 Task: nan
Action: Mouse moved to (505, 649)
Screenshot: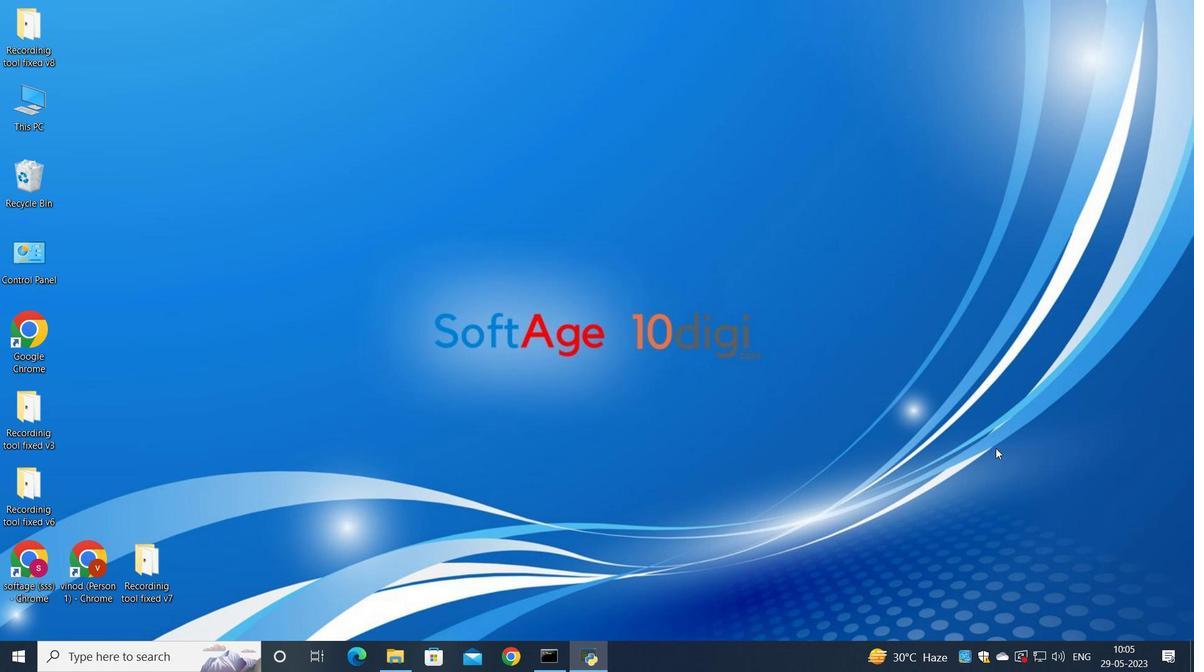 
Action: Mouse pressed left at (505, 649)
Screenshot: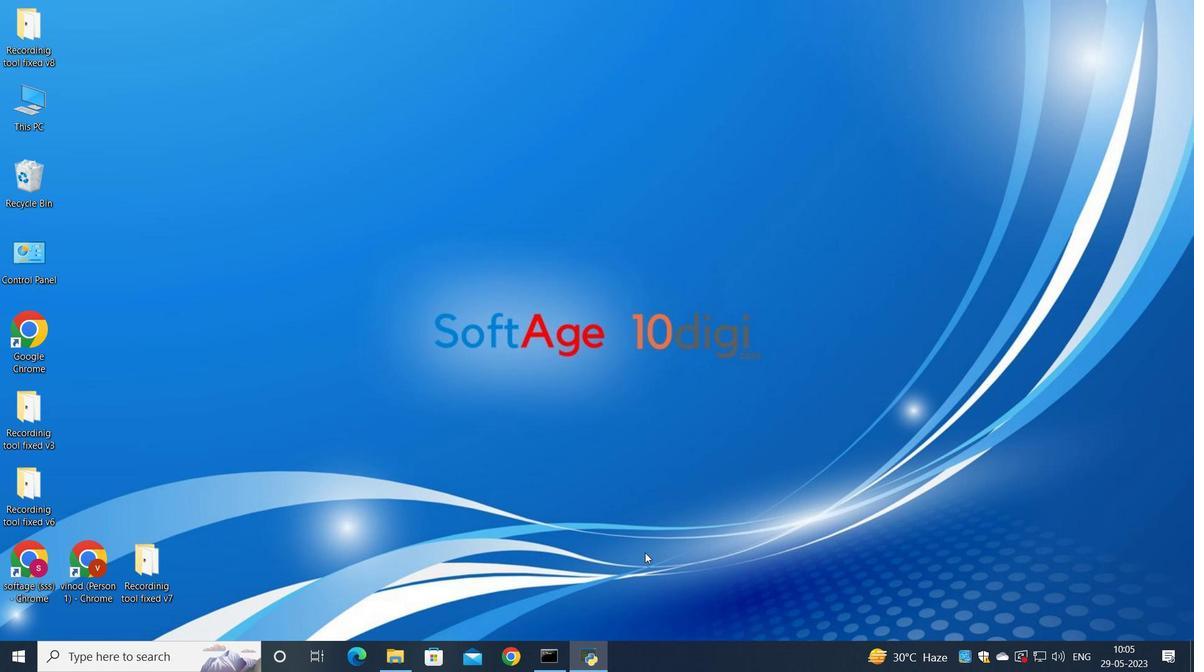 
Action: Mouse moved to (529, 403)
Screenshot: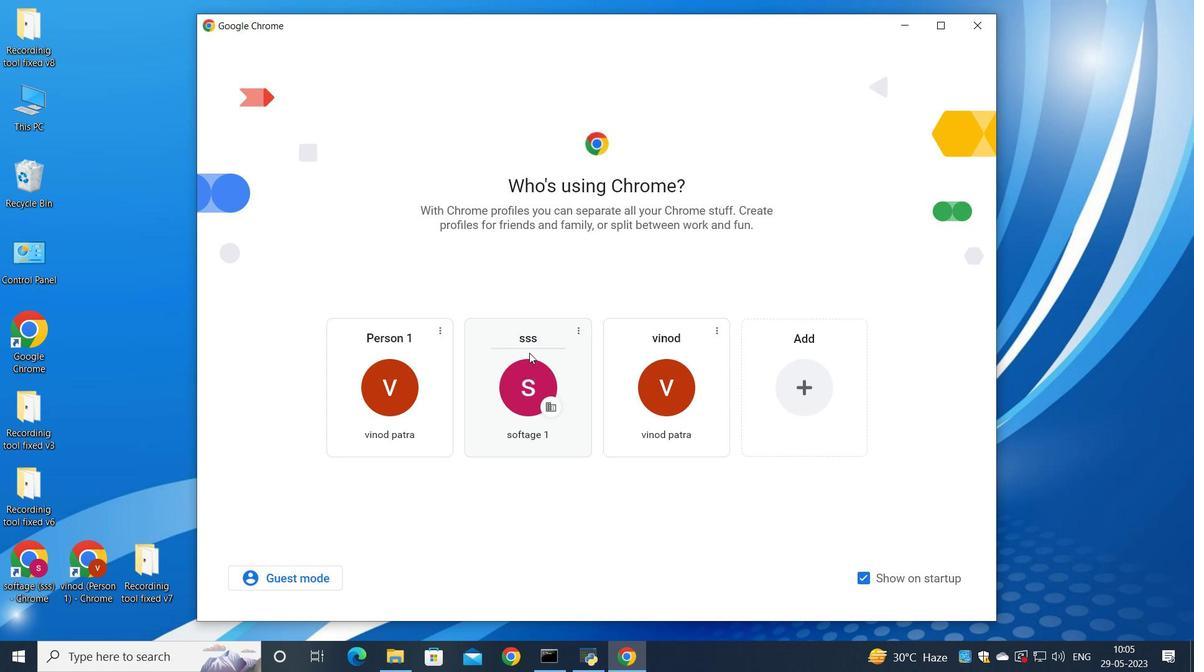 
Action: Mouse pressed left at (529, 403)
Screenshot: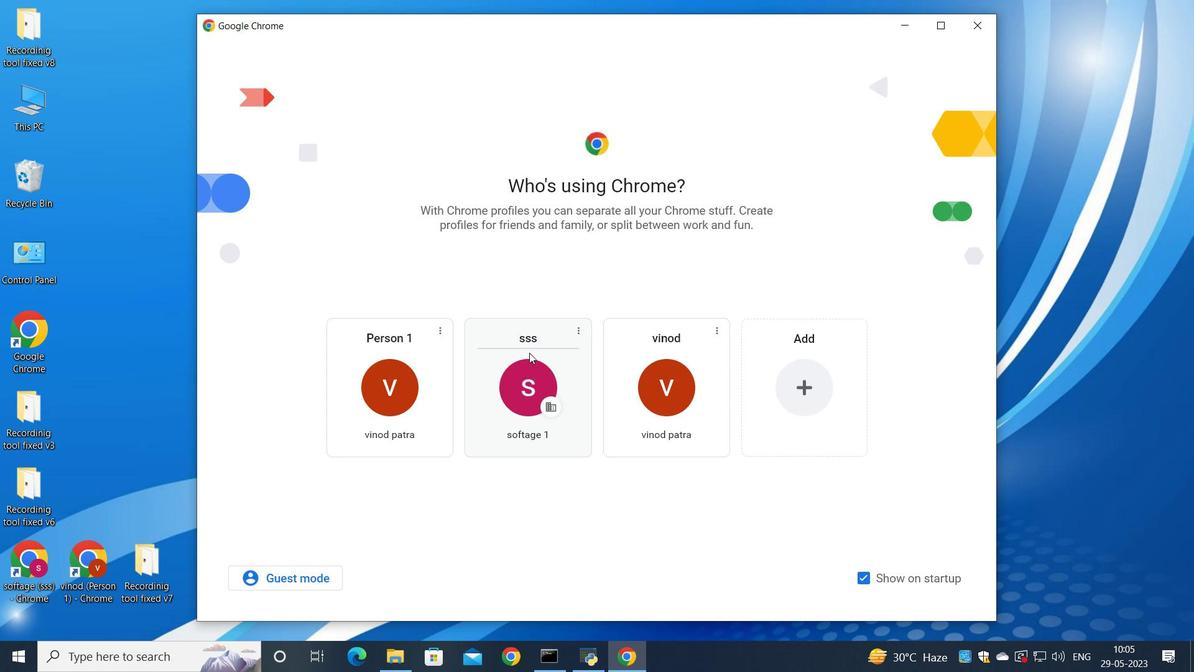 
Action: Mouse moved to (1042, 79)
Screenshot: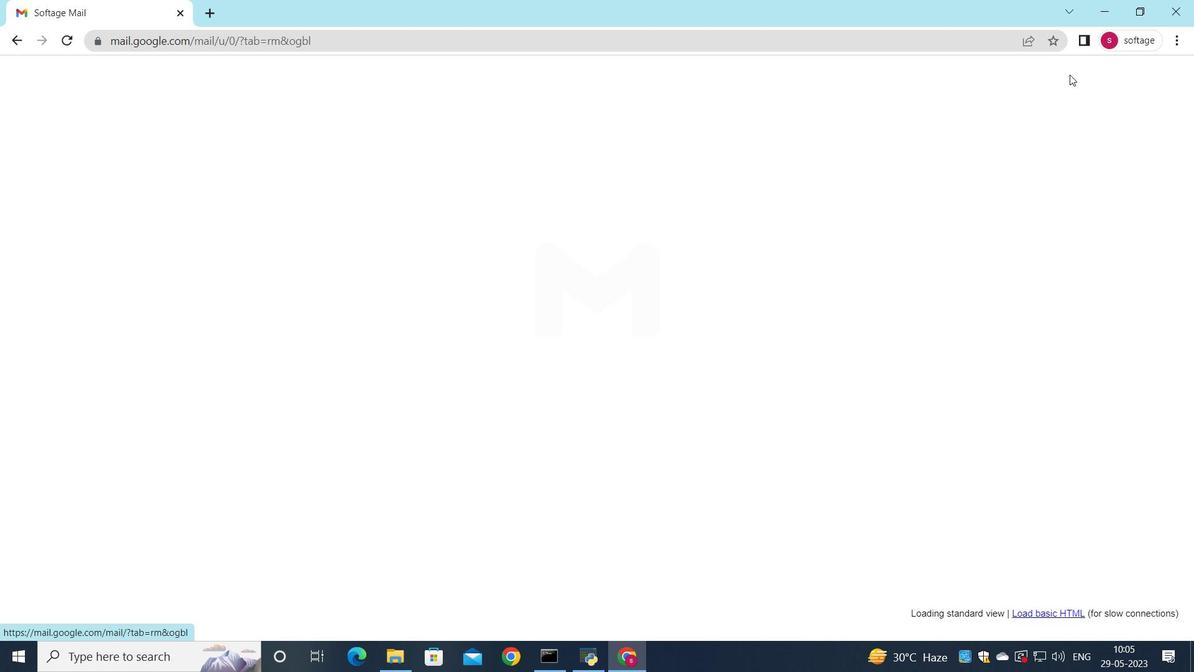 
Action: Mouse pressed left at (1042, 79)
Screenshot: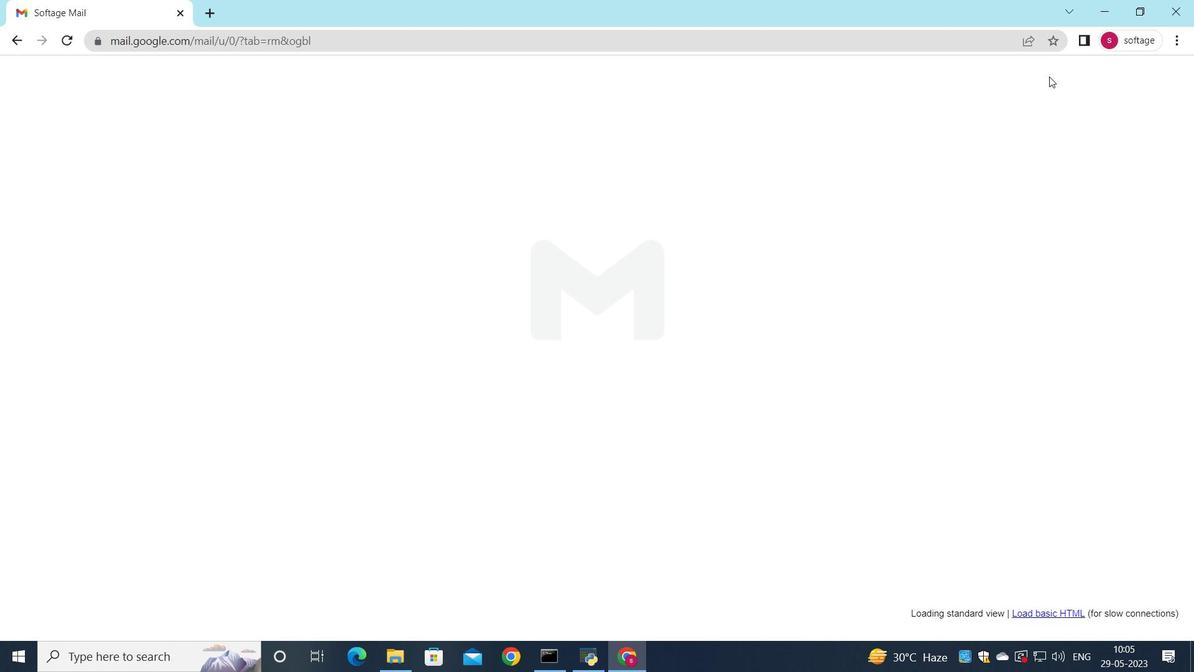 
Action: Mouse moved to (1015, 102)
Screenshot: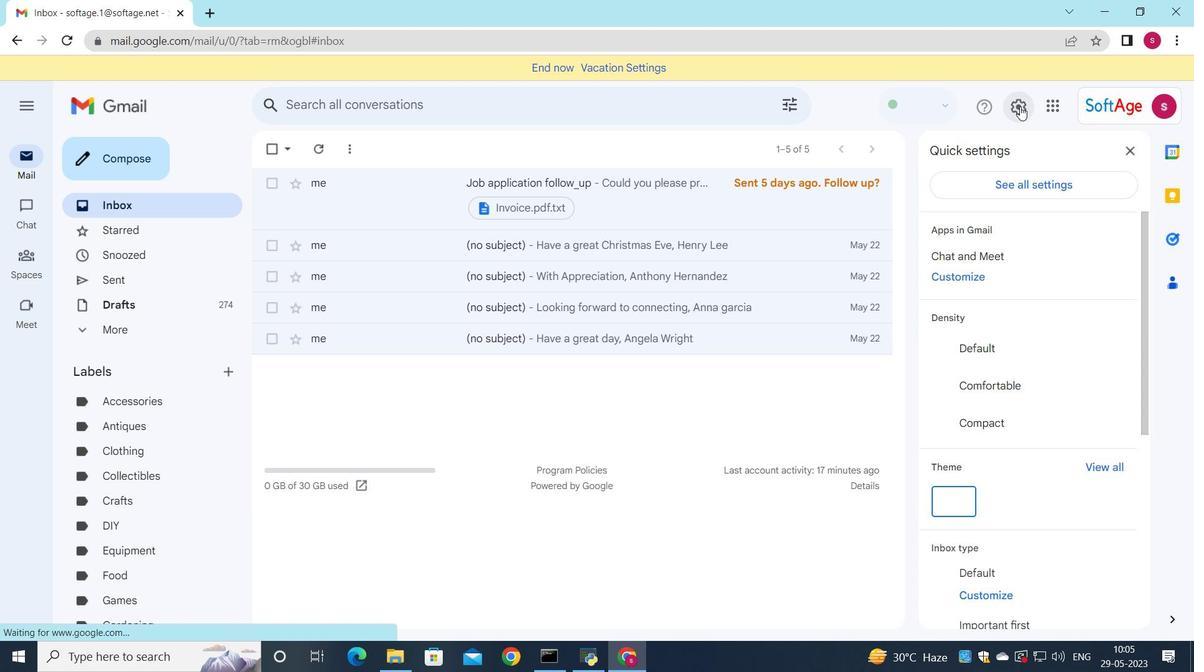 
Action: Mouse pressed left at (1015, 102)
Screenshot: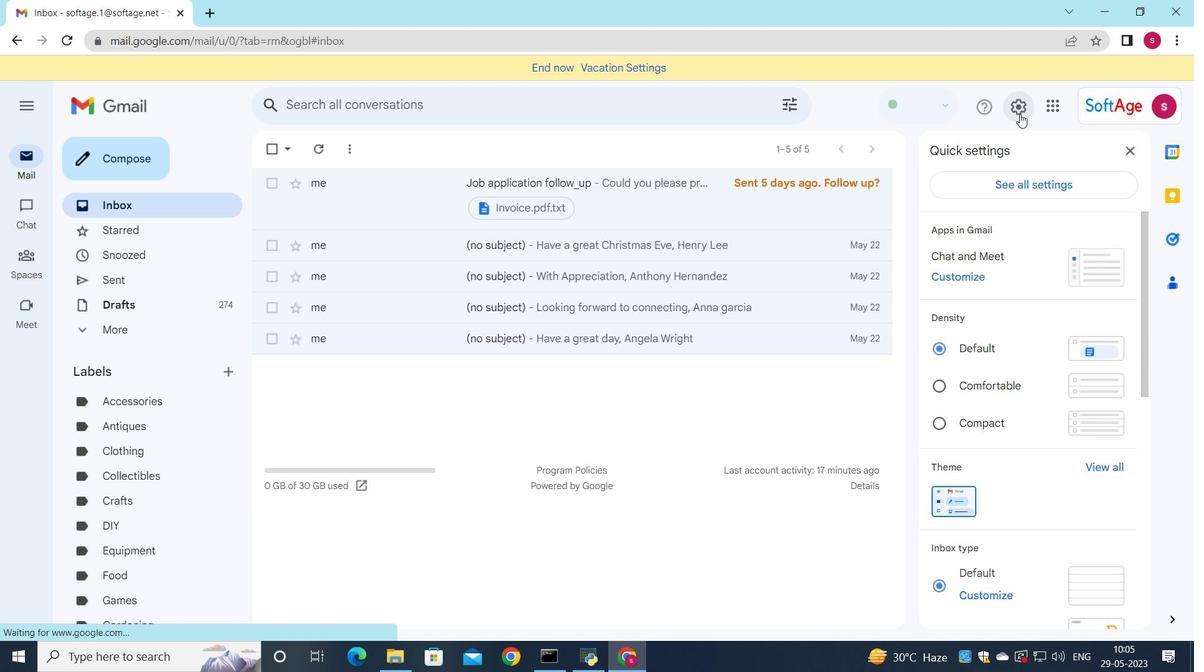 
Action: Mouse moved to (1022, 185)
Screenshot: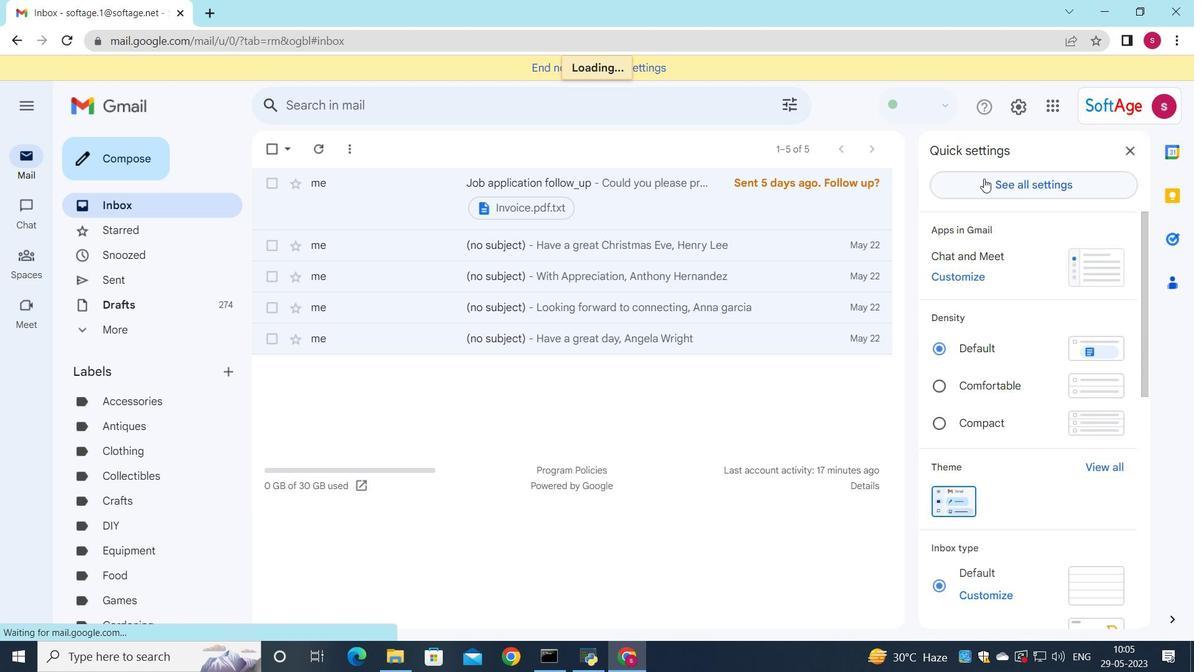 
Action: Mouse pressed left at (1022, 185)
Screenshot: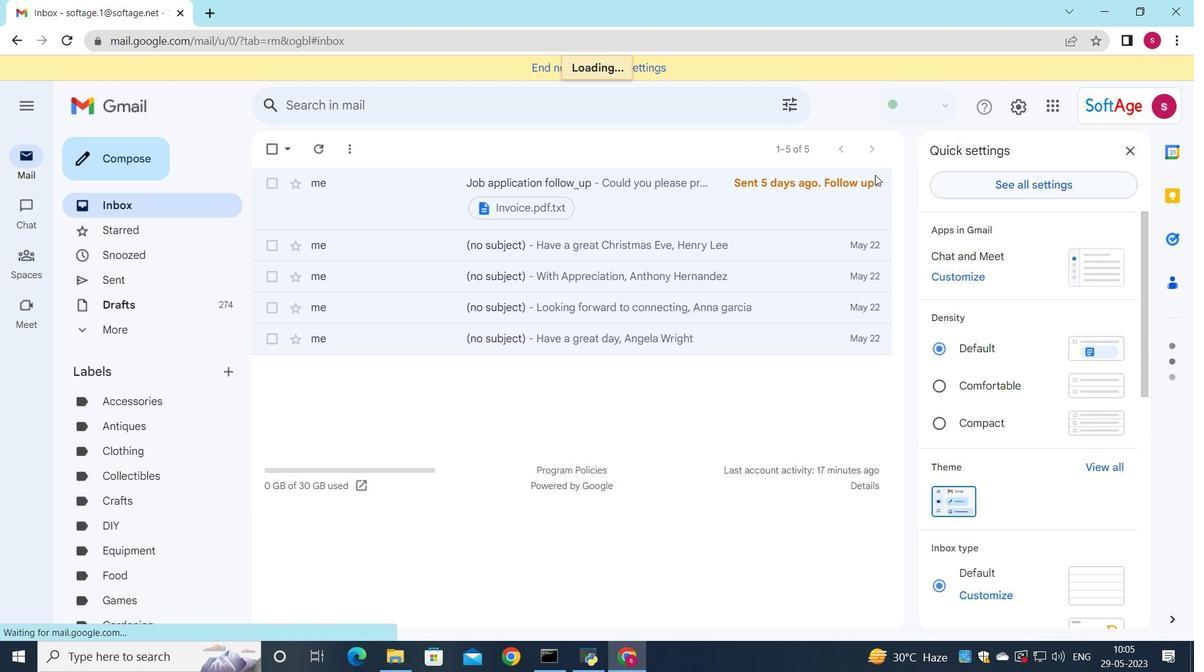 
Action: Mouse moved to (1011, 182)
Screenshot: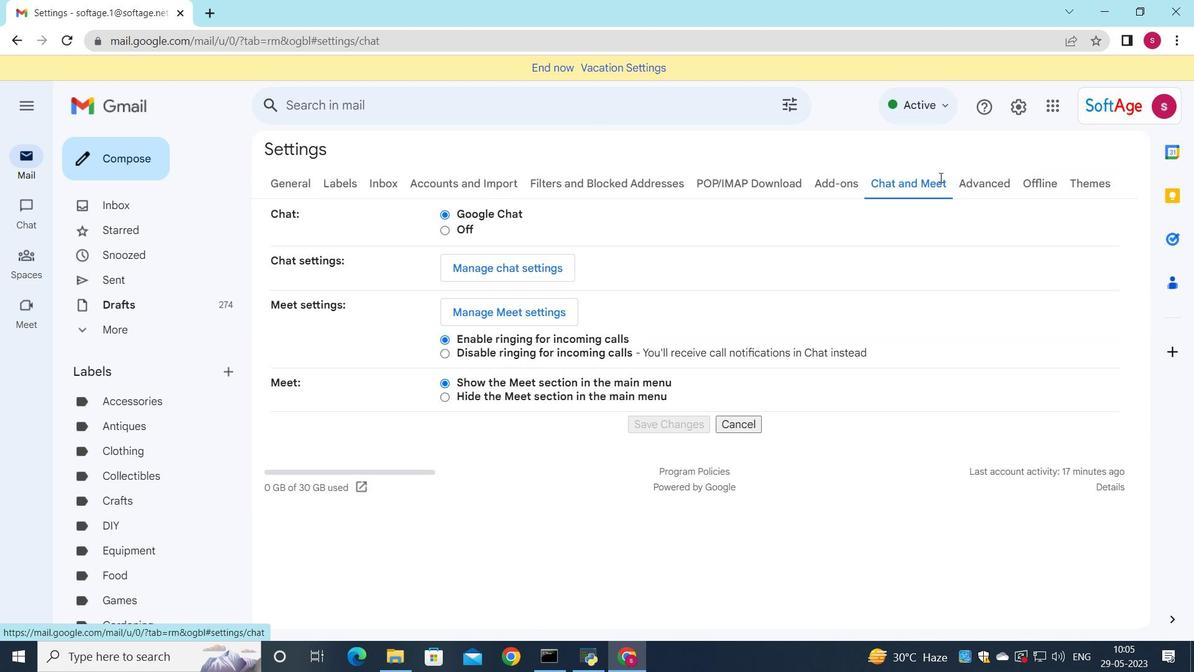 
Action: Mouse pressed left at (1011, 182)
Screenshot: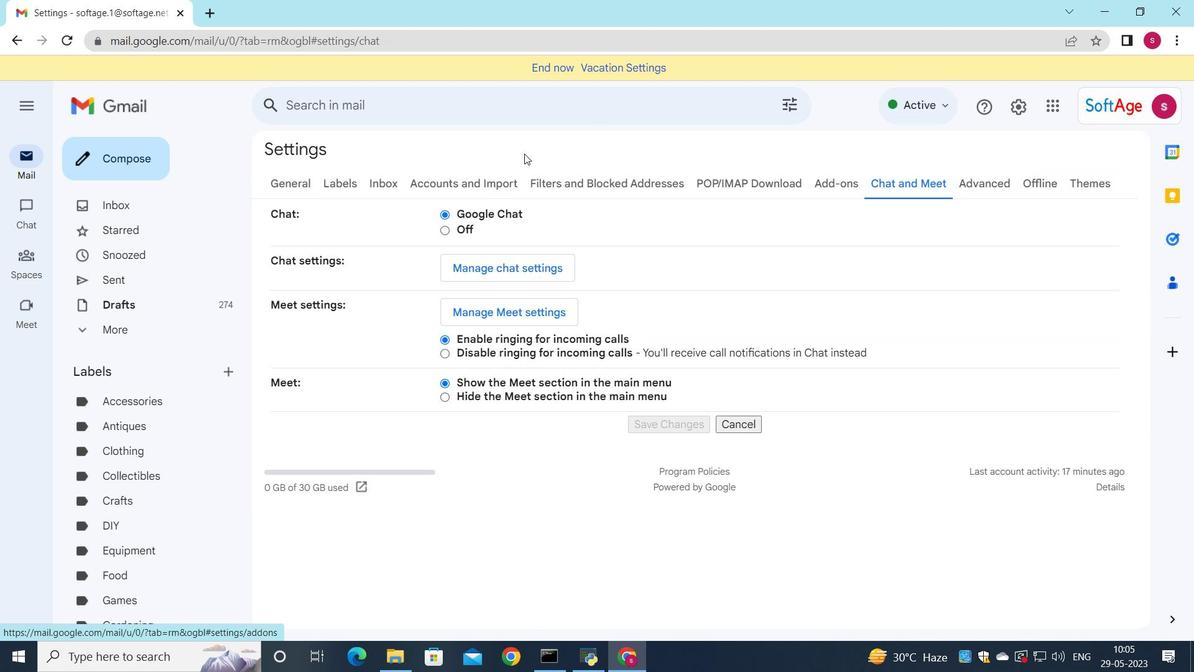 
Action: Mouse moved to (16, 44)
Screenshot: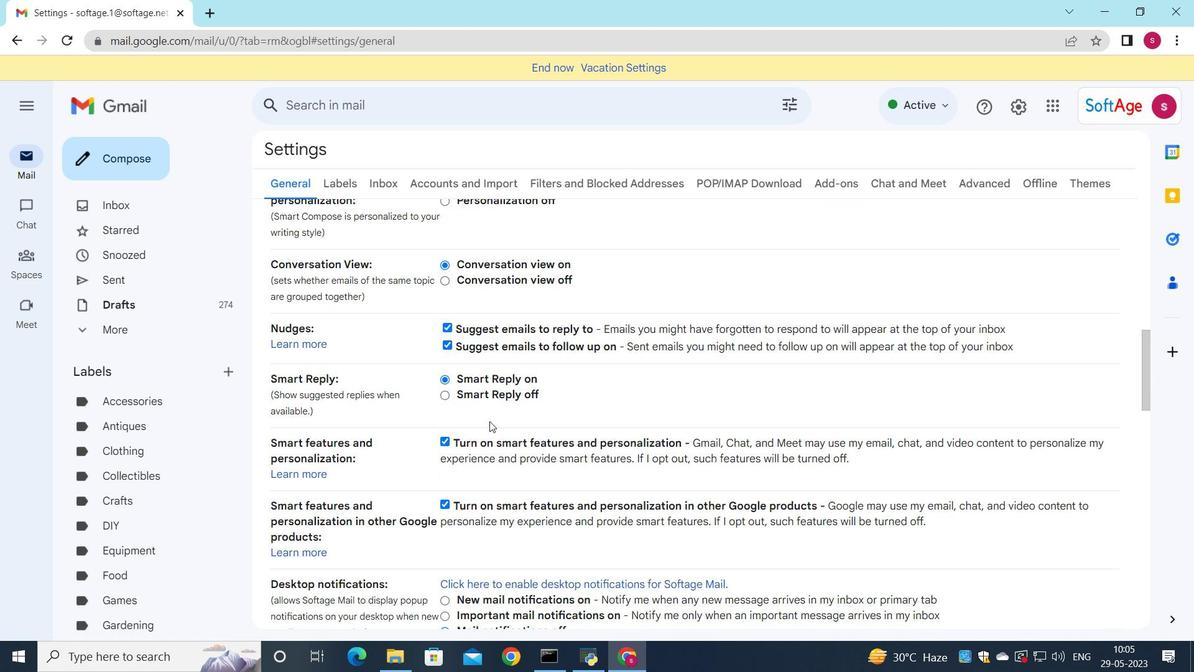 
Action: Mouse pressed left at (16, 44)
Screenshot: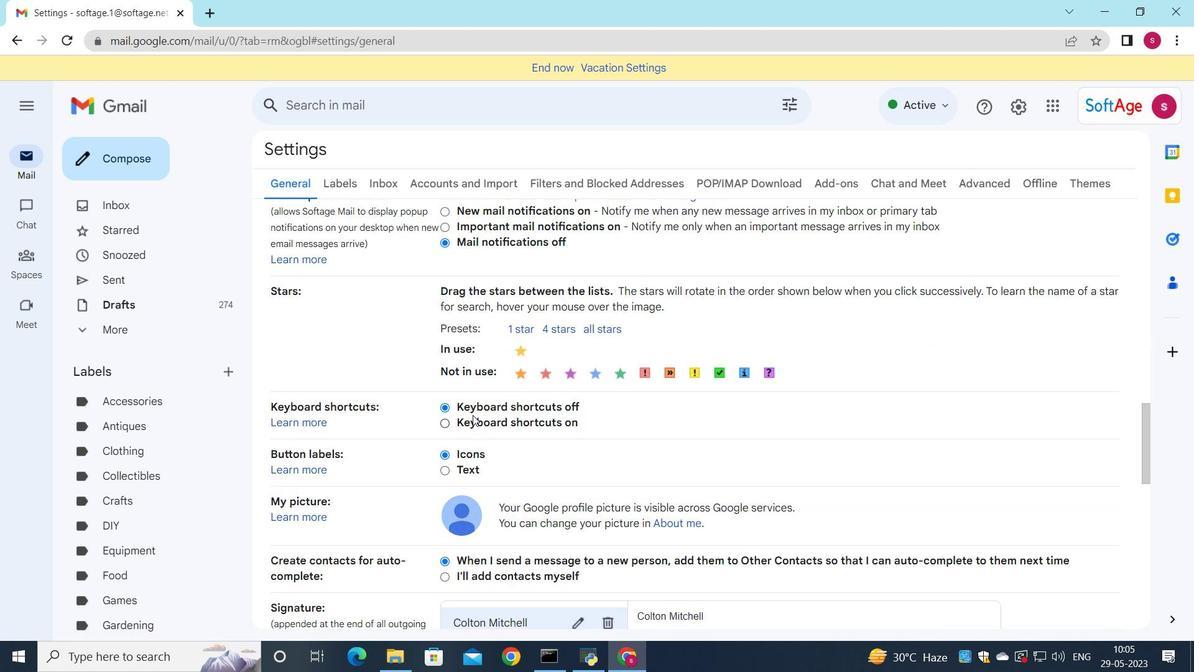 
Action: Mouse moved to (579, 493)
Screenshot: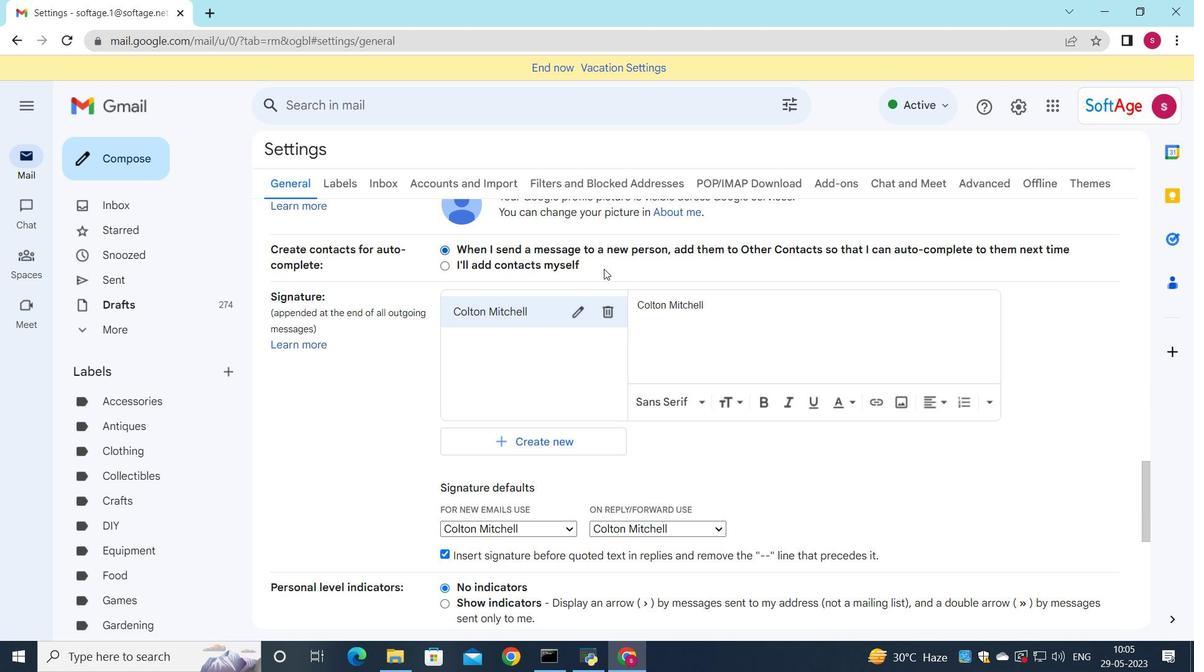 
Action: Mouse scrolled (579, 492) with delta (0, 0)
Screenshot: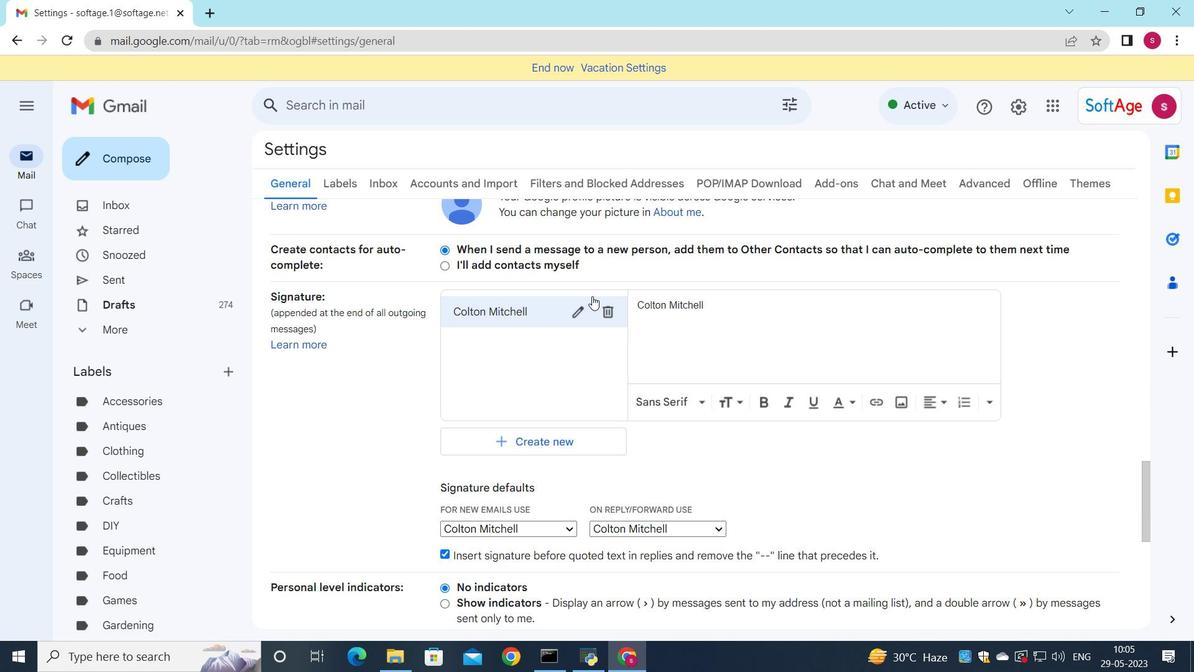 
Action: Mouse scrolled (579, 492) with delta (0, 0)
Screenshot: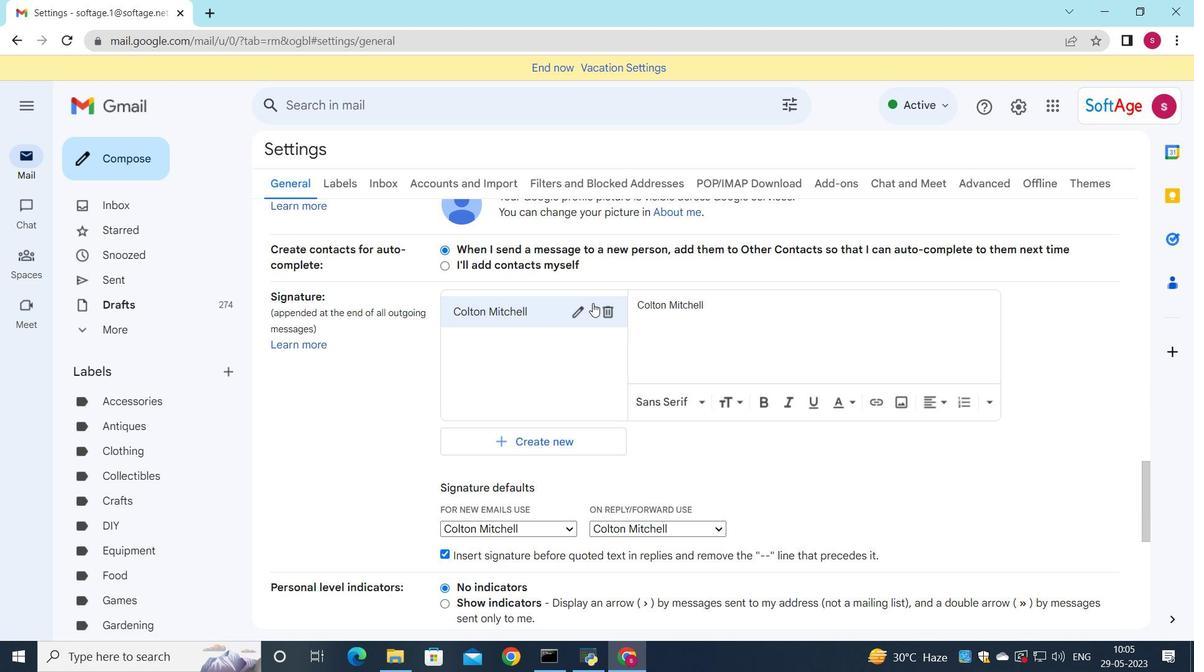 
Action: Mouse moved to (582, 489)
Screenshot: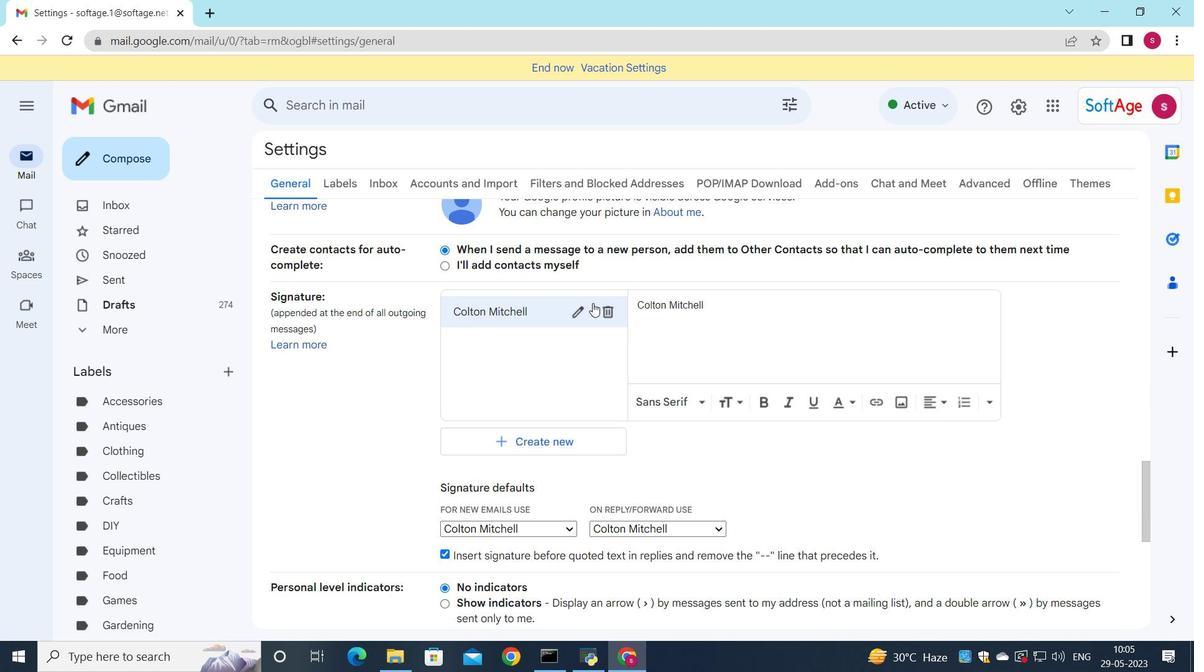 
Action: Mouse scrolled (582, 489) with delta (0, 0)
Screenshot: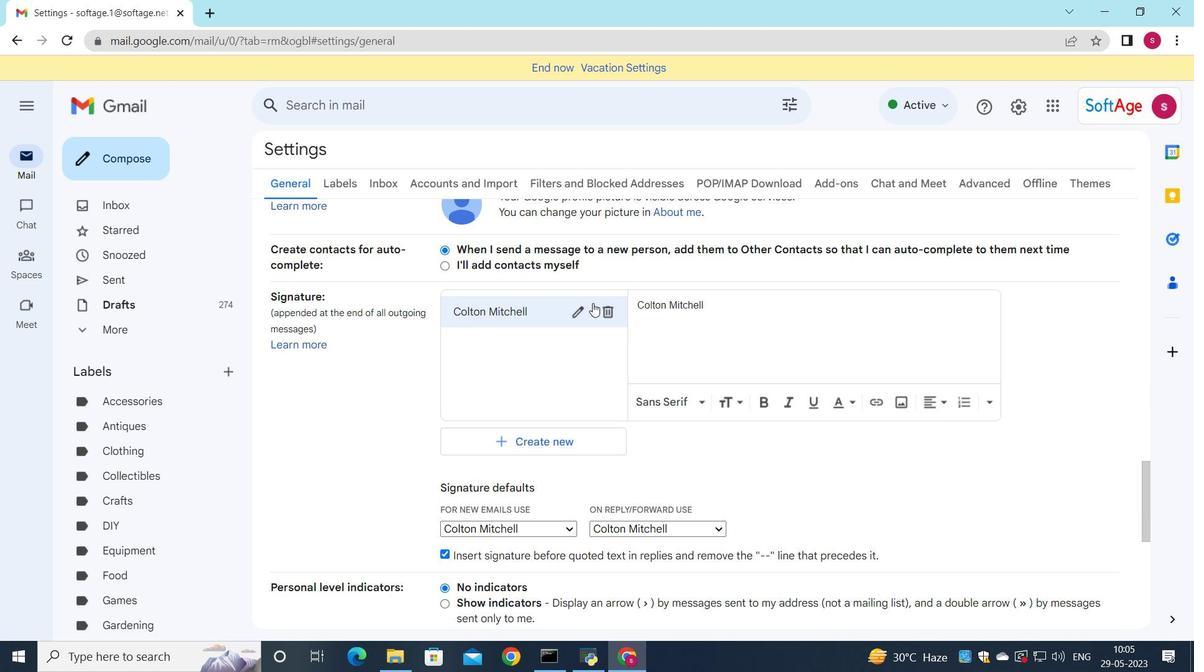 
Action: Mouse moved to (563, 440)
Screenshot: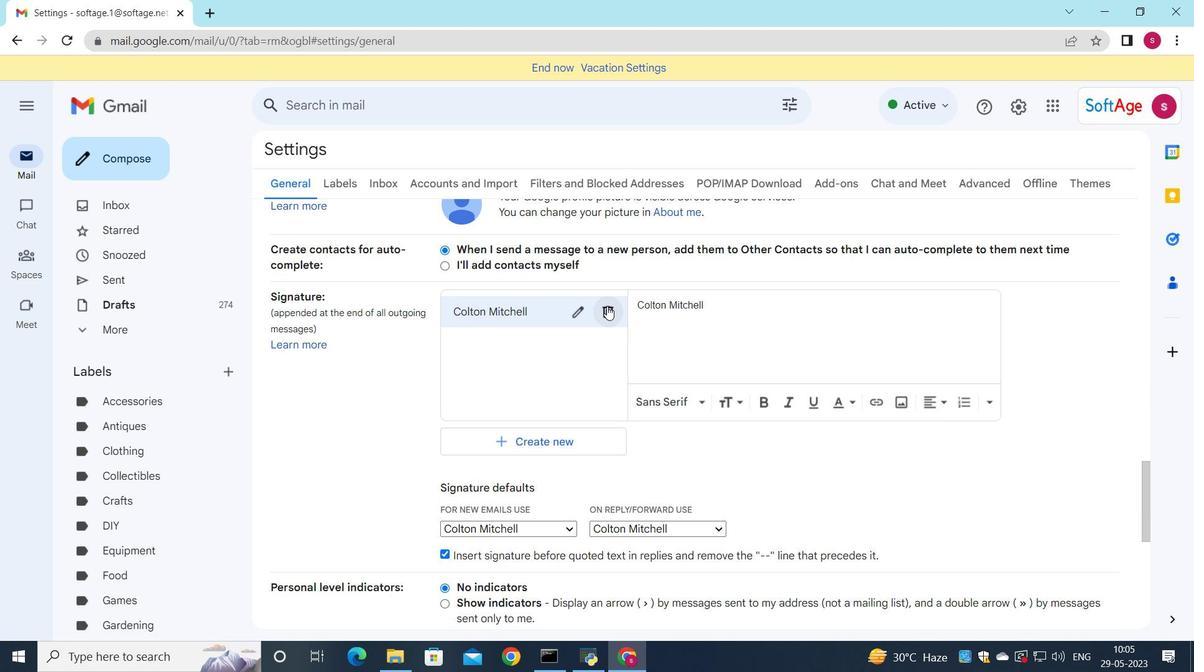 
Action: Mouse scrolled (563, 439) with delta (0, 0)
Screenshot: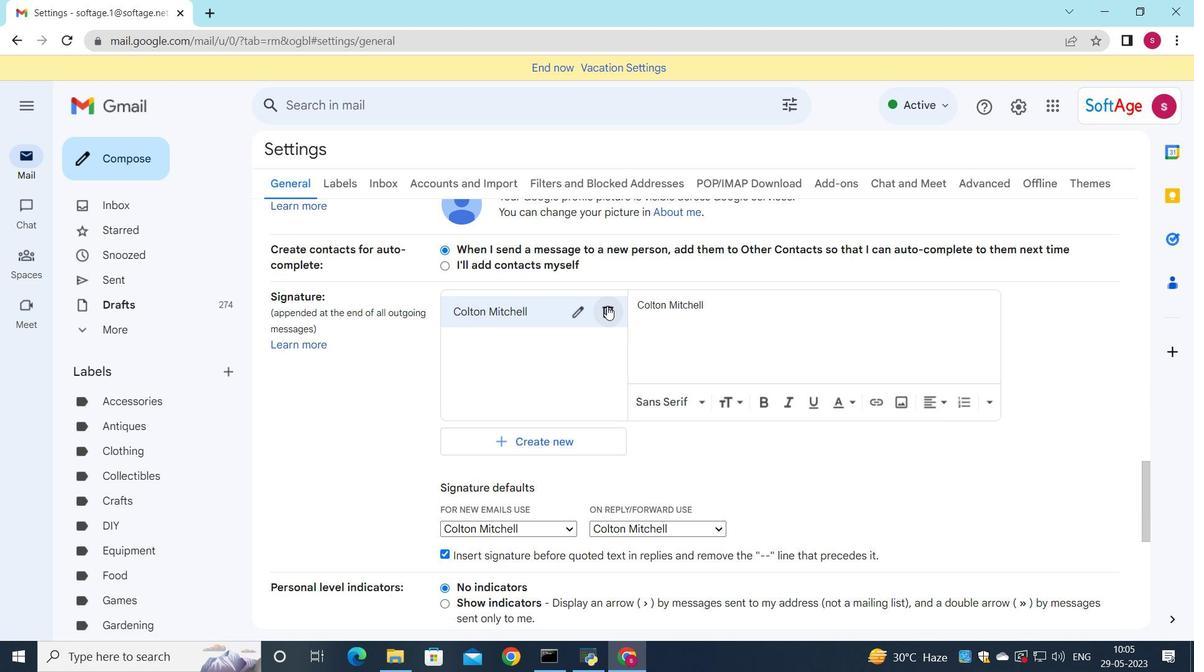 
Action: Mouse scrolled (563, 439) with delta (0, 0)
Screenshot: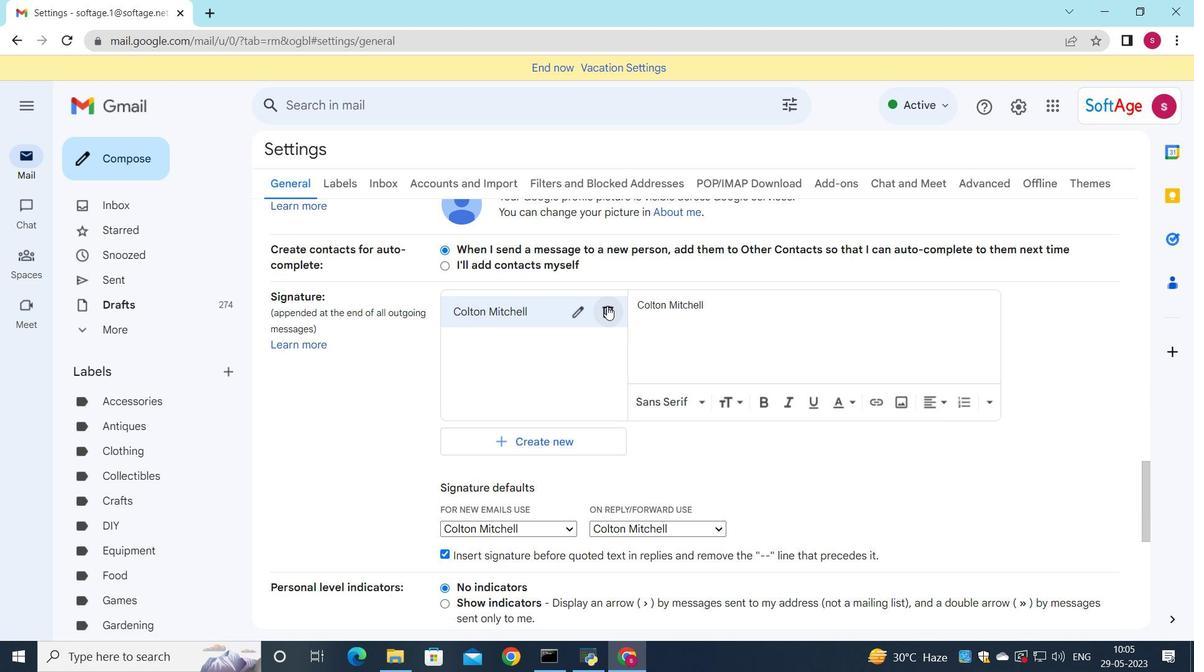 
Action: Mouse moved to (561, 440)
Screenshot: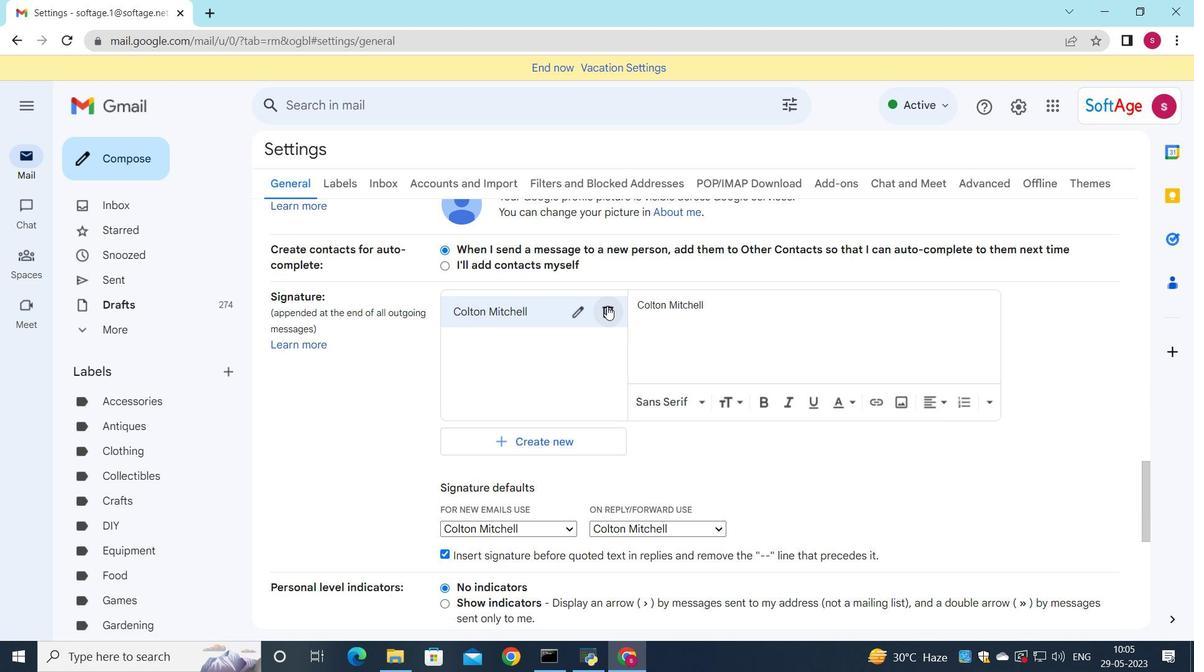 
Action: Mouse scrolled (561, 439) with delta (0, 0)
Screenshot: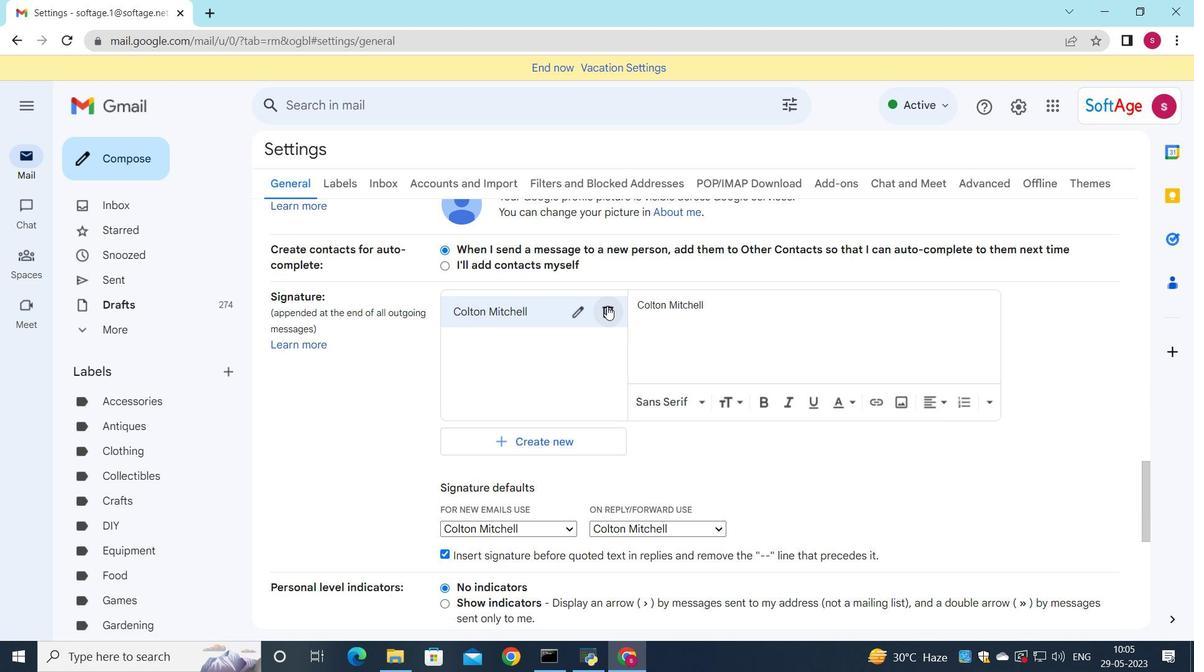 
Action: Mouse moved to (510, 483)
Screenshot: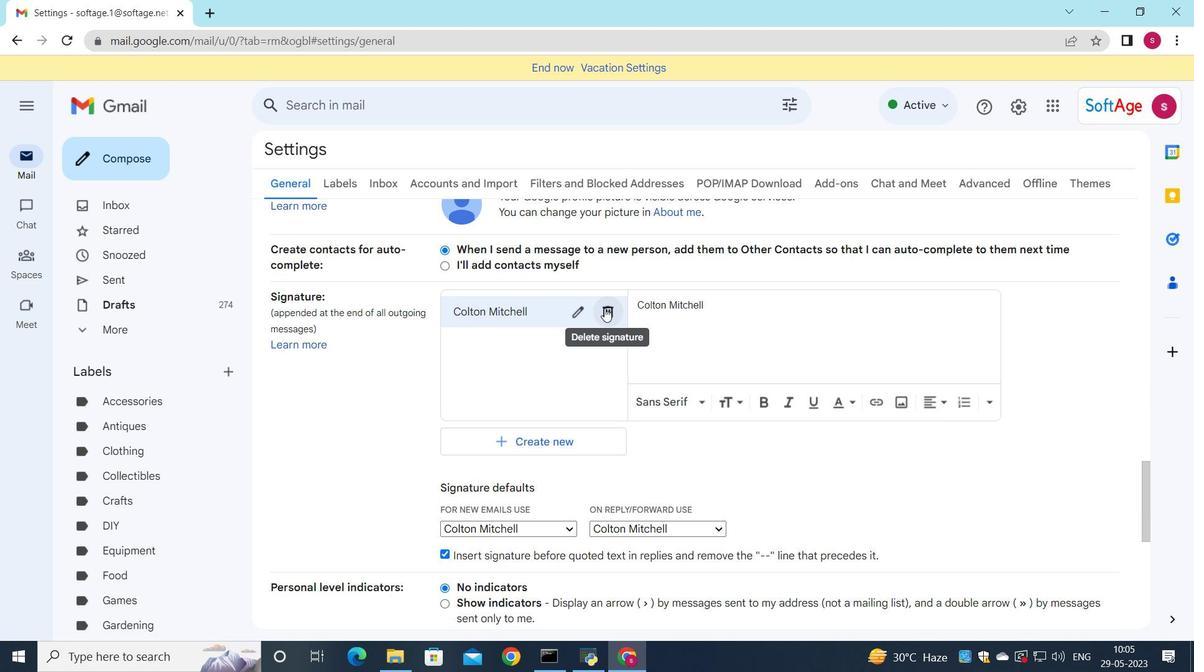 
Action: Mouse scrolled (510, 482) with delta (0, 0)
Screenshot: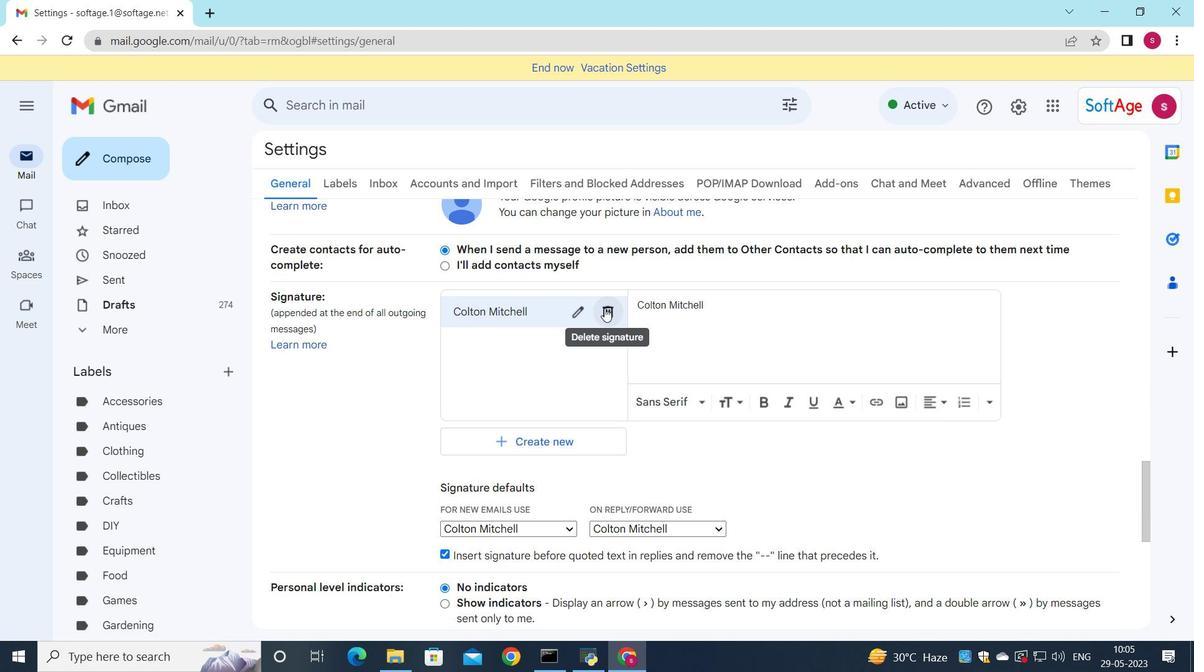 
Action: Mouse moved to (505, 485)
Screenshot: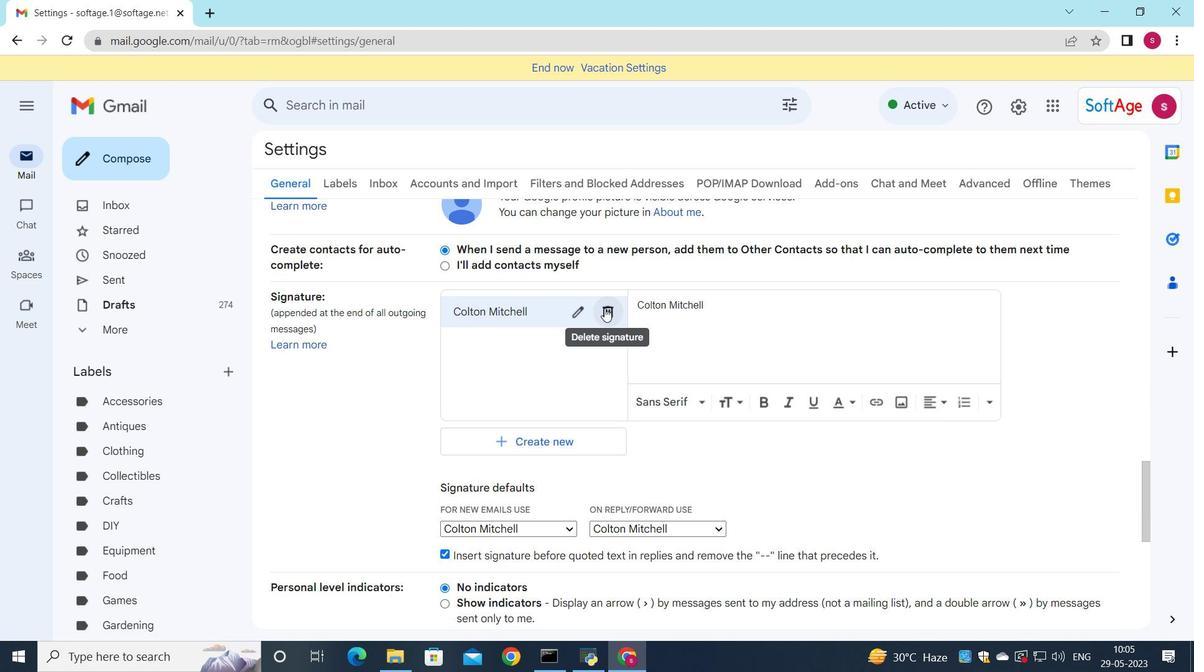 
Action: Mouse scrolled (505, 485) with delta (0, 0)
Screenshot: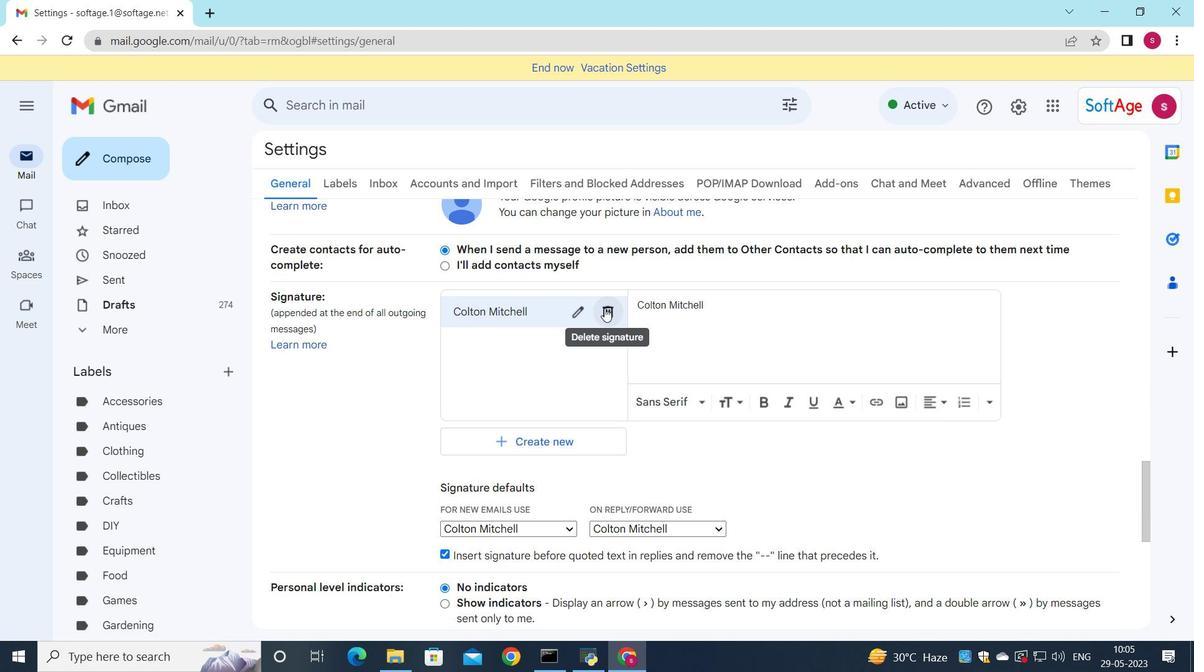 
Action: Mouse moved to (500, 489)
Screenshot: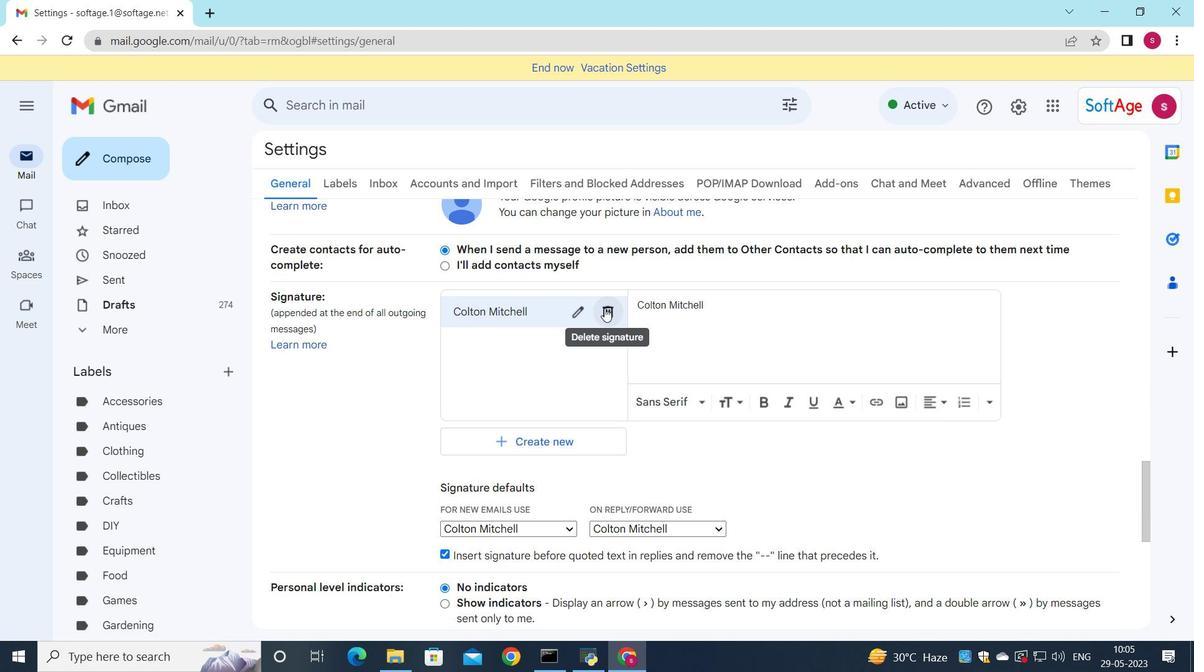 
Action: Mouse scrolled (500, 488) with delta (0, 0)
Screenshot: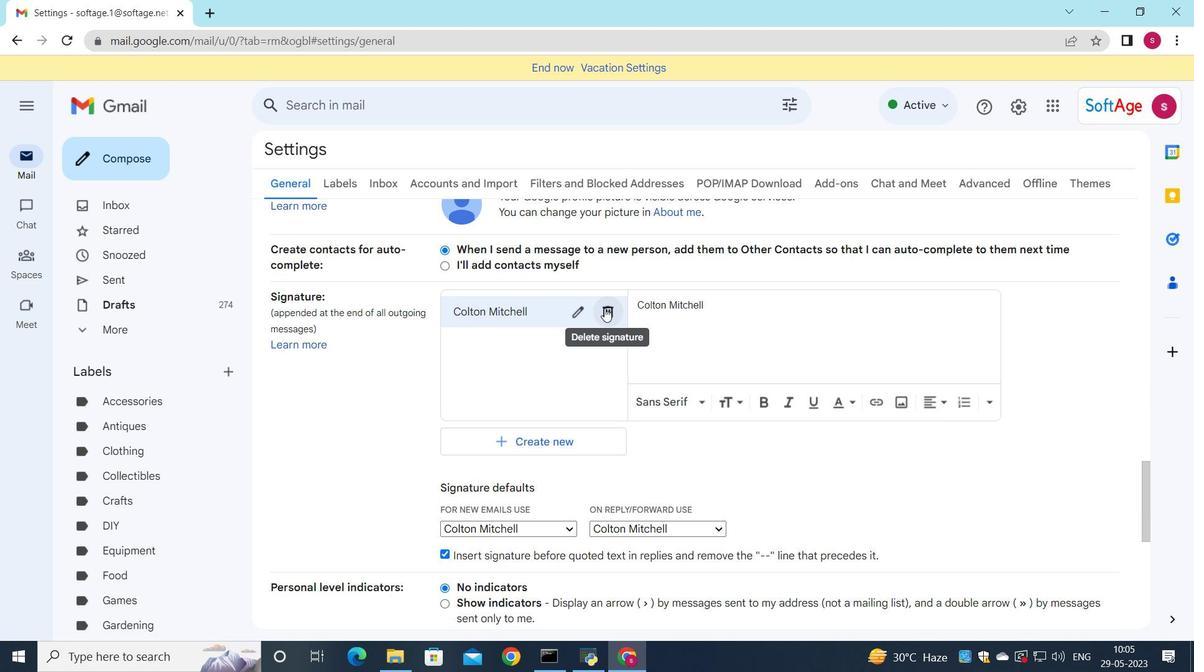 
Action: Mouse moved to (500, 489)
Screenshot: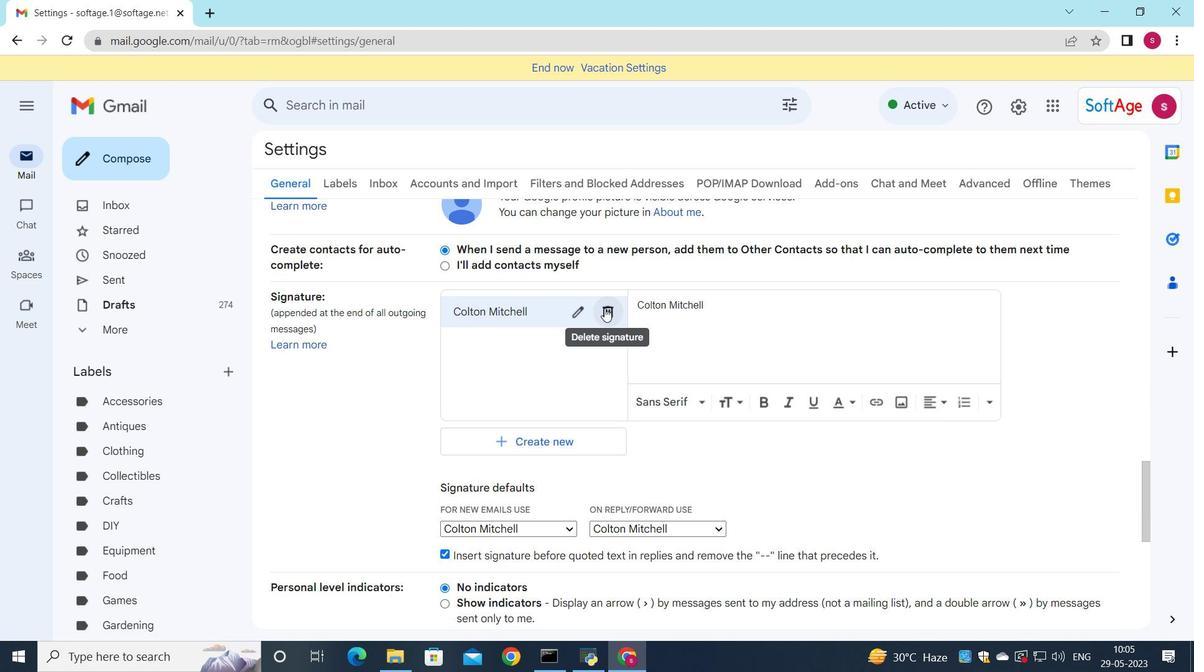 
Action: Mouse scrolled (500, 489) with delta (0, 0)
Screenshot: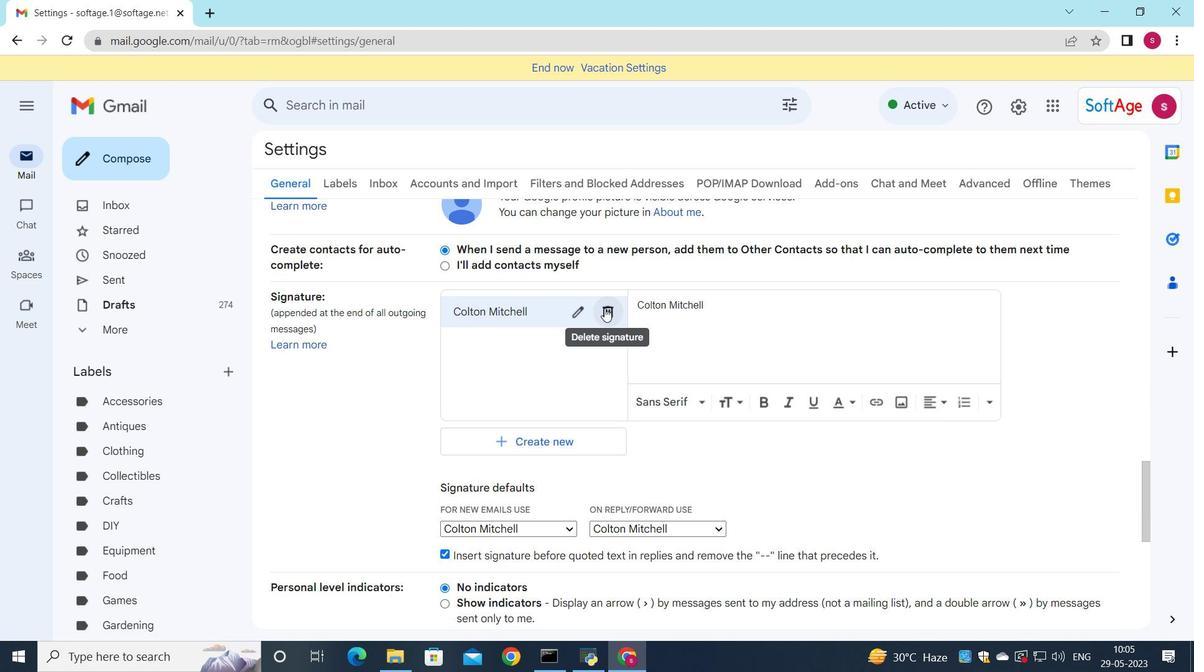 
Action: Mouse moved to (500, 489)
Screenshot: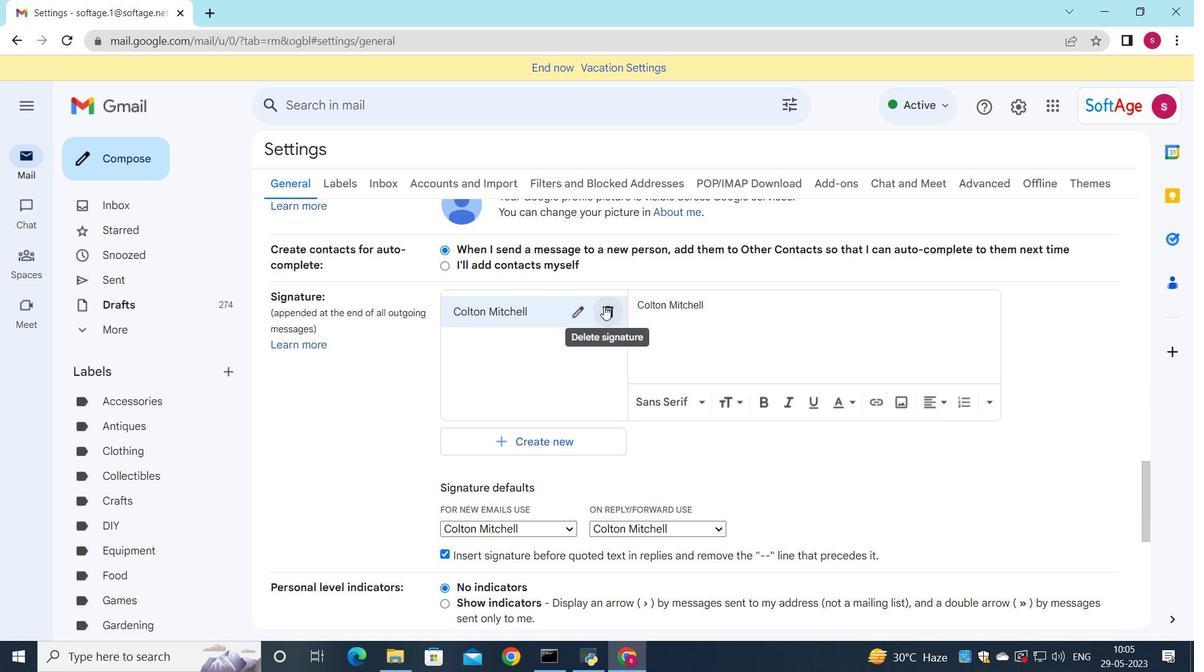 
Action: Mouse scrolled (500, 488) with delta (0, 0)
Screenshot: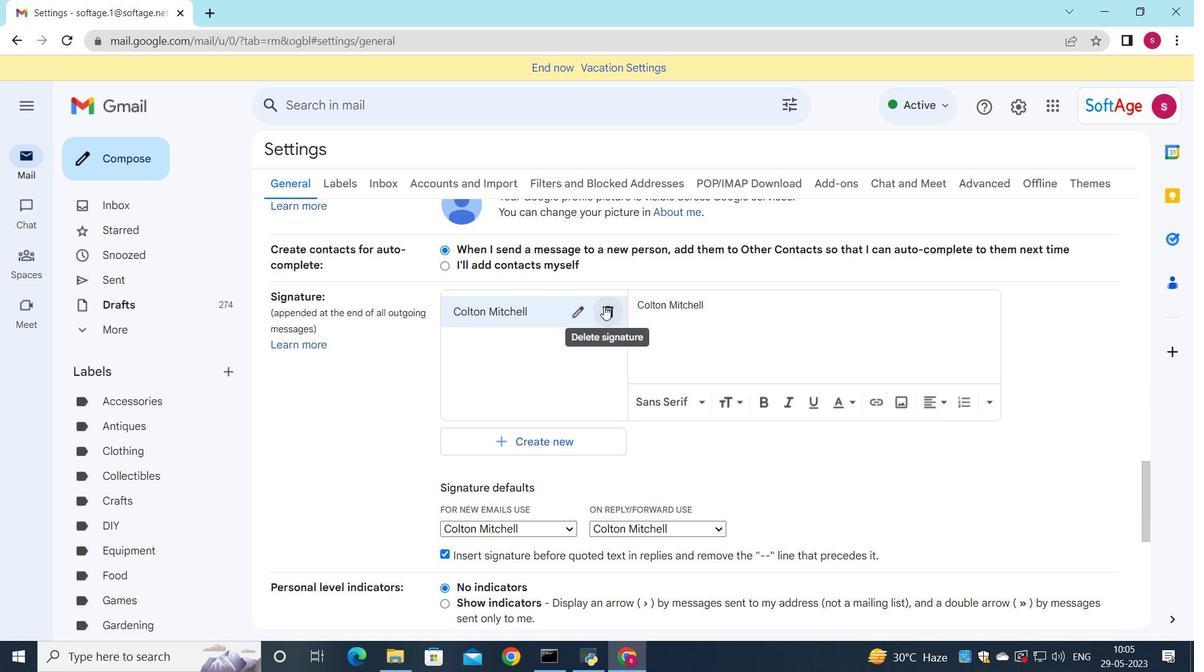 
Action: Mouse scrolled (500, 488) with delta (0, 0)
Screenshot: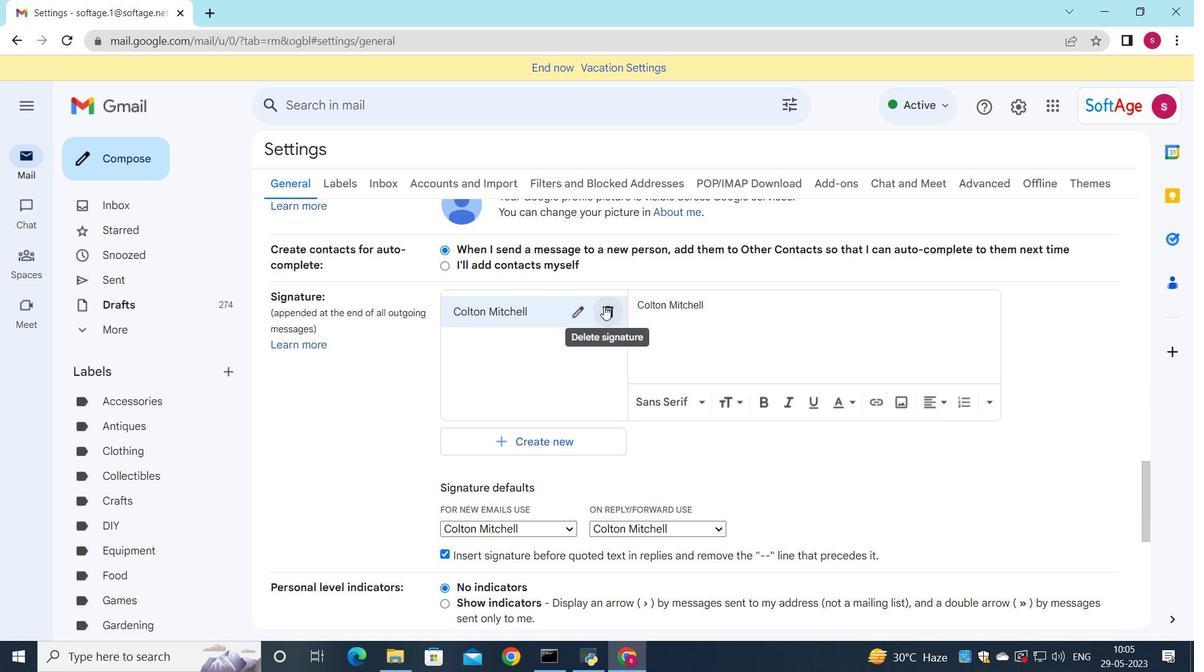 
Action: Mouse scrolled (500, 488) with delta (0, 0)
Screenshot: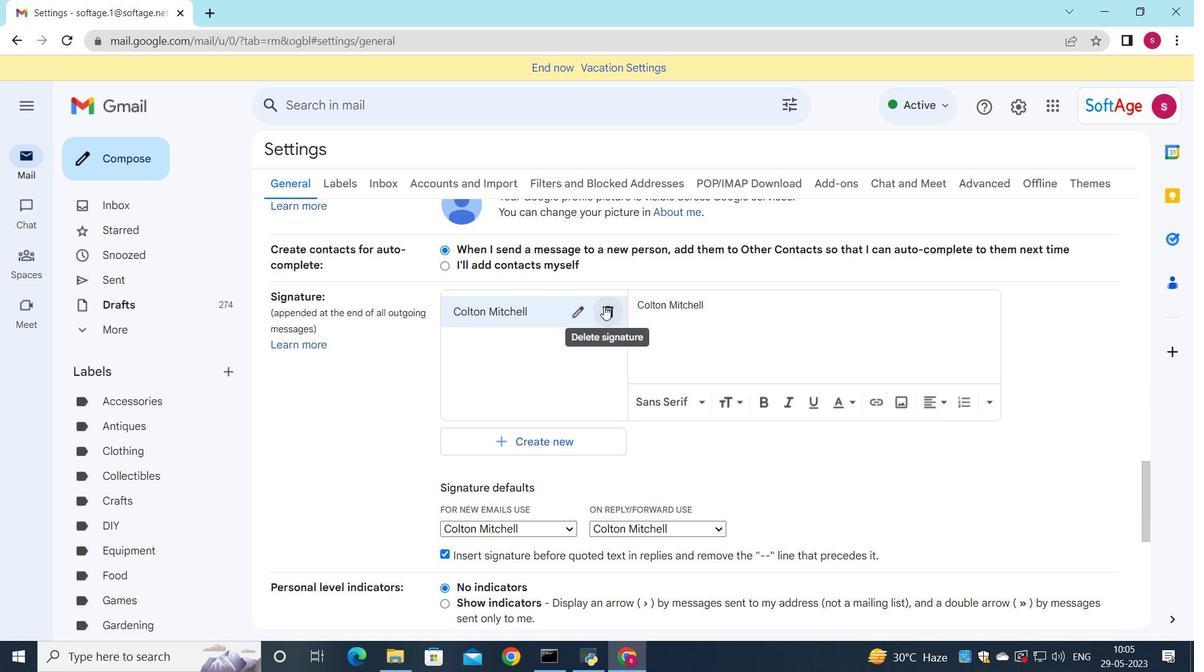 
Action: Mouse scrolled (500, 488) with delta (0, 0)
Screenshot: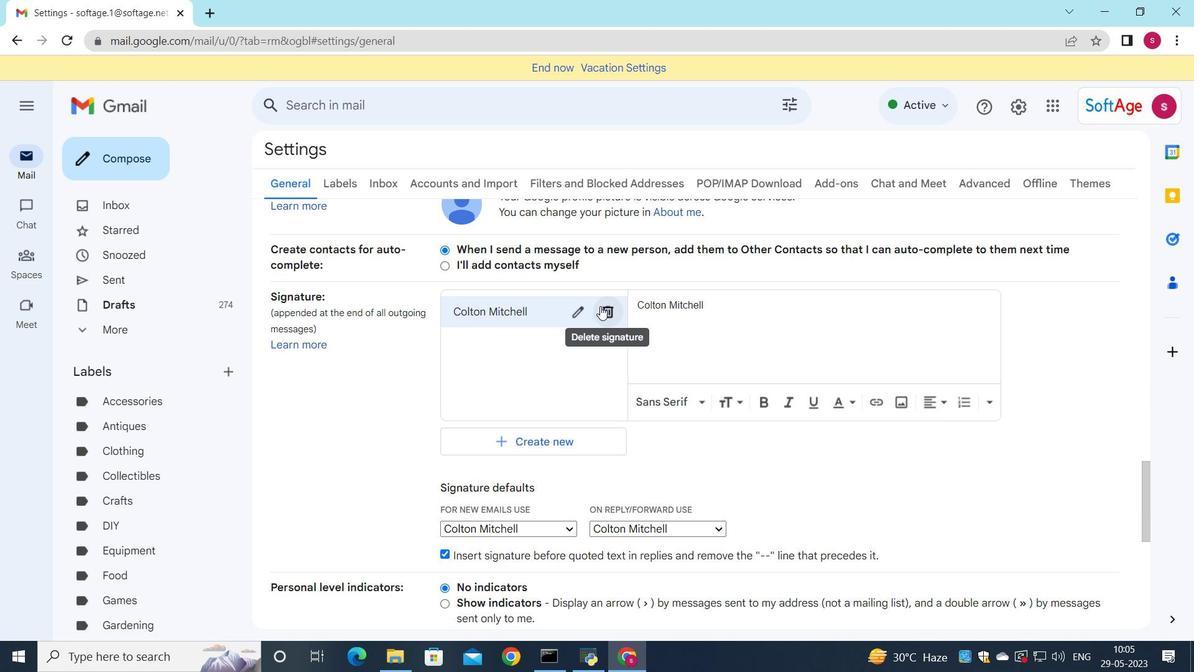
Action: Mouse moved to (500, 489)
Screenshot: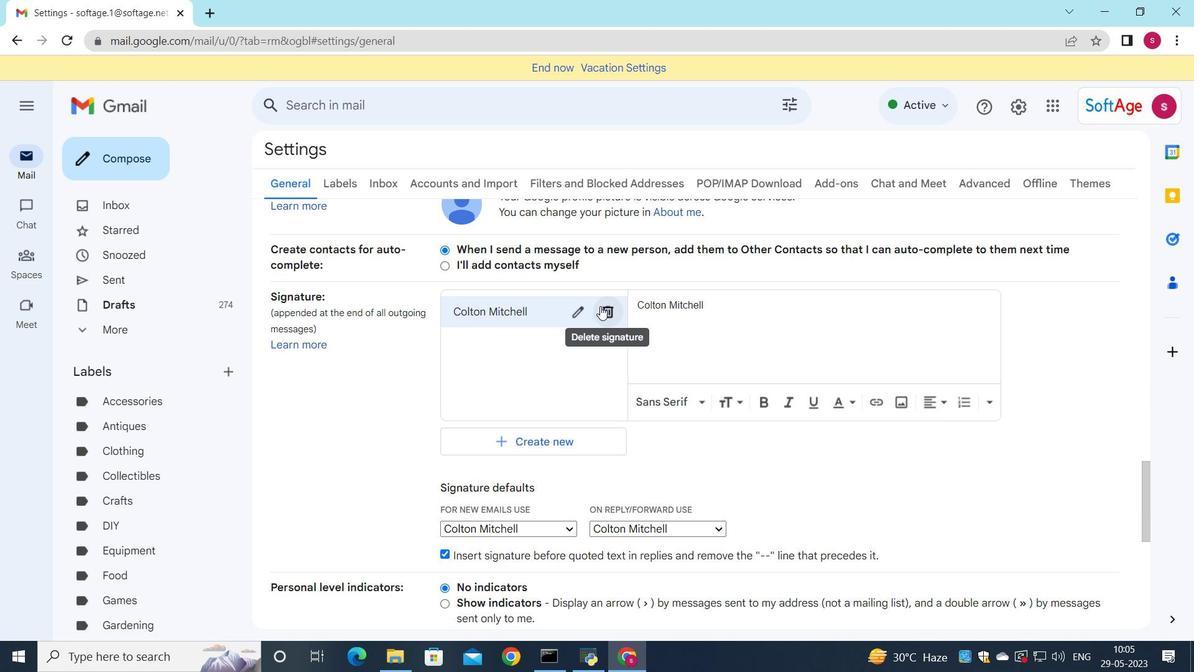 
Action: Mouse scrolled (500, 489) with delta (0, 0)
Screenshot: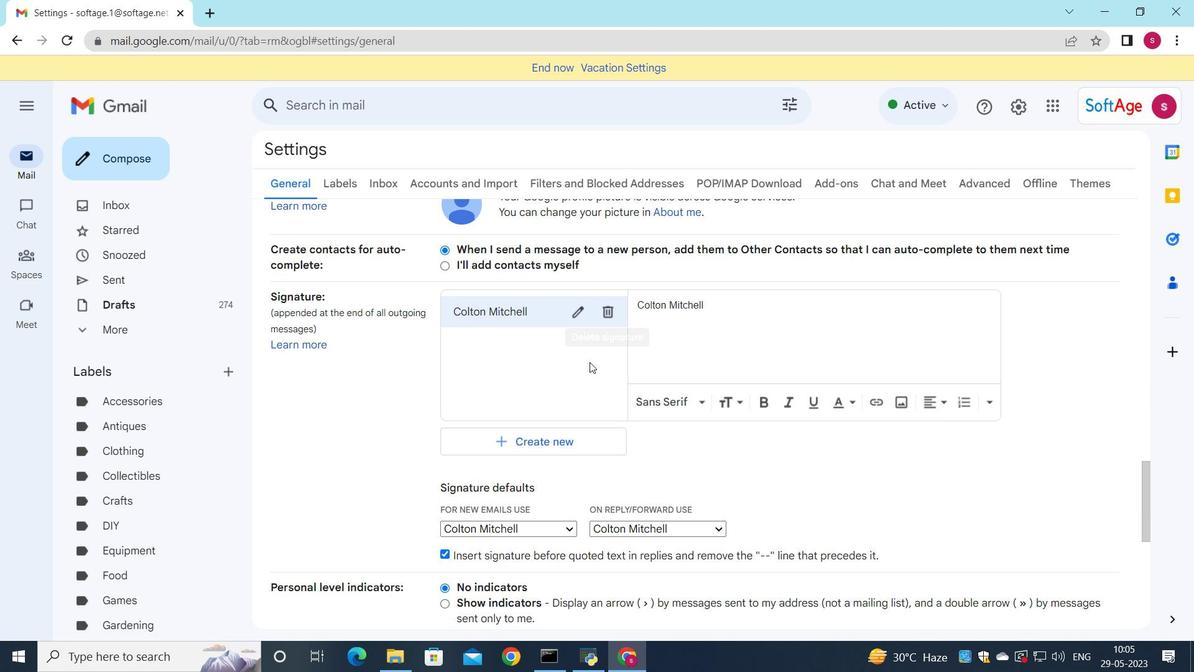 
Action: Mouse scrolled (500, 489) with delta (0, 0)
Screenshot: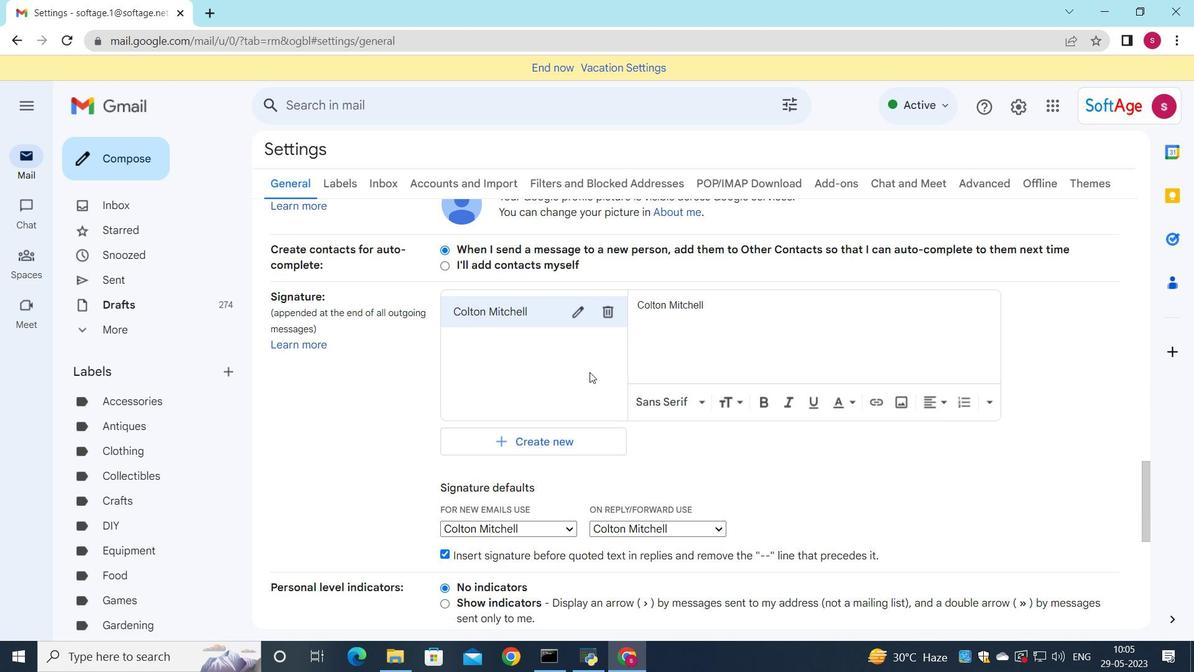 
Action: Mouse scrolled (500, 489) with delta (0, 0)
Screenshot: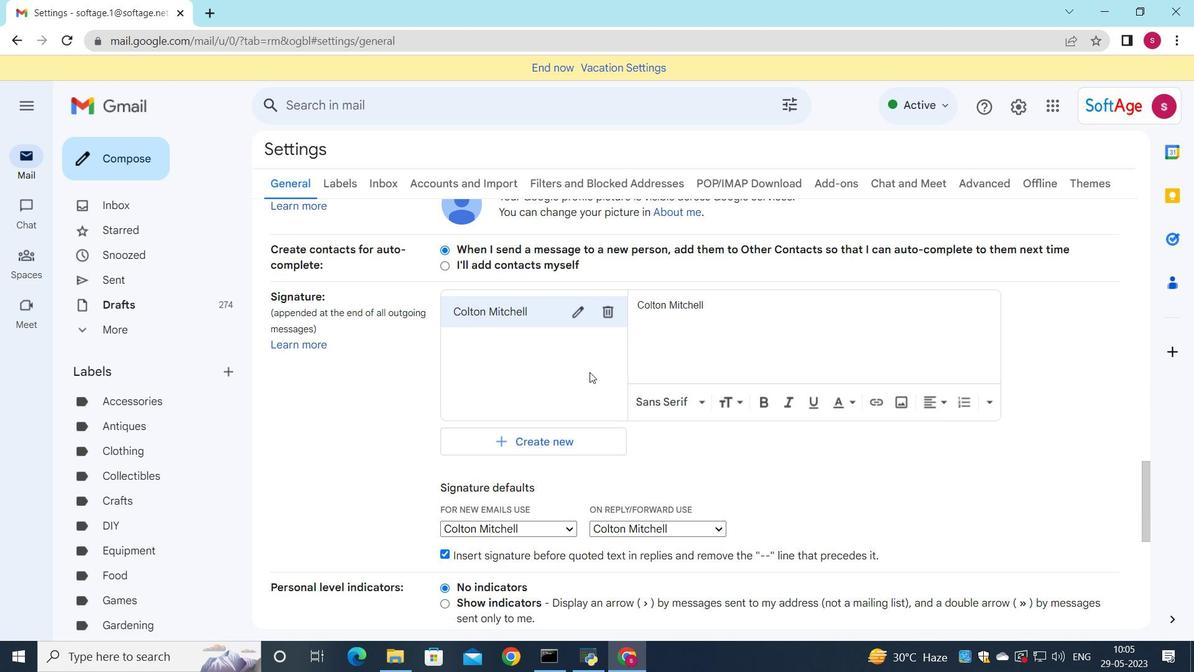 
Action: Mouse scrolled (500, 489) with delta (0, 0)
Screenshot: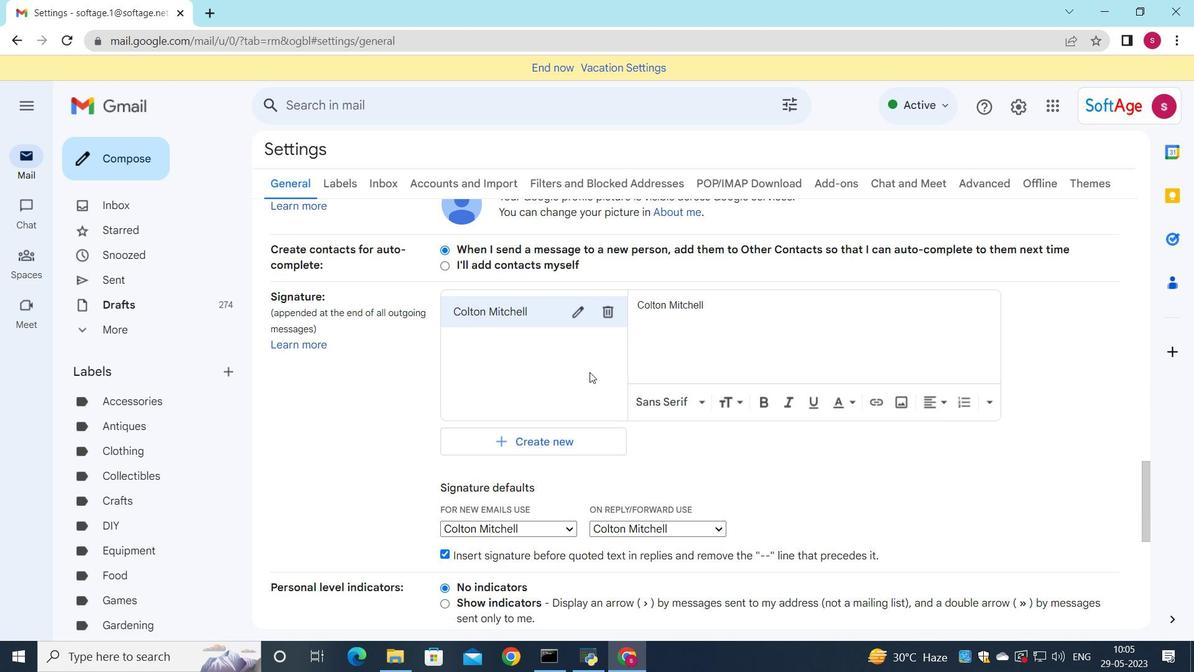
Action: Mouse moved to (617, 304)
Screenshot: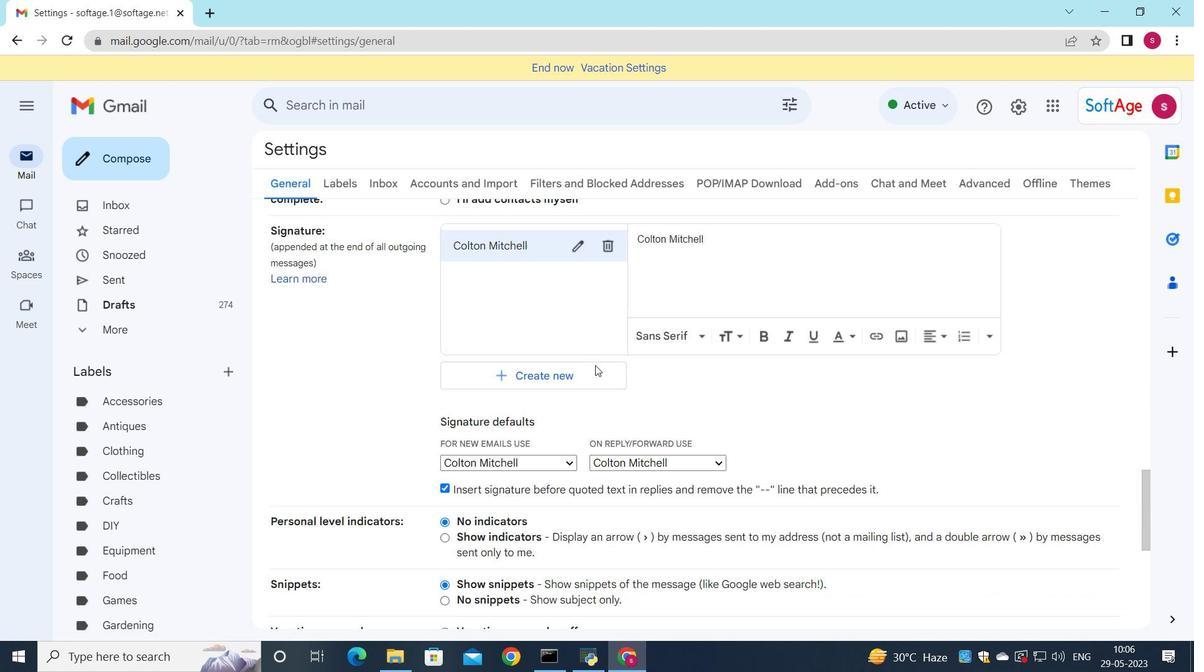 
Action: Mouse pressed left at (617, 304)
Screenshot: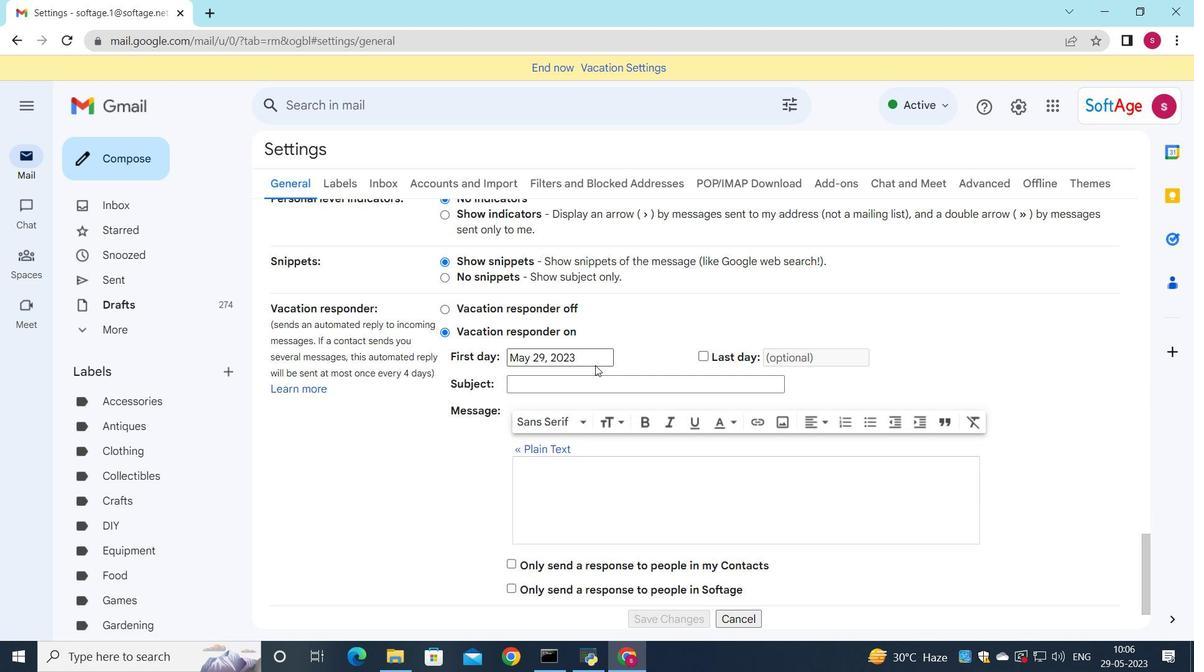 
Action: Mouse moved to (729, 380)
Screenshot: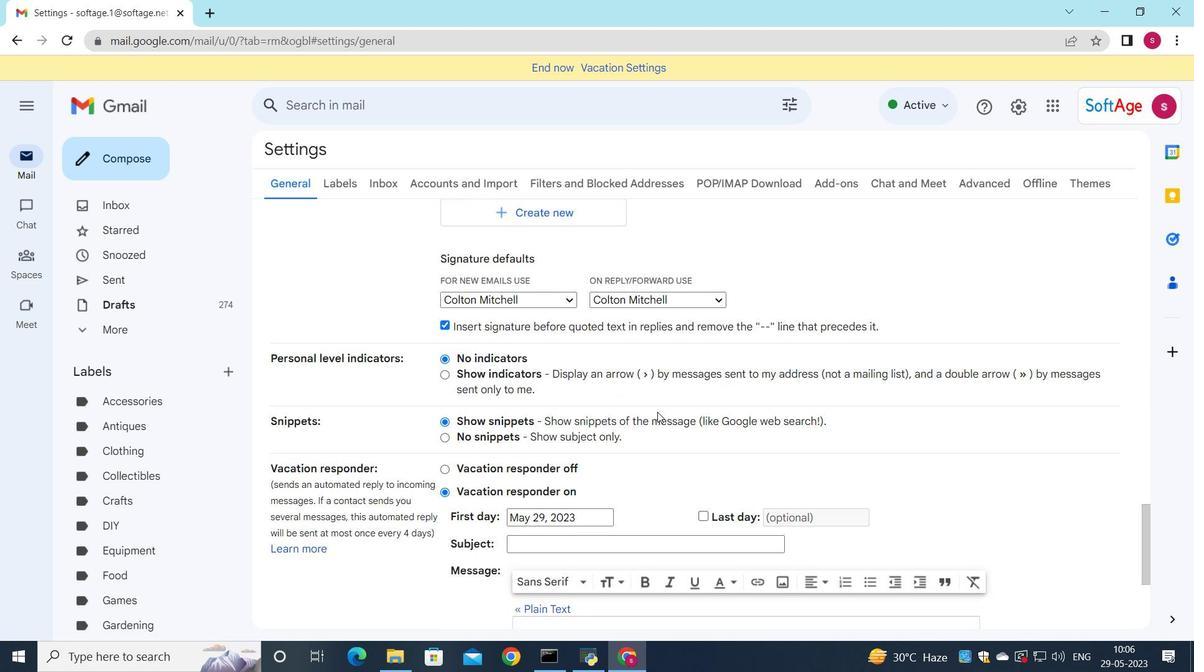 
Action: Mouse pressed left at (729, 380)
Screenshot: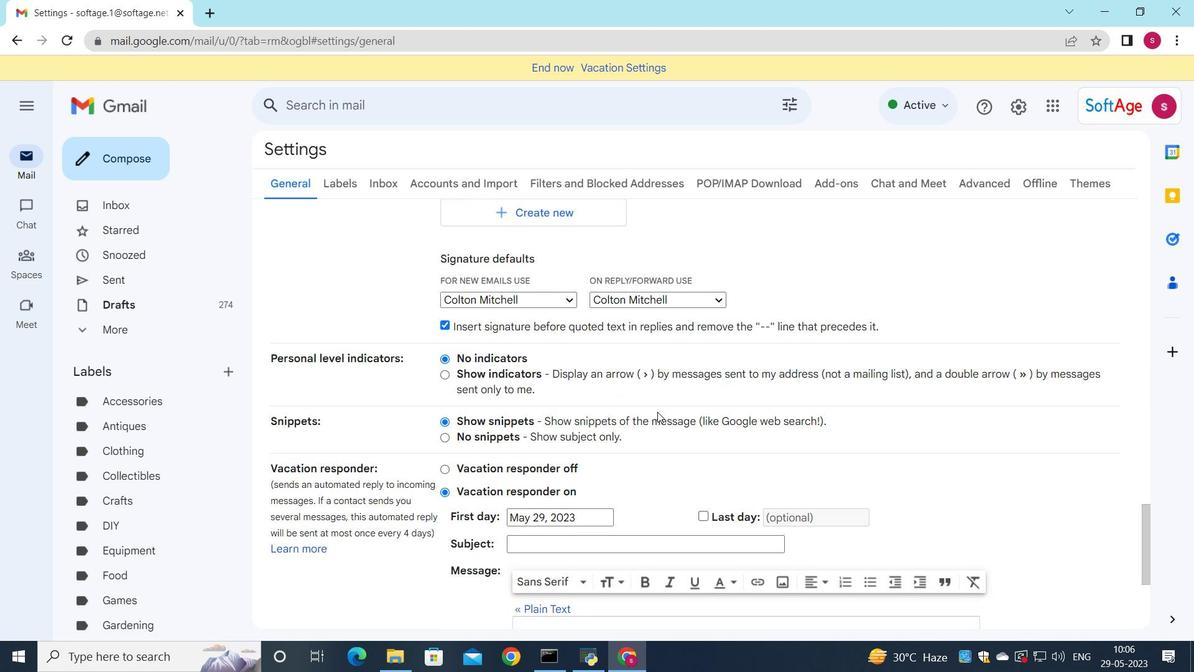 
Action: Mouse moved to (504, 330)
Screenshot: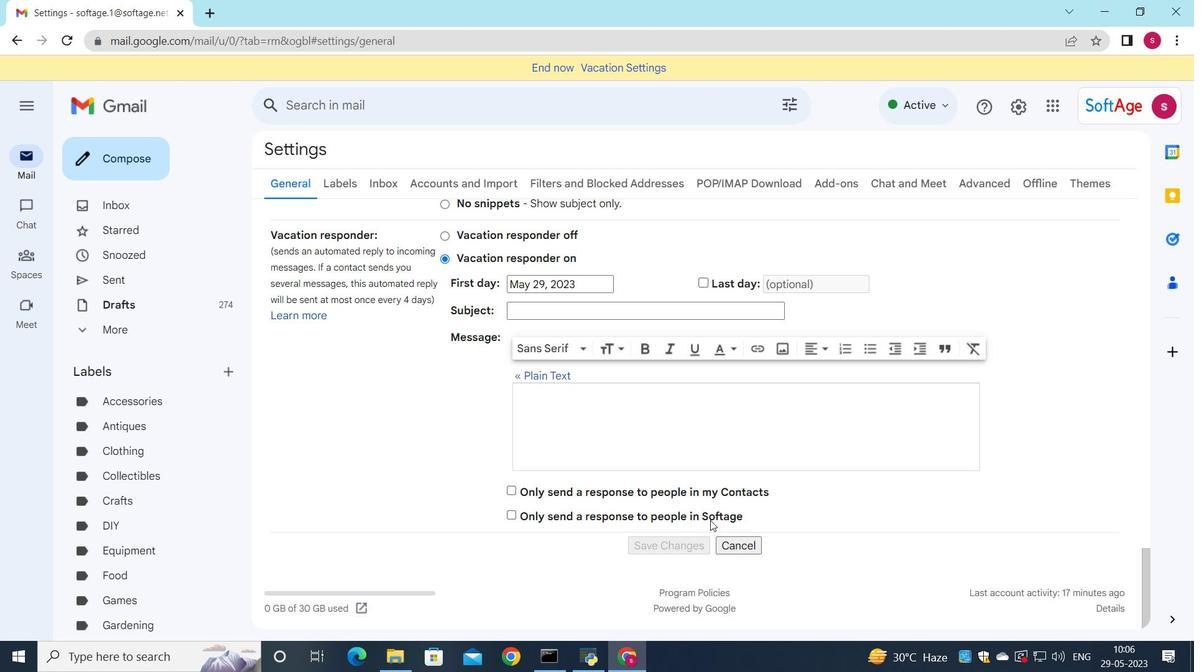 
Action: Mouse pressed left at (504, 330)
Screenshot: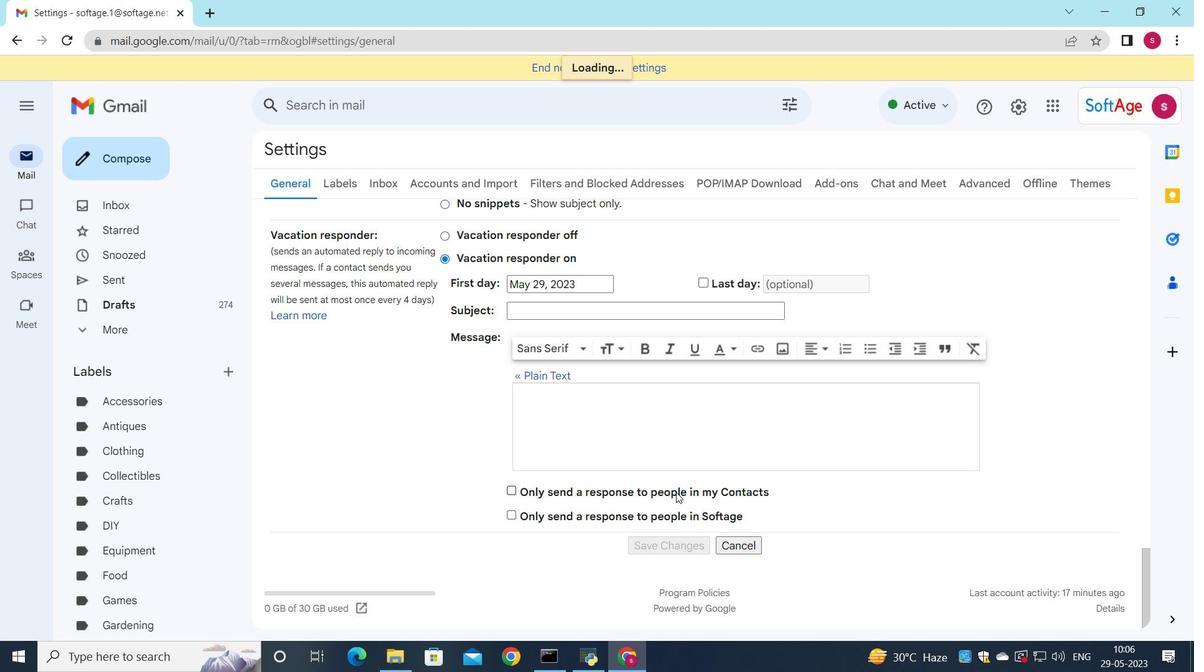 
Action: Mouse moved to (920, 365)
Screenshot: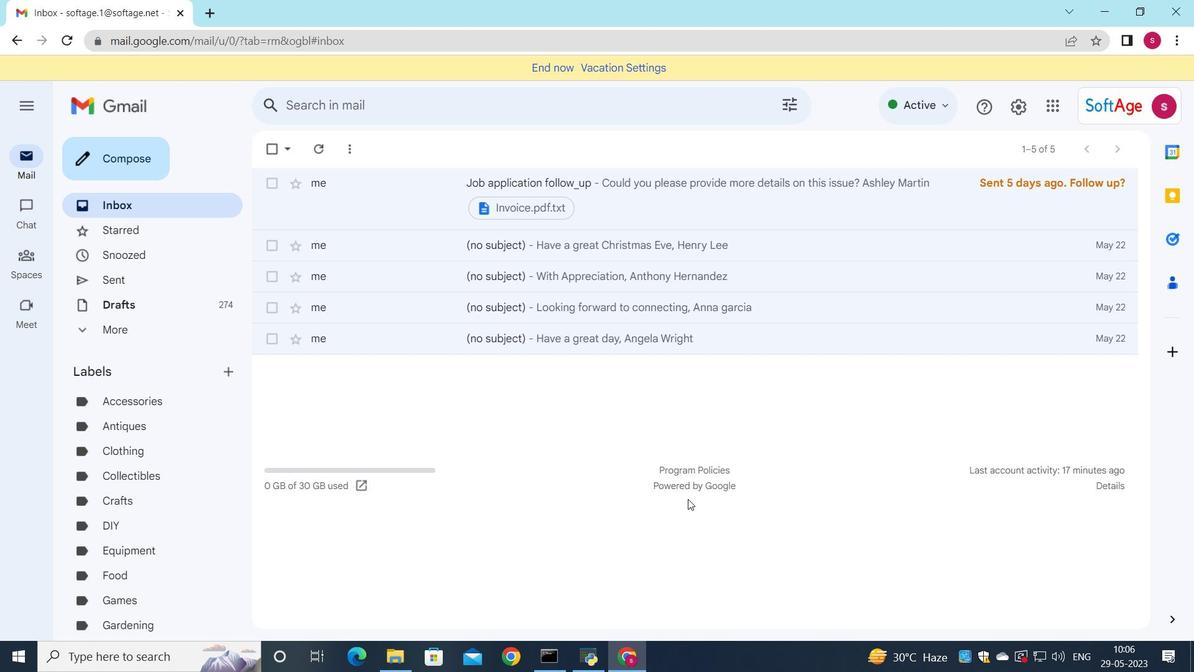 
Action: Key pressed <Key.shift>Colton<Key.space><Key.shift>Mitchell
Screenshot: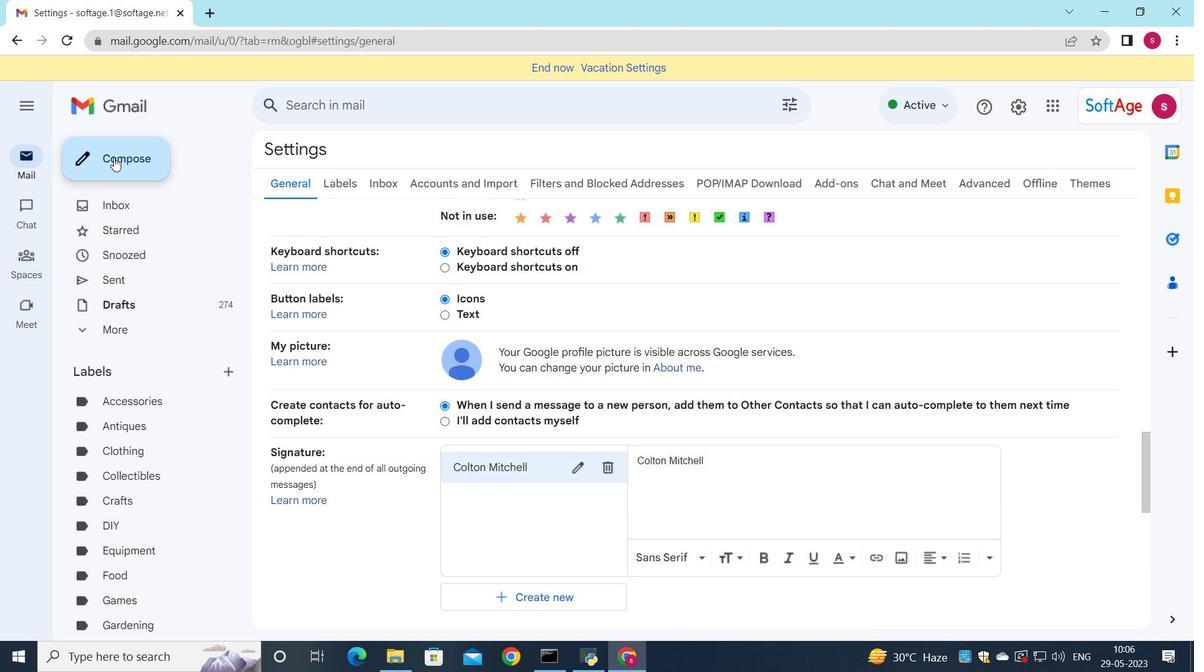 
Action: Mouse moved to (735, 390)
Screenshot: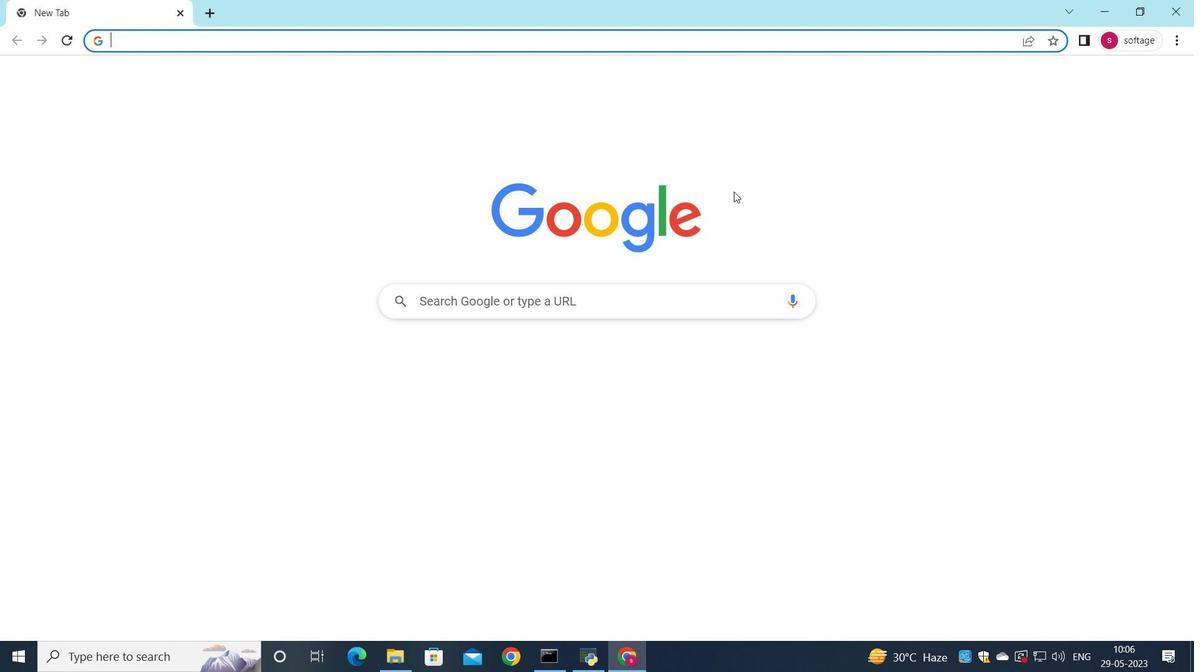 
Action: Mouse pressed left at (735, 390)
Screenshot: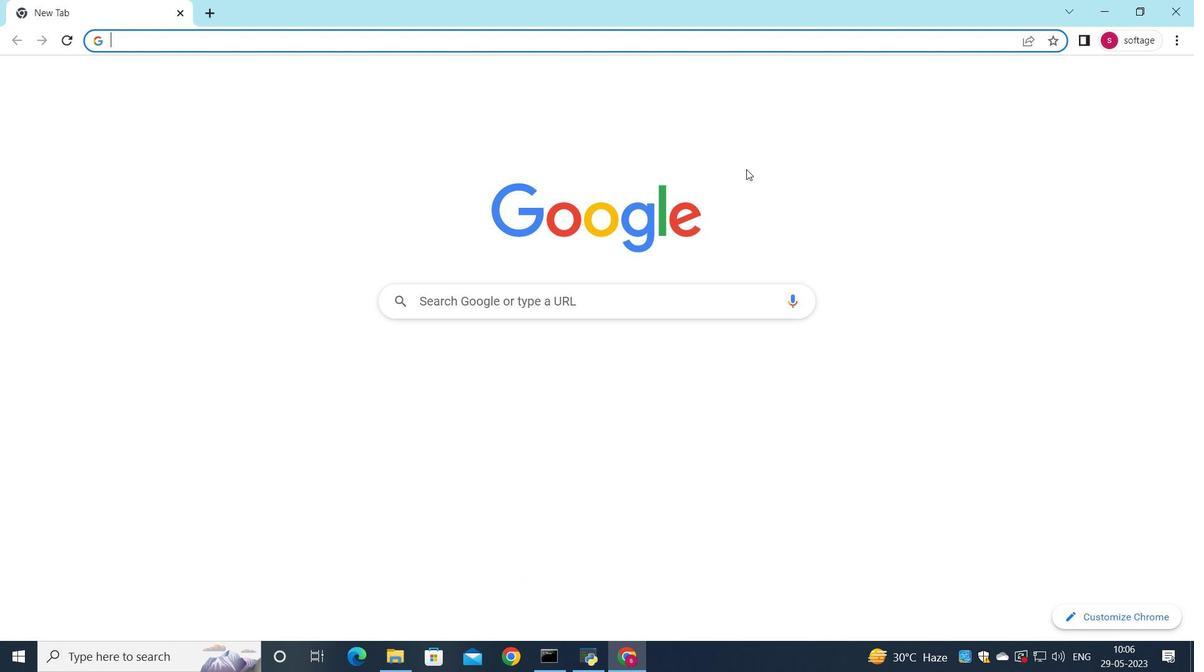 
Action: Mouse moved to (512, 647)
Screenshot: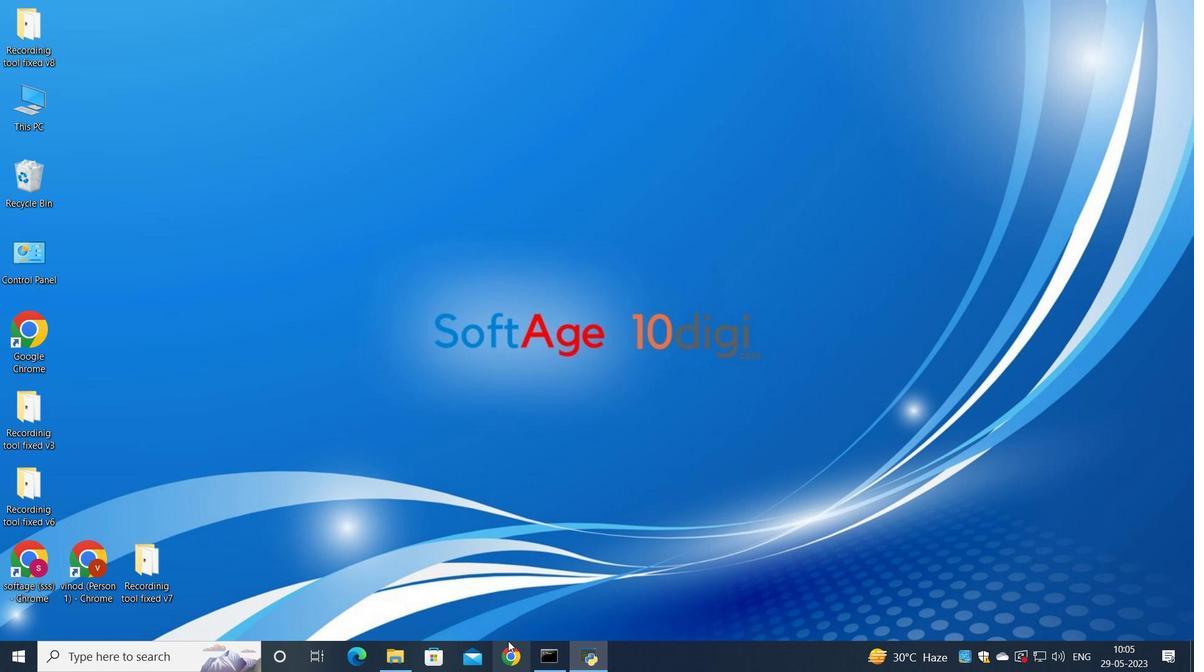 
Action: Mouse pressed left at (512, 647)
Screenshot: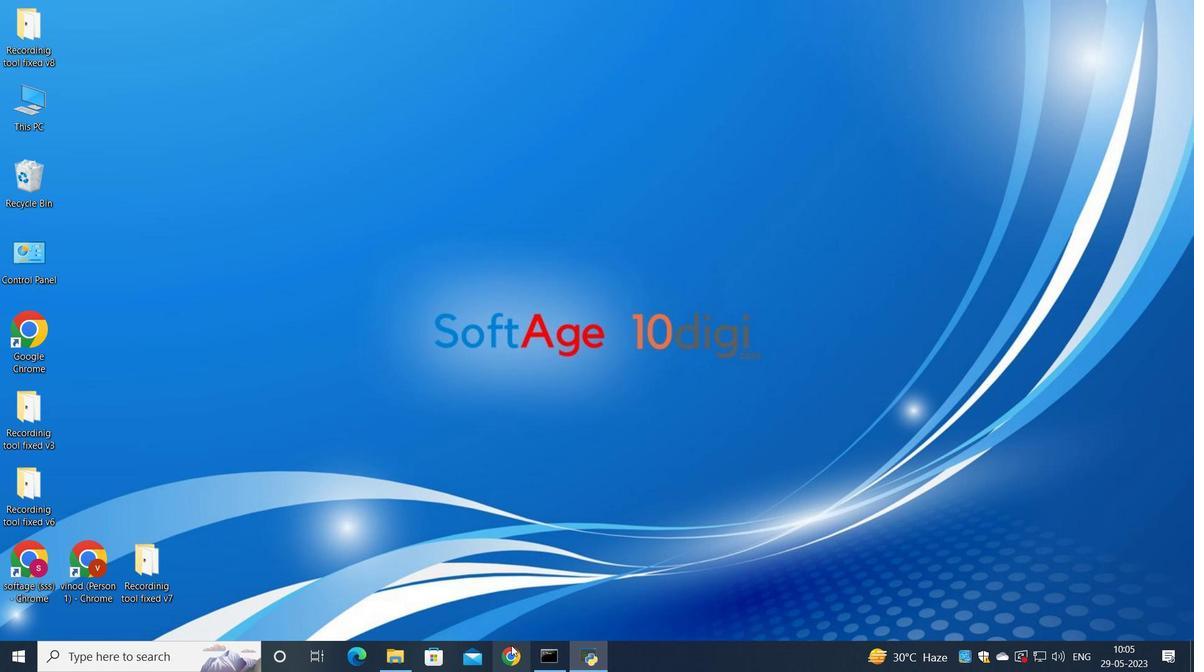 
Action: Mouse moved to (529, 353)
Screenshot: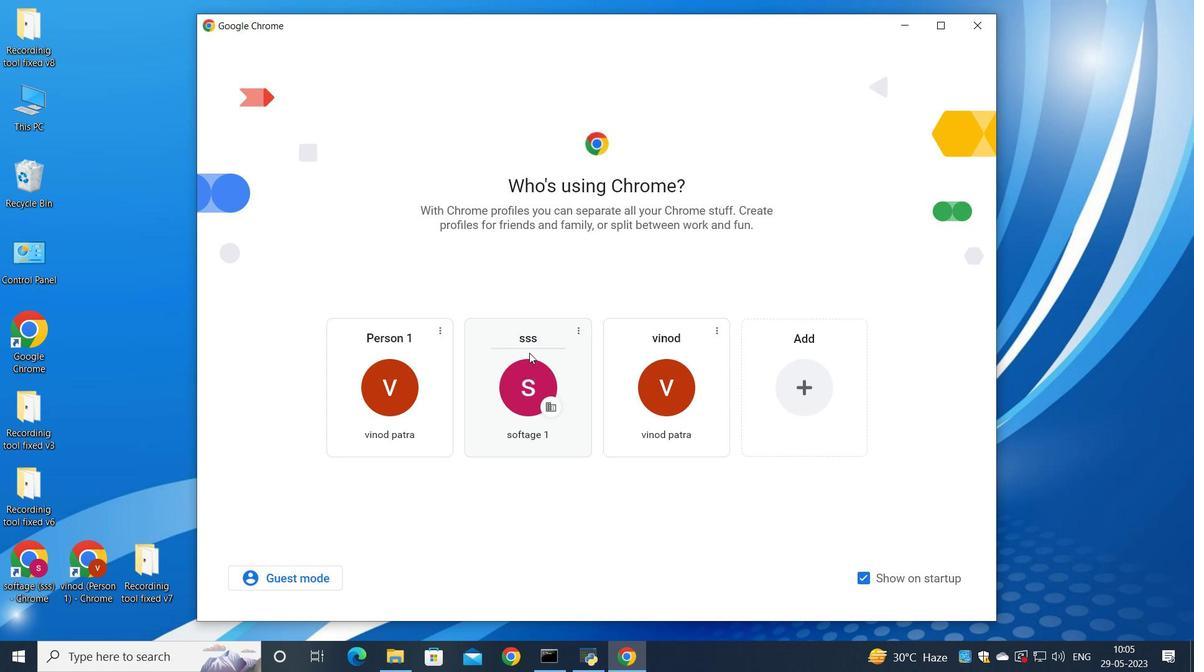 
Action: Mouse pressed left at (529, 353)
Screenshot: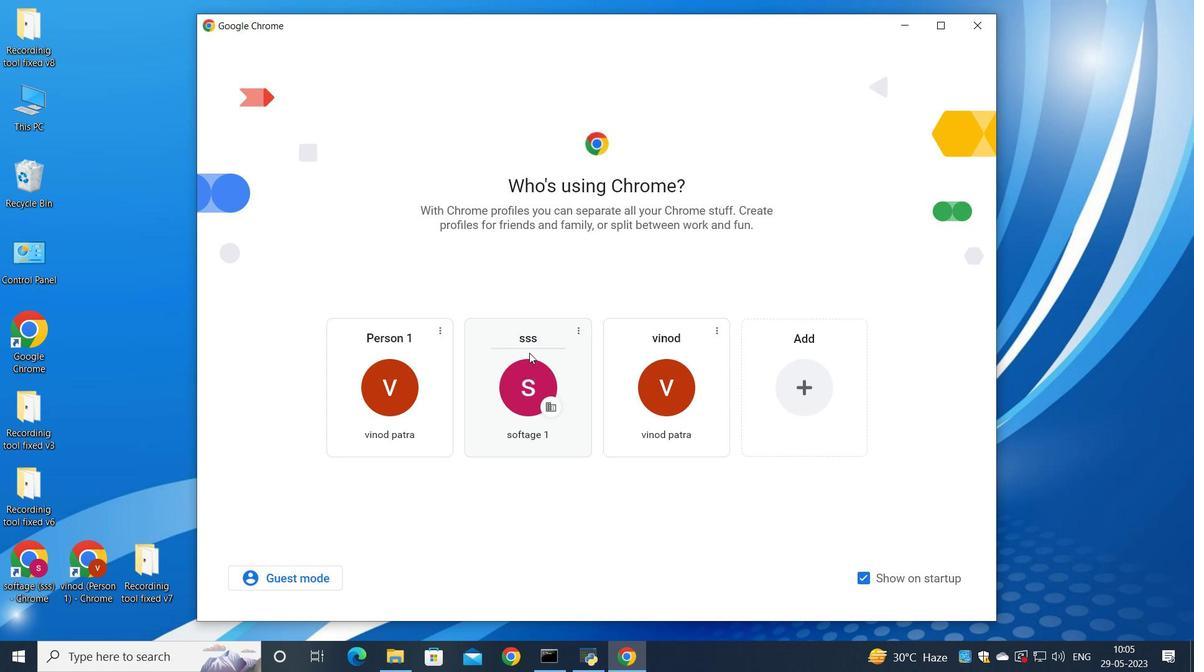 
Action: Mouse moved to (548, 381)
Screenshot: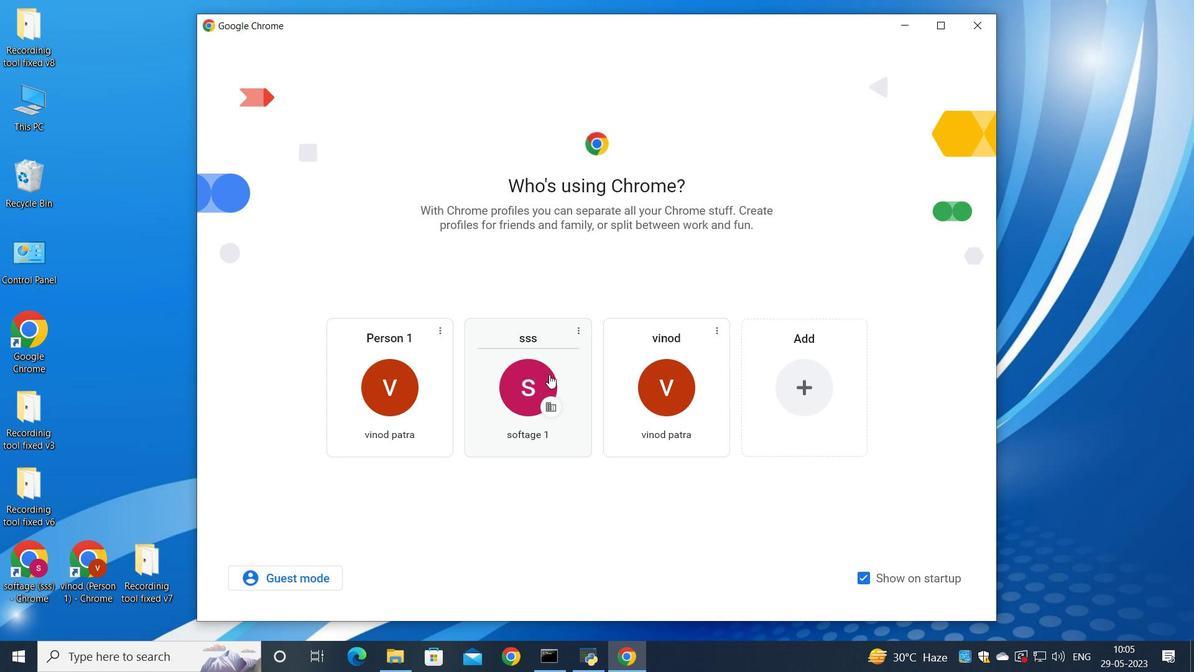 
Action: Mouse pressed left at (548, 381)
Screenshot: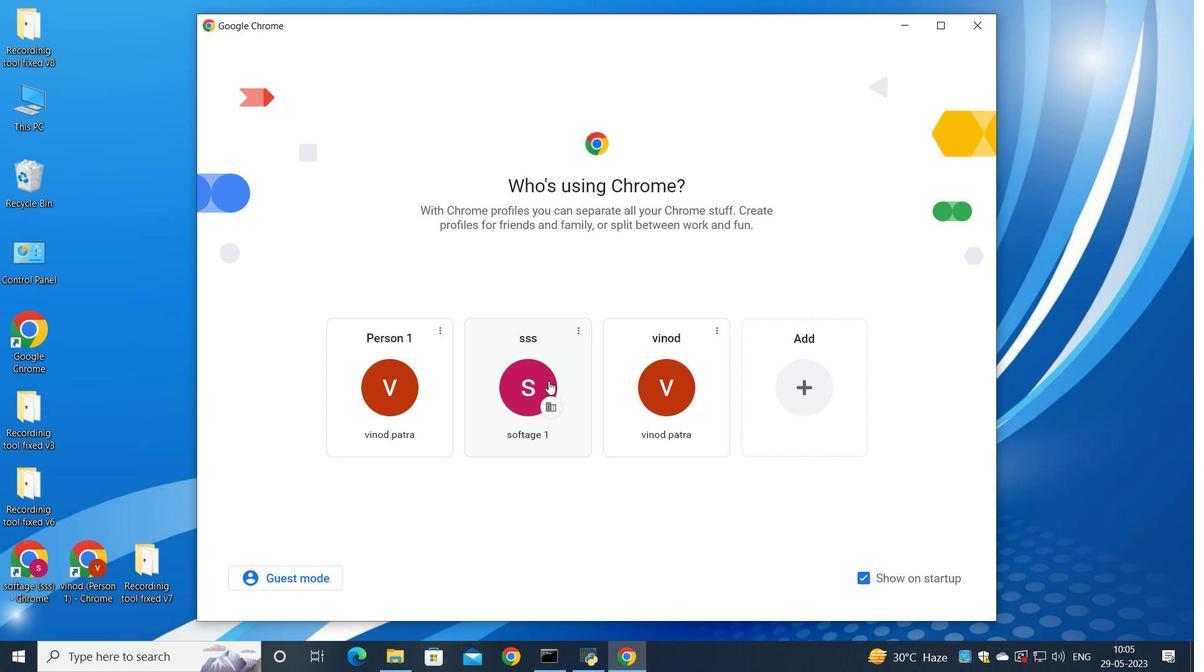
Action: Mouse moved to (1047, 78)
Screenshot: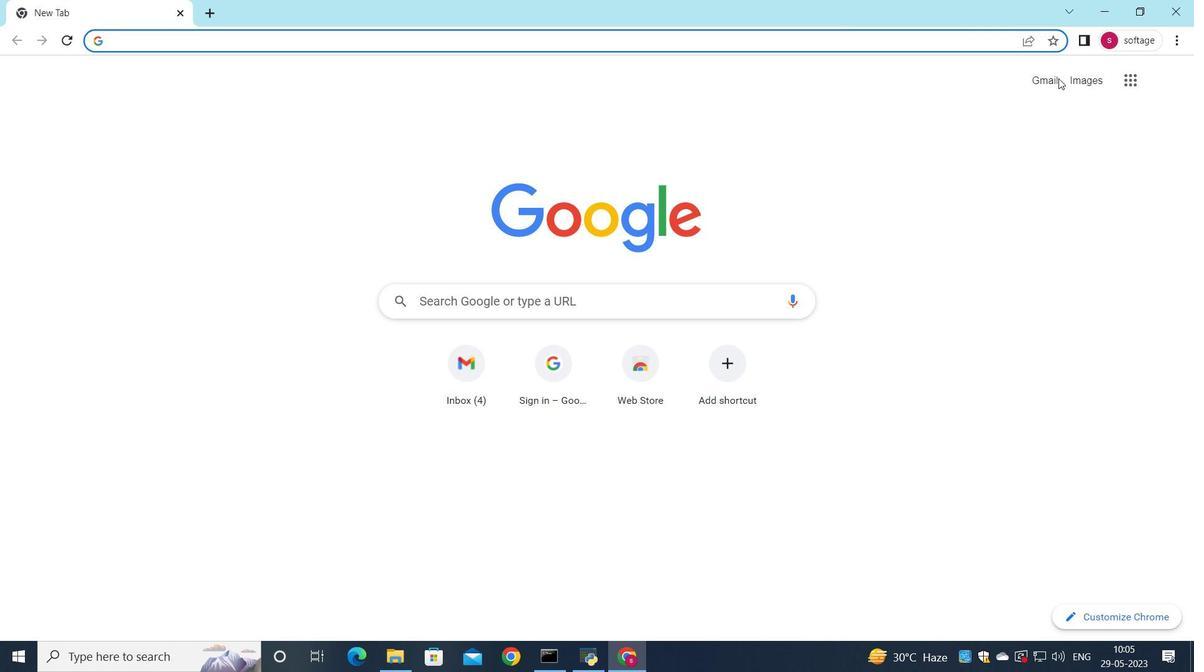 
Action: Mouse pressed left at (1047, 78)
Screenshot: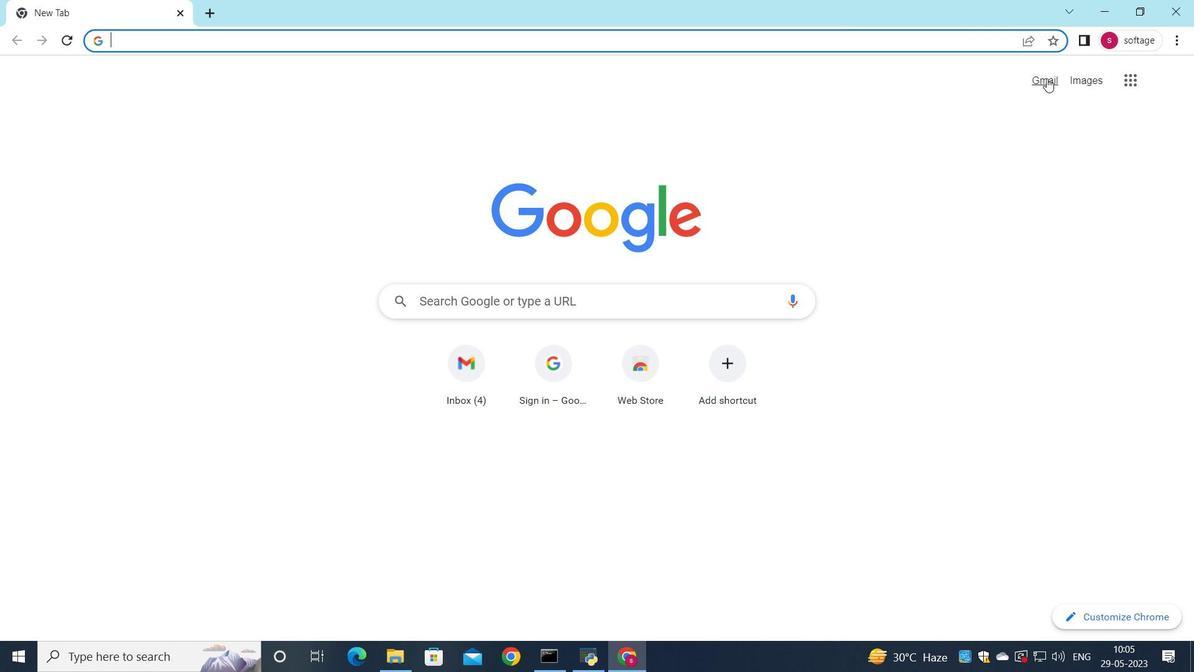 
Action: Mouse moved to (1024, 95)
Screenshot: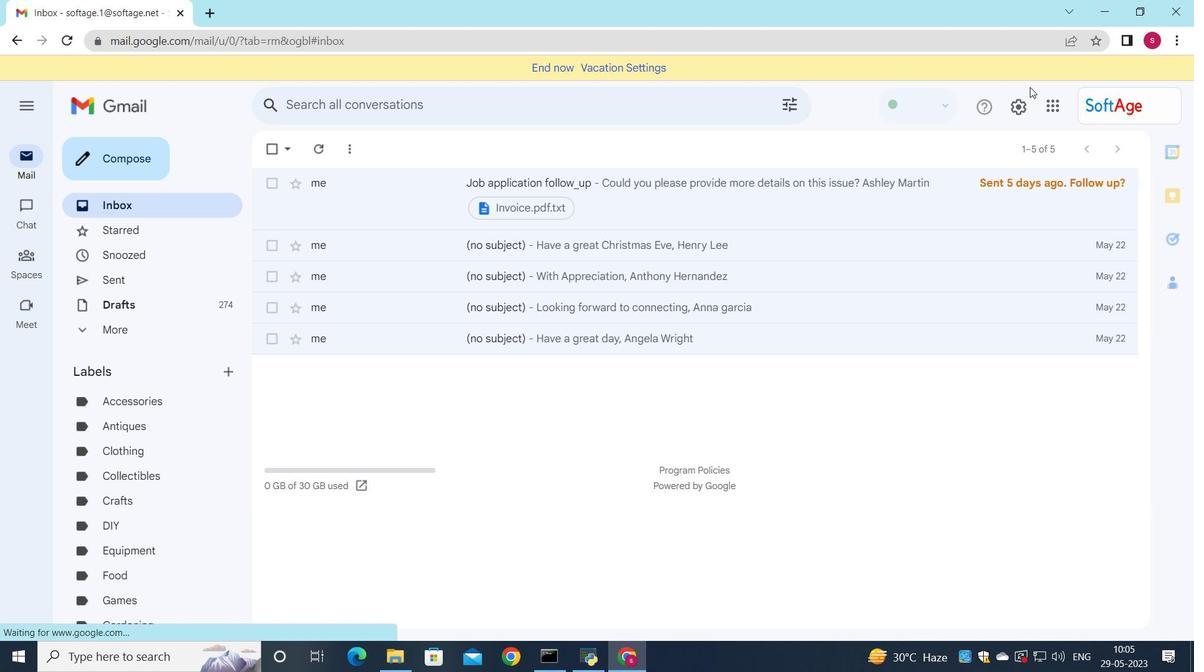 
Action: Mouse pressed left at (1024, 95)
Screenshot: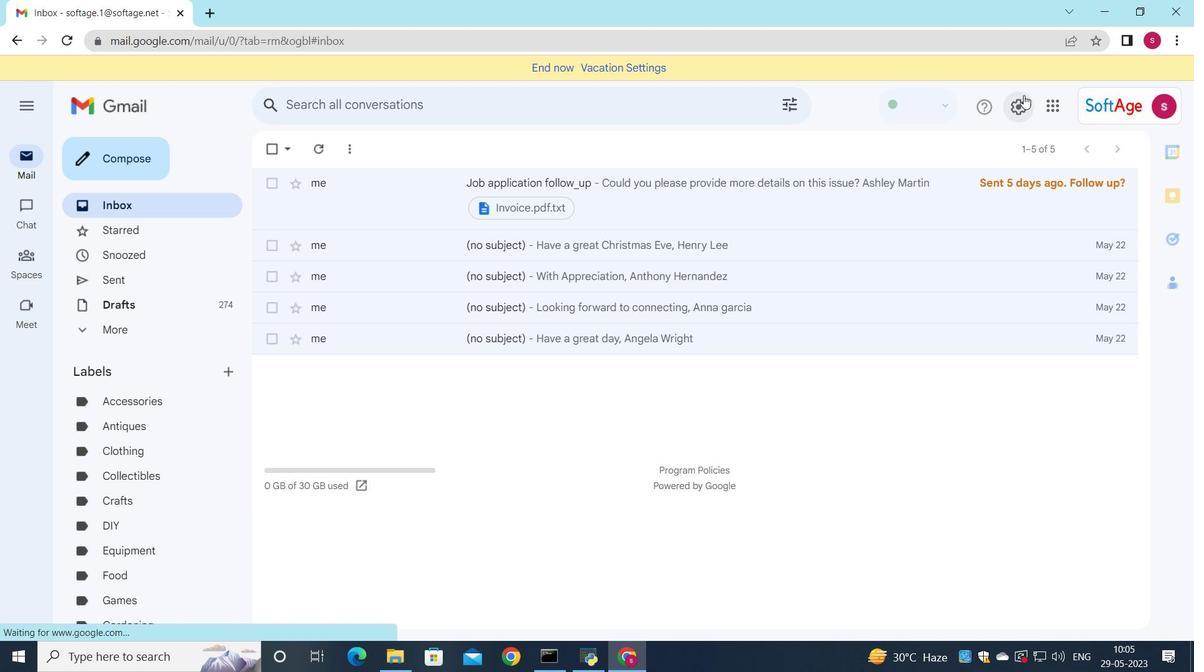 
Action: Mouse moved to (1011, 183)
Screenshot: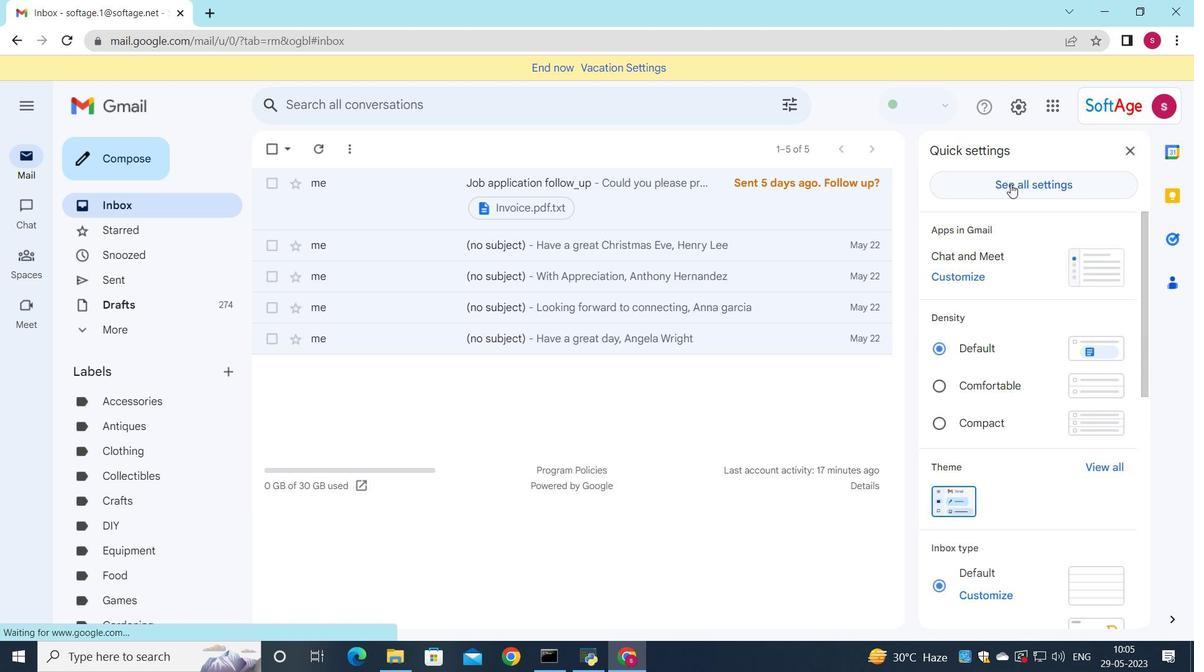 
Action: Mouse pressed left at (1011, 183)
Screenshot: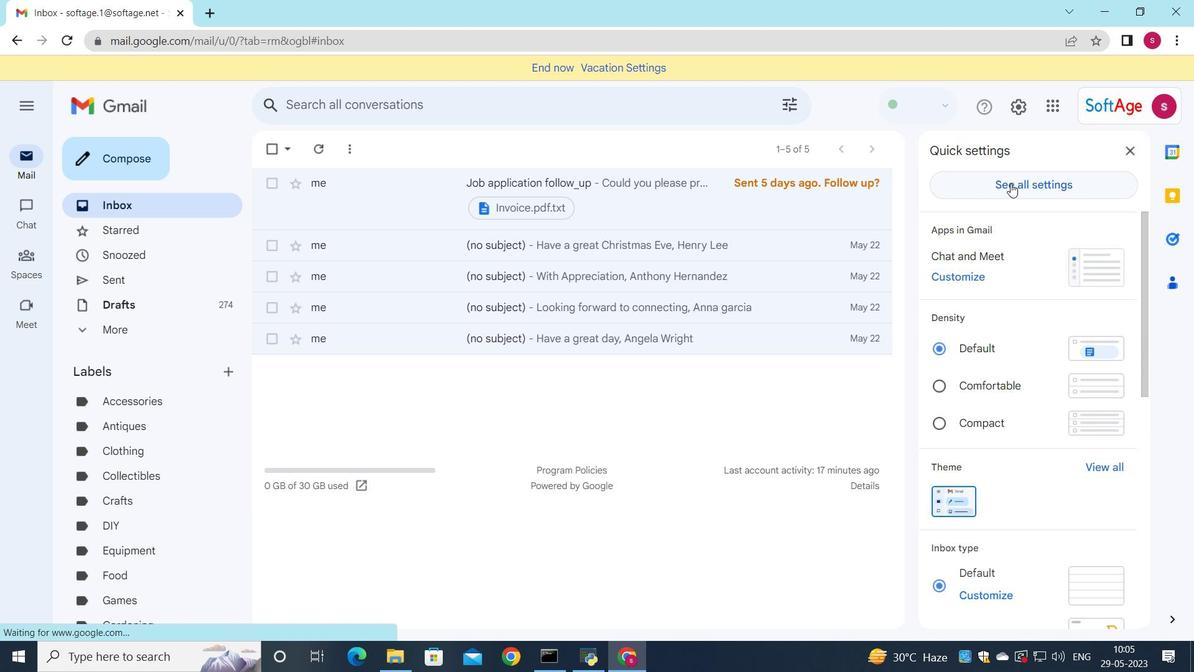 
Action: Mouse moved to (948, 177)
Screenshot: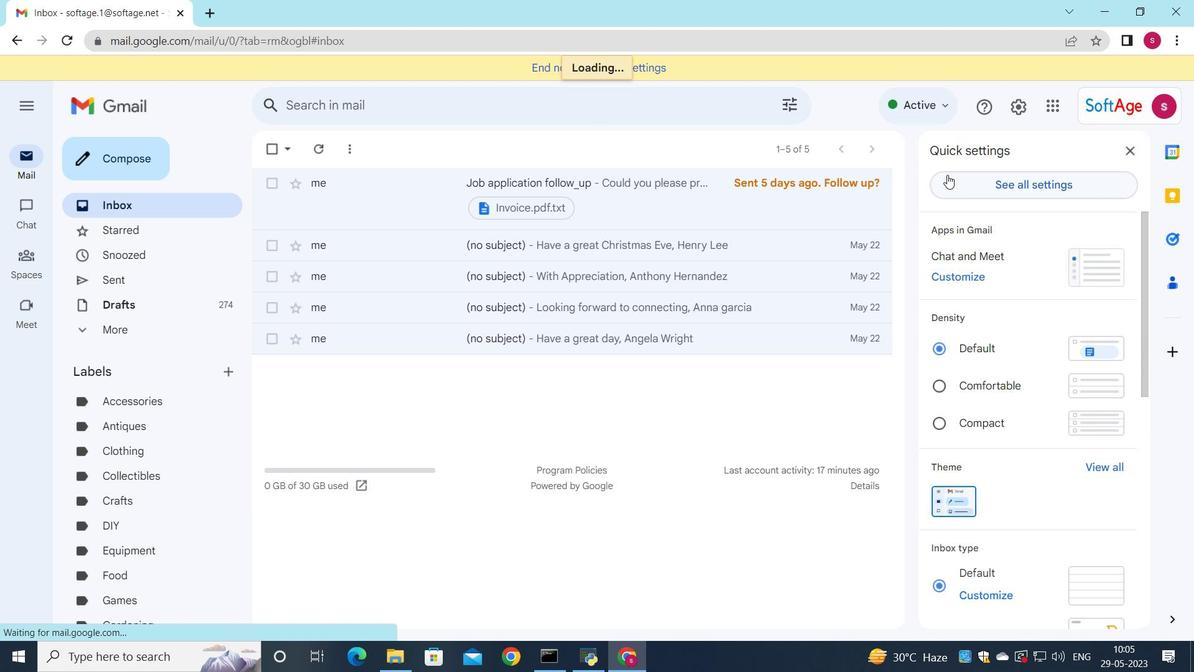 
Action: Mouse pressed left at (948, 177)
Screenshot: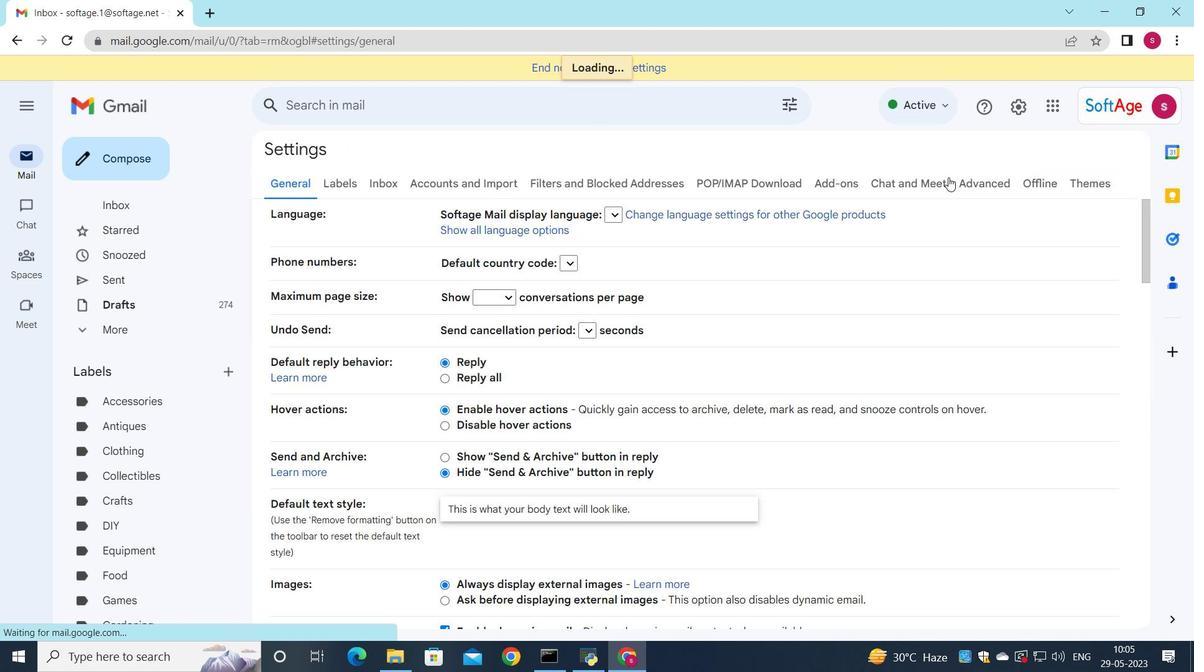 
Action: Mouse moved to (301, 177)
Screenshot: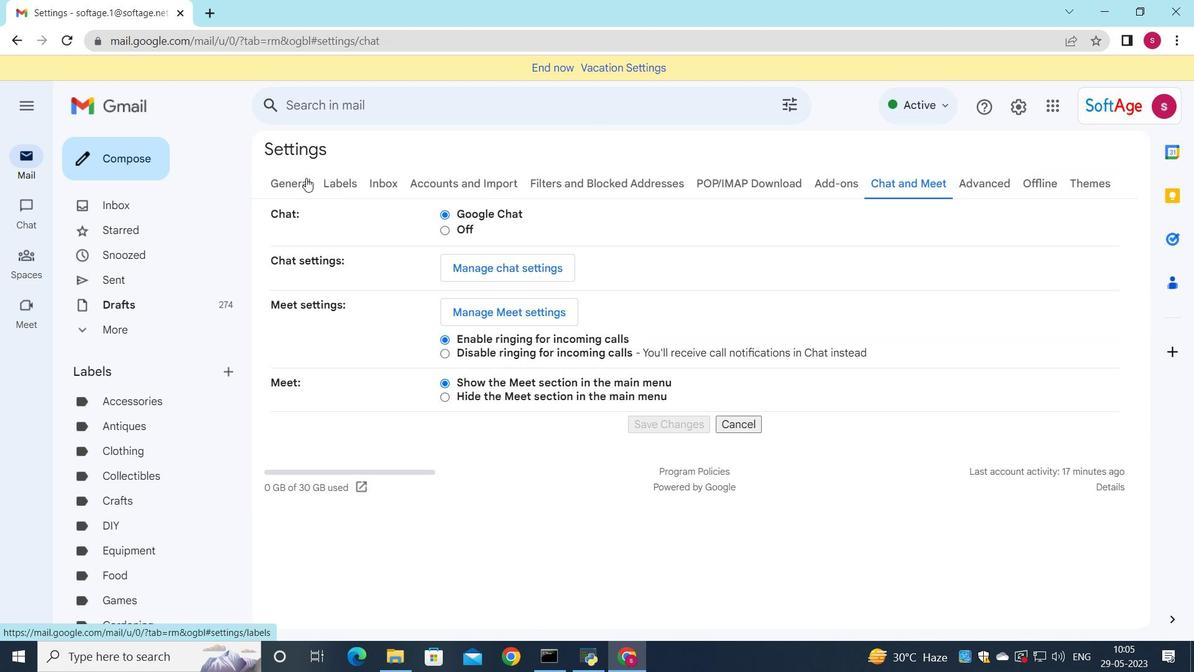 
Action: Mouse pressed left at (301, 177)
Screenshot: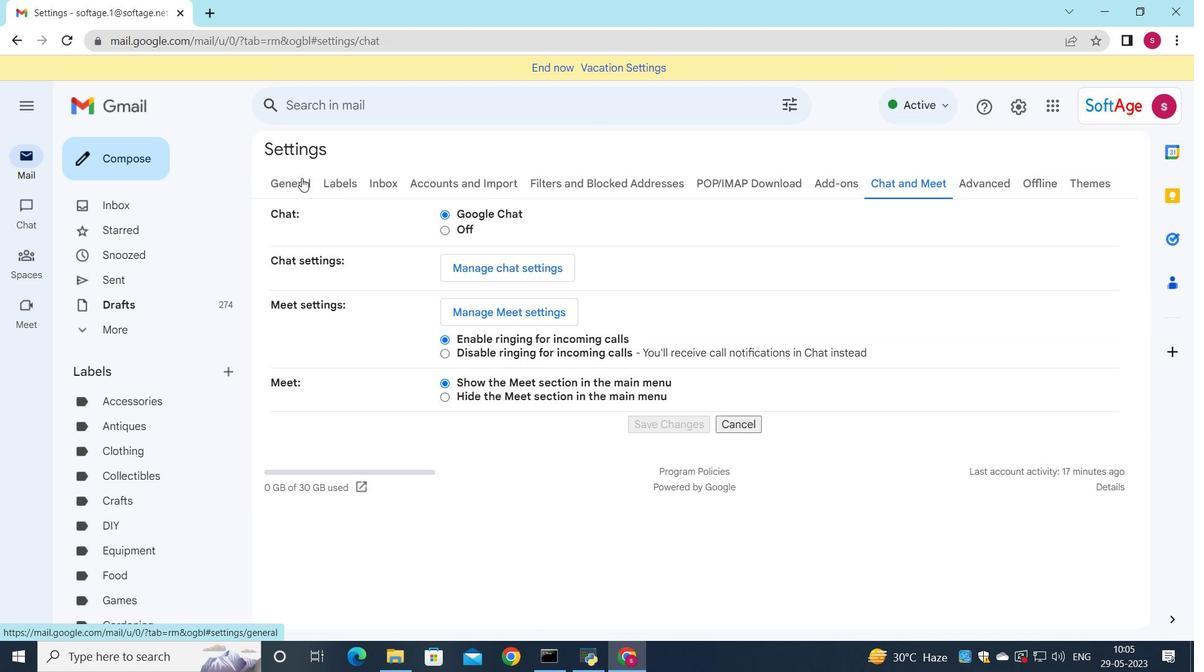 
Action: Mouse moved to (466, 186)
Screenshot: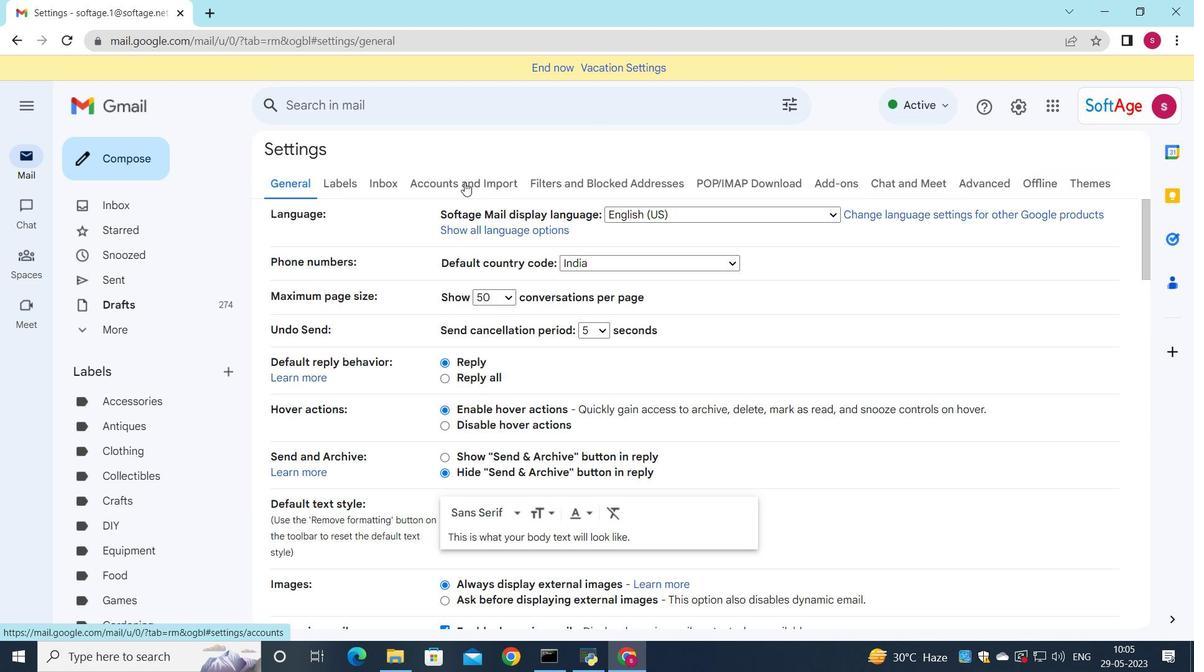 
Action: Mouse scrolled (466, 185) with delta (0, 0)
Screenshot: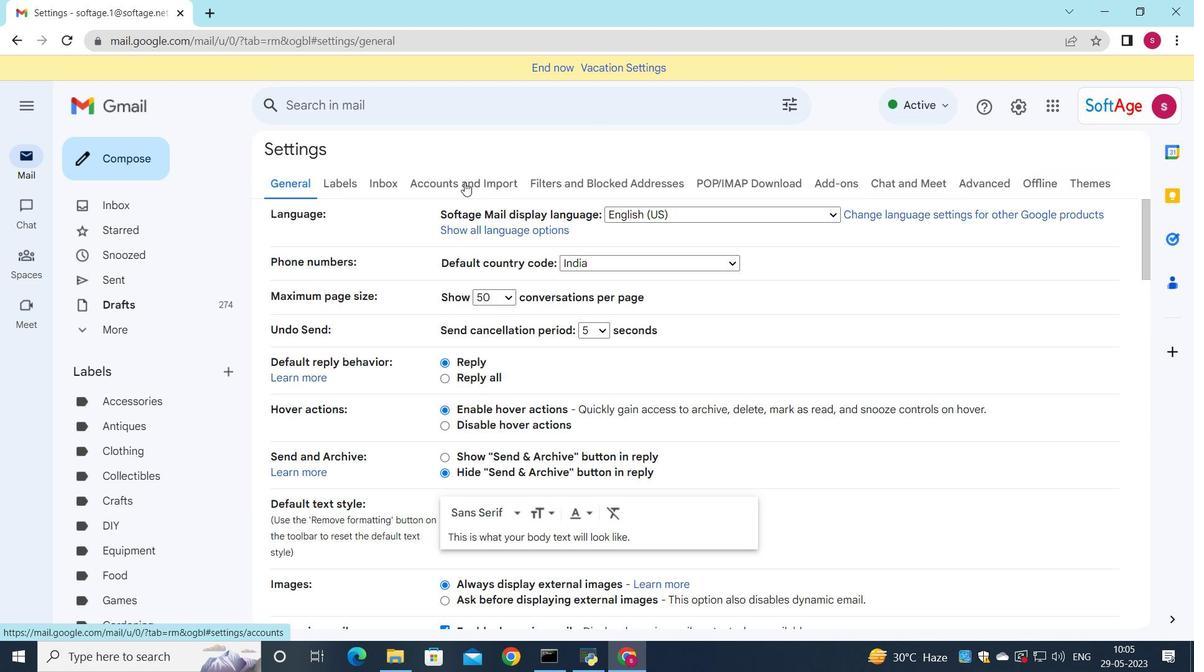 
Action: Mouse scrolled (466, 185) with delta (0, 0)
Screenshot: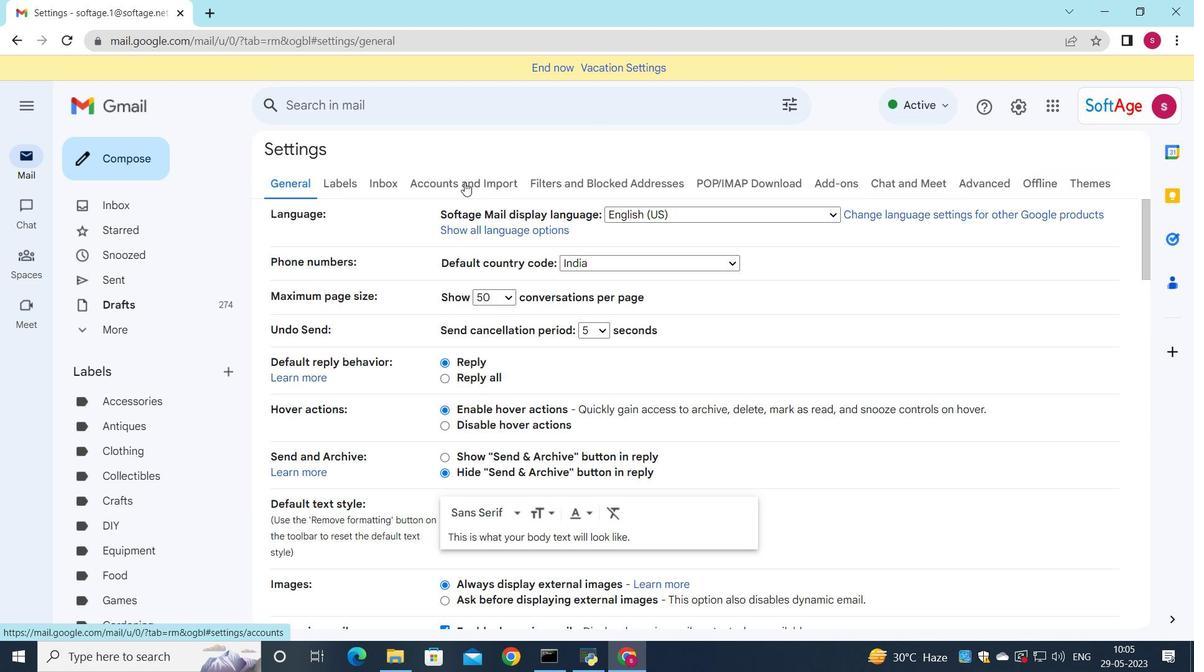 
Action: Mouse moved to (471, 186)
Screenshot: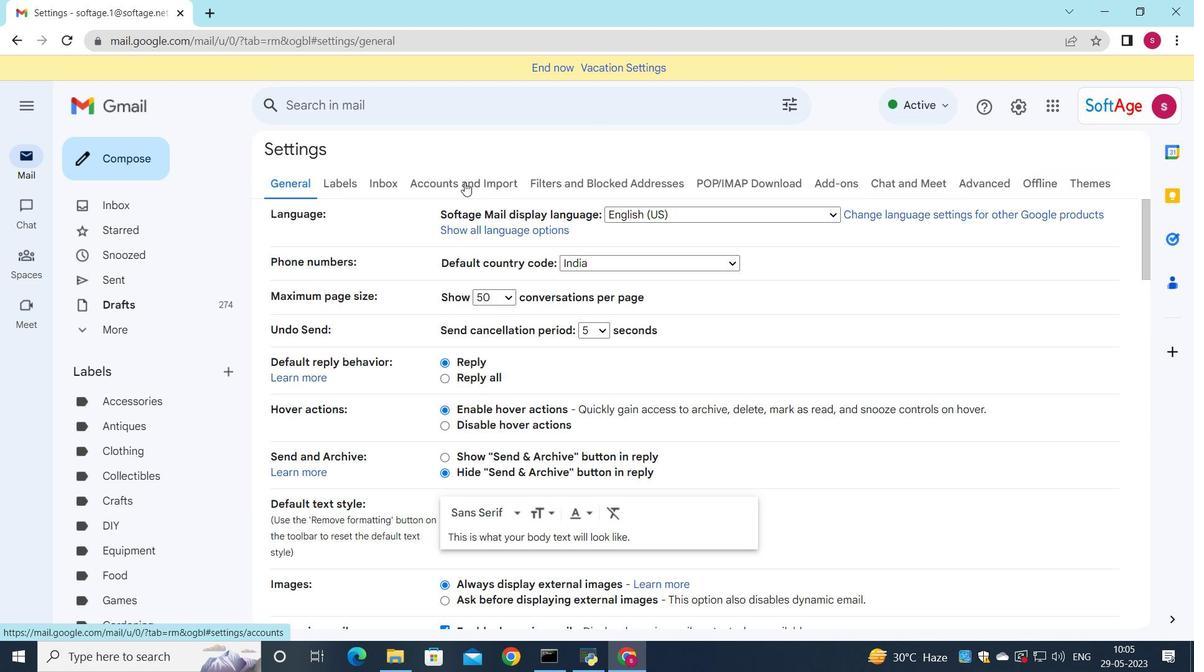 
Action: Mouse scrolled (471, 186) with delta (0, 0)
Screenshot: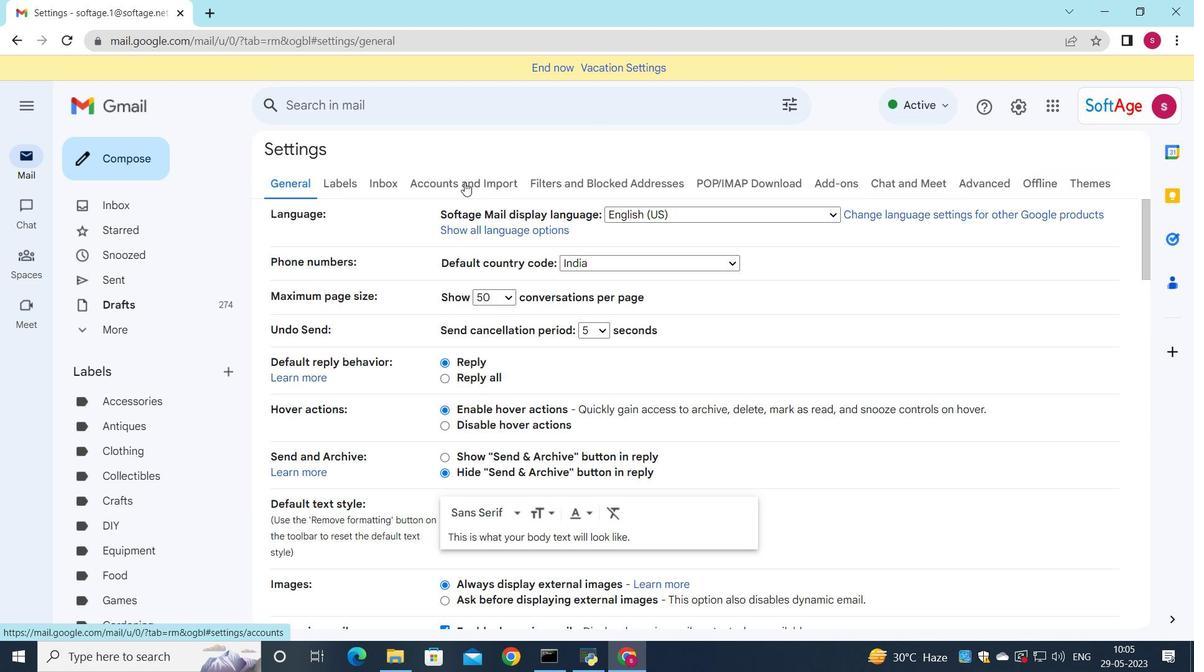 
Action: Mouse moved to (473, 167)
Screenshot: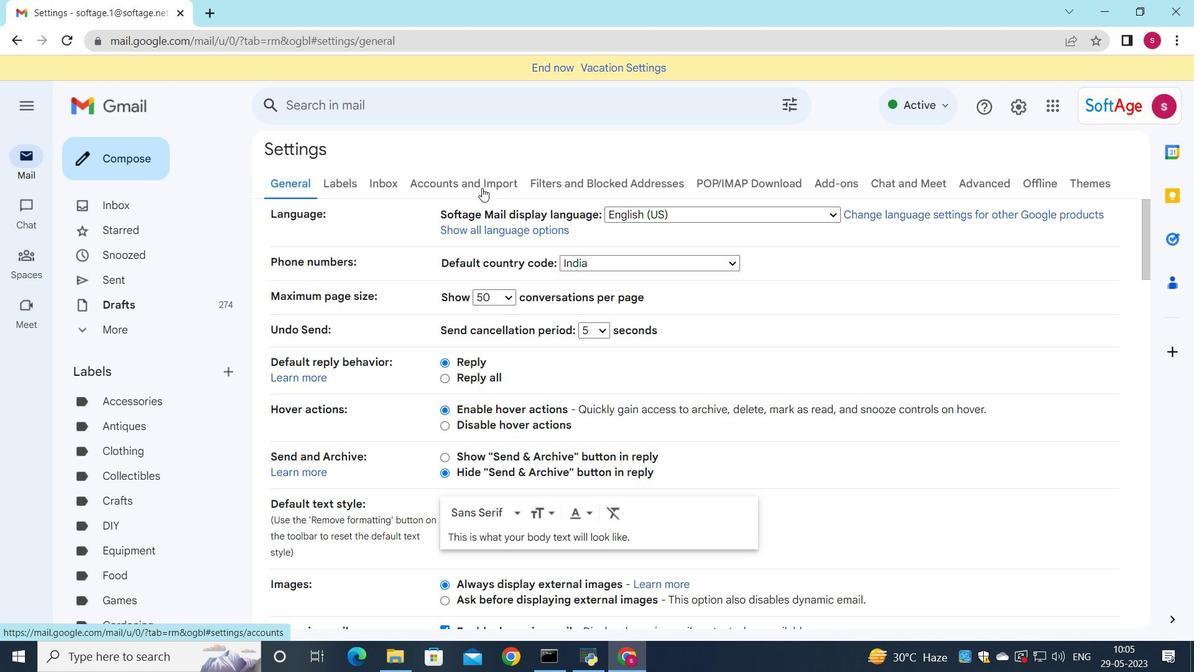 
Action: Mouse scrolled (473, 166) with delta (0, 0)
Screenshot: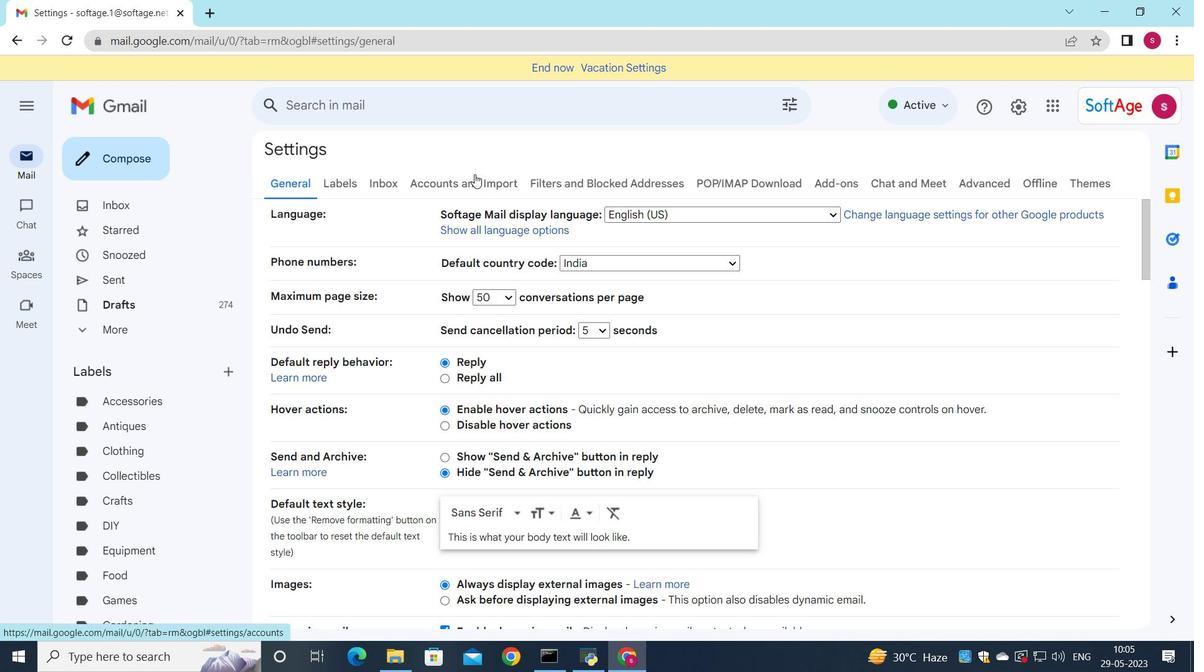 
Action: Mouse moved to (487, 186)
Screenshot: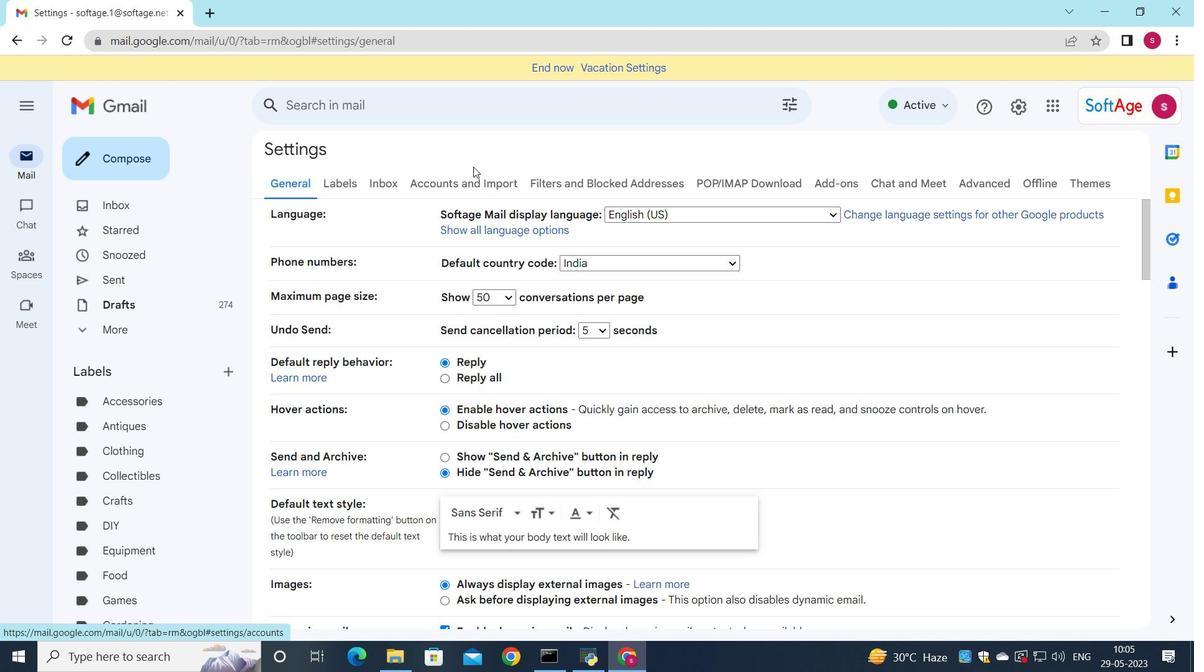 
Action: Mouse scrolled (487, 186) with delta (0, 0)
Screenshot: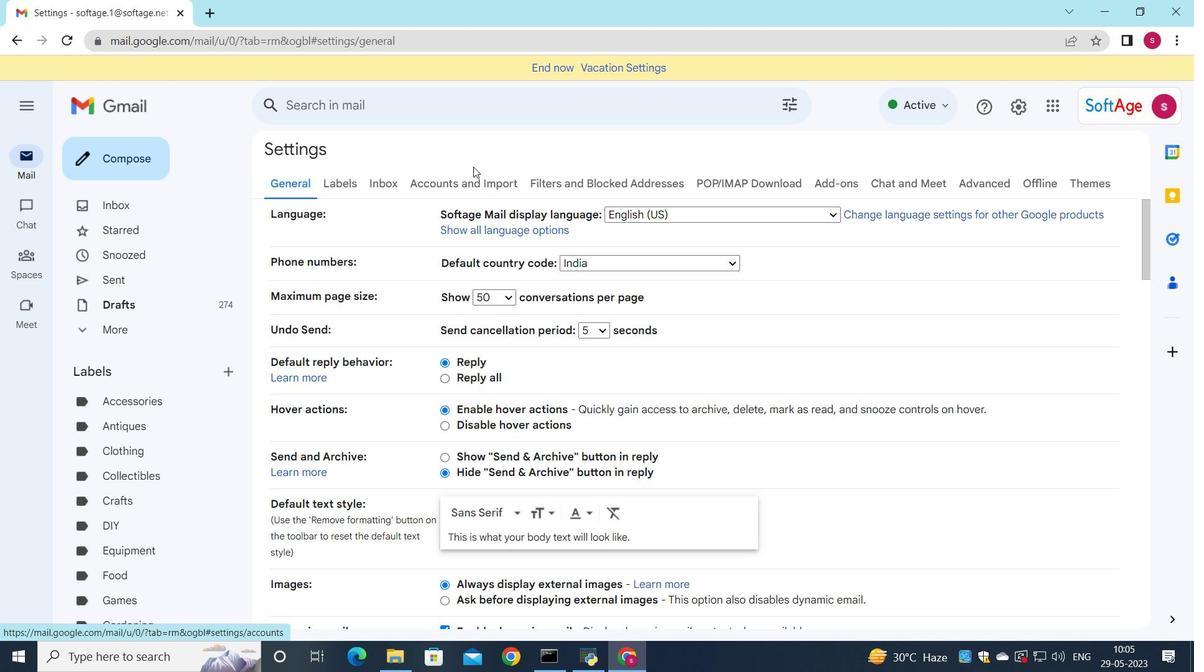 
Action: Mouse moved to (507, 211)
Screenshot: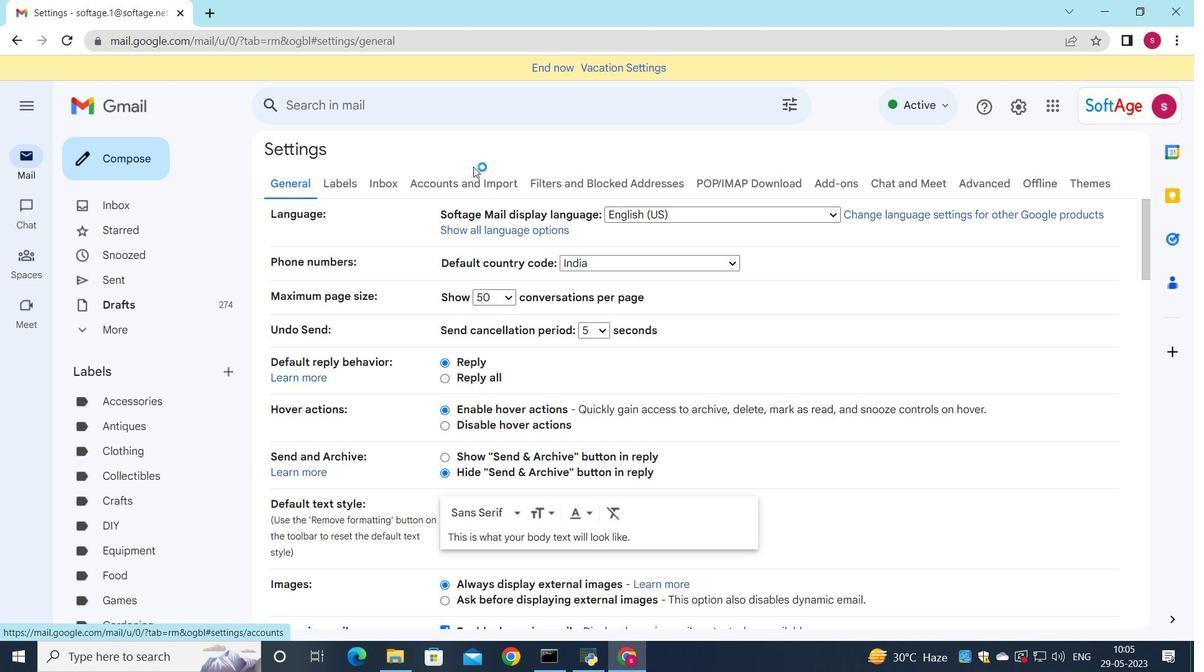 
Action: Mouse scrolled (507, 210) with delta (0, 0)
Screenshot: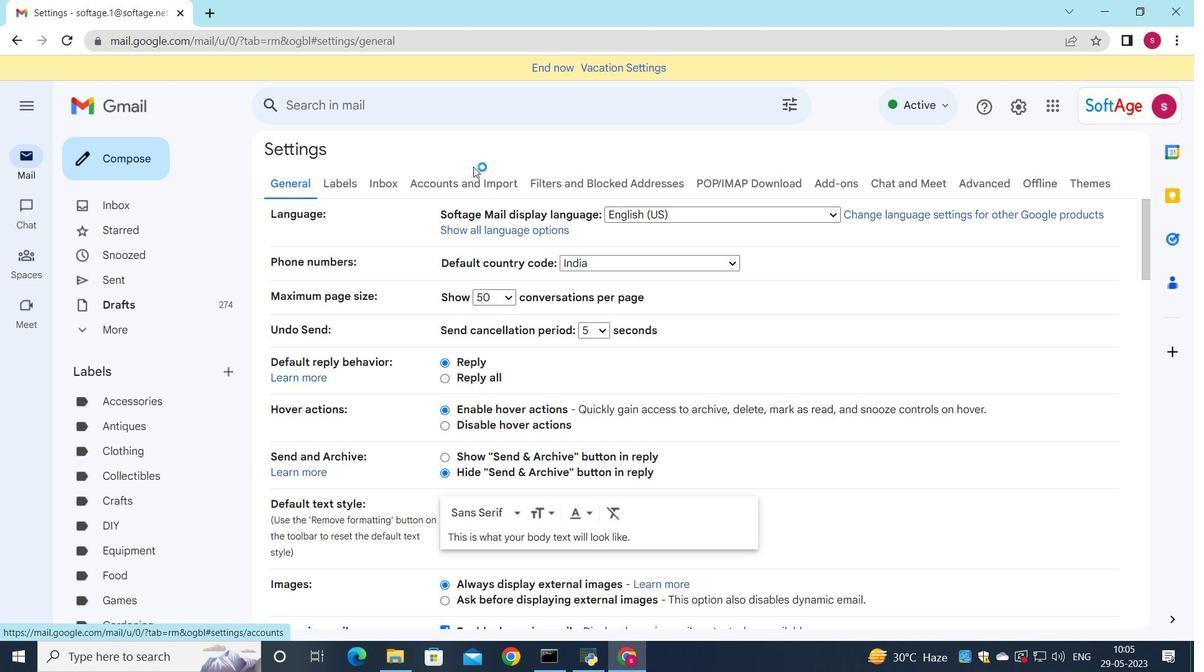 
Action: Mouse moved to (517, 227)
Screenshot: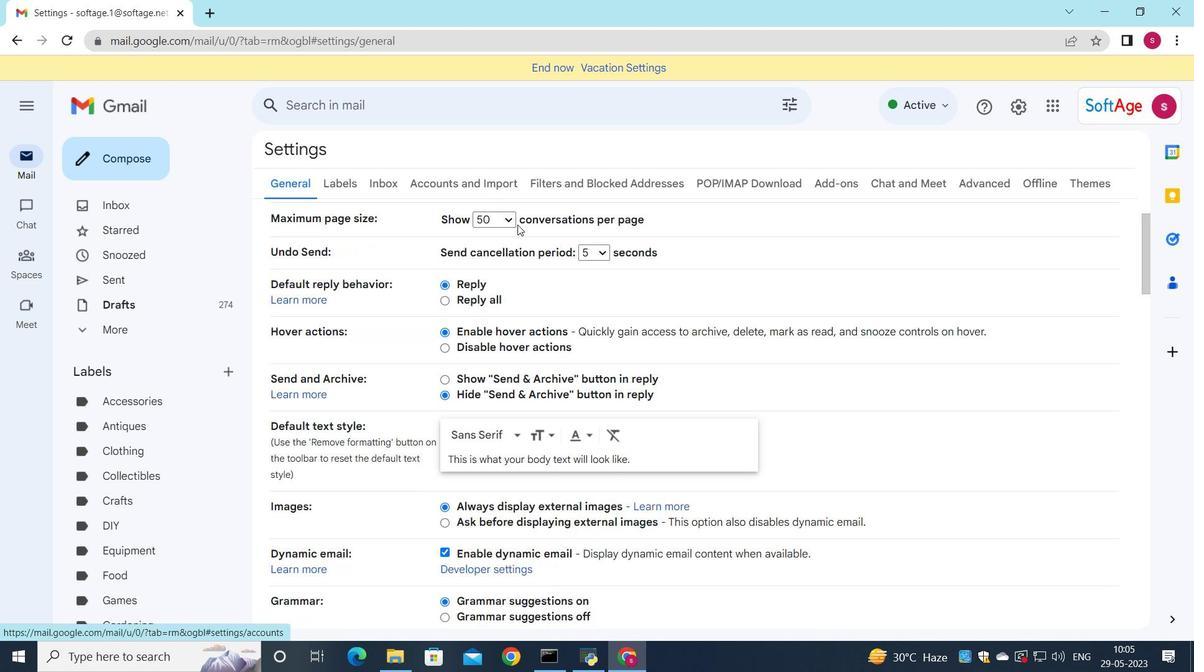 
Action: Mouse scrolled (517, 227) with delta (0, 0)
Screenshot: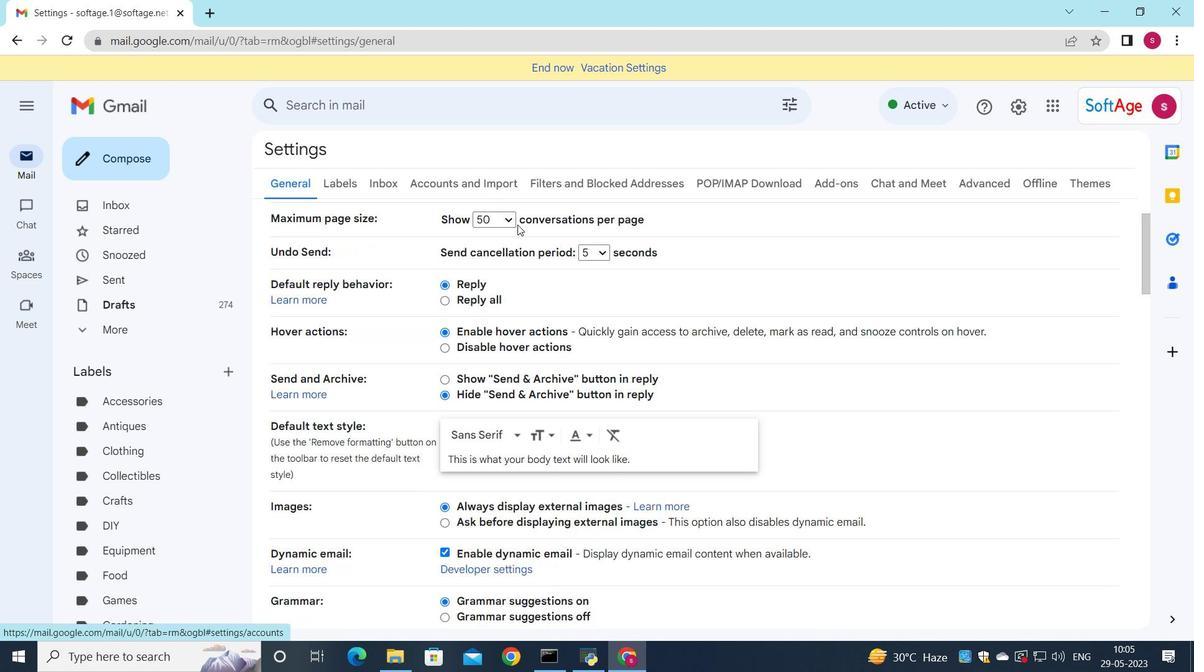 
Action: Mouse moved to (516, 234)
Screenshot: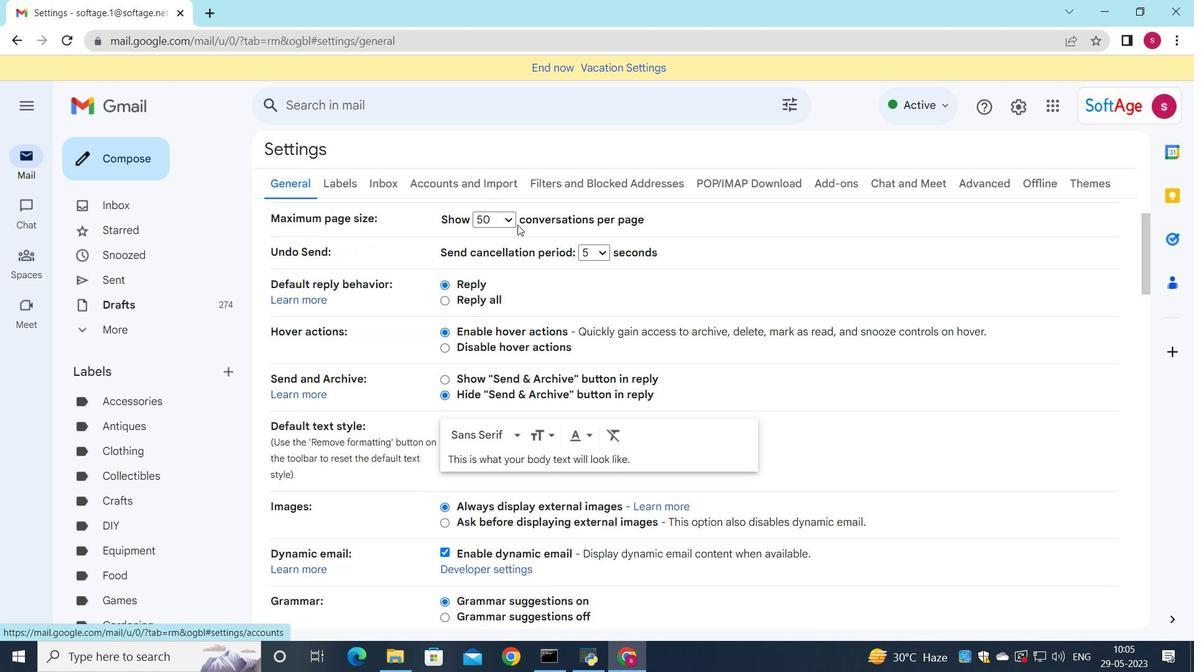 
Action: Mouse scrolled (516, 232) with delta (0, 0)
Screenshot: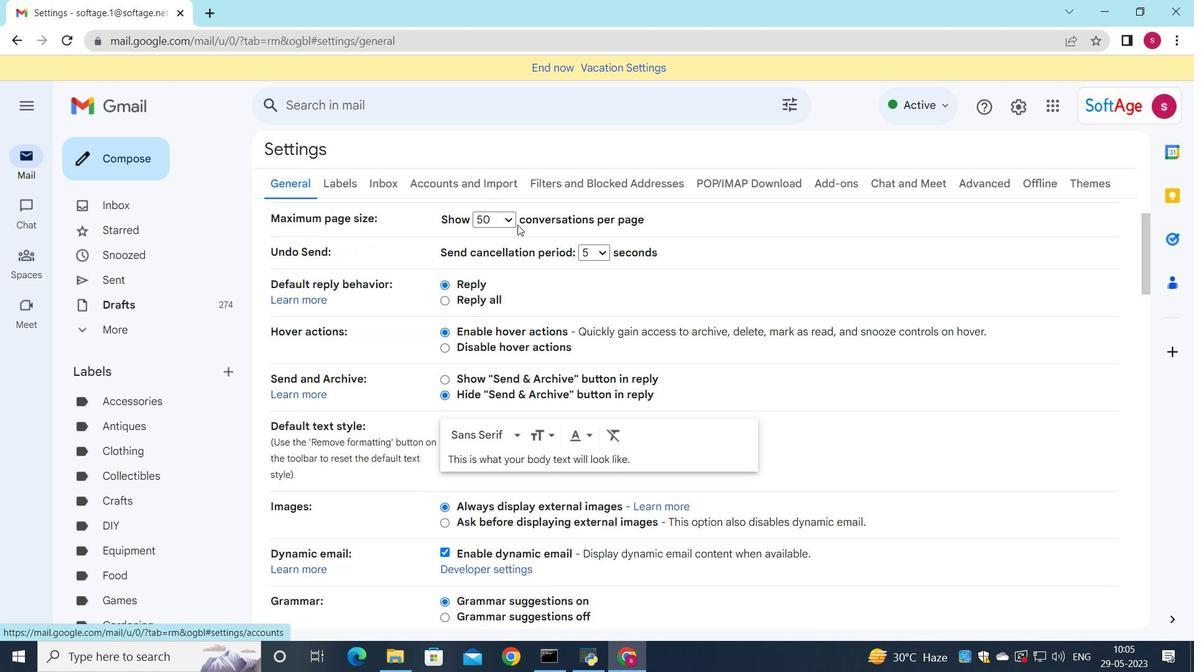 
Action: Mouse moved to (516, 235)
Screenshot: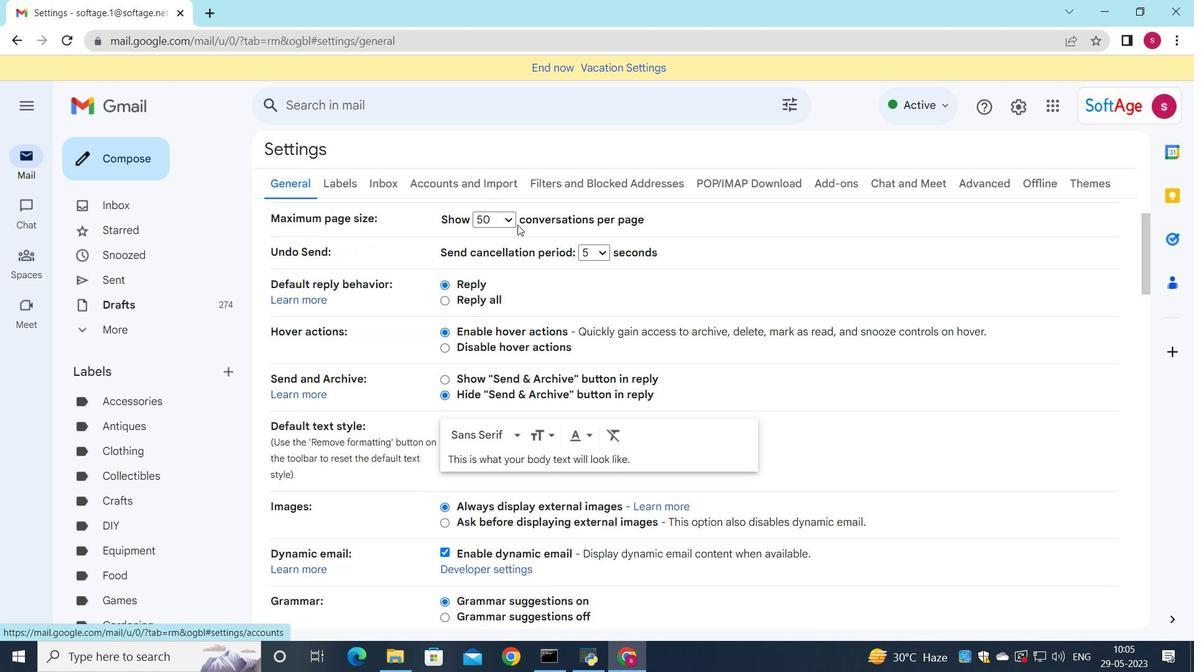 
Action: Mouse scrolled (516, 233) with delta (0, 0)
Screenshot: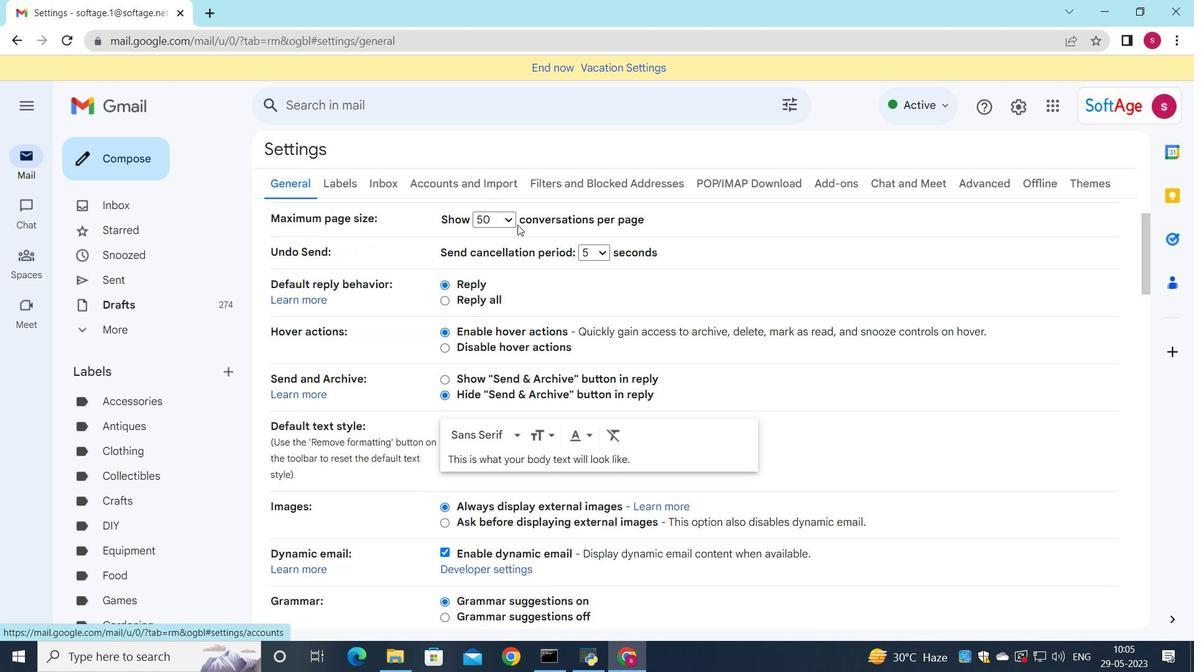 
Action: Mouse moved to (516, 238)
Screenshot: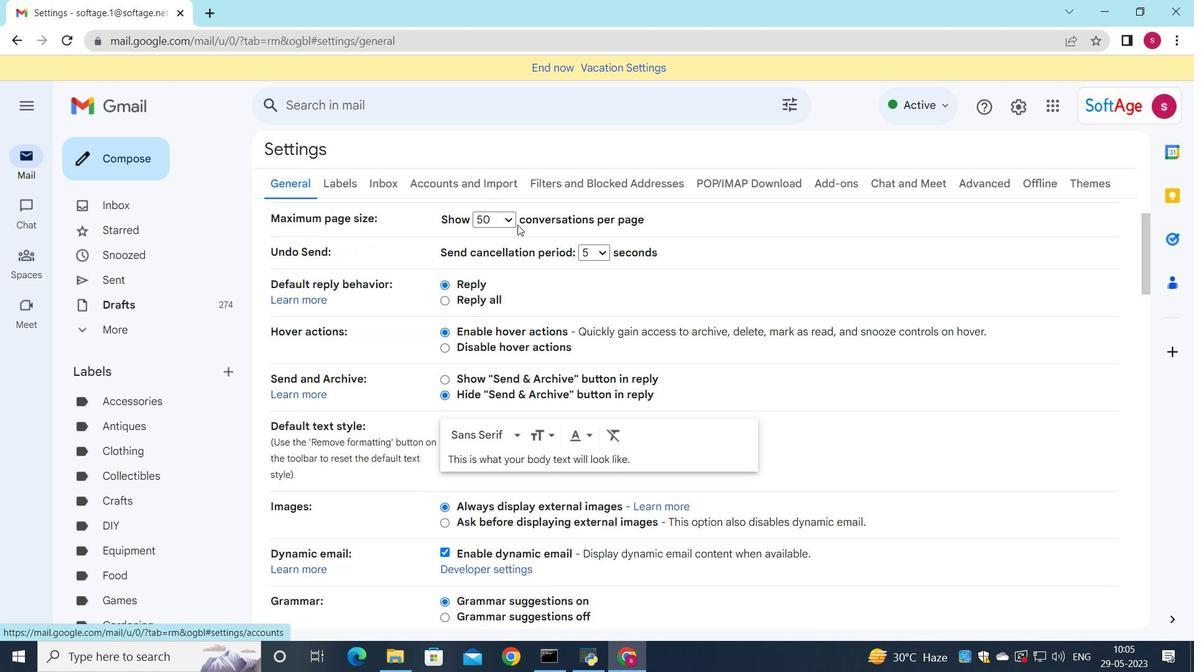 
Action: Mouse scrolled (516, 234) with delta (0, 0)
Screenshot: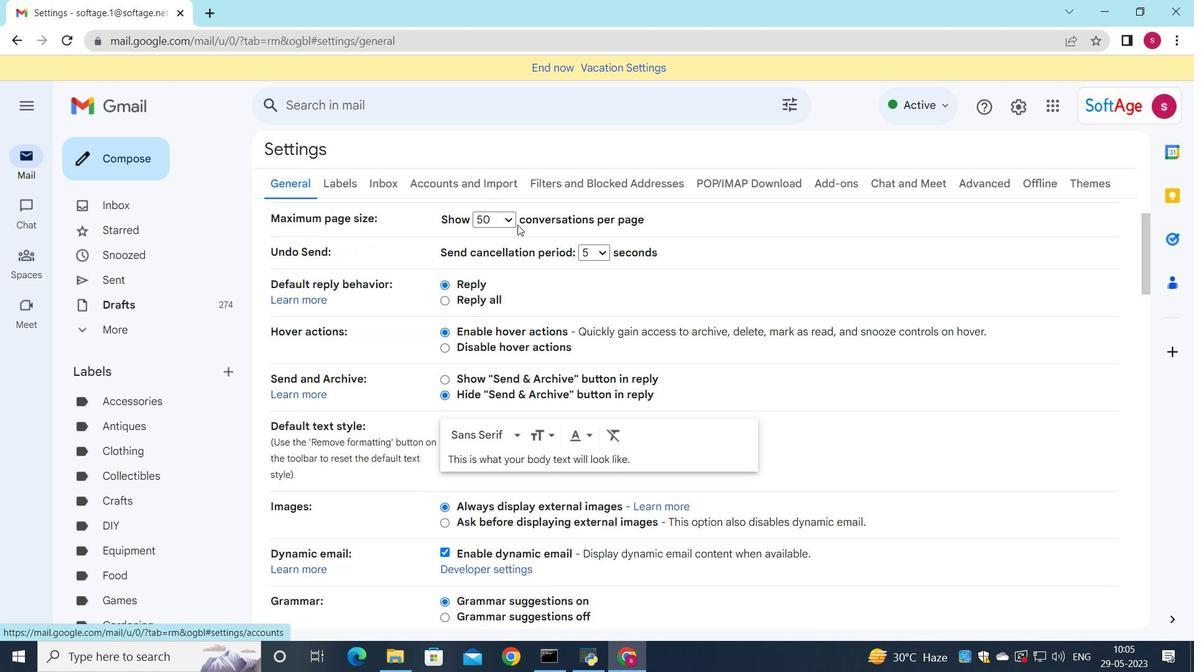 
Action: Mouse moved to (512, 243)
Screenshot: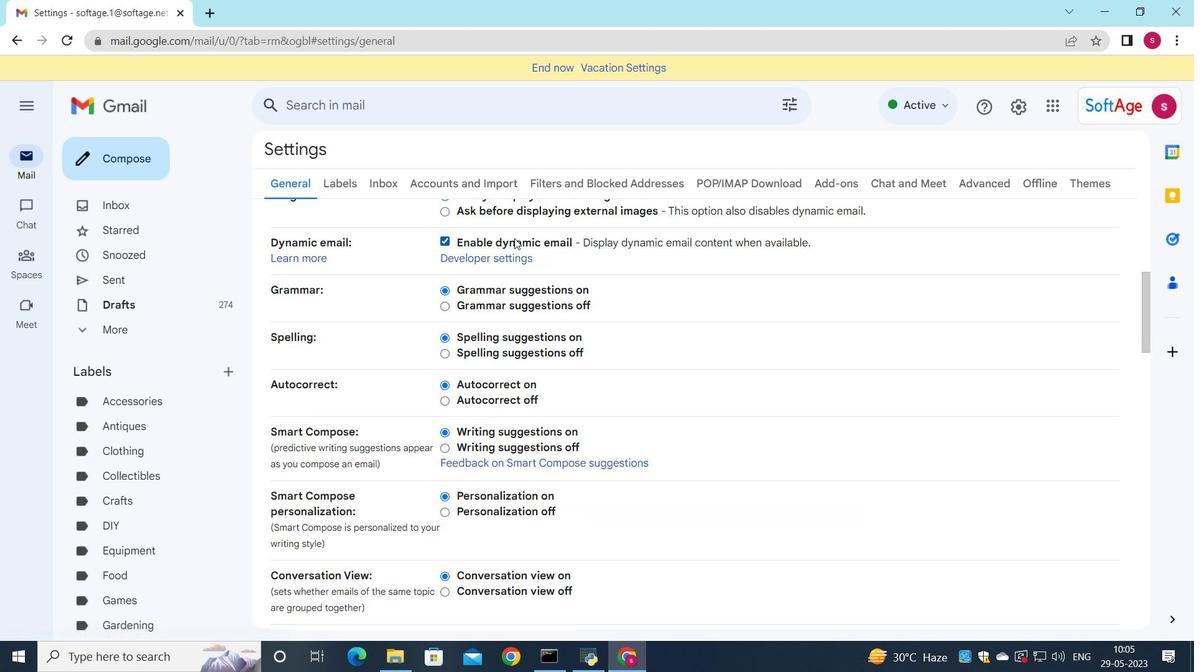 
Action: Mouse scrolled (512, 243) with delta (0, 0)
Screenshot: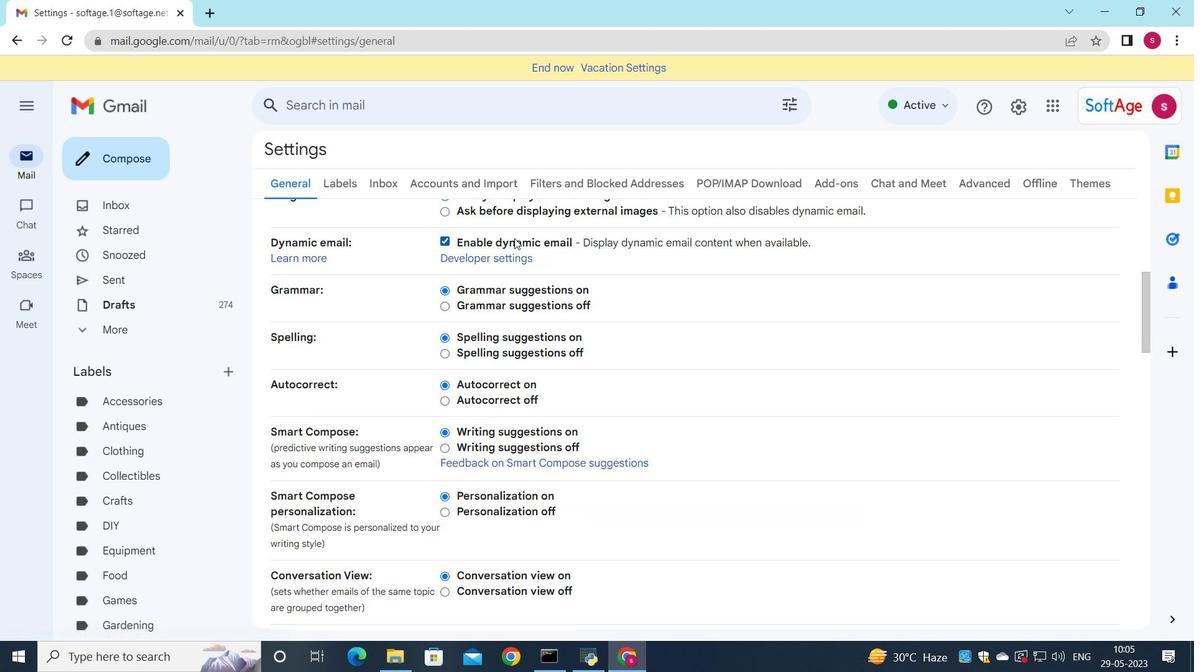 
Action: Mouse moved to (512, 246)
Screenshot: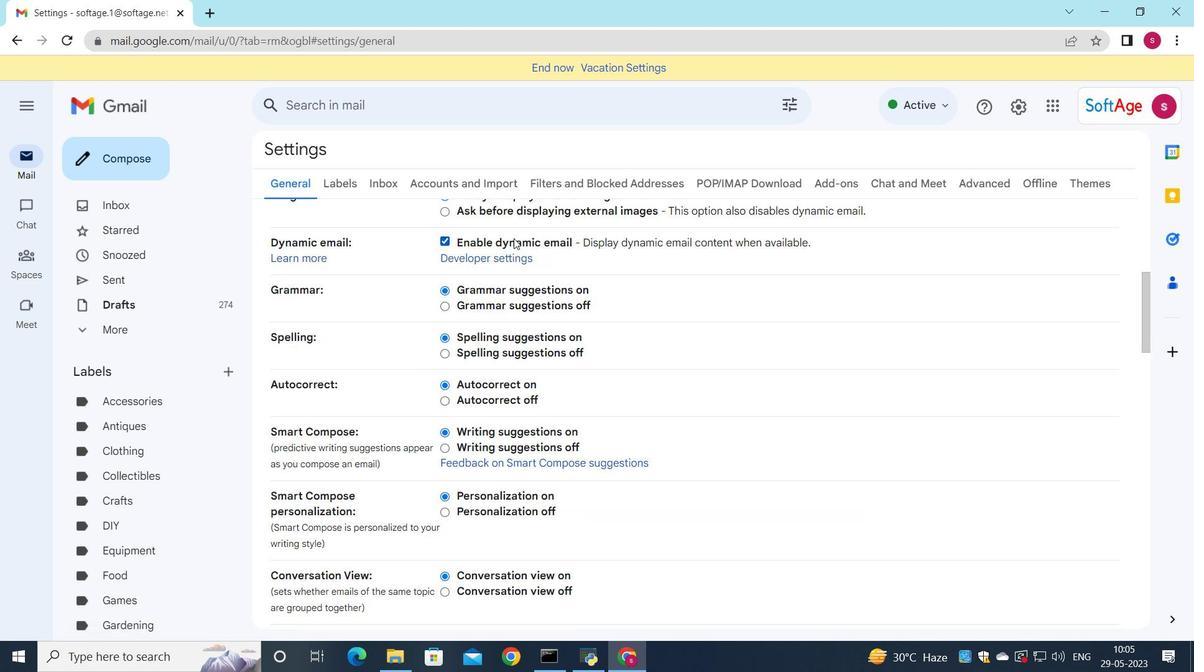 
Action: Mouse scrolled (512, 245) with delta (0, 0)
Screenshot: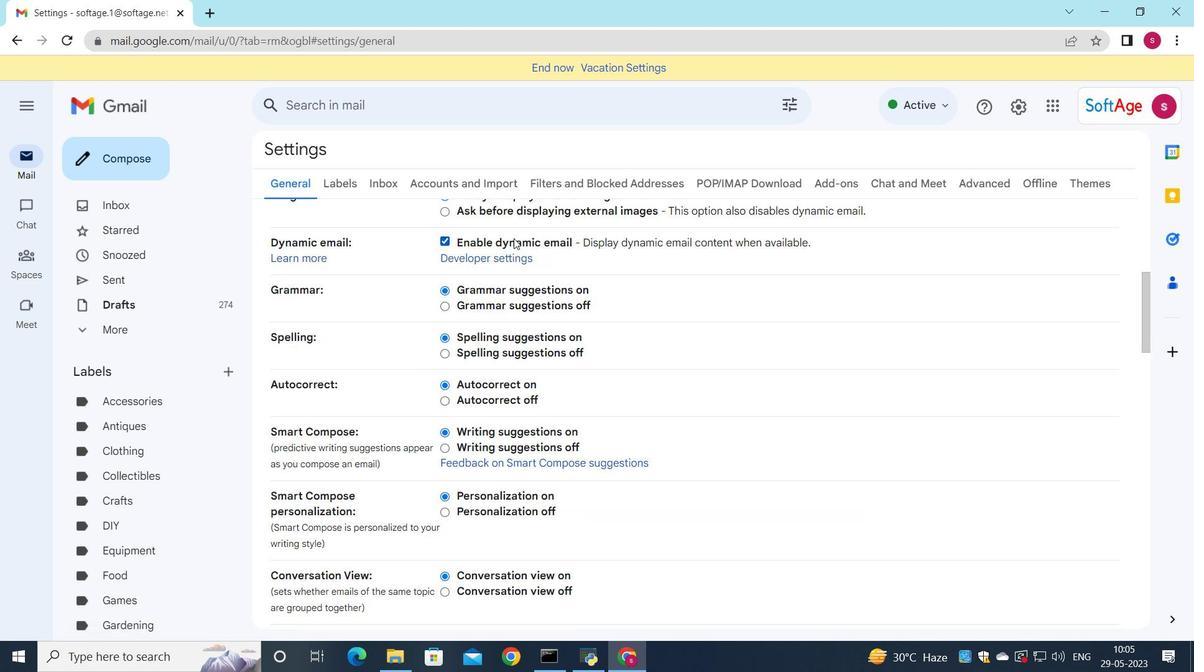 
Action: Mouse scrolled (512, 245) with delta (0, 0)
Screenshot: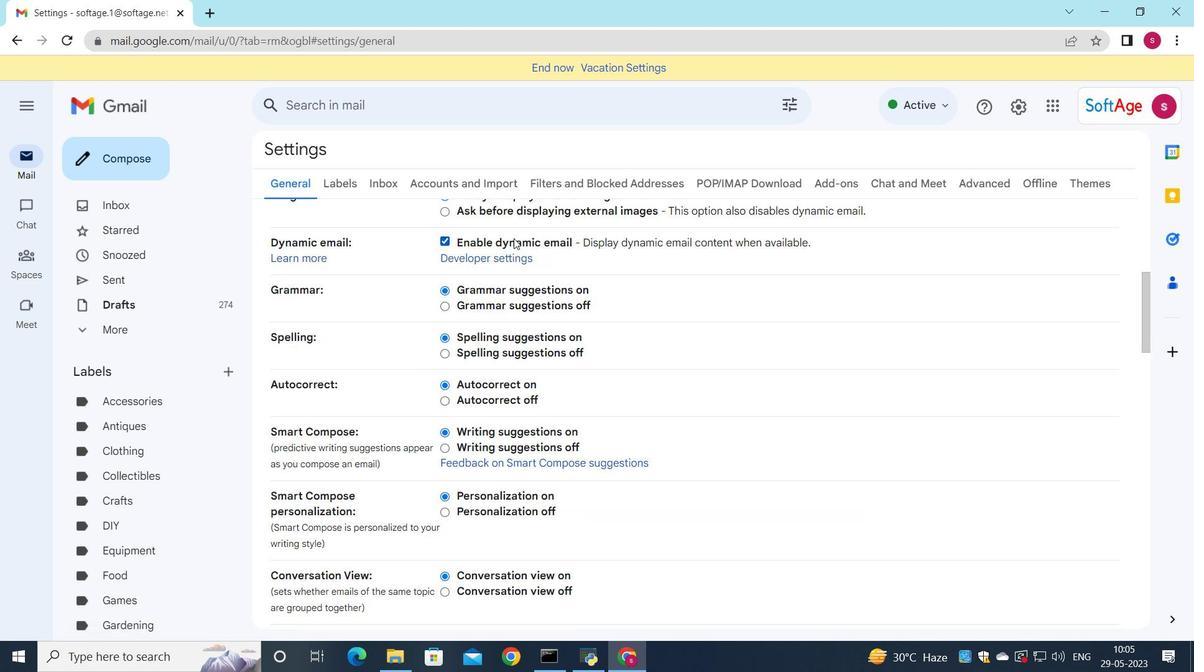 
Action: Mouse moved to (512, 247)
Screenshot: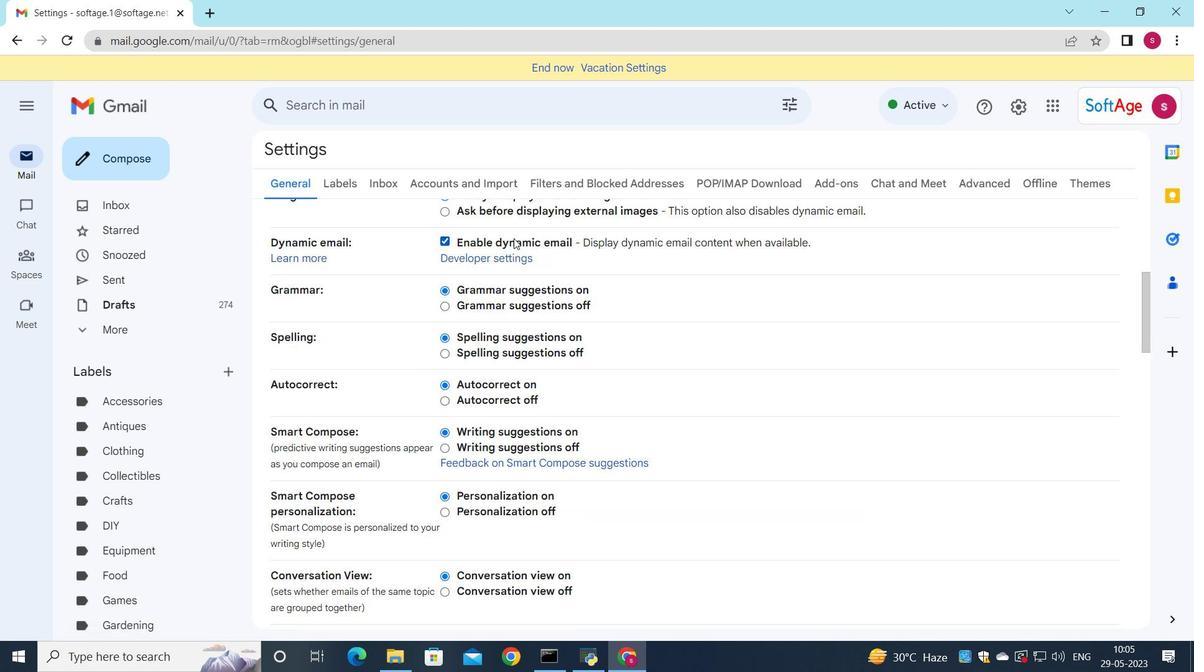 
Action: Mouse scrolled (512, 246) with delta (0, 0)
Screenshot: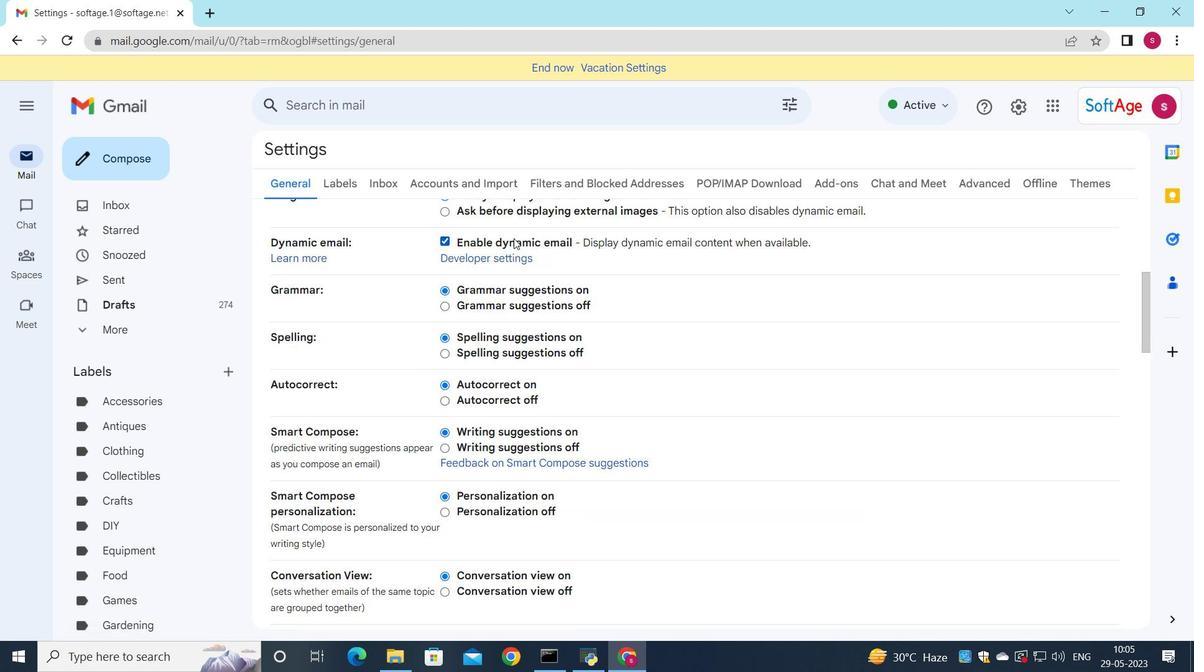 
Action: Mouse moved to (484, 433)
Screenshot: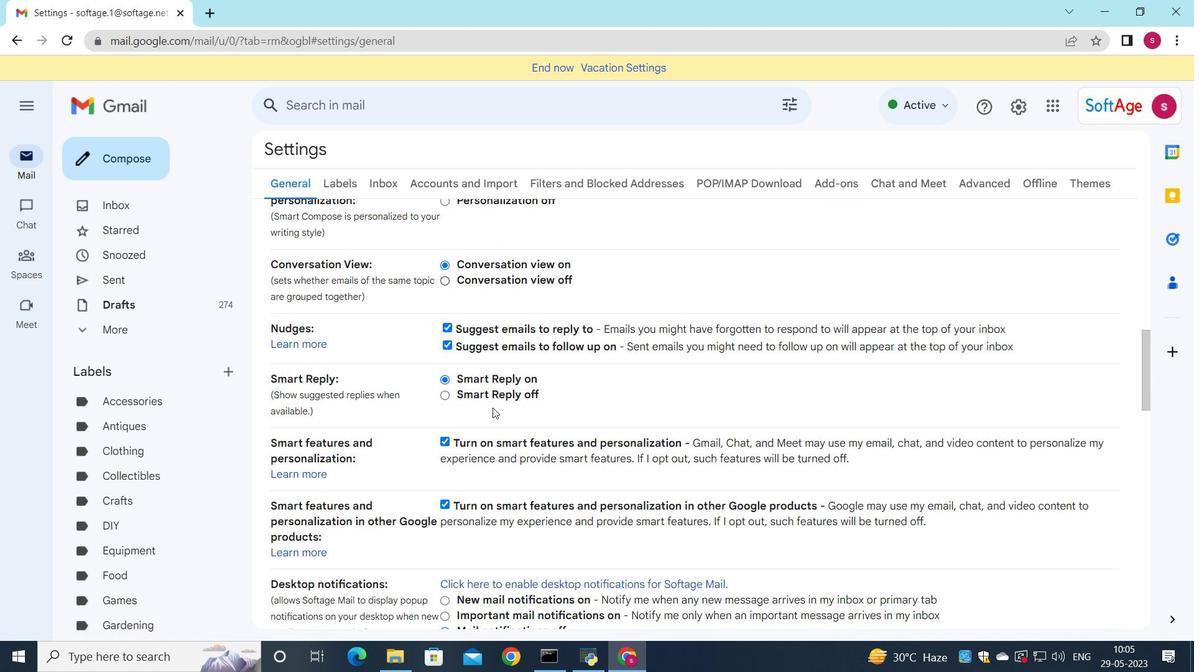 
Action: Mouse scrolled (484, 433) with delta (0, 0)
Screenshot: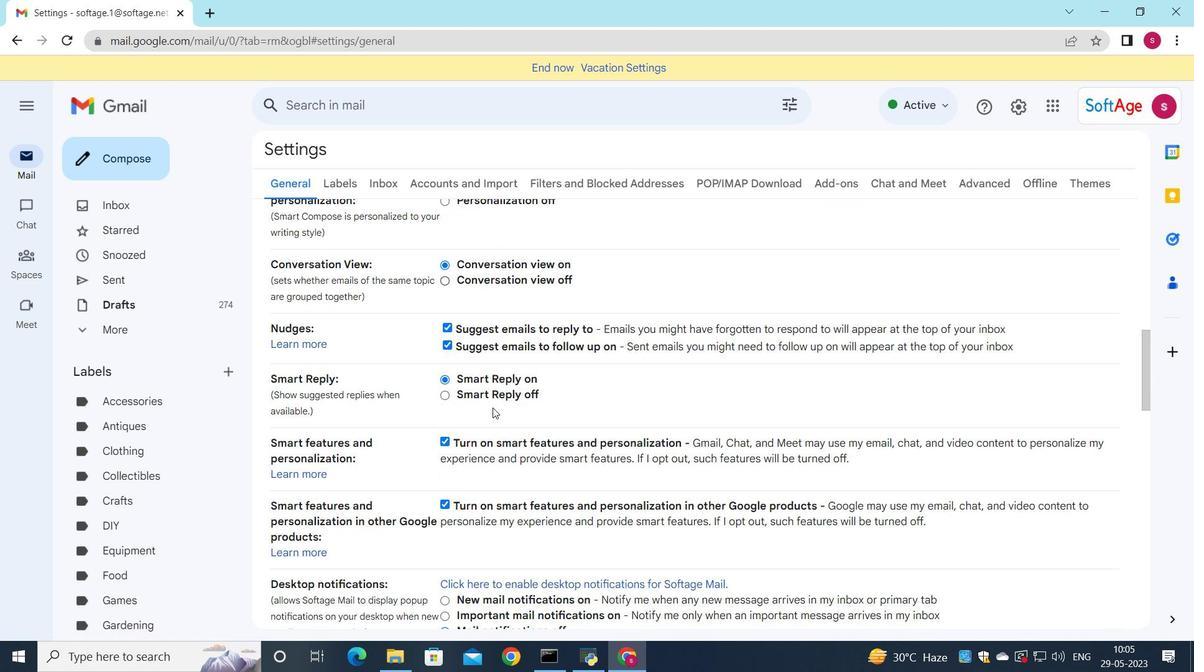 
Action: Mouse moved to (481, 438)
Screenshot: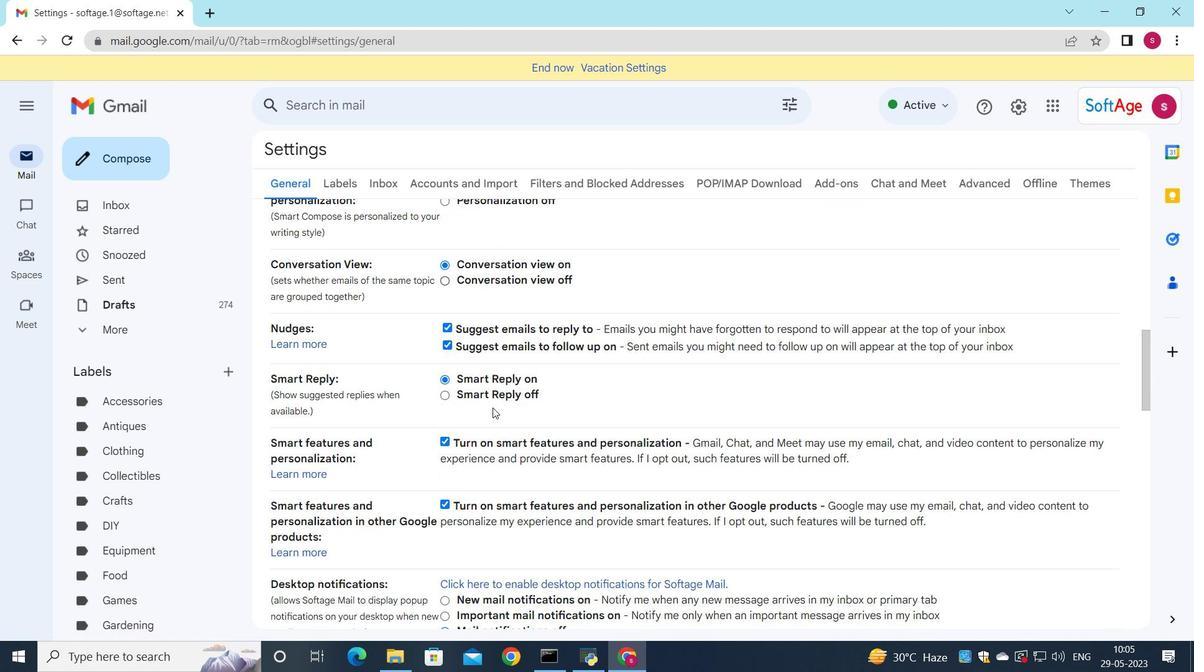
Action: Mouse scrolled (481, 438) with delta (0, 0)
Screenshot: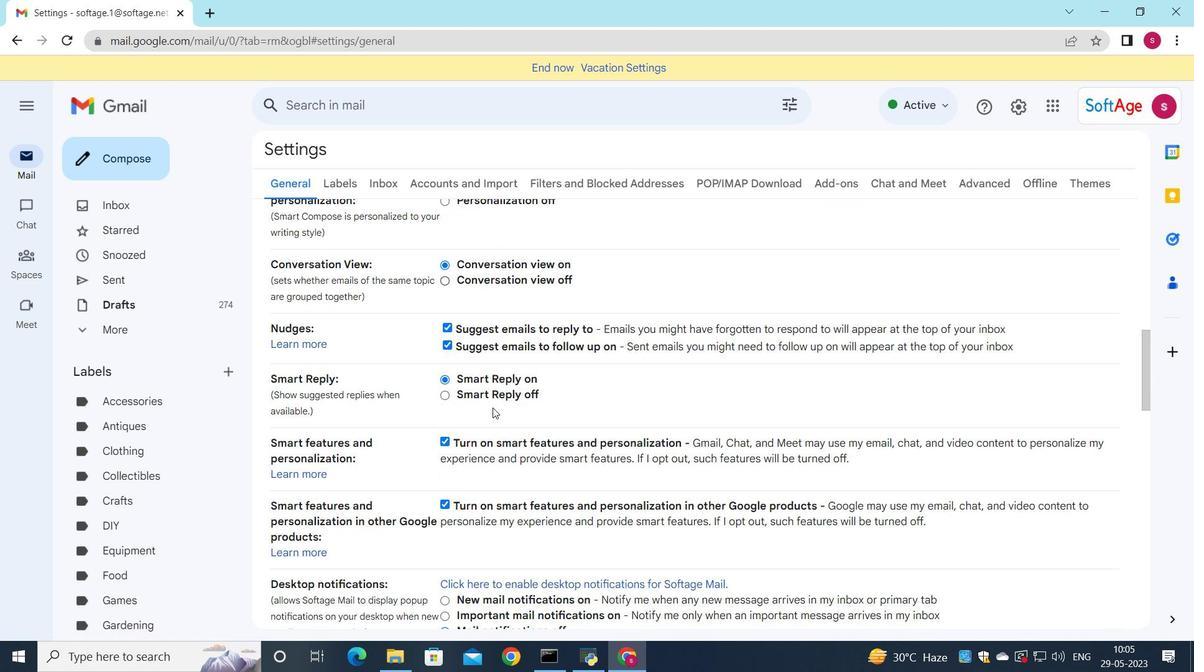 
Action: Mouse moved to (480, 439)
Screenshot: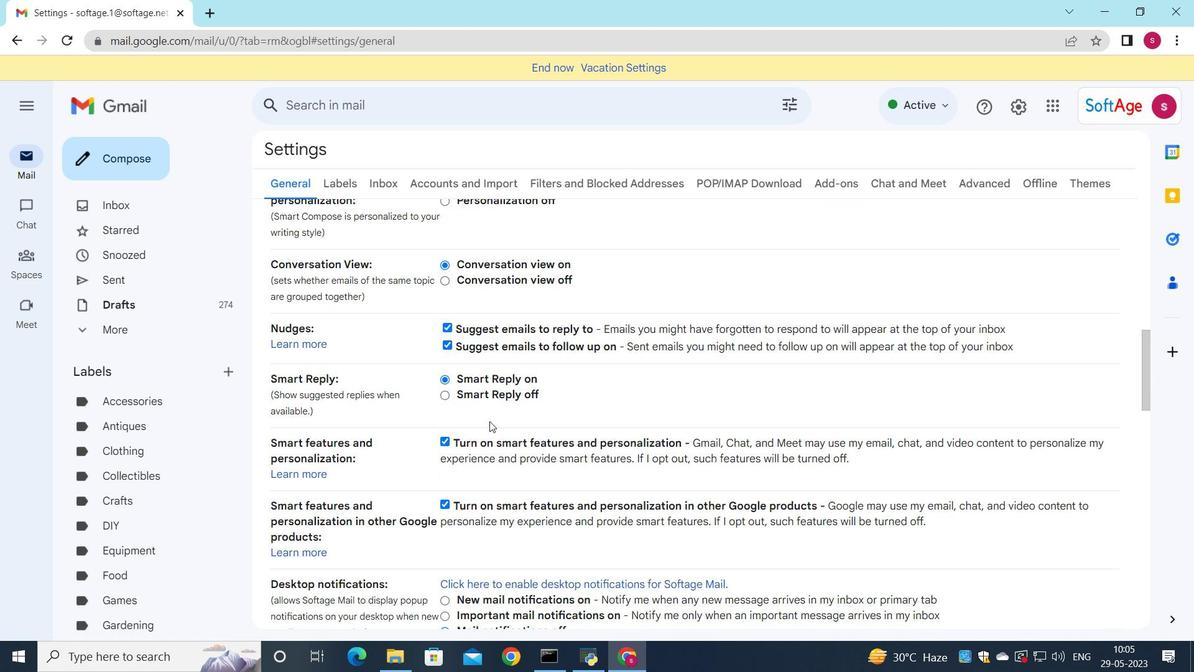 
Action: Mouse scrolled (480, 438) with delta (0, 0)
Screenshot: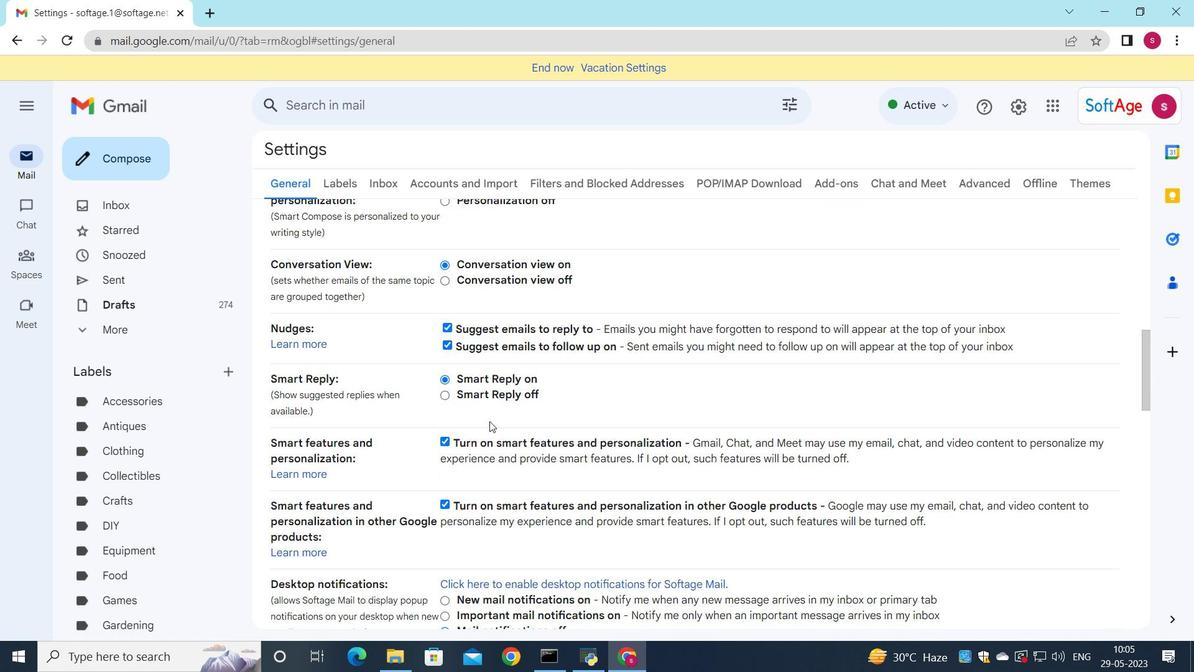
Action: Mouse scrolled (480, 438) with delta (0, 0)
Screenshot: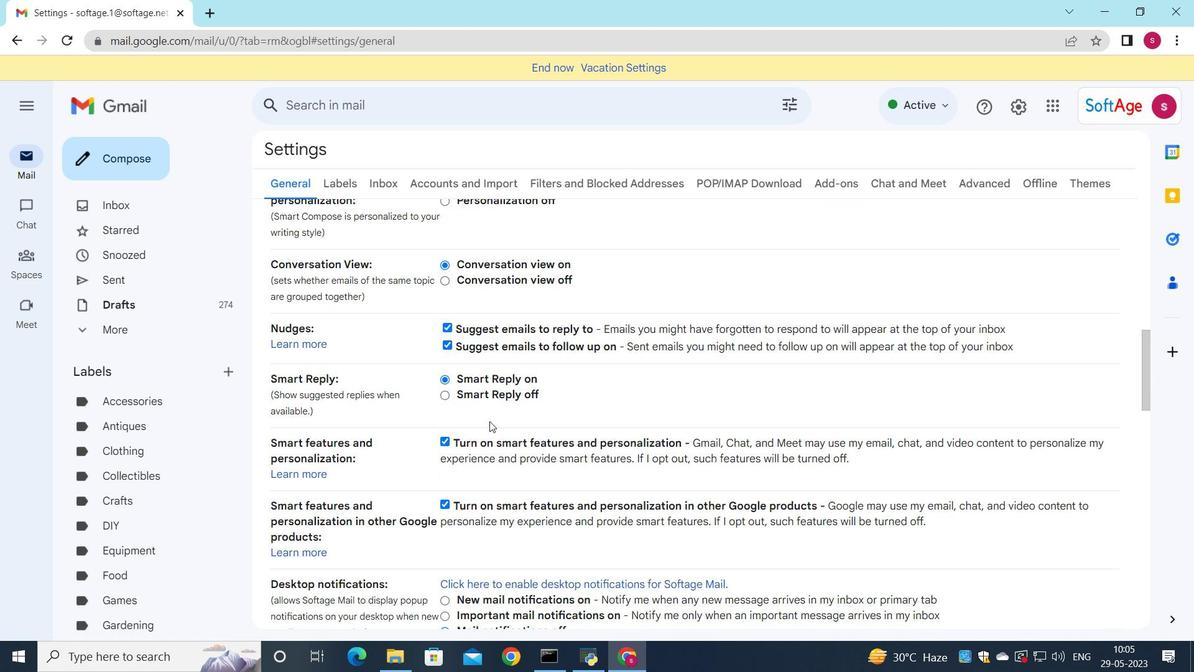 
Action: Mouse moved to (479, 438)
Screenshot: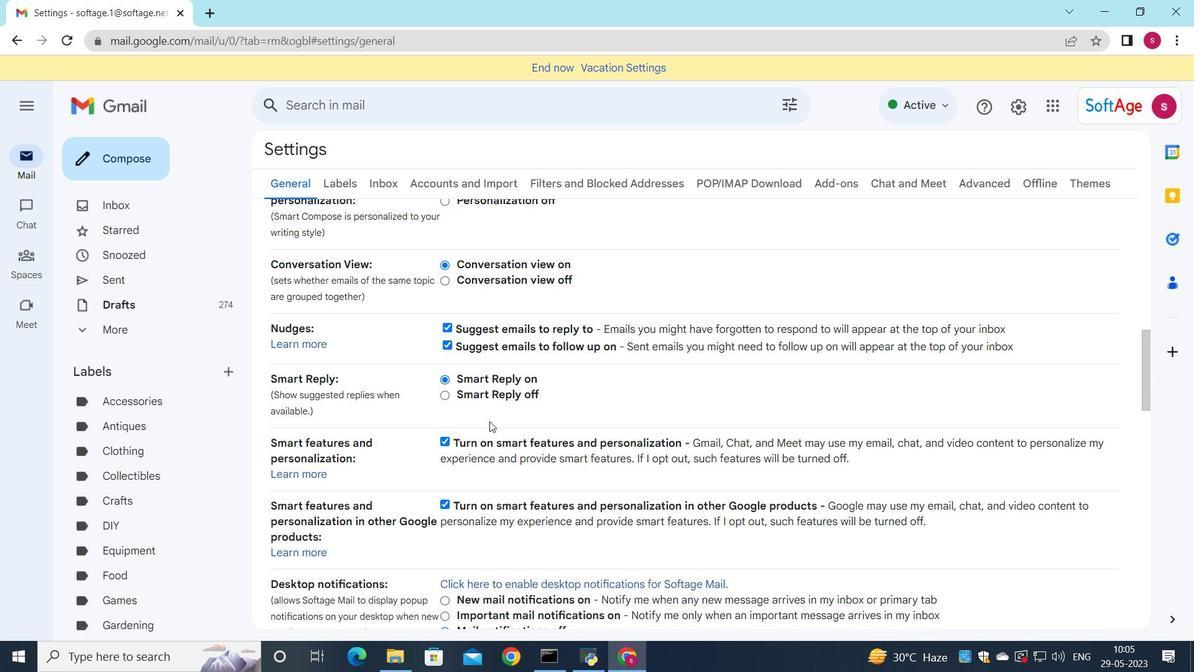
Action: Mouse scrolled (479, 438) with delta (0, 0)
Screenshot: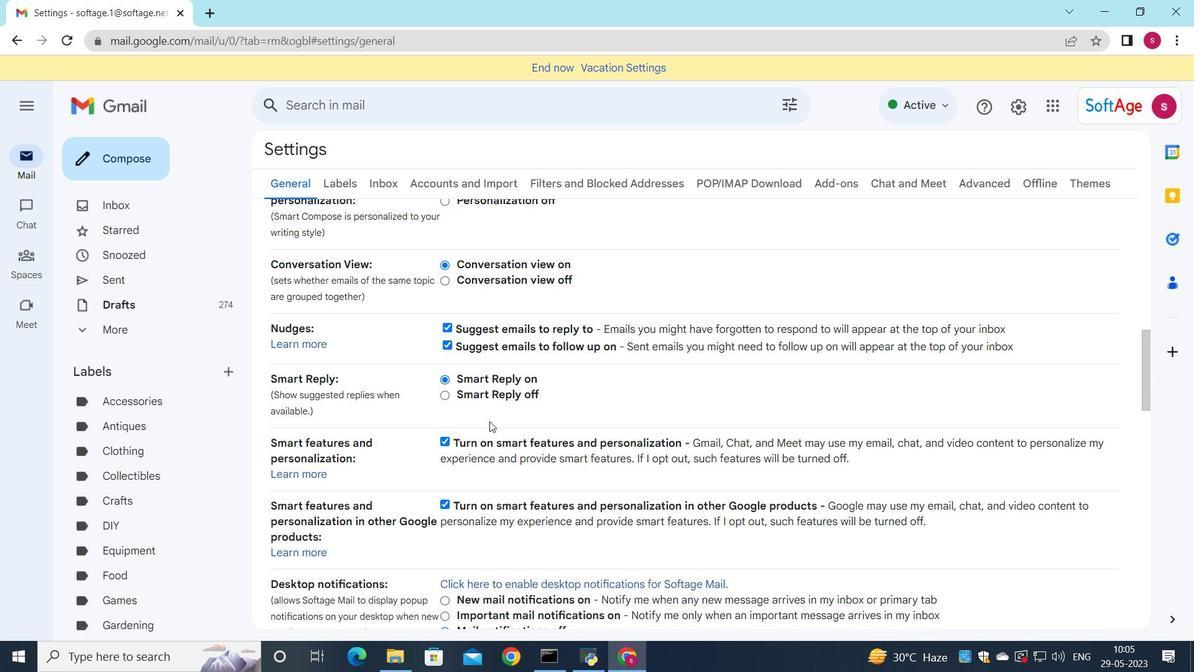 
Action: Mouse moved to (472, 415)
Screenshot: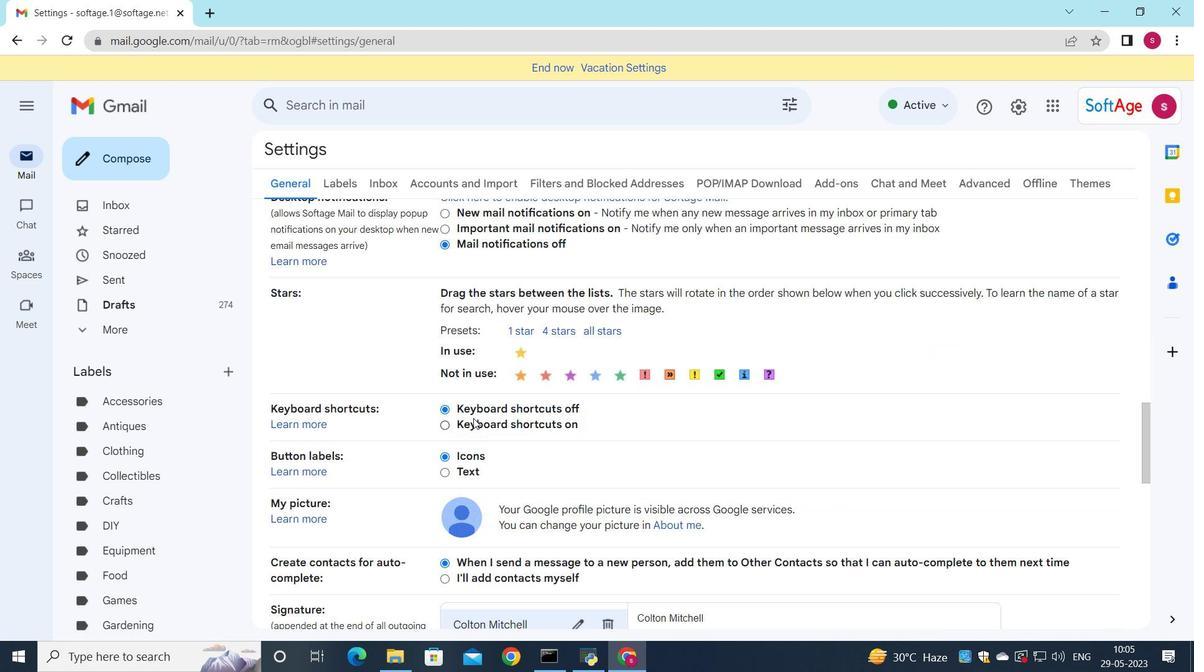 
Action: Mouse scrolled (472, 414) with delta (0, 0)
Screenshot: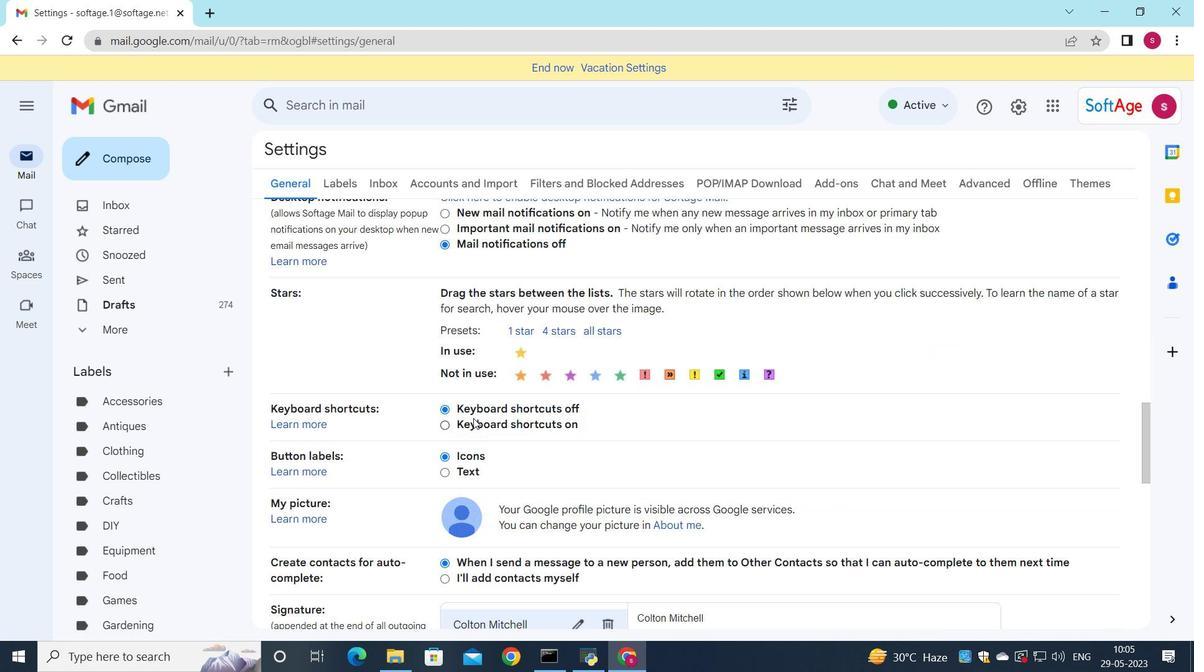 
Action: Mouse scrolled (472, 414) with delta (0, 0)
Screenshot: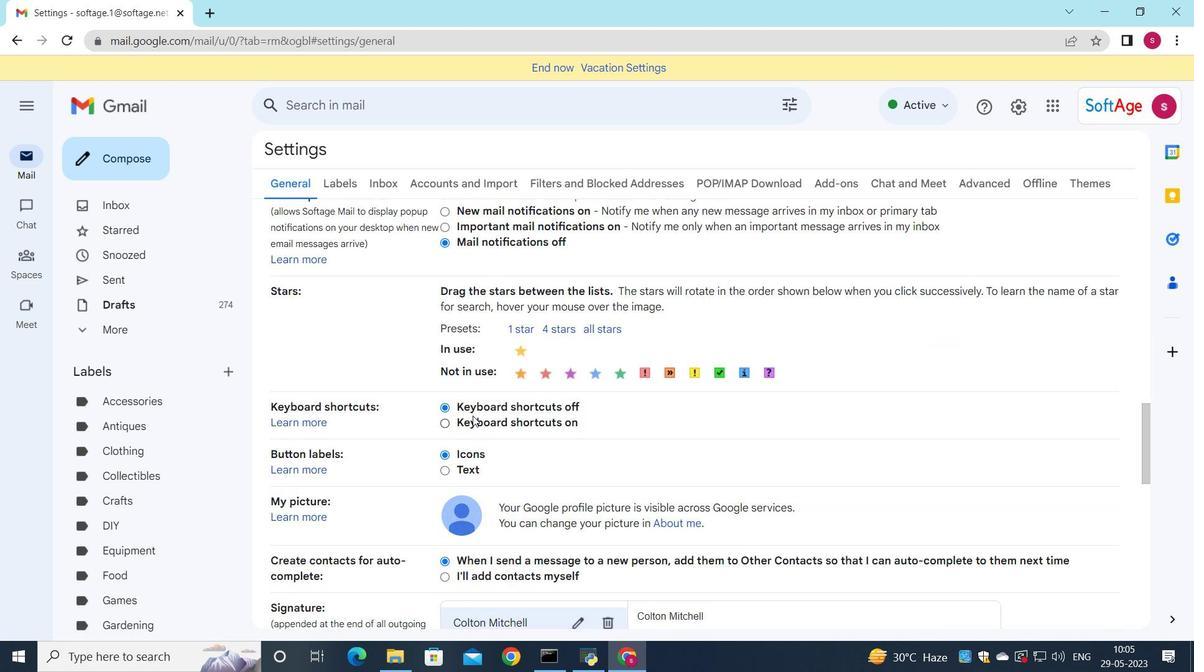
Action: Mouse scrolled (472, 414) with delta (0, 0)
Screenshot: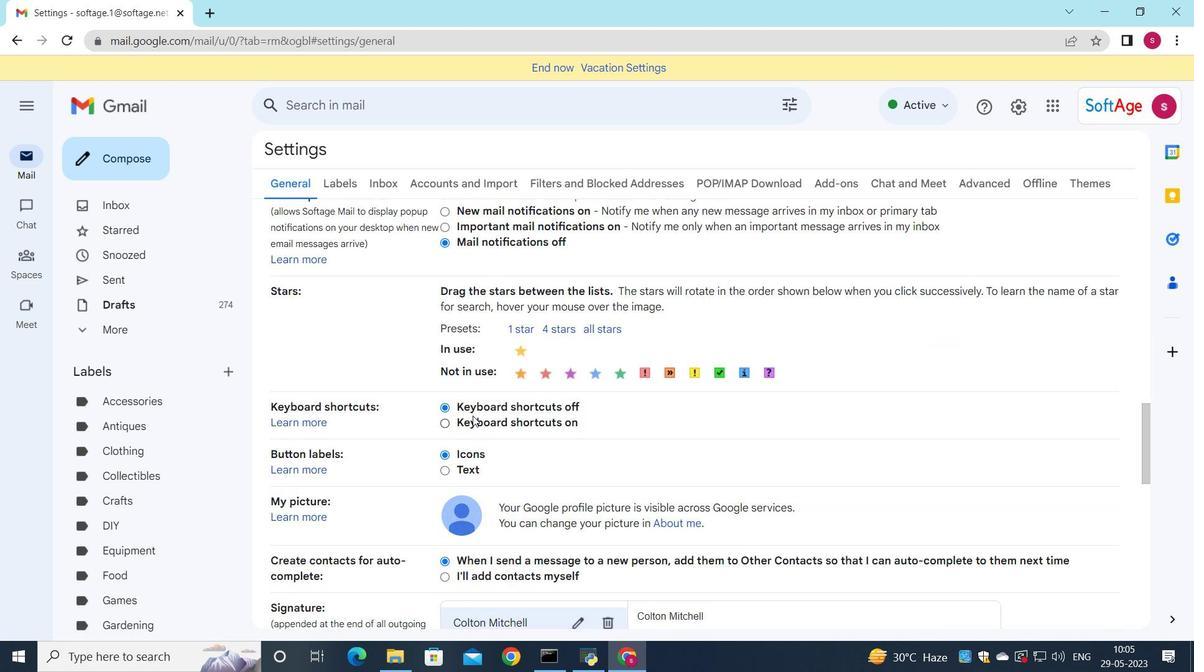 
Action: Mouse scrolled (472, 414) with delta (0, 0)
Screenshot: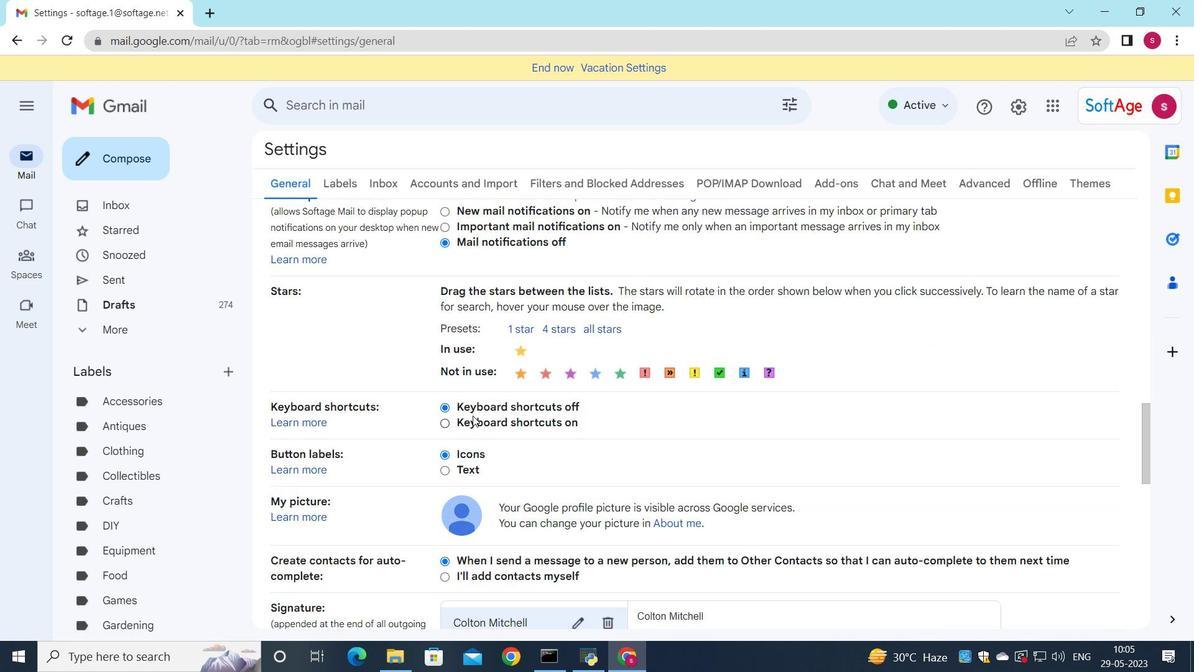 
Action: Mouse scrolled (472, 414) with delta (0, 0)
Screenshot: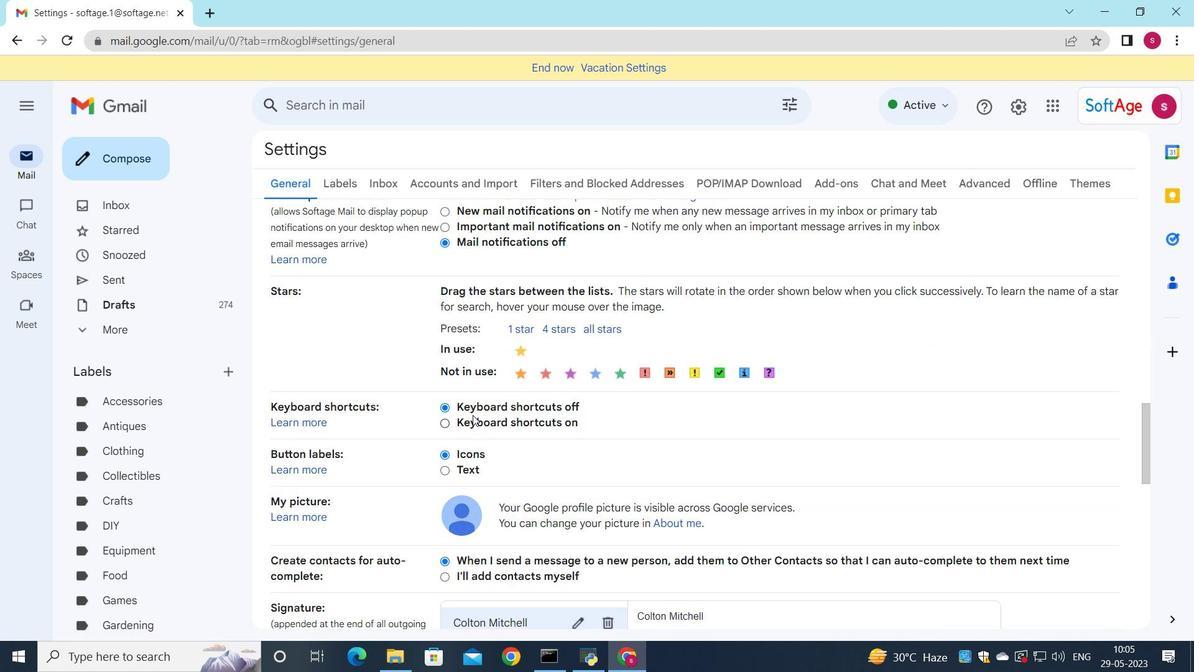 
Action: Mouse moved to (593, 279)
Screenshot: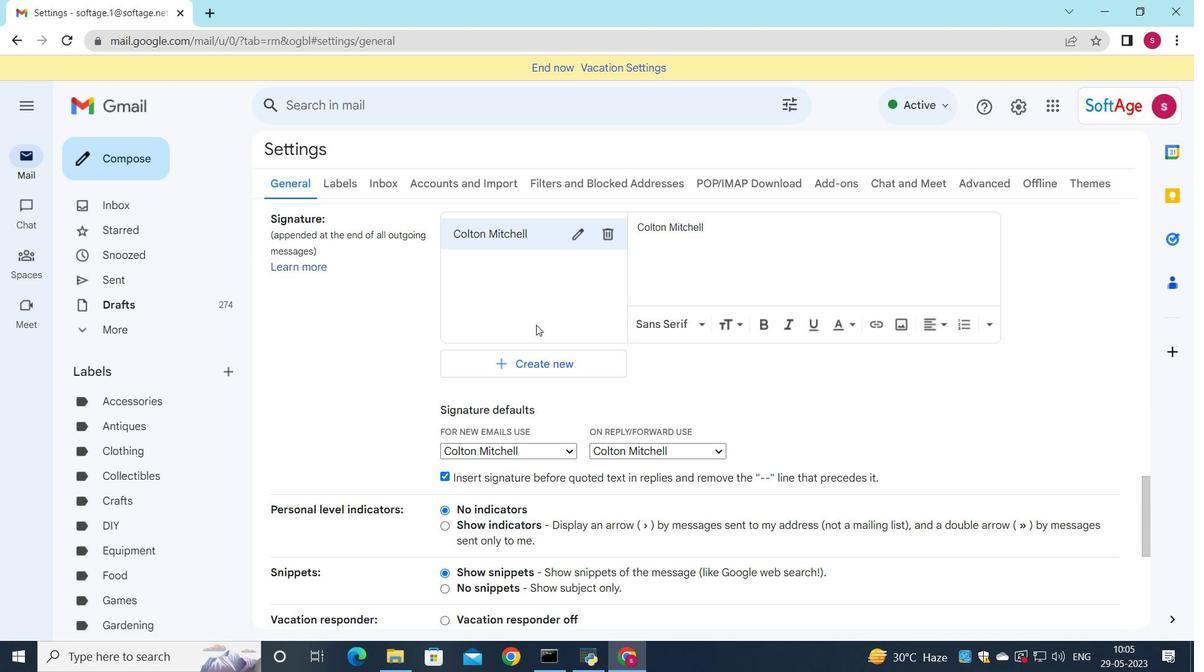
Action: Mouse scrolled (536, 325) with delta (0, 0)
Screenshot: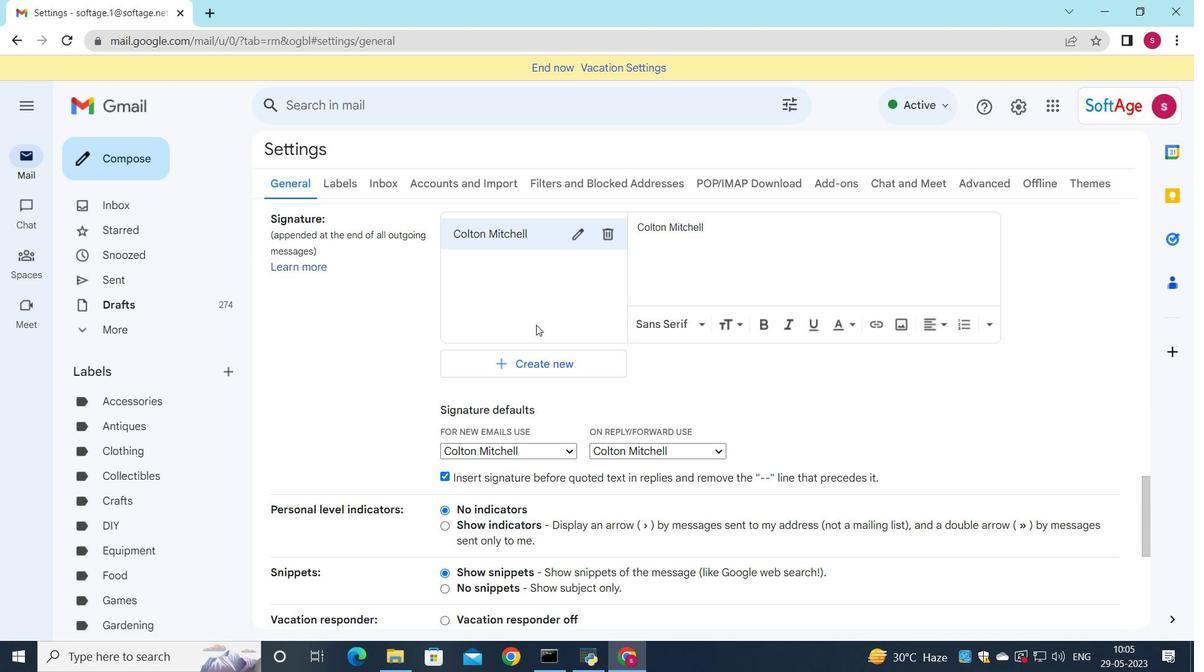 
Action: Mouse moved to (590, 355)
Screenshot: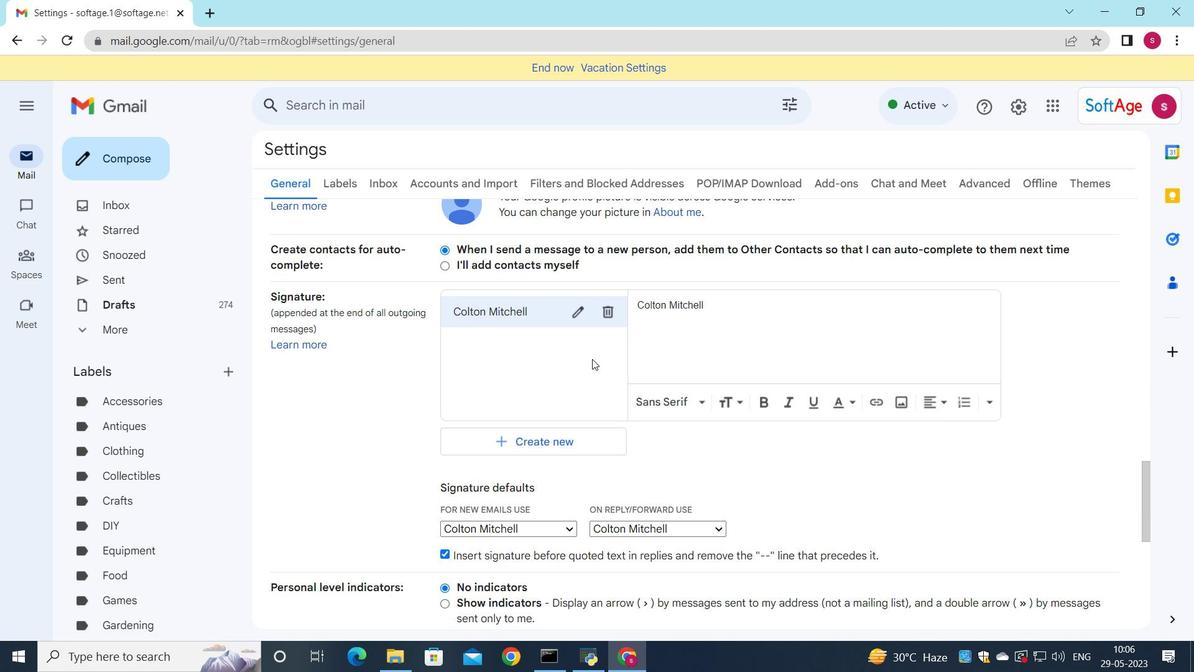 
Action: Mouse scrolled (590, 355) with delta (0, 0)
Screenshot: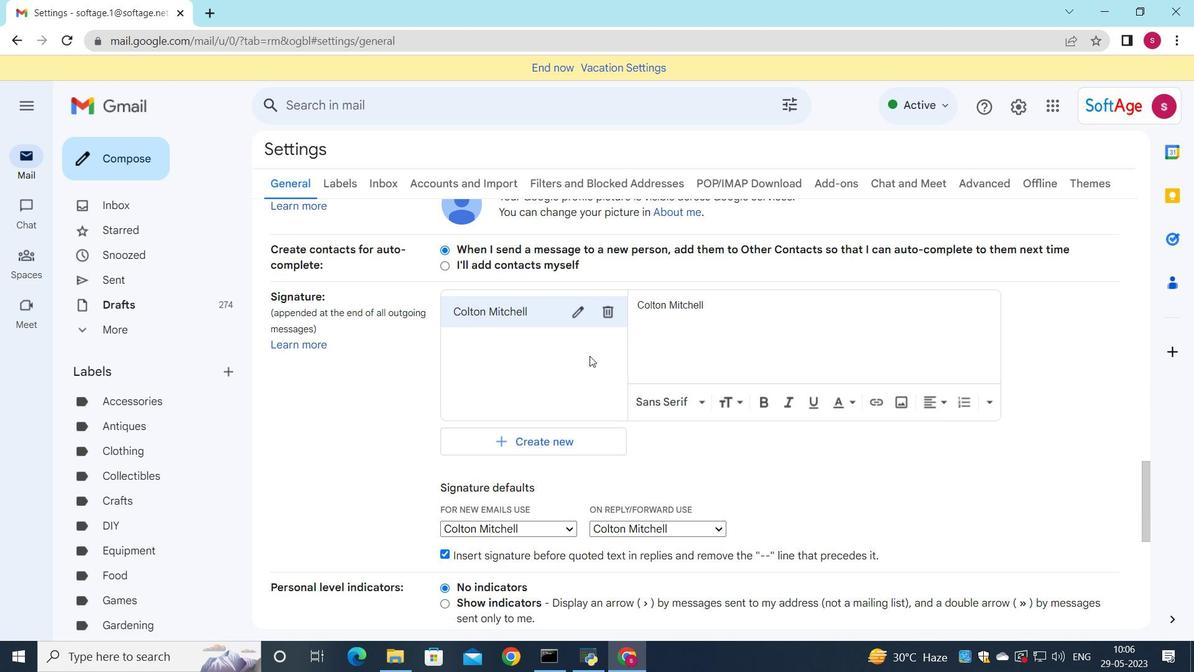 
Action: Mouse moved to (590, 355)
Screenshot: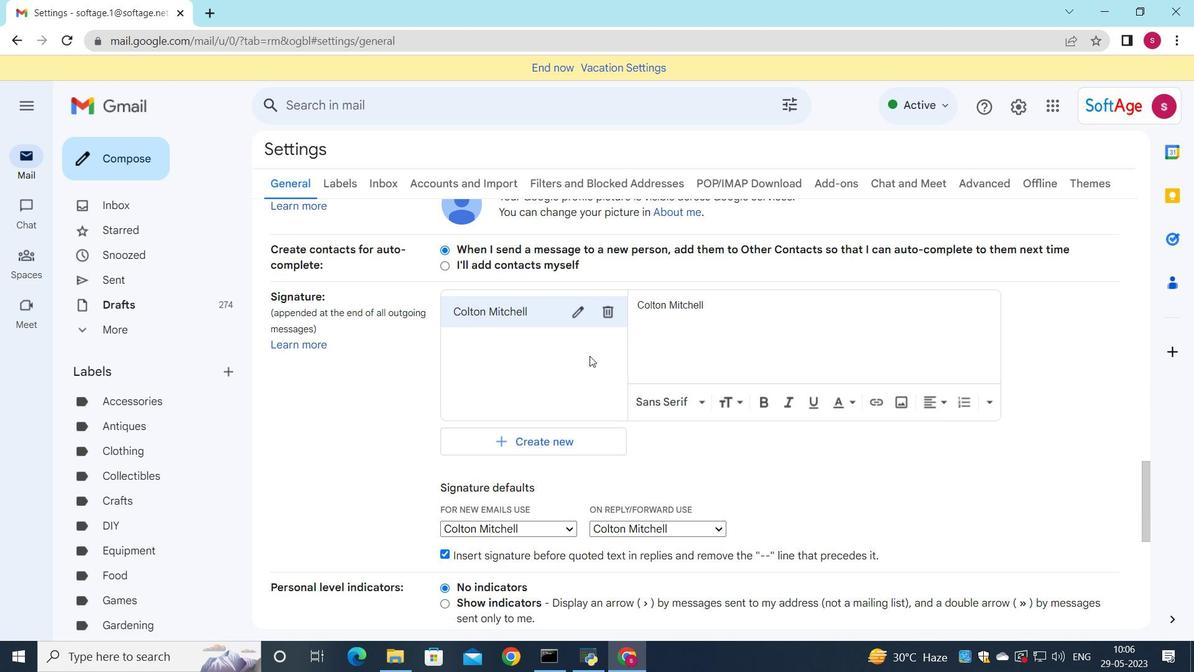 
Action: Mouse scrolled (590, 355) with delta (0, 0)
Screenshot: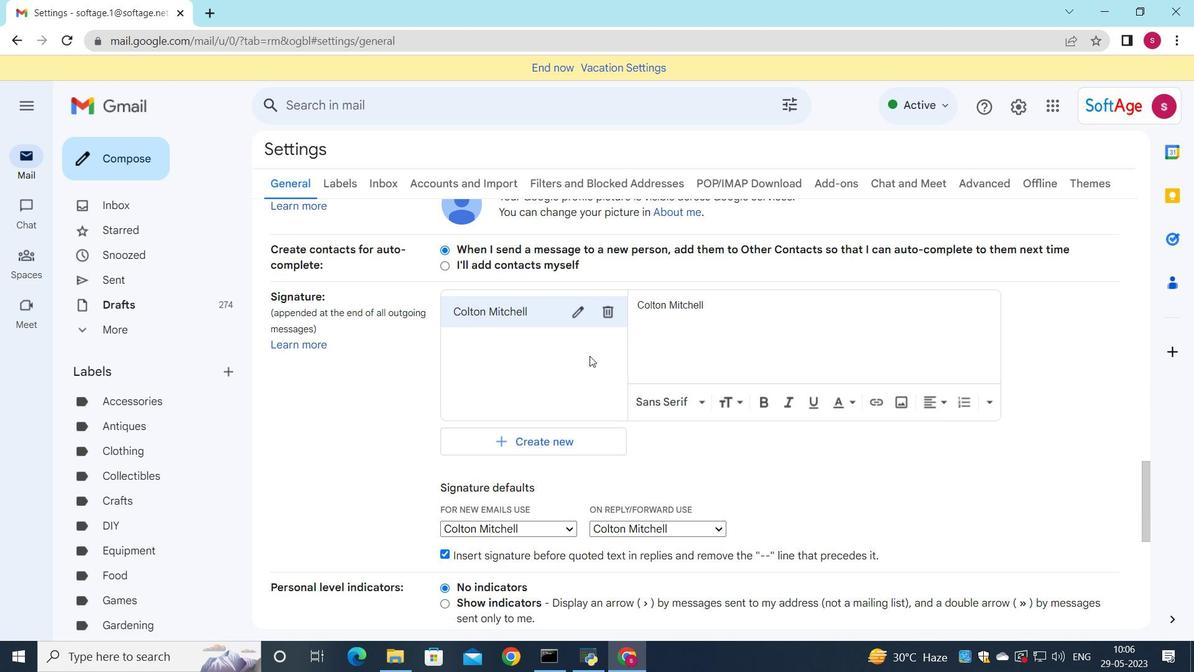 
Action: Mouse moved to (590, 357)
Screenshot: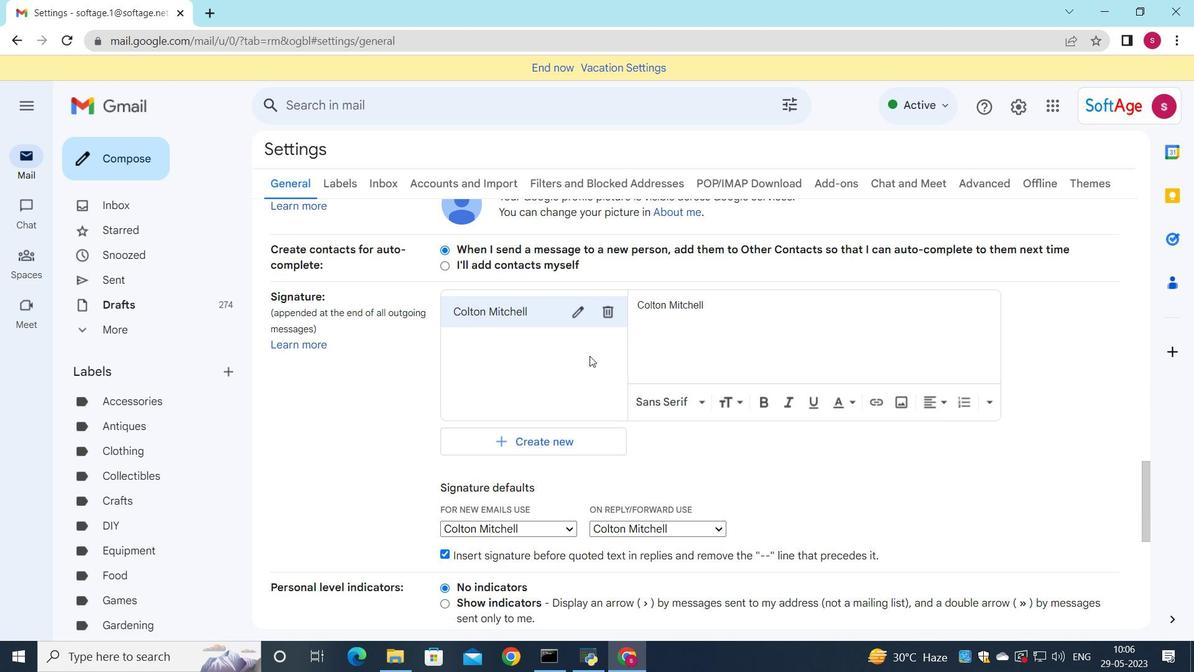 
Action: Mouse scrolled (590, 356) with delta (0, 0)
Screenshot: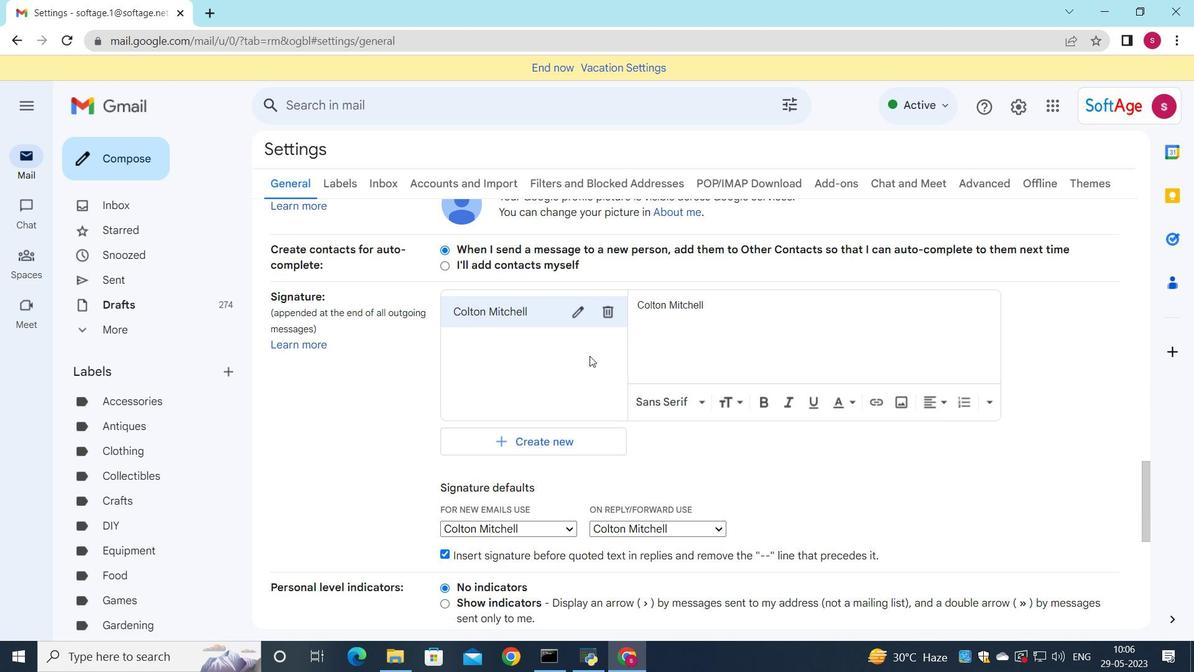 
Action: Mouse moved to (591, 357)
Screenshot: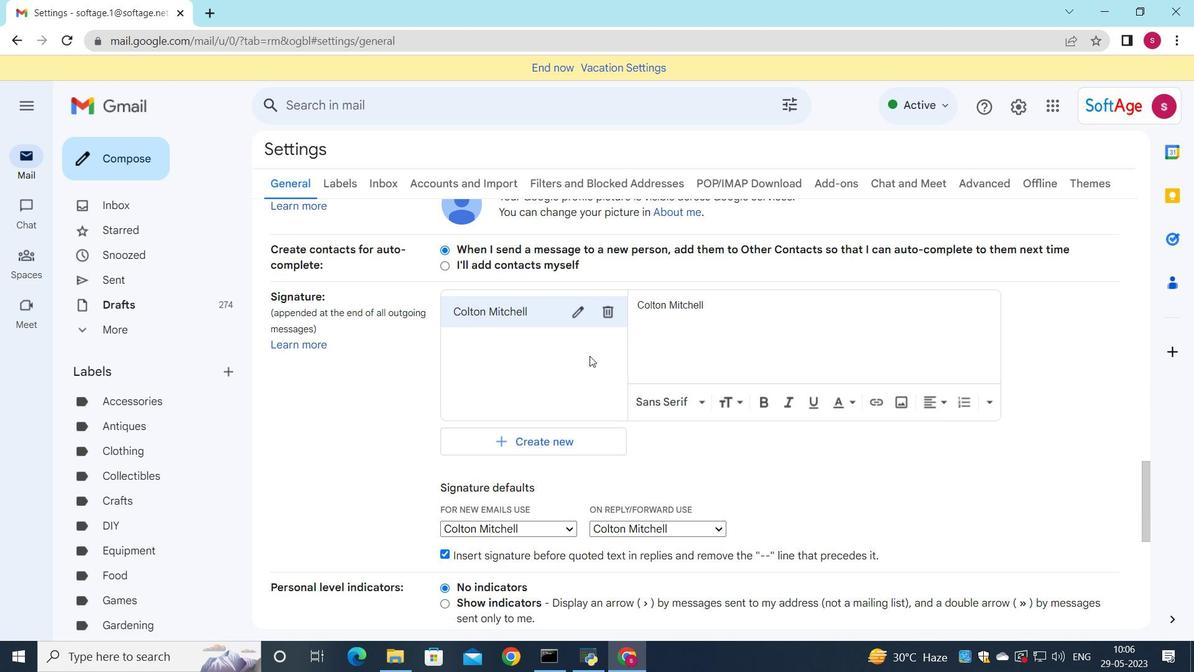 
Action: Mouse scrolled (591, 356) with delta (0, 0)
Screenshot: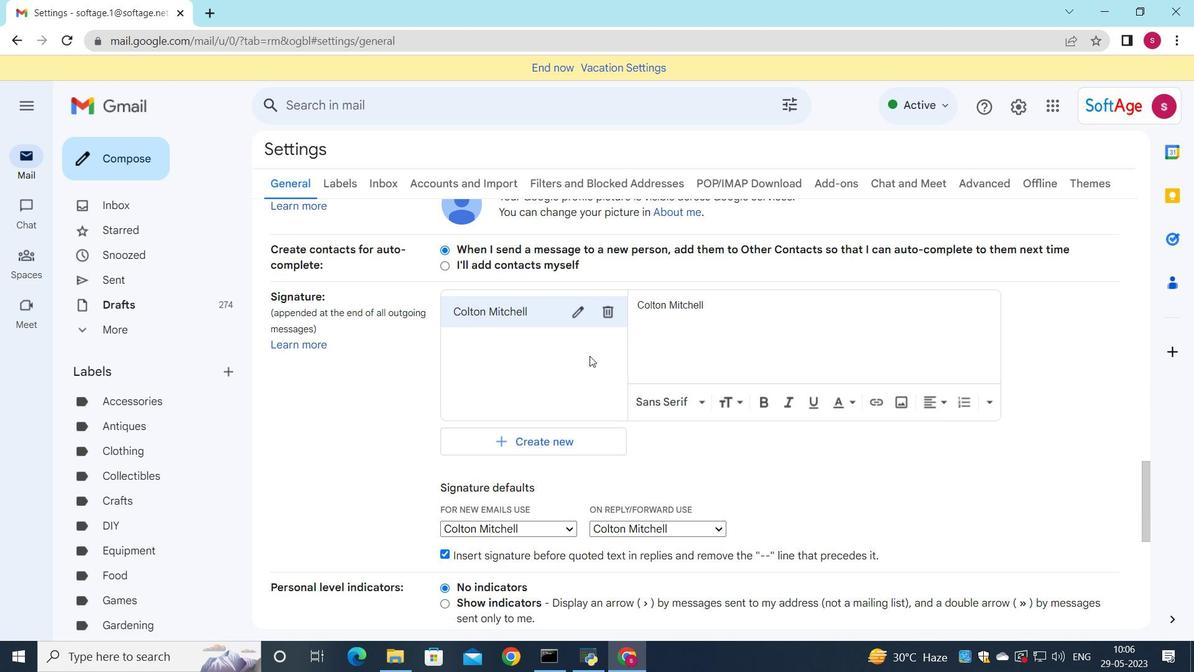
Action: Mouse moved to (591, 357)
Screenshot: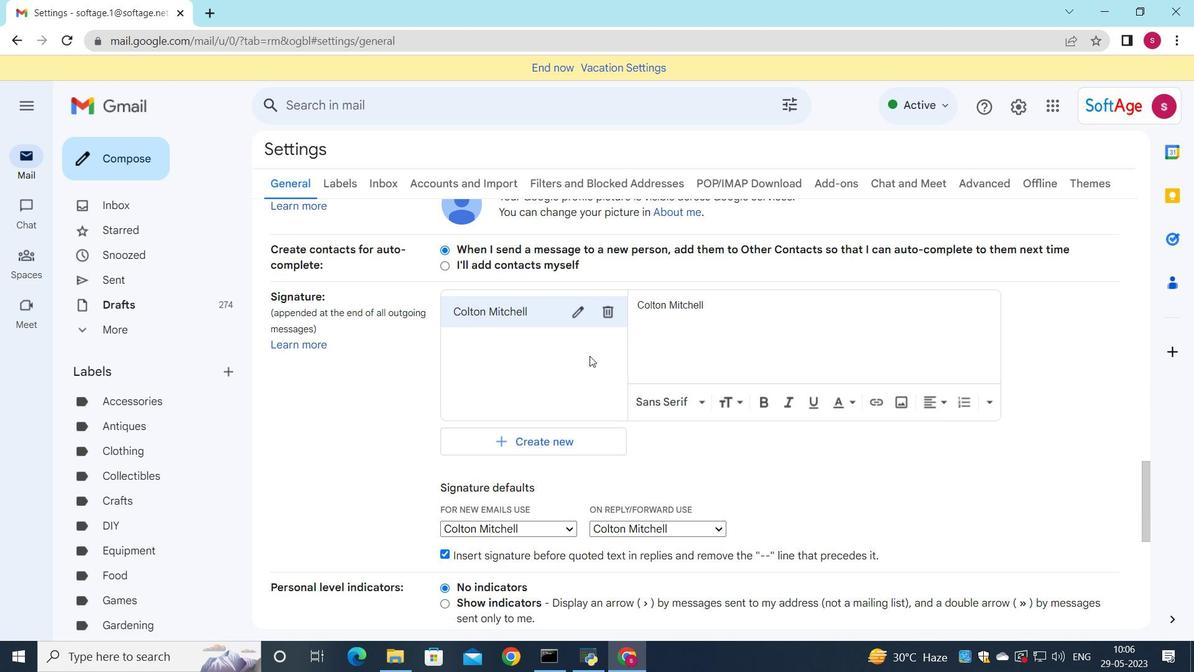 
Action: Mouse scrolled (591, 357) with delta (0, 0)
Screenshot: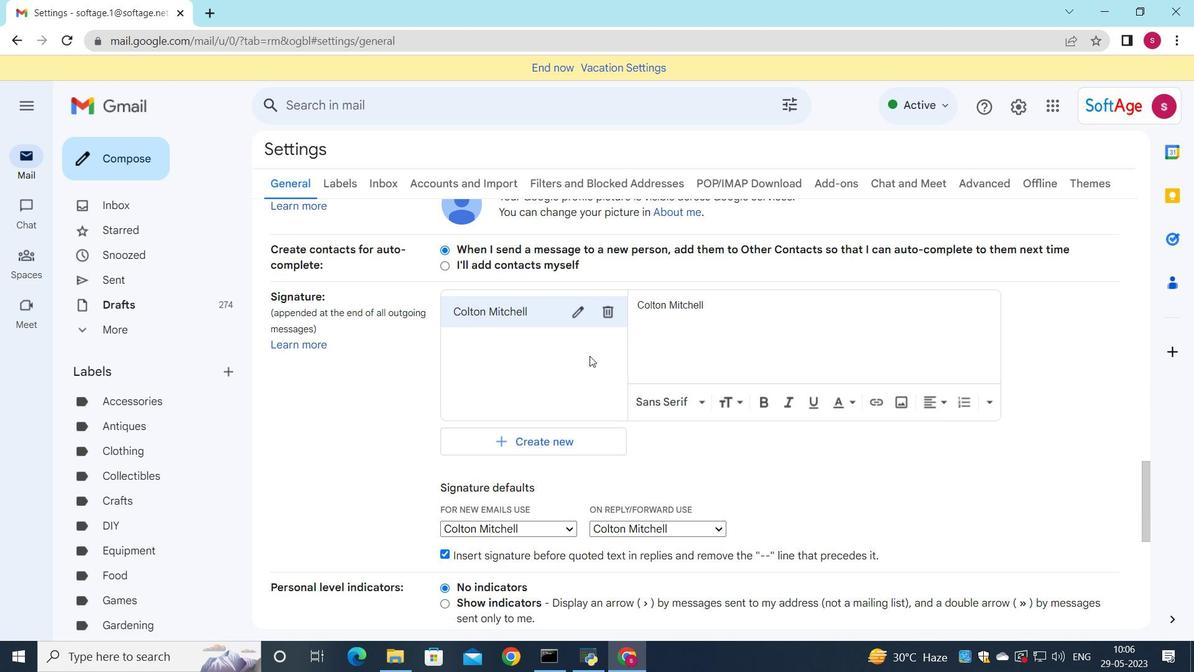 
Action: Mouse moved to (595, 365)
Screenshot: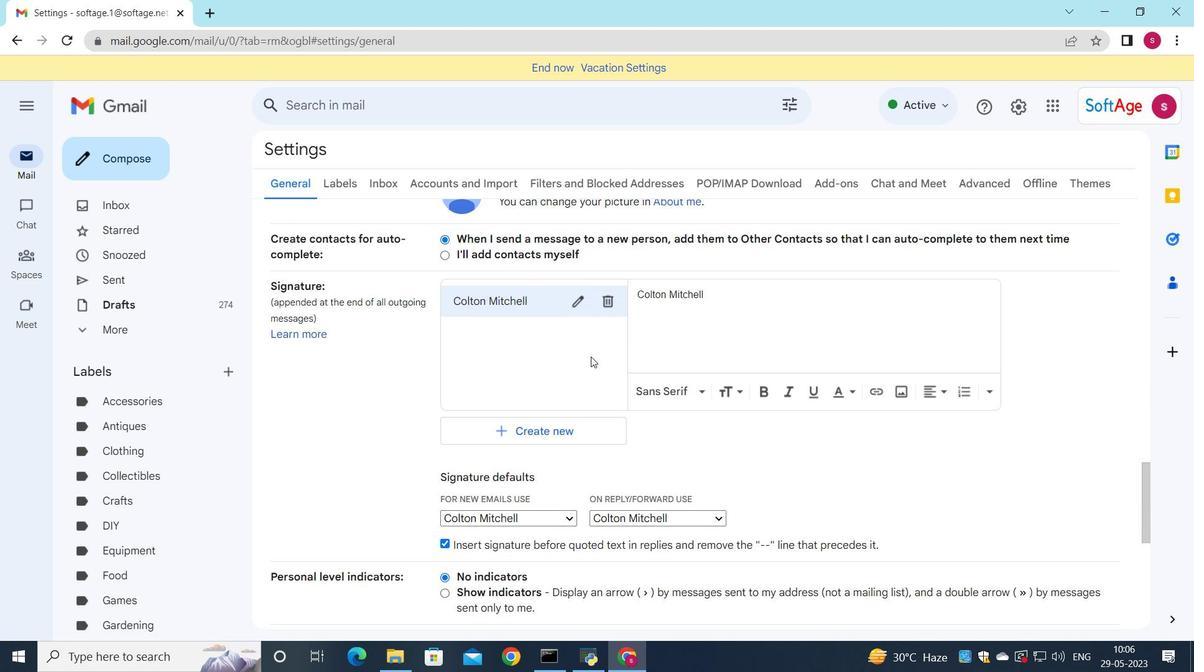 
Action: Mouse scrolled (595, 364) with delta (0, 0)
Screenshot: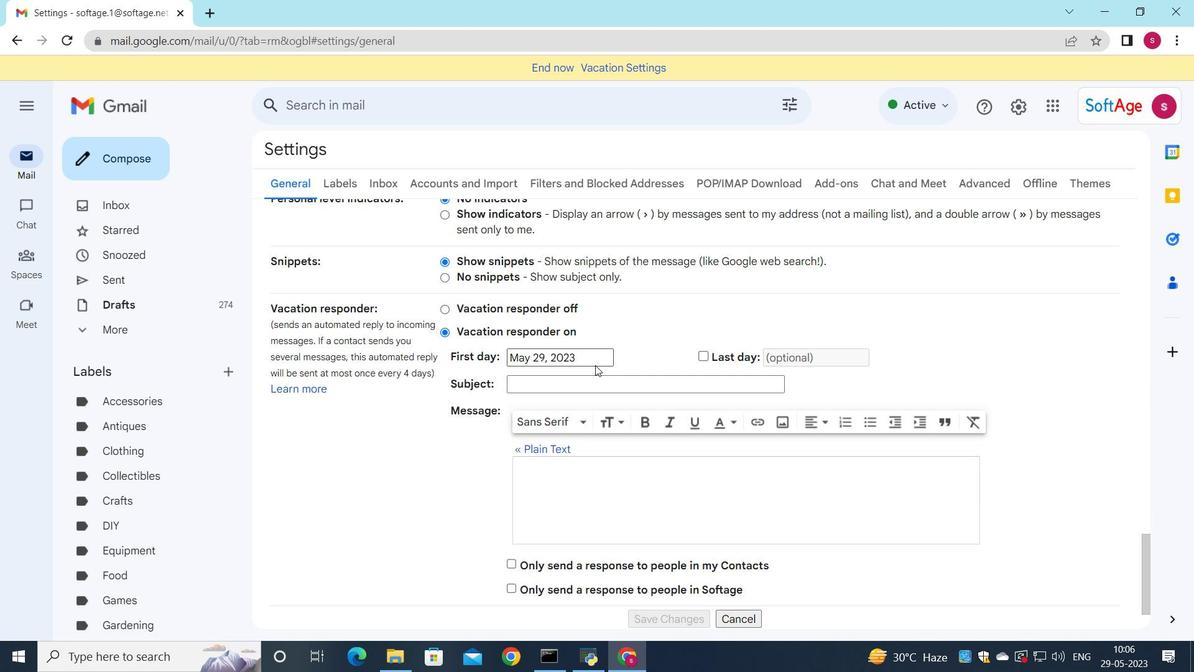 
Action: Mouse moved to (595, 365)
Screenshot: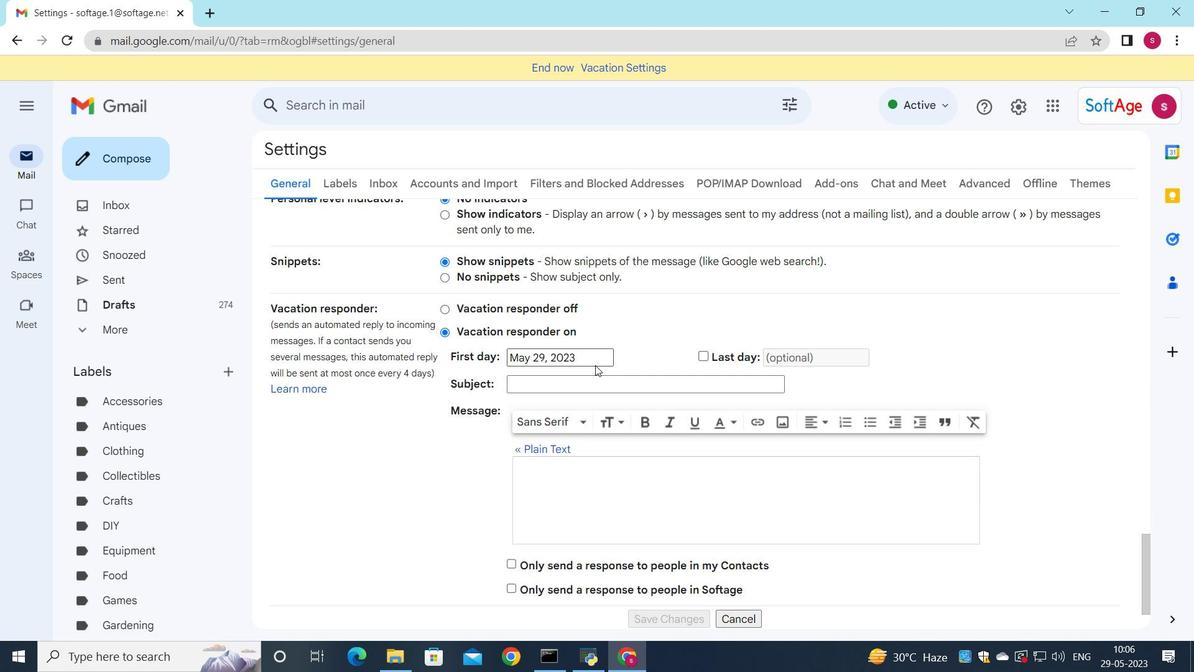 
Action: Mouse scrolled (595, 365) with delta (0, 0)
Screenshot: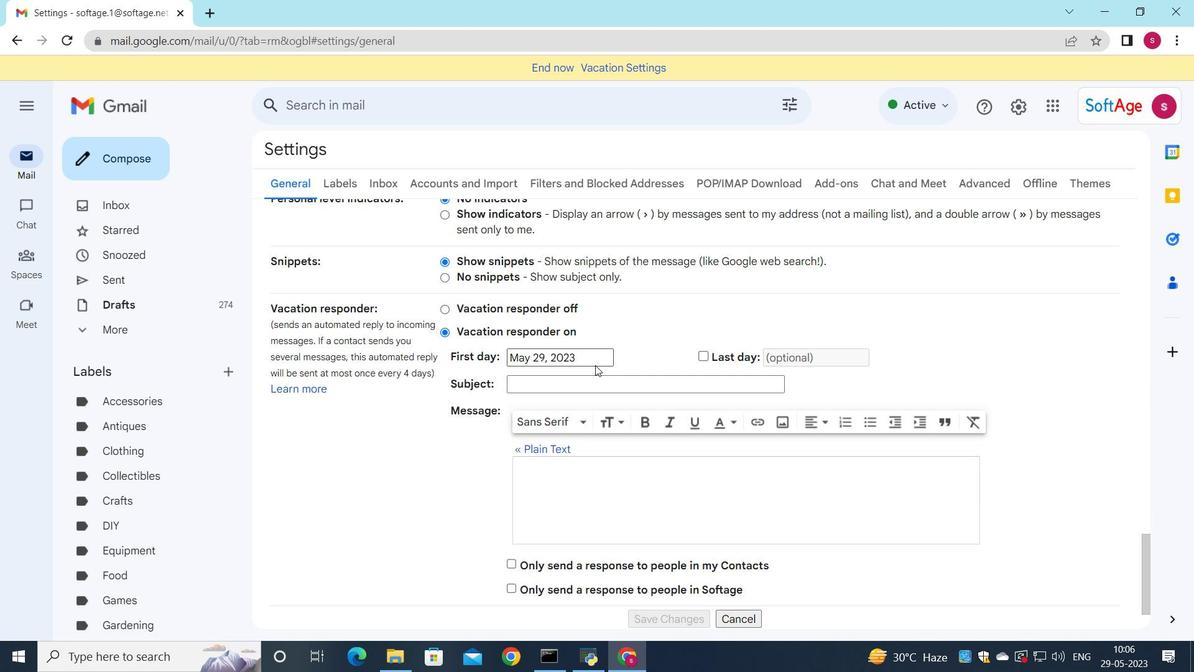 
Action: Mouse moved to (595, 366)
Screenshot: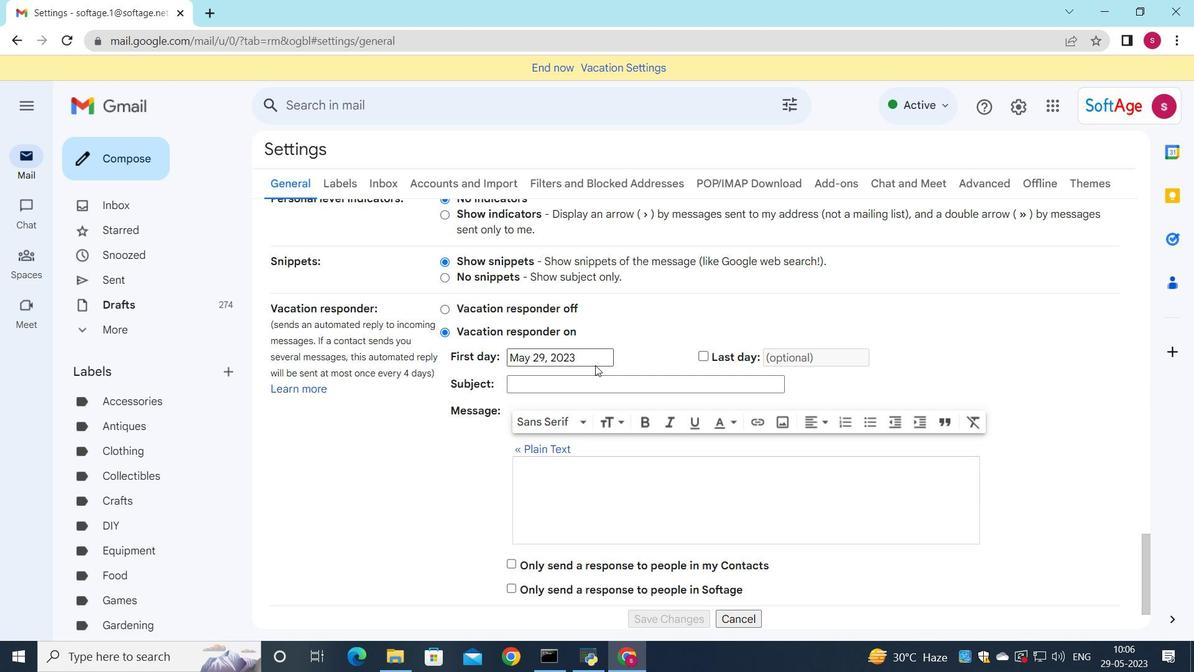 
Action: Mouse scrolled (595, 365) with delta (0, 0)
Screenshot: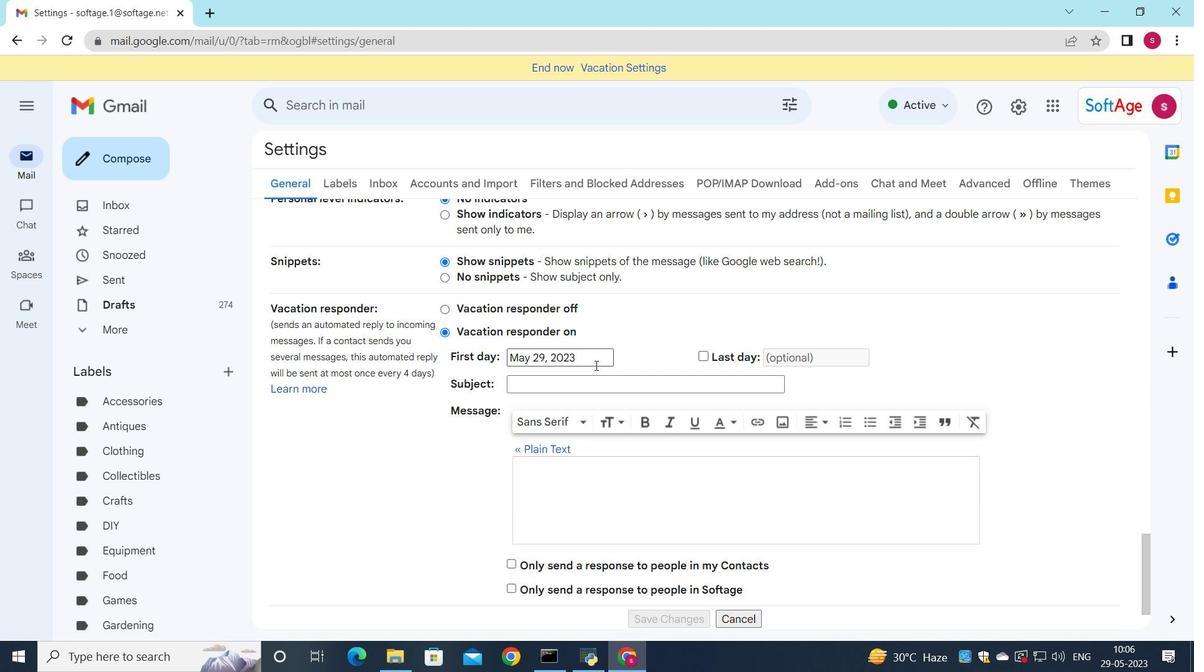 
Action: Mouse scrolled (595, 367) with delta (0, 0)
Screenshot: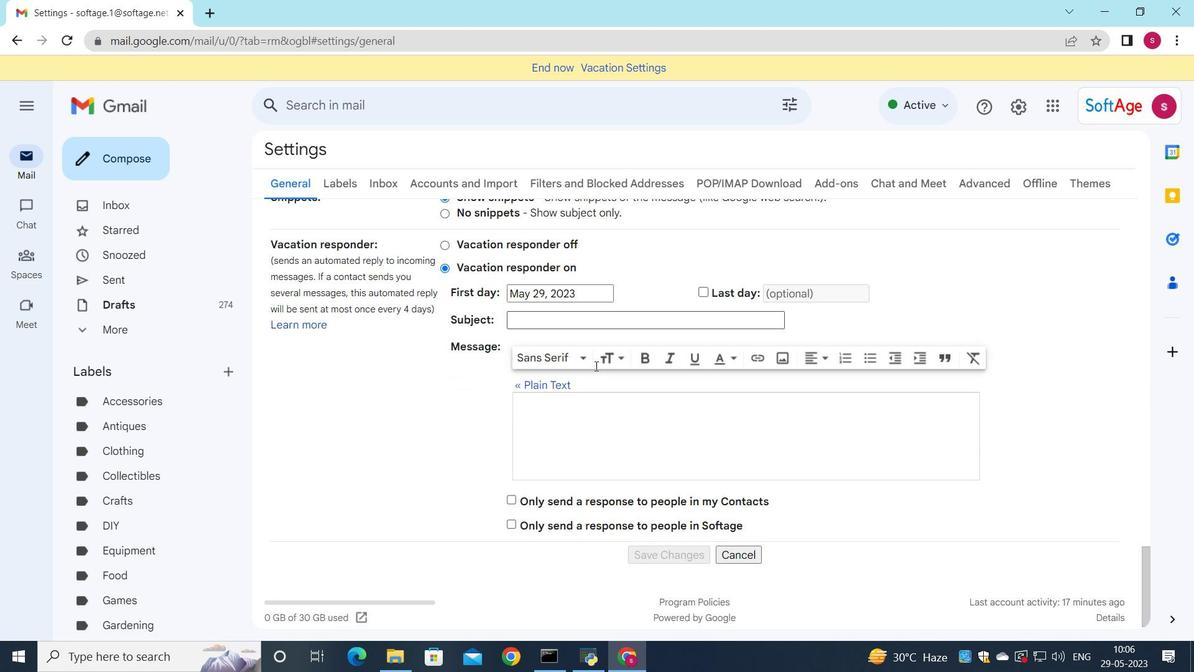 
Action: Mouse scrolled (595, 367) with delta (0, 0)
Screenshot: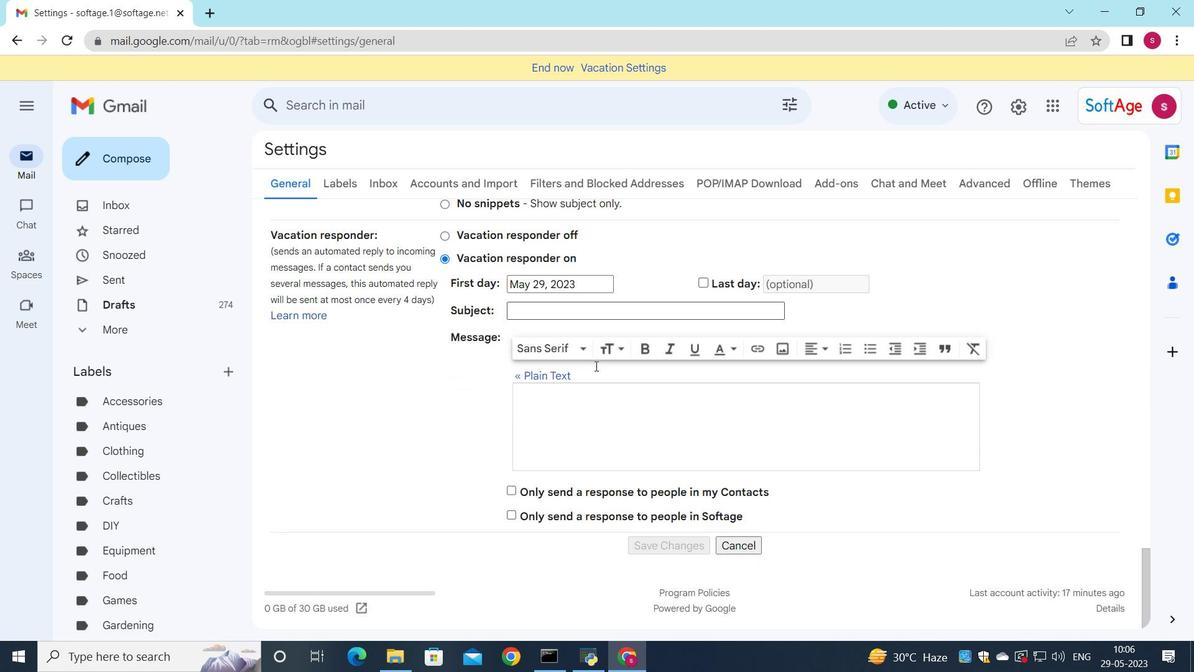 
Action: Mouse scrolled (595, 367) with delta (0, 0)
Screenshot: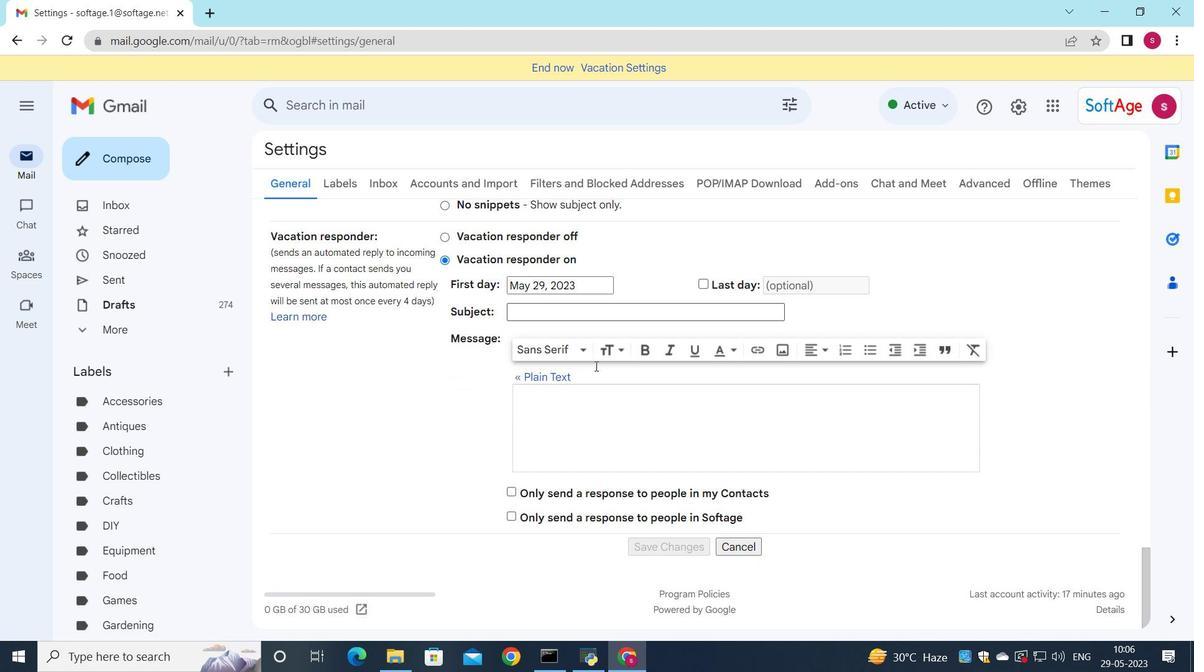 
Action: Mouse moved to (658, 411)
Screenshot: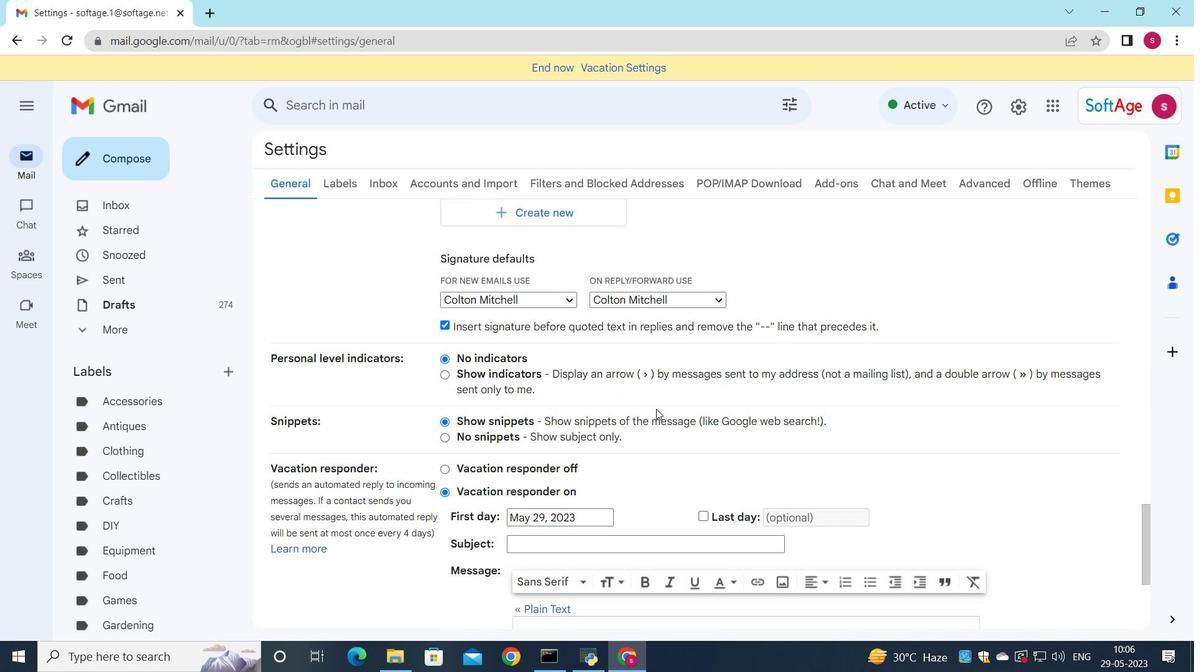 
Action: Mouse scrolled (658, 410) with delta (0, 0)
Screenshot: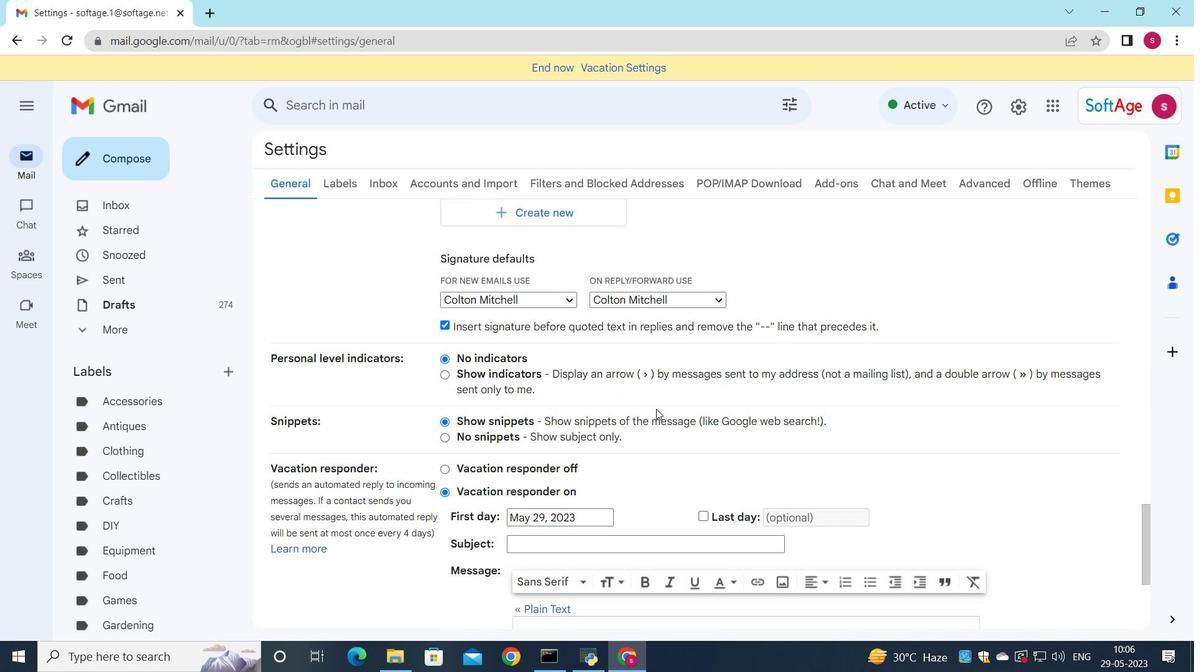 
Action: Mouse scrolled (658, 411) with delta (0, 0)
Screenshot: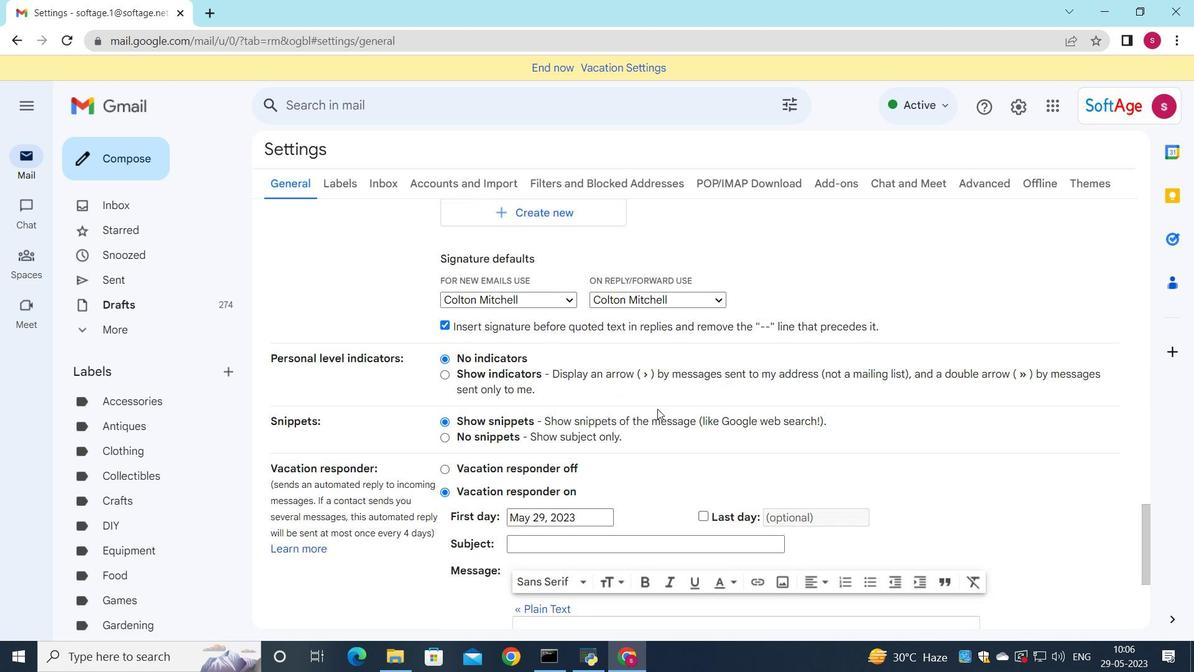 
Action: Mouse scrolled (658, 411) with delta (0, 0)
Screenshot: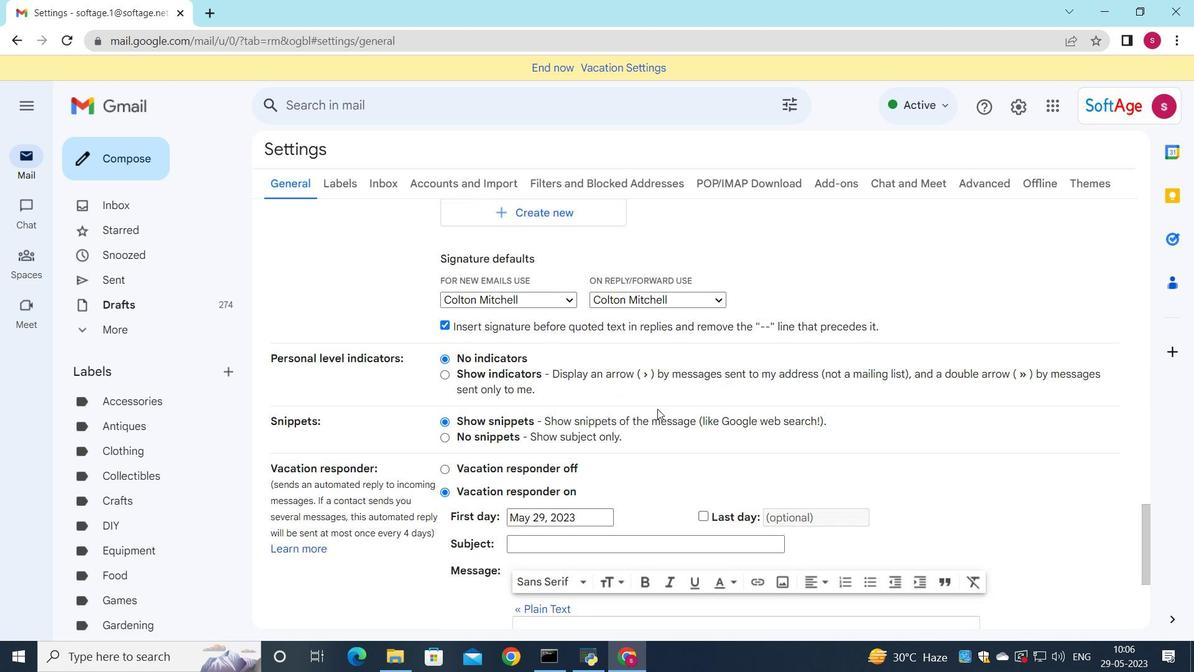 
Action: Mouse moved to (658, 411)
Screenshot: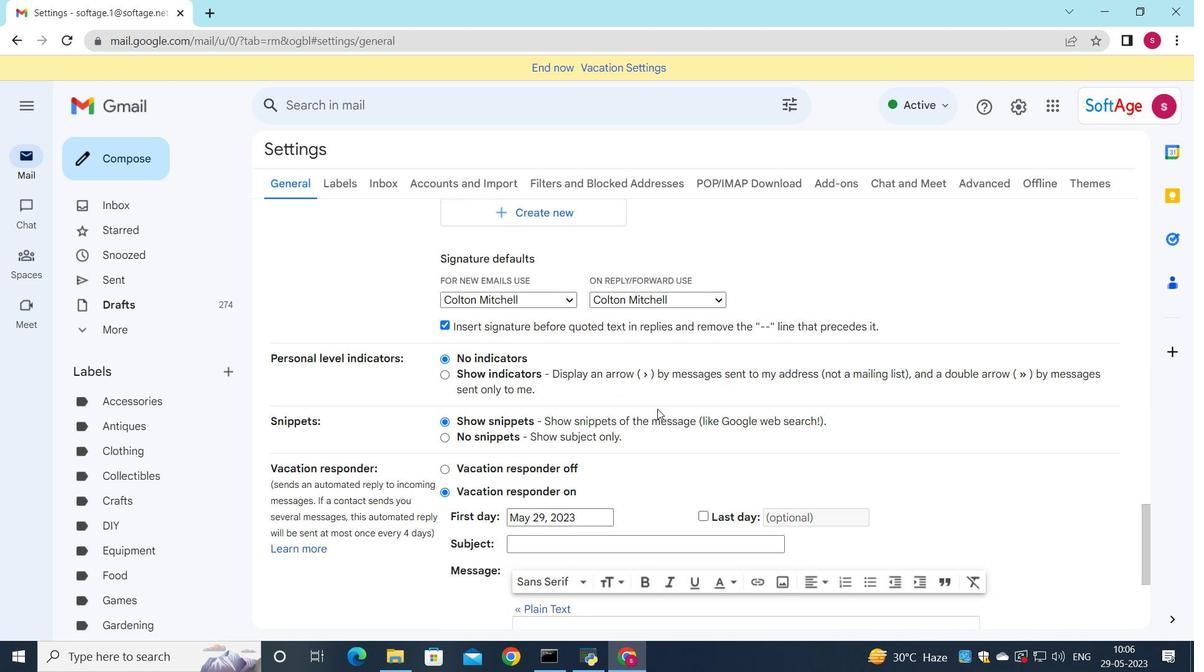 
Action: Mouse scrolled (658, 411) with delta (0, 0)
Screenshot: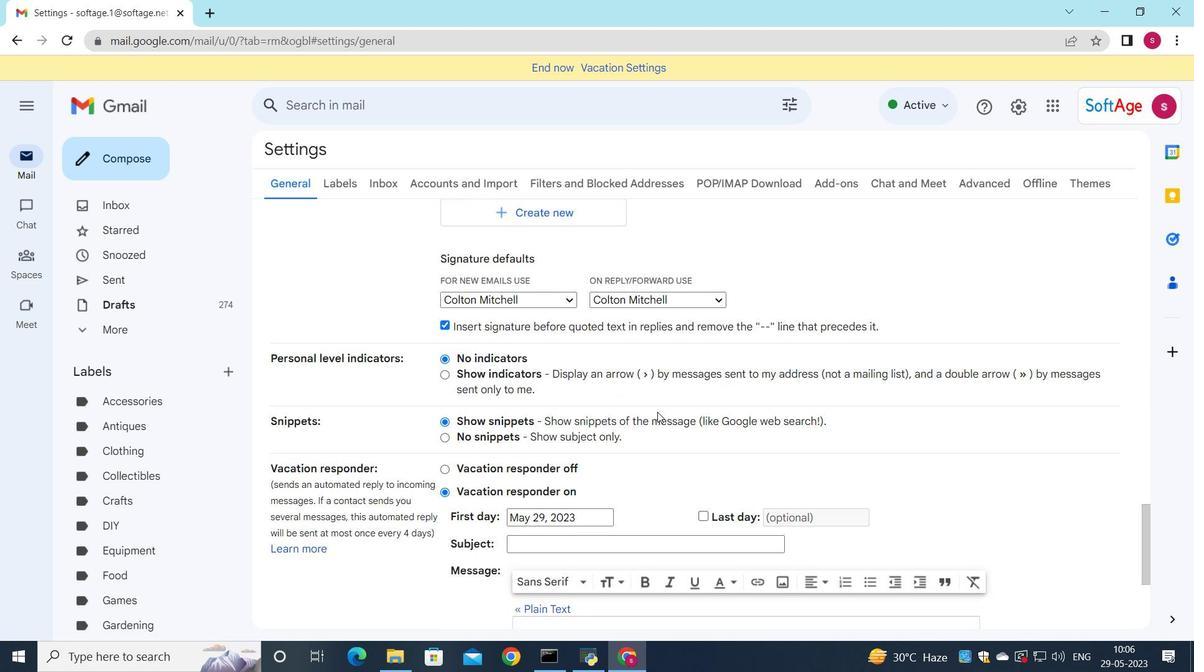 
Action: Mouse moved to (755, 549)
Screenshot: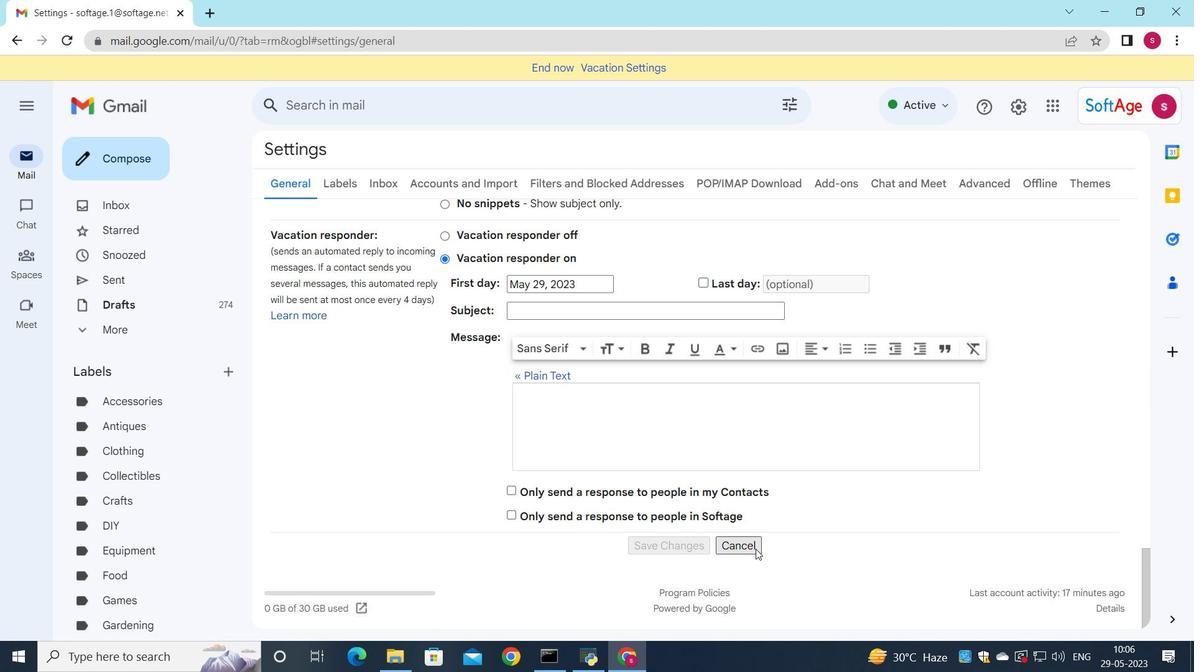 
Action: Mouse pressed left at (755, 549)
Screenshot: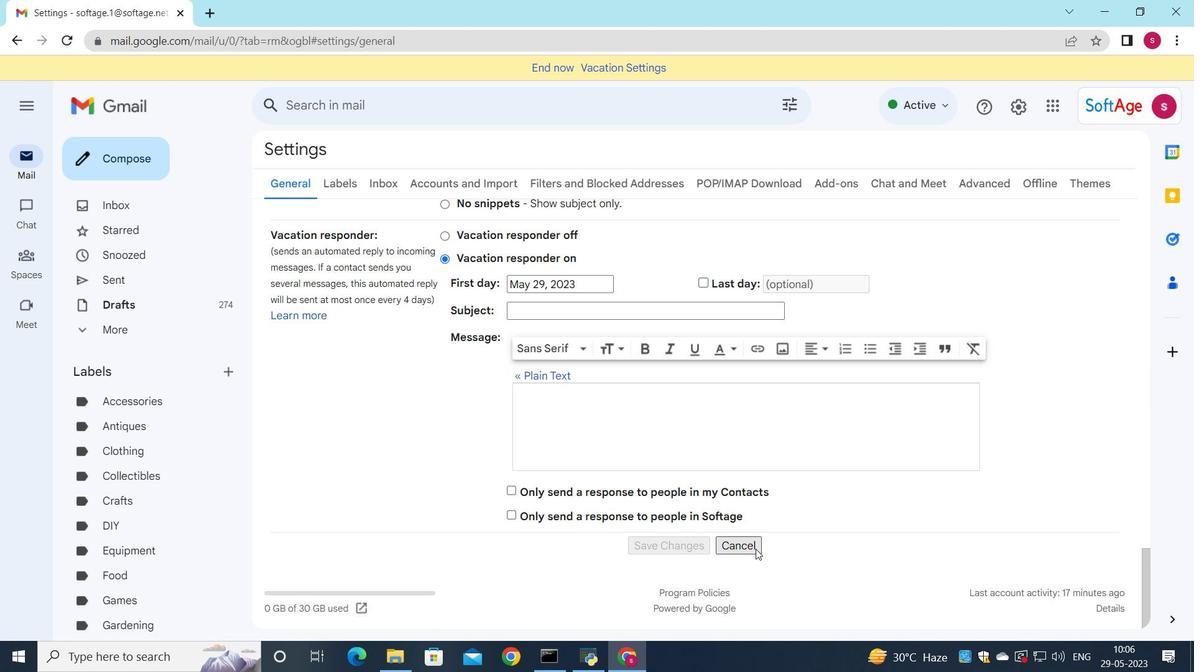 
Action: Mouse moved to (1024, 111)
Screenshot: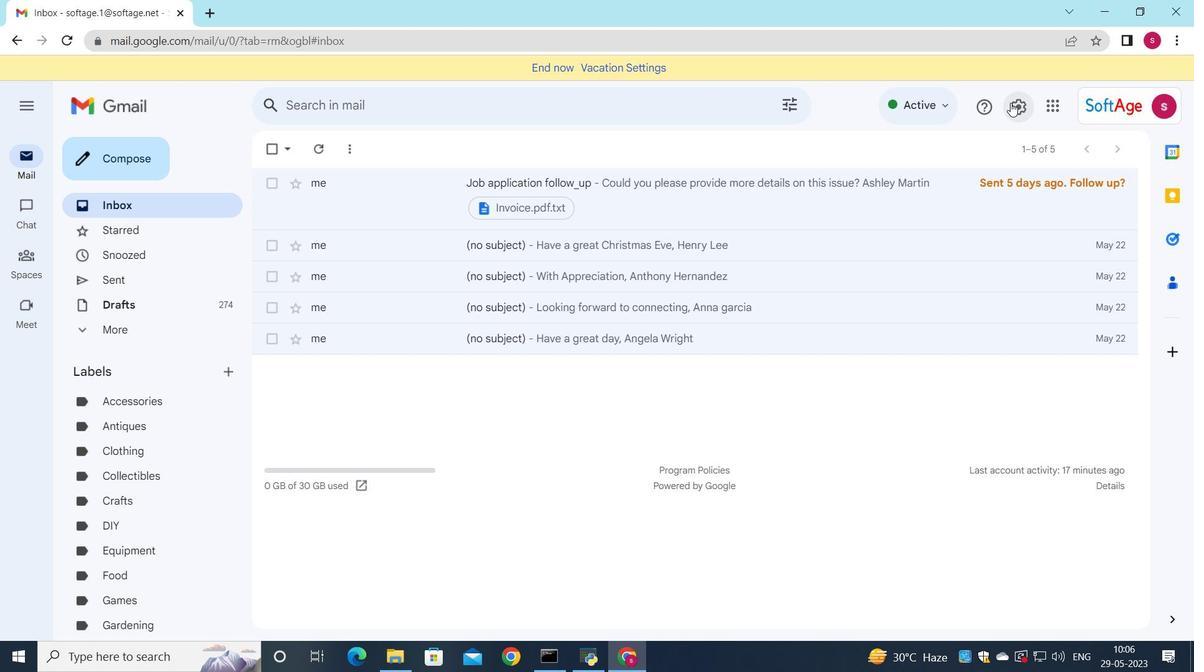 
Action: Mouse pressed left at (1024, 111)
Screenshot: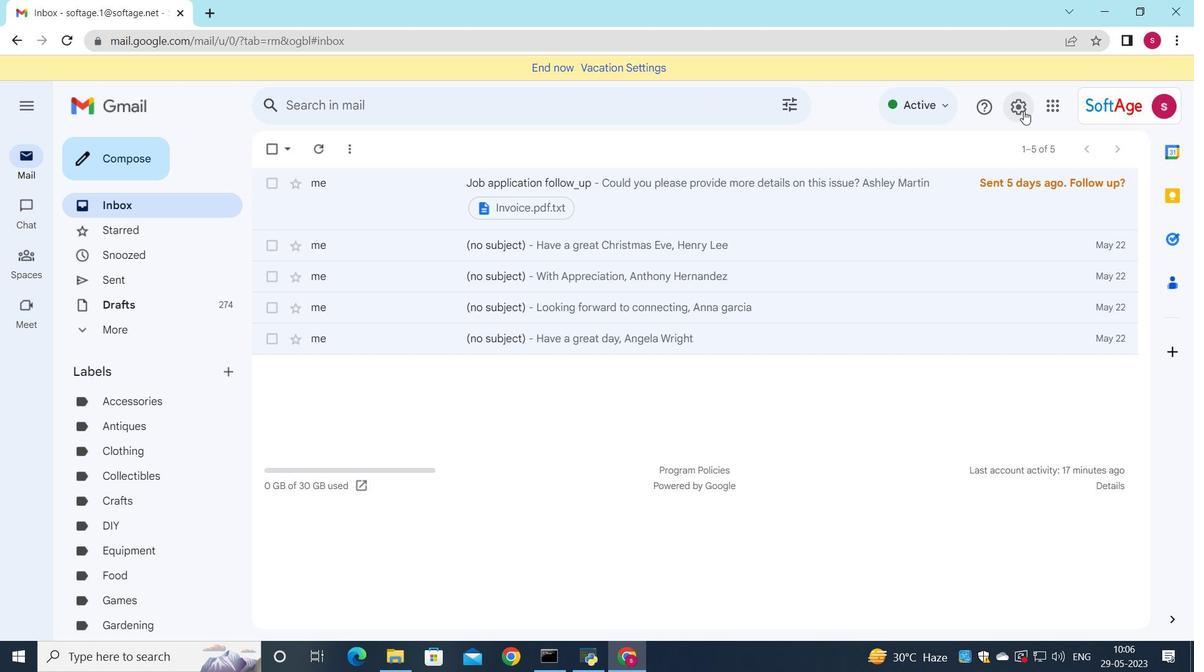 
Action: Mouse moved to (1031, 189)
Screenshot: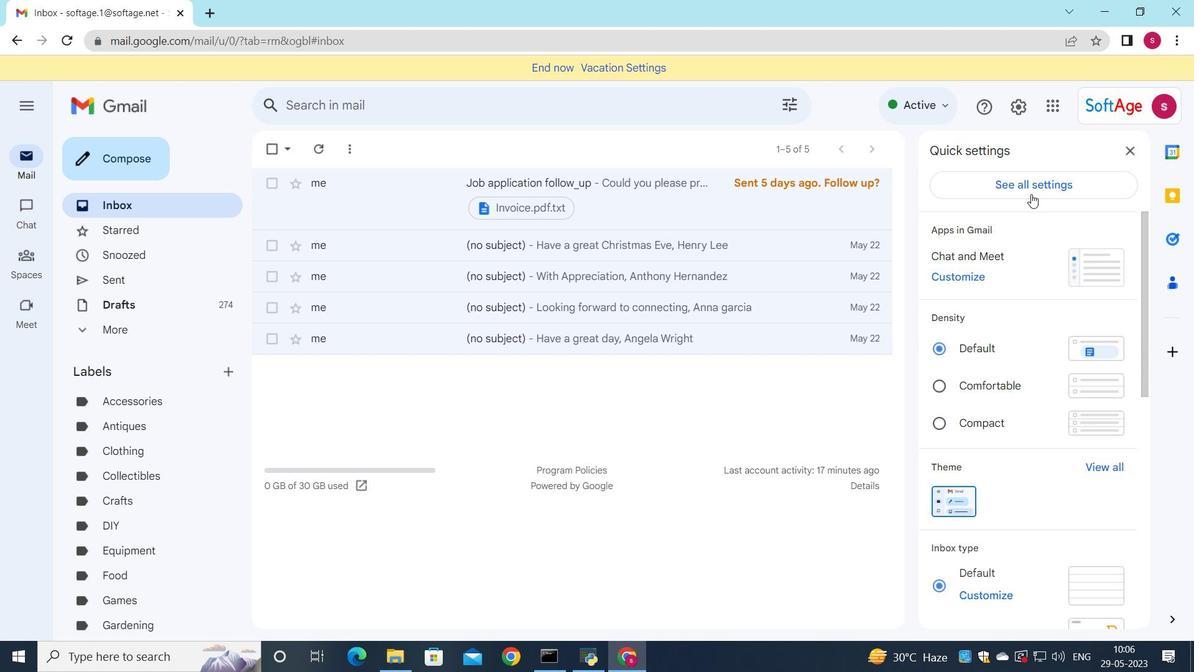 
Action: Mouse pressed left at (1031, 189)
Screenshot: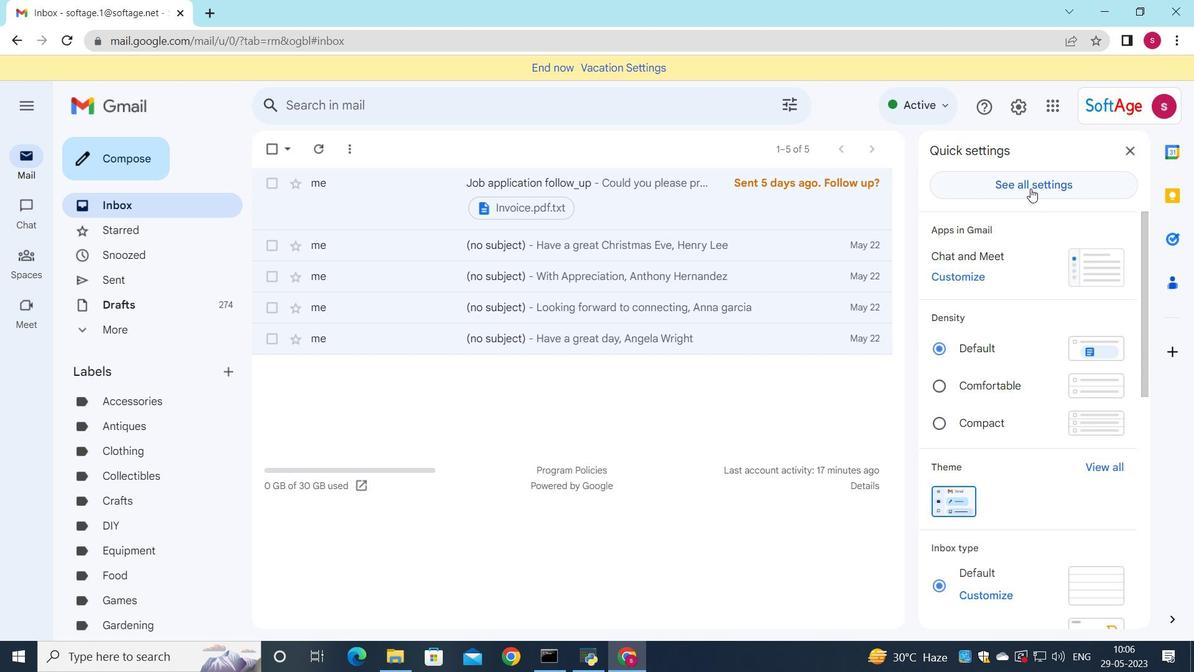 
Action: Mouse moved to (774, 267)
Screenshot: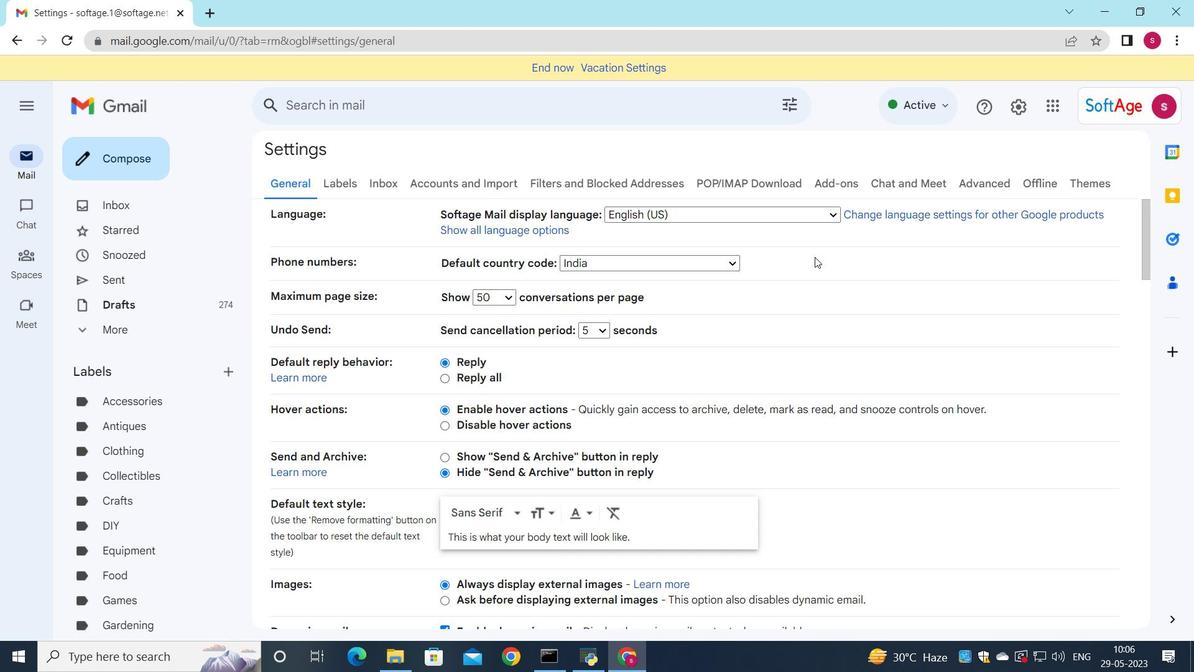 
Action: Mouse scrolled (774, 266) with delta (0, 0)
Screenshot: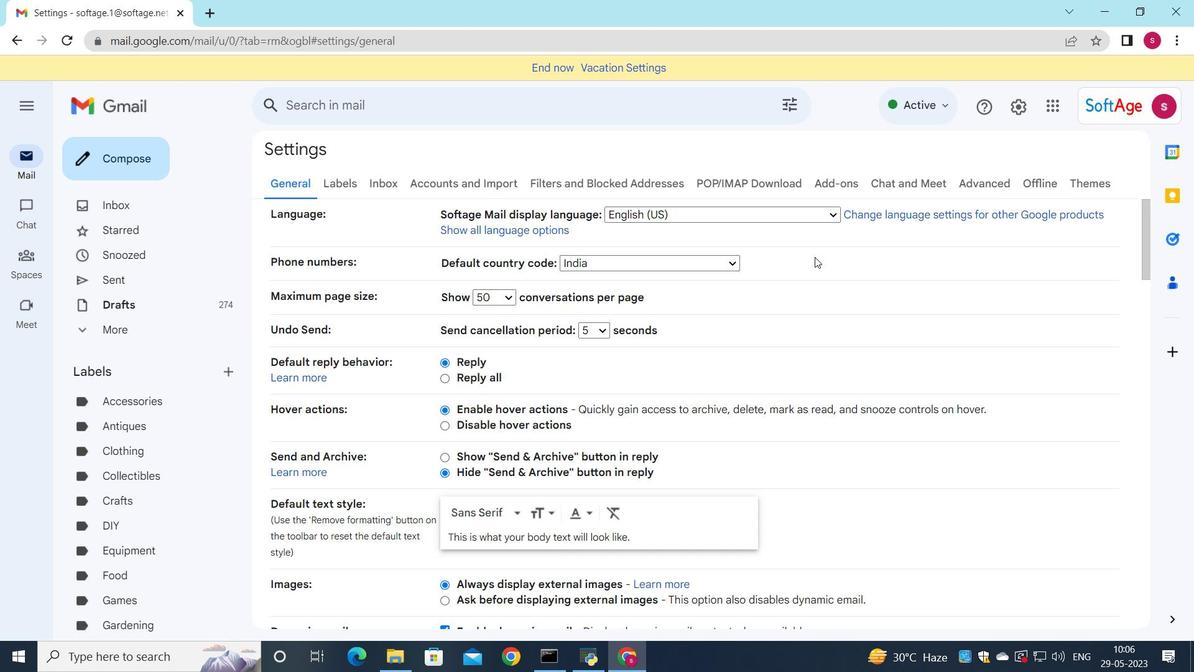 
Action: Mouse moved to (772, 270)
Screenshot: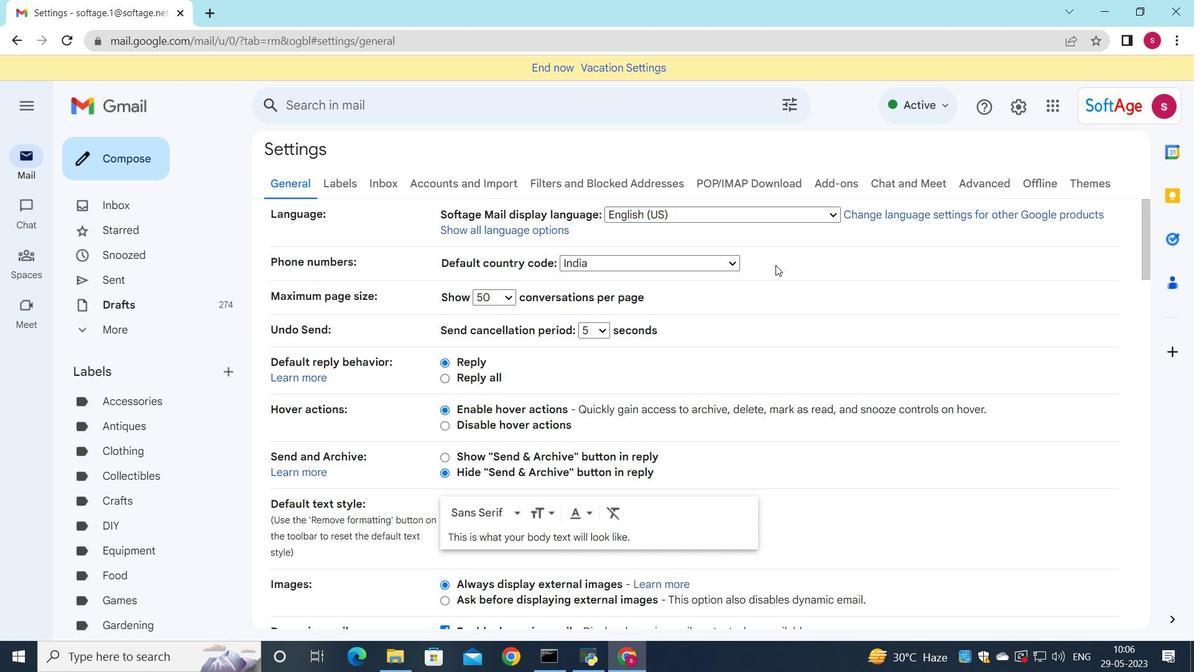 
Action: Mouse scrolled (772, 269) with delta (0, 0)
Screenshot: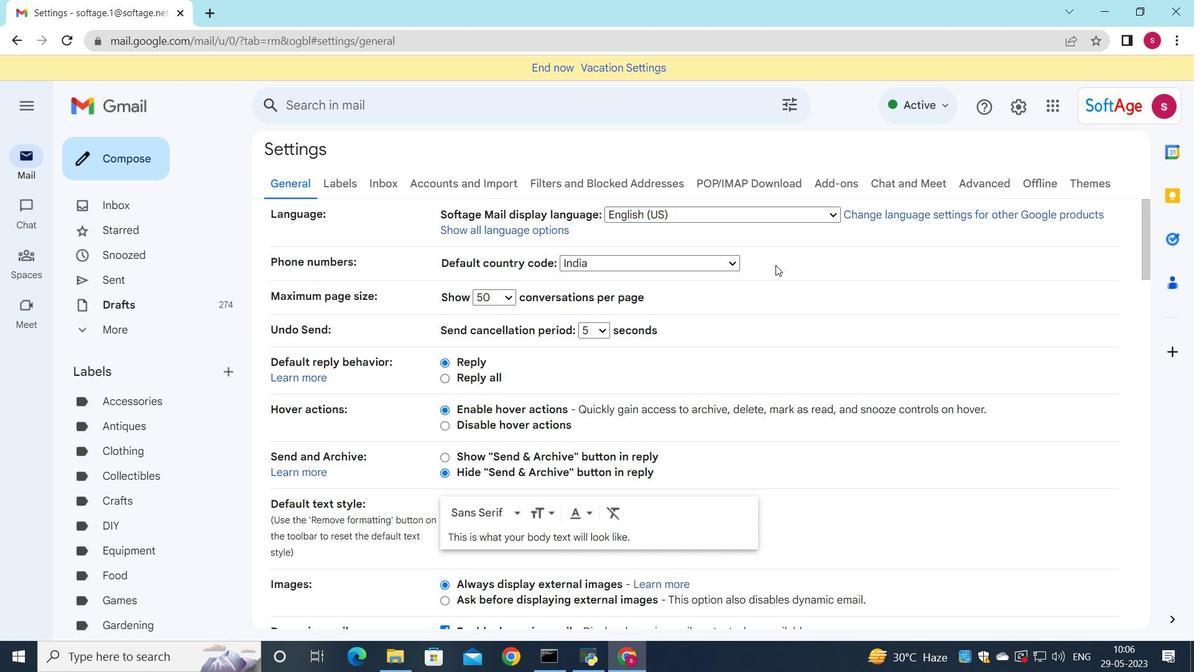 
Action: Mouse moved to (771, 271)
Screenshot: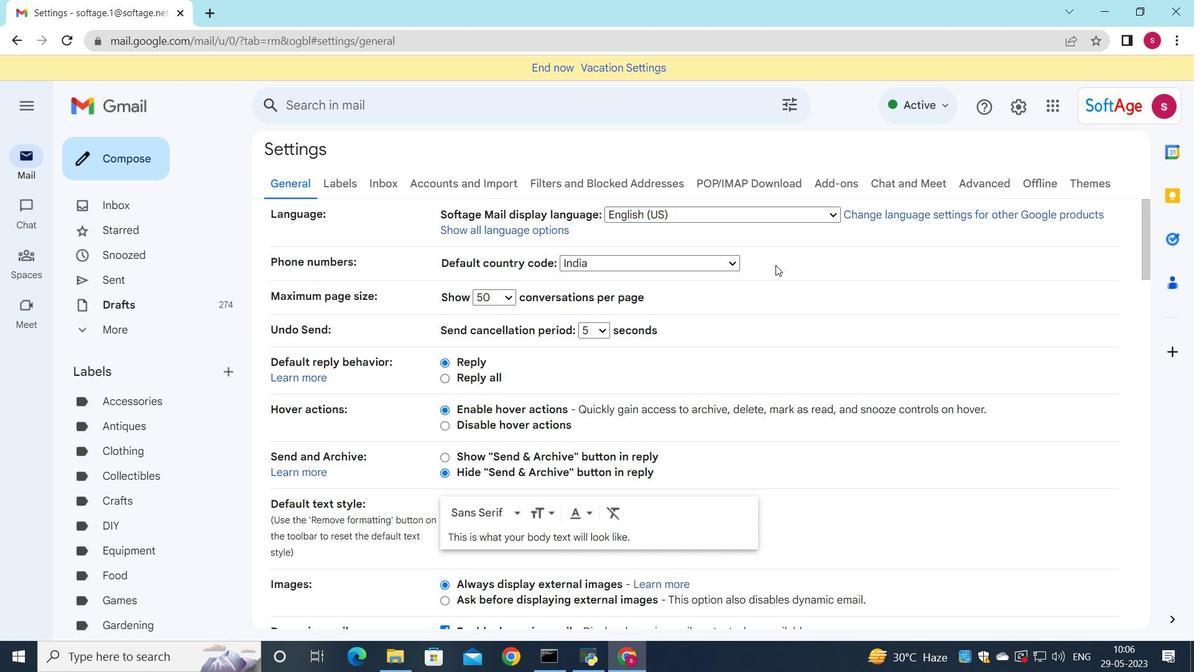 
Action: Mouse scrolled (771, 270) with delta (0, 0)
Screenshot: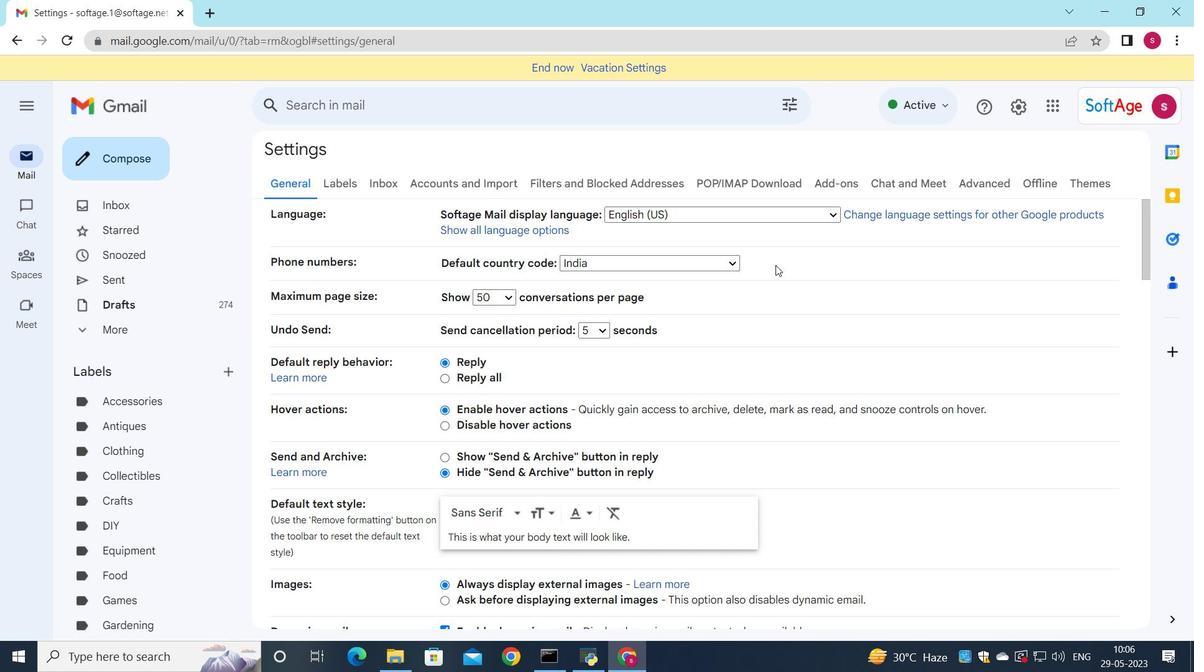 
Action: Mouse moved to (769, 271)
Screenshot: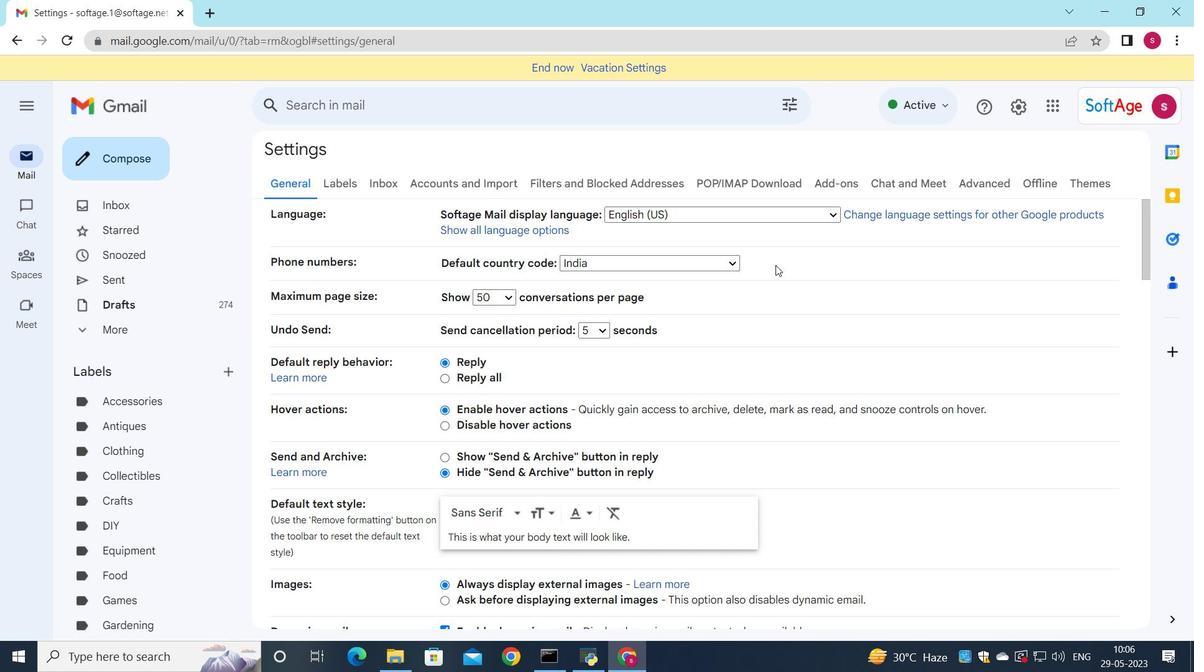 
Action: Mouse scrolled (770, 271) with delta (0, 0)
Screenshot: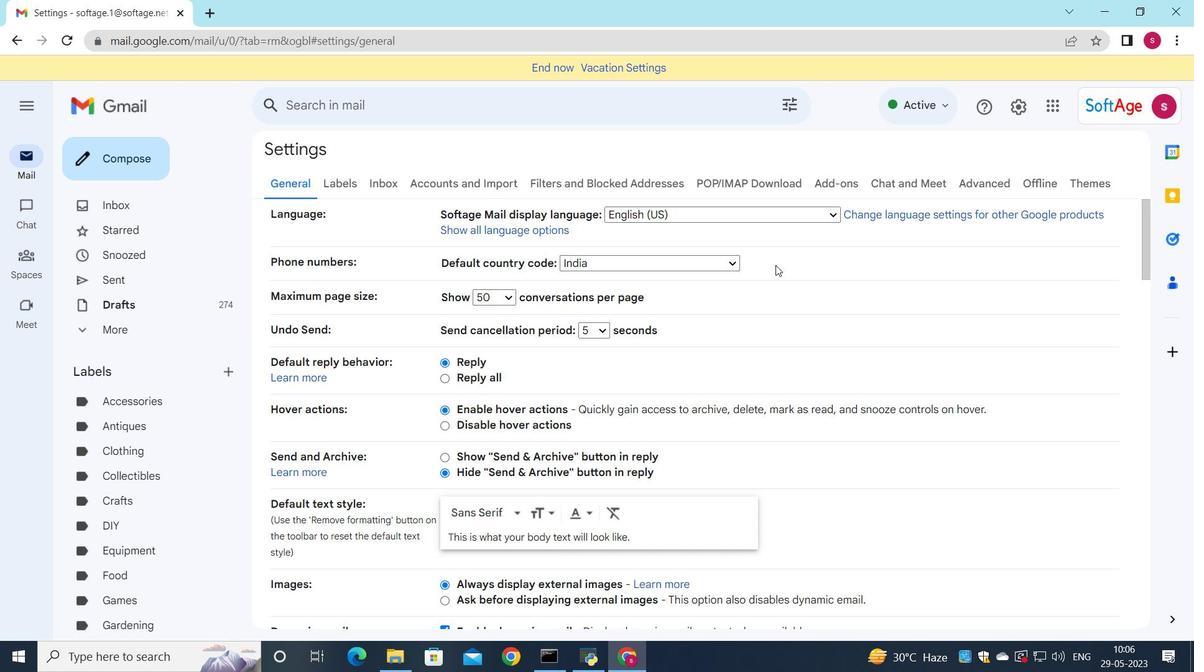 
Action: Mouse moved to (767, 271)
Screenshot: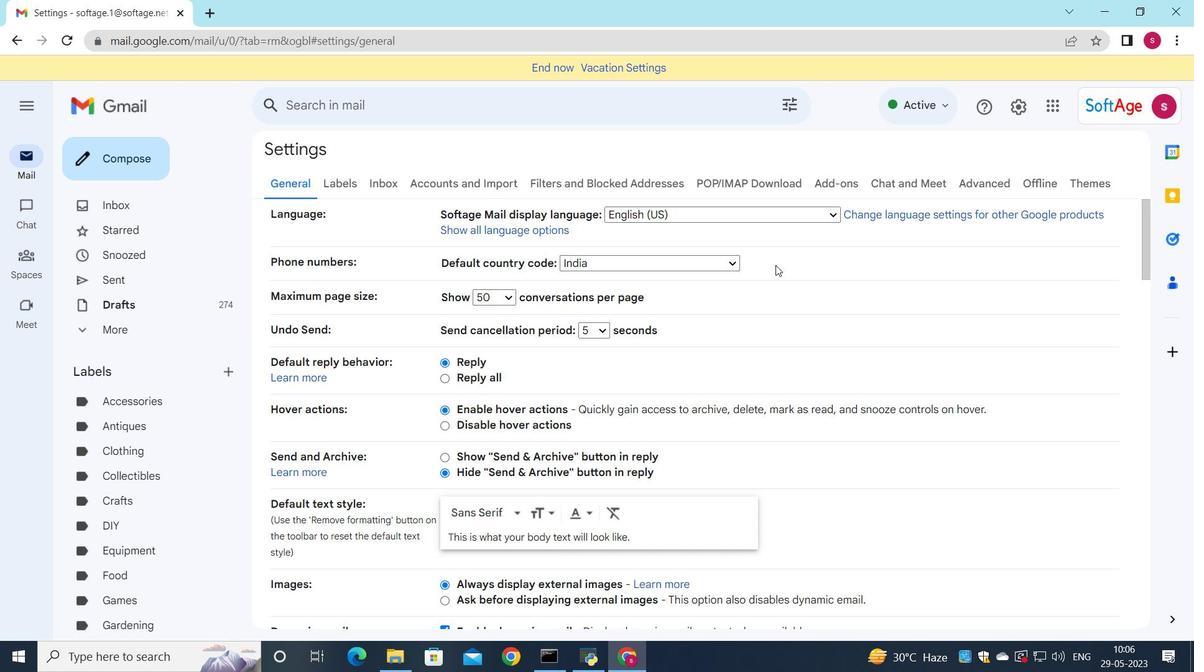 
Action: Mouse scrolled (767, 271) with delta (0, 0)
Screenshot: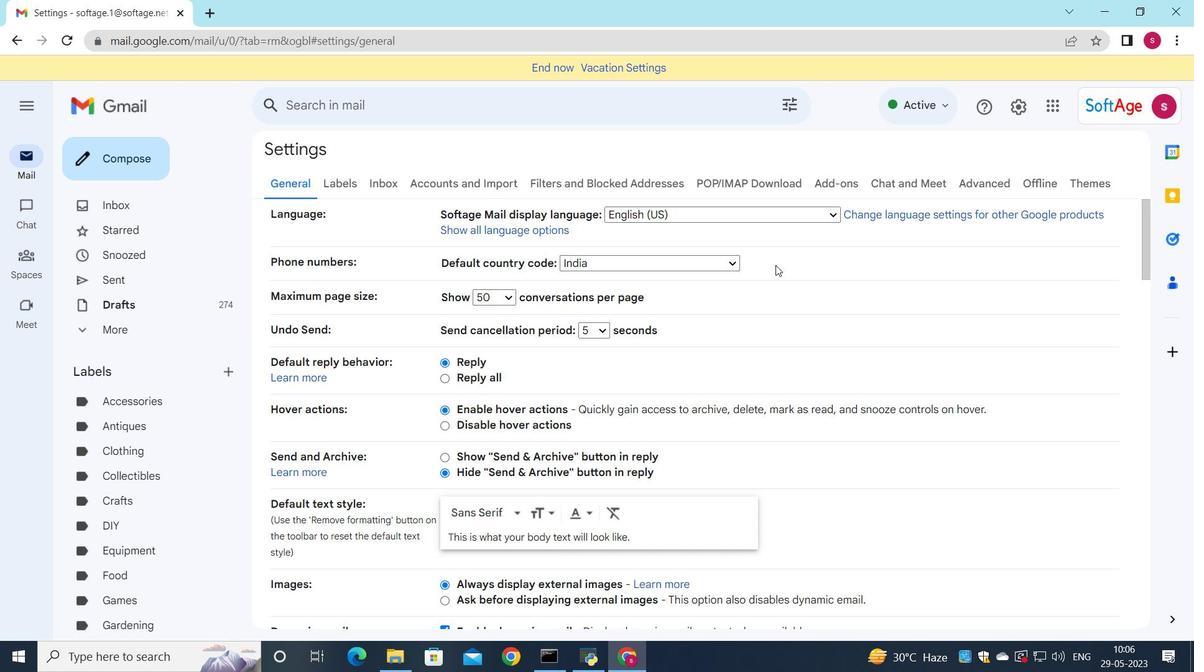 
Action: Mouse moved to (714, 250)
Screenshot: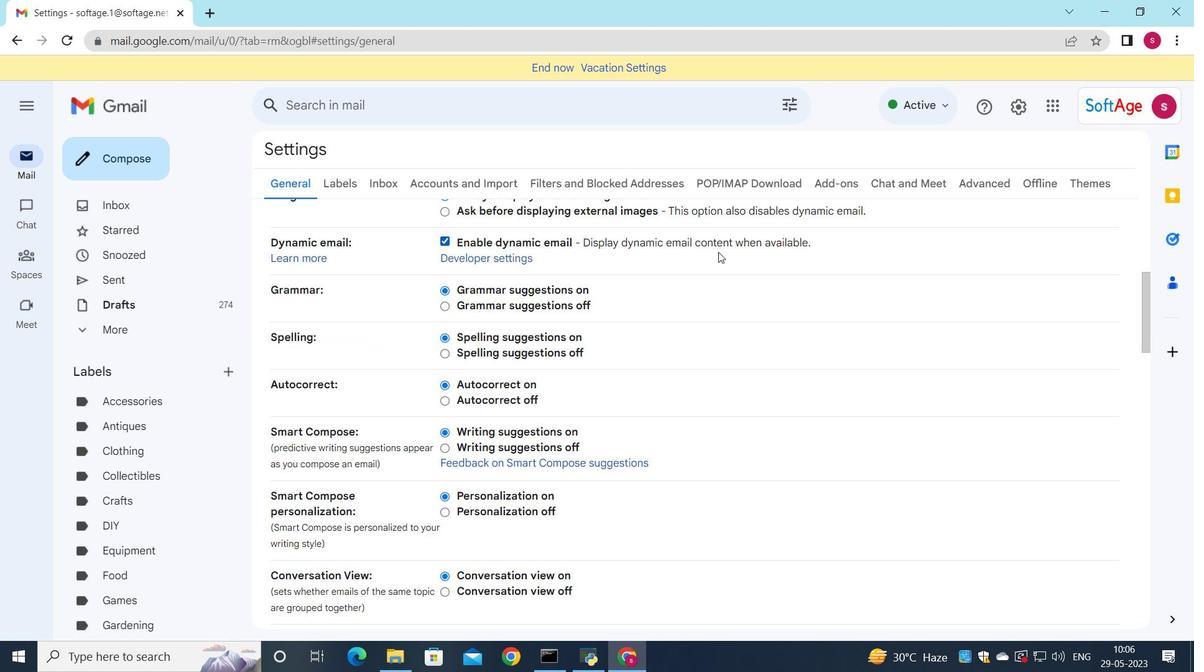 
Action: Mouse scrolled (714, 249) with delta (0, 0)
Screenshot: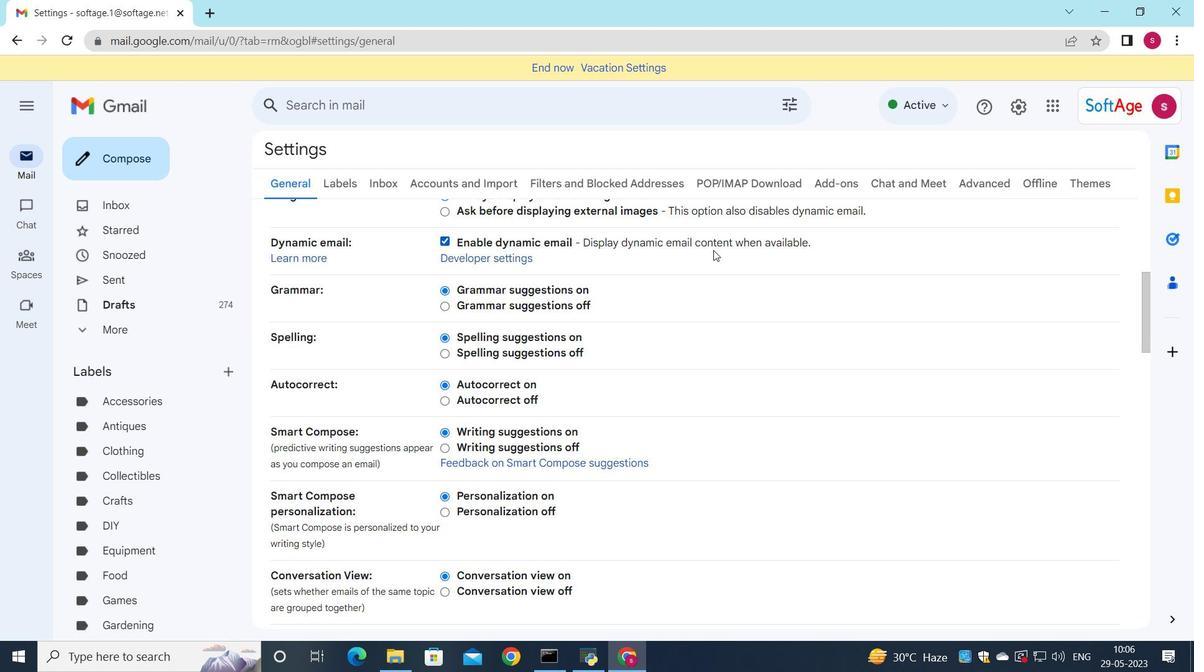 
Action: Mouse moved to (714, 250)
Screenshot: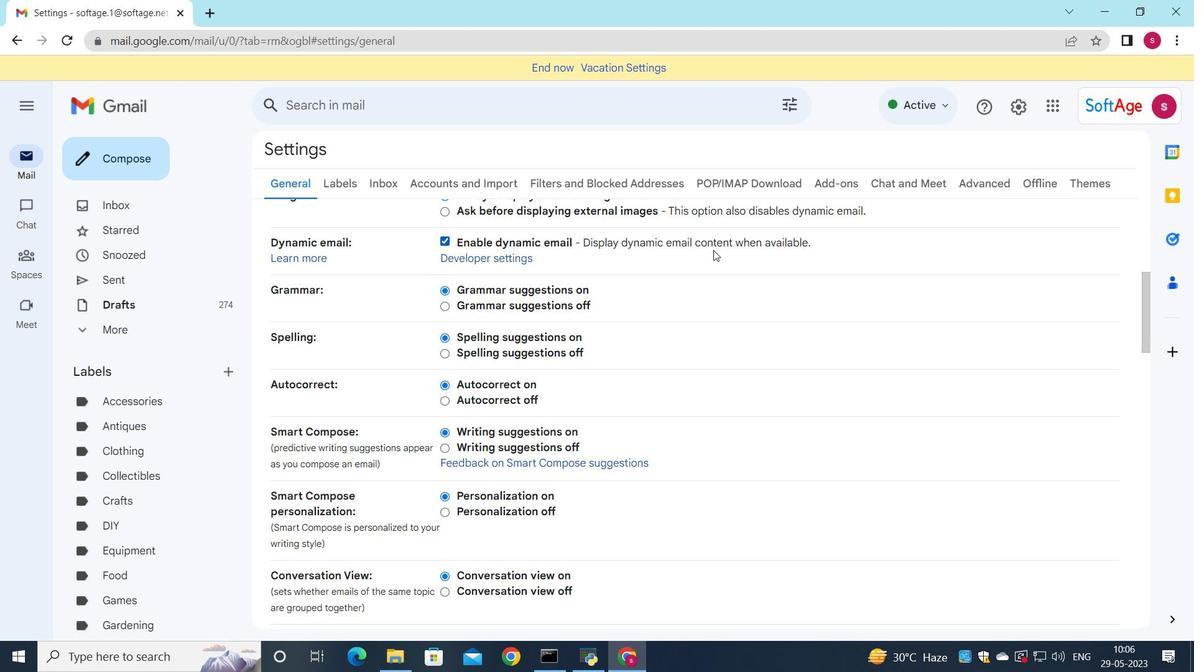 
Action: Mouse scrolled (714, 249) with delta (0, 0)
Screenshot: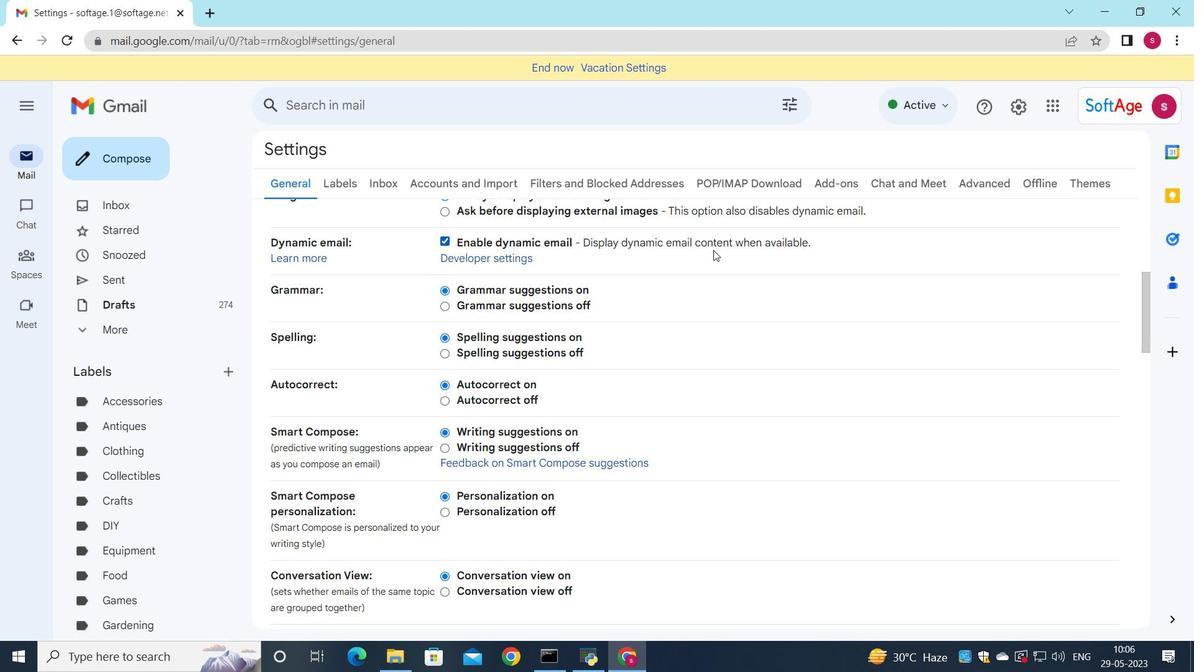 
Action: Mouse moved to (711, 252)
Screenshot: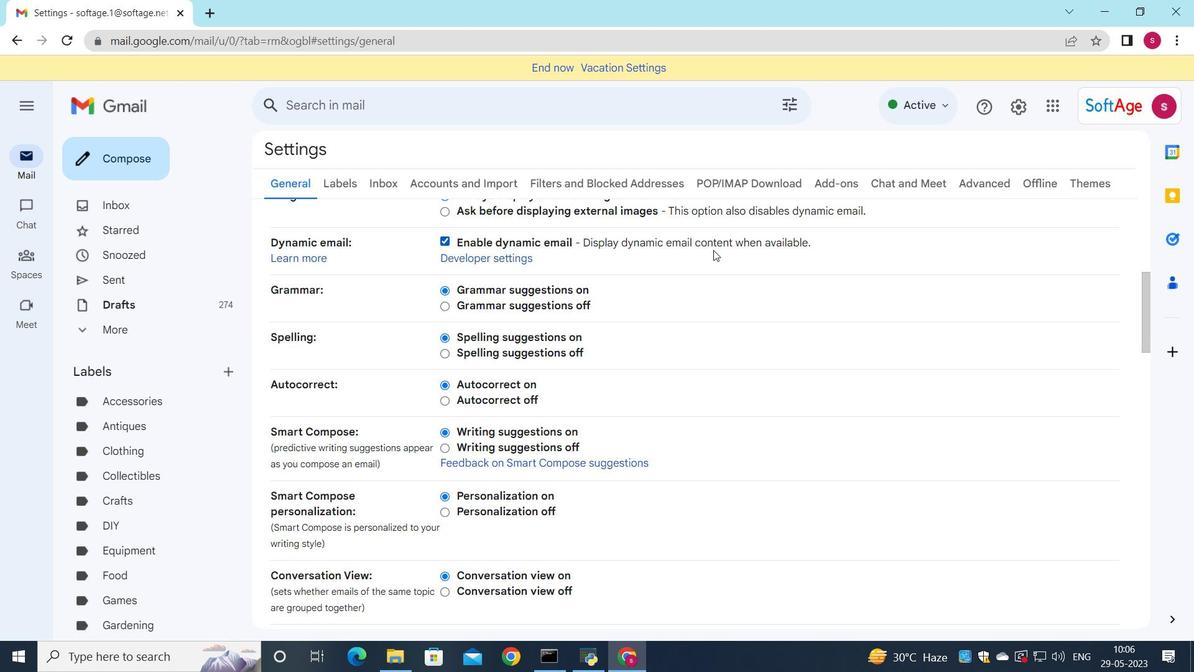 
Action: Mouse scrolled (711, 251) with delta (0, 0)
Screenshot: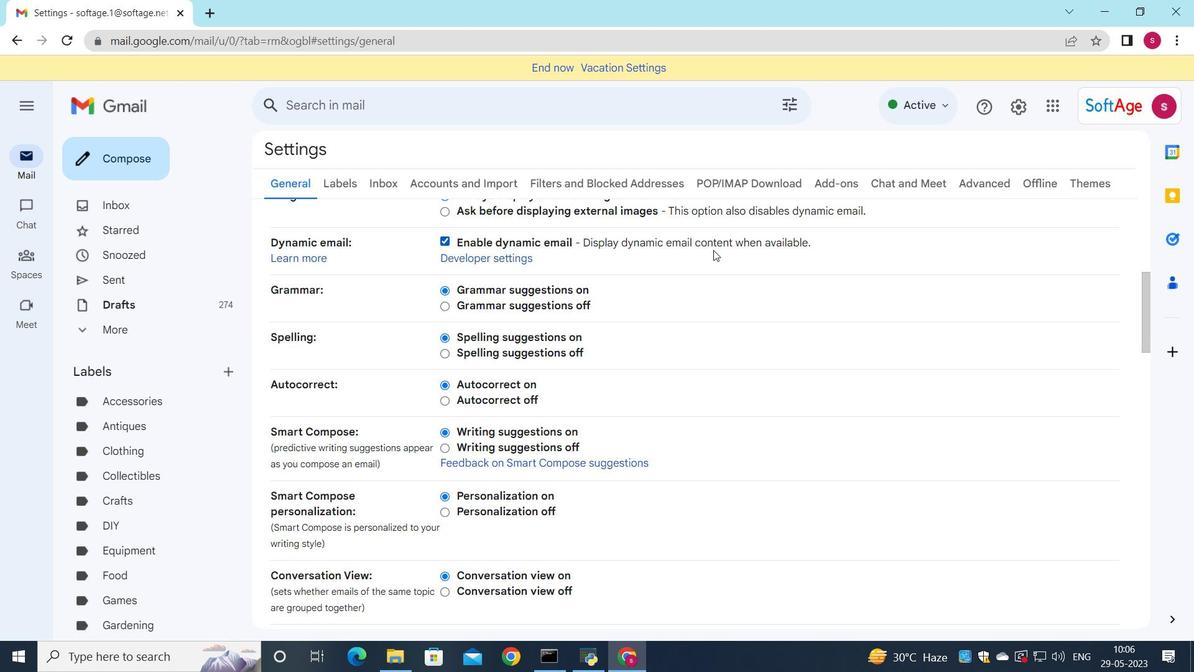 
Action: Mouse moved to (711, 252)
Screenshot: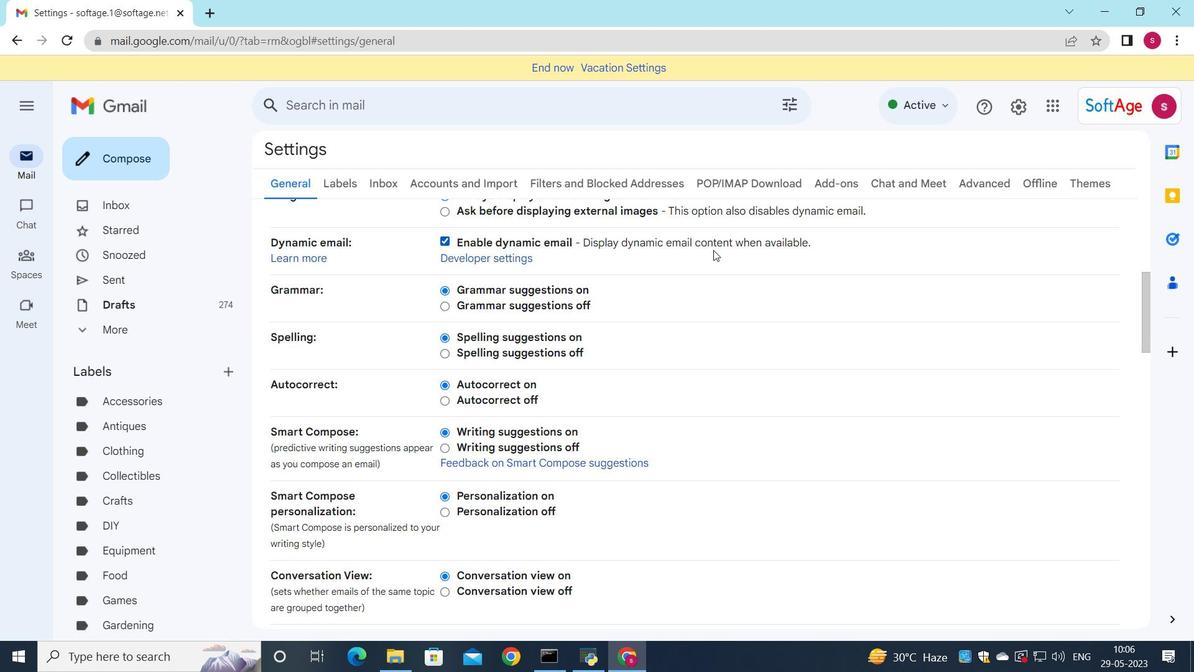 
Action: Mouse scrolled (711, 251) with delta (0, 0)
Screenshot: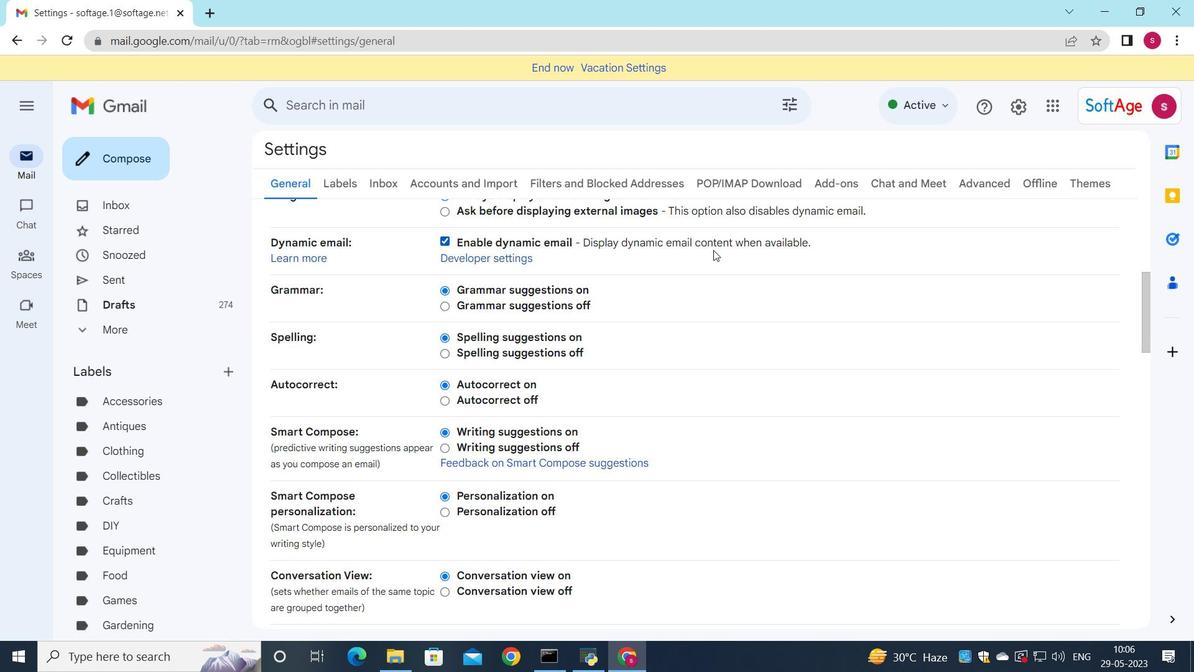 
Action: Mouse moved to (711, 252)
Screenshot: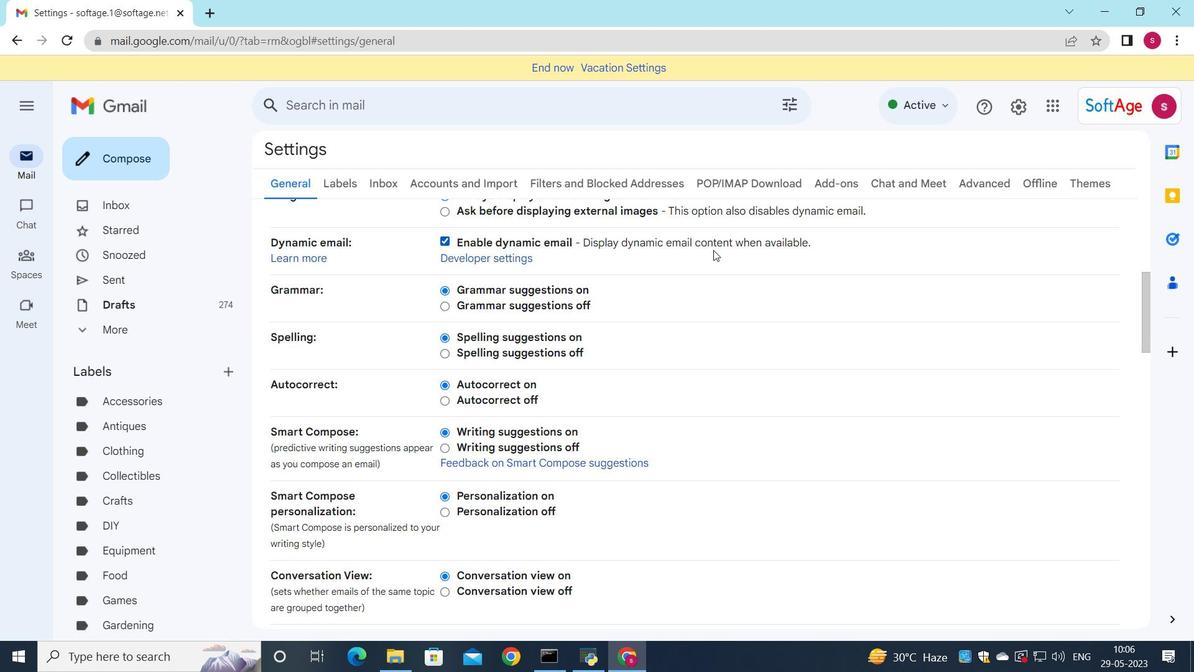 
Action: Mouse scrolled (711, 251) with delta (0, 0)
Screenshot: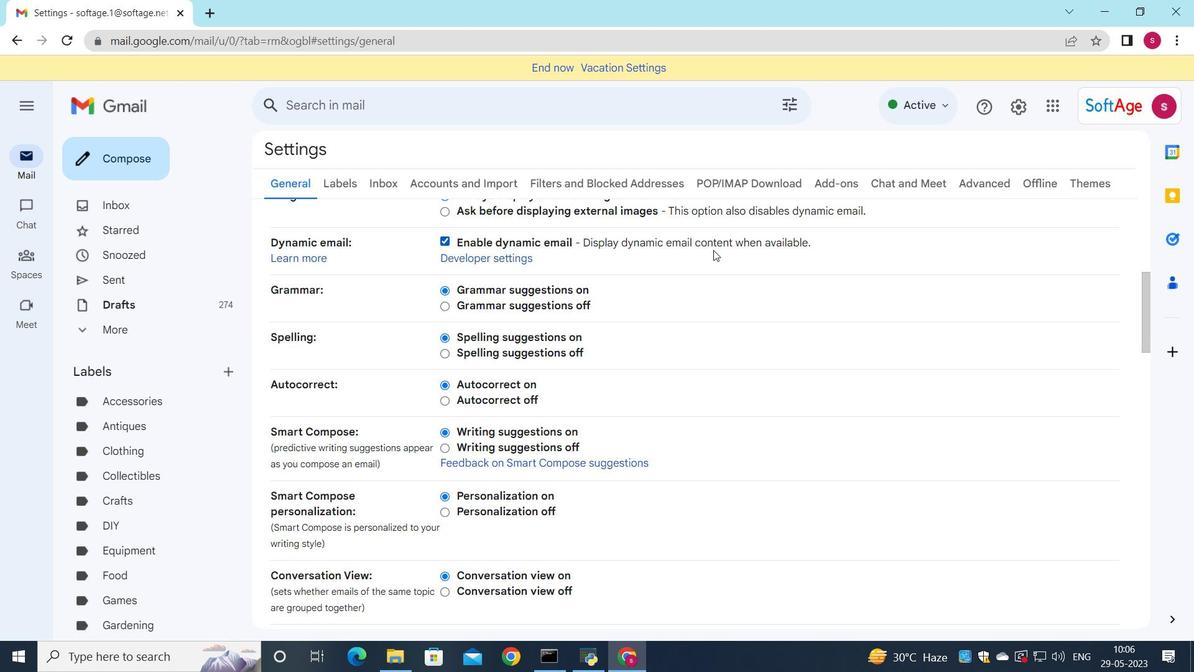 
Action: Mouse moved to (701, 250)
Screenshot: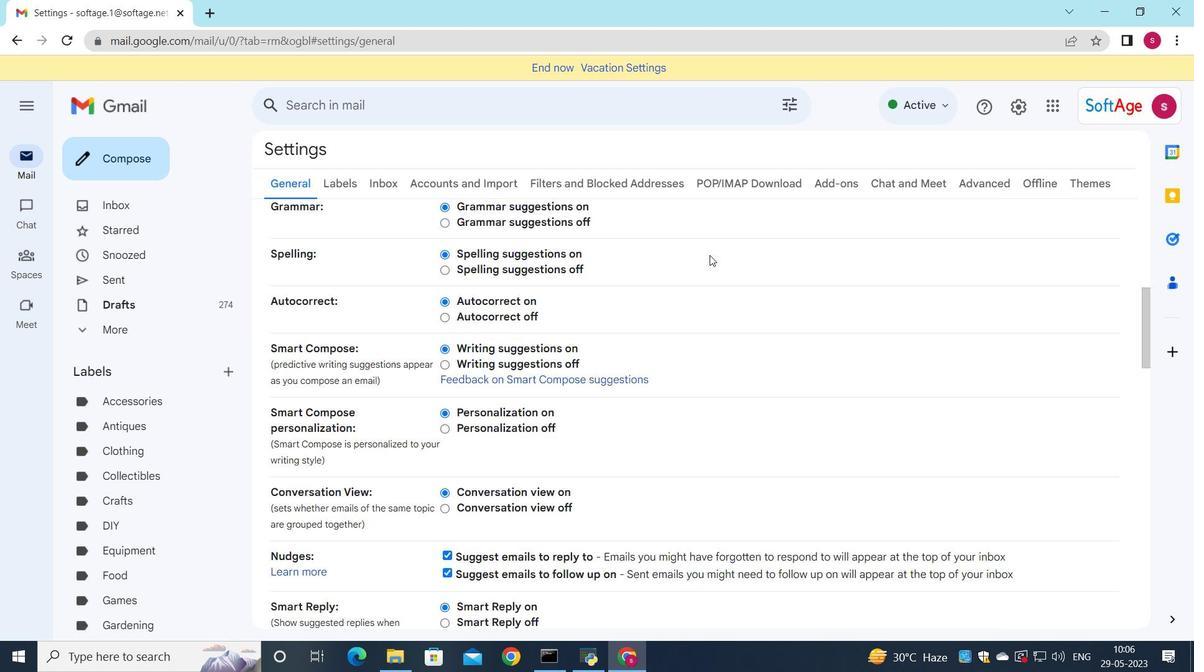 
Action: Mouse scrolled (701, 250) with delta (0, 0)
Screenshot: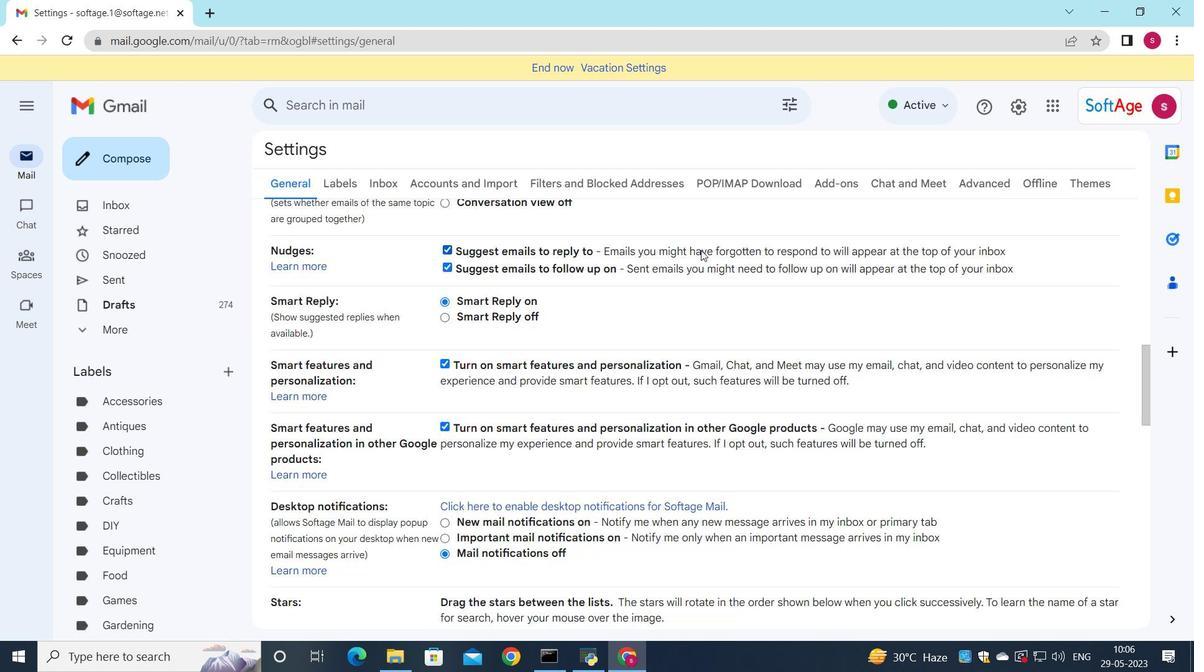 
Action: Mouse scrolled (701, 250) with delta (0, 0)
Screenshot: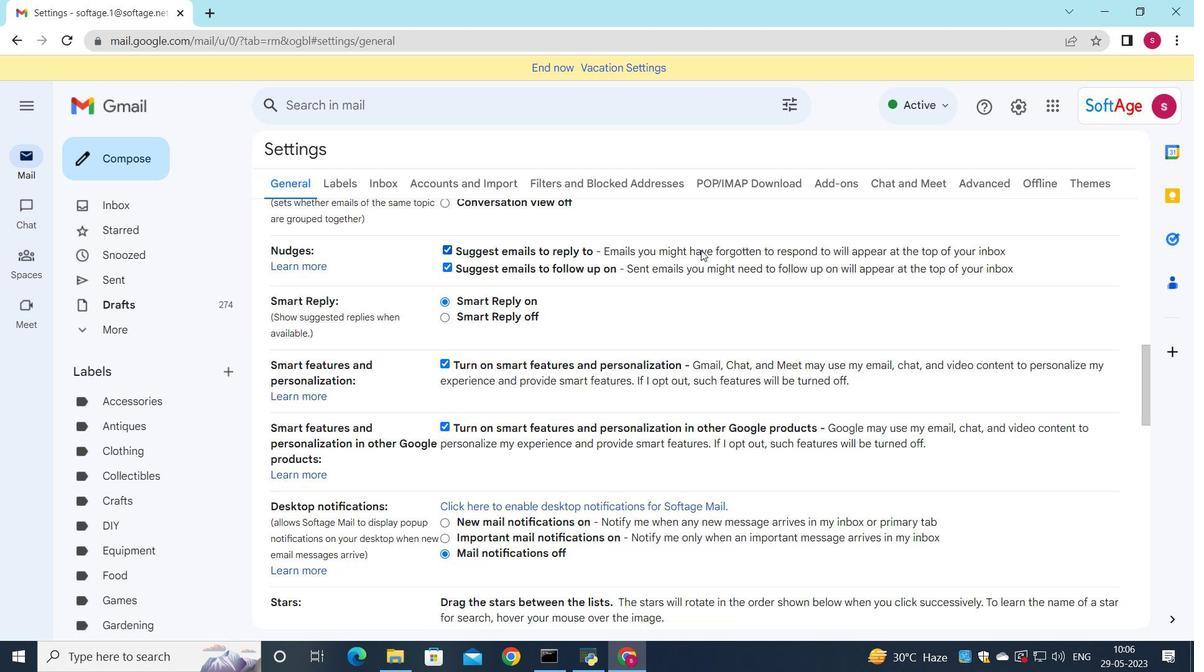 
Action: Mouse scrolled (701, 250) with delta (0, 0)
Screenshot: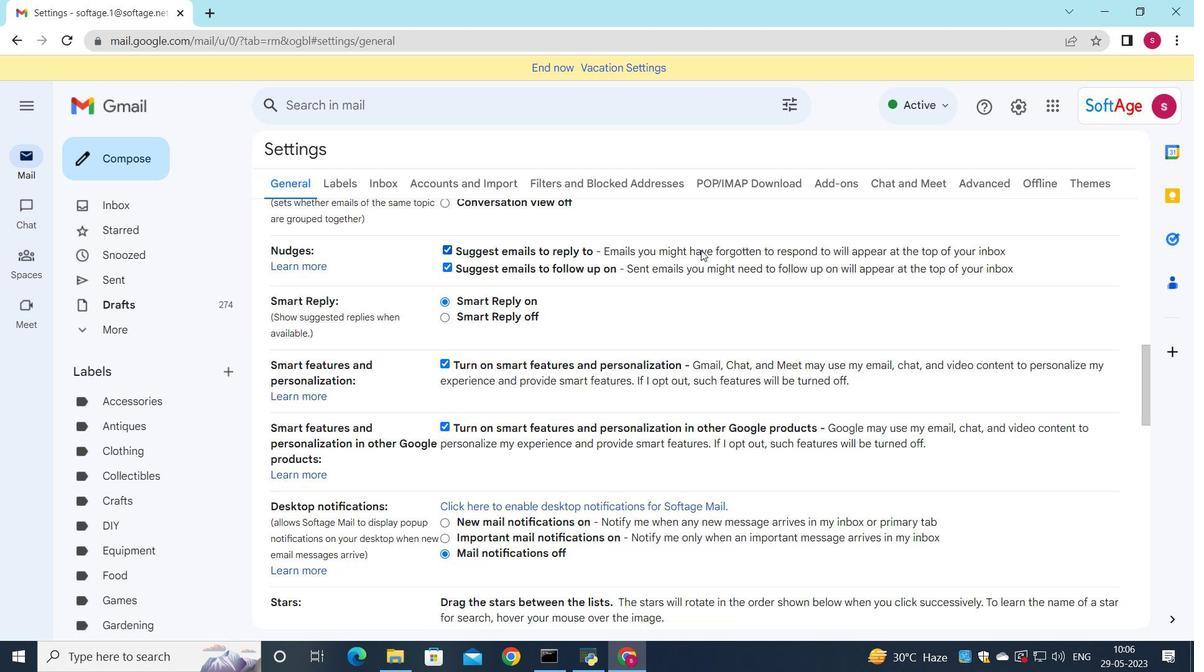 
Action: Mouse scrolled (701, 250) with delta (0, 0)
Screenshot: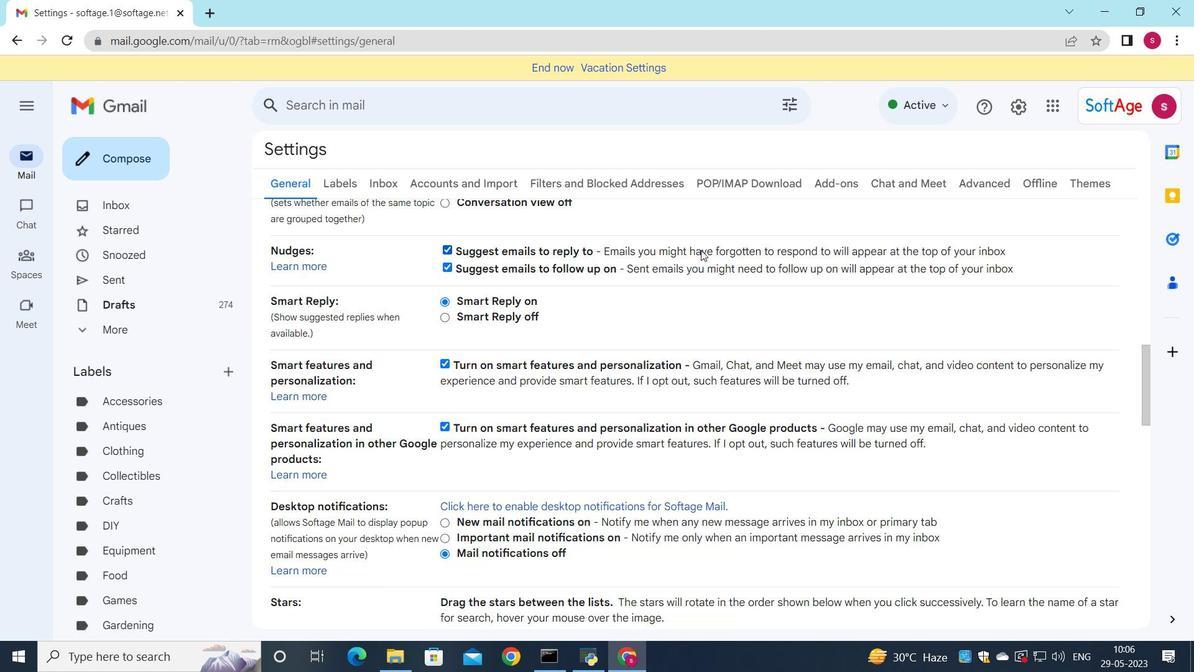 
Action: Mouse scrolled (701, 250) with delta (0, 0)
Screenshot: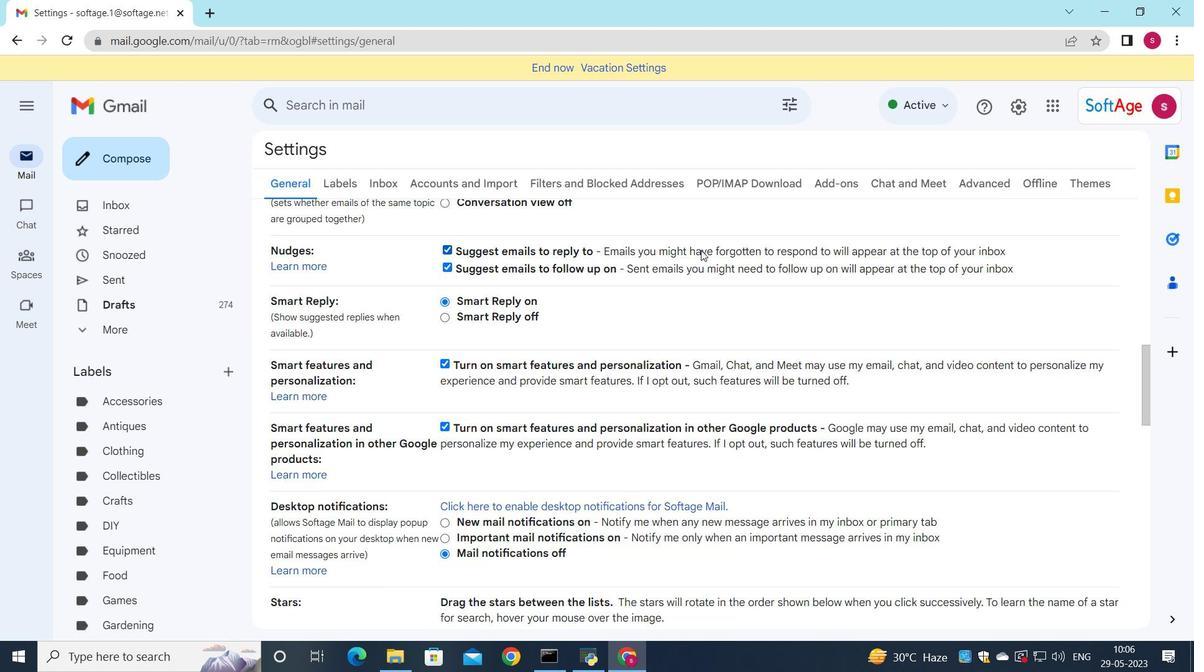 
Action: Mouse moved to (700, 246)
Screenshot: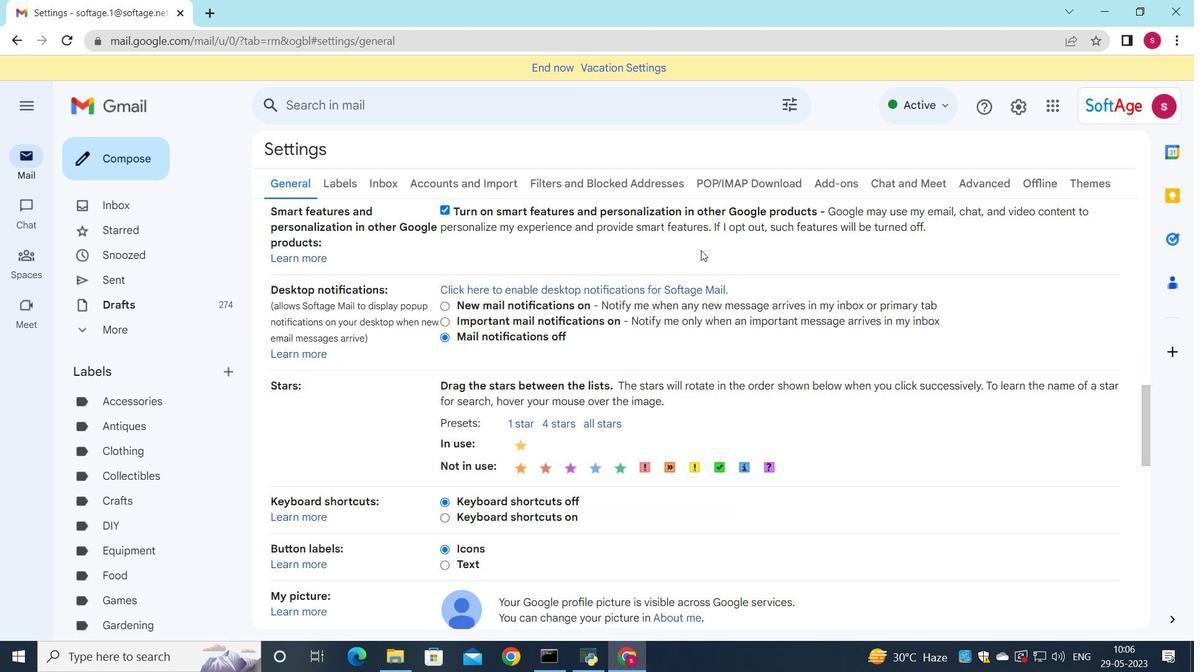 
Action: Mouse scrolled (700, 245) with delta (0, 0)
Screenshot: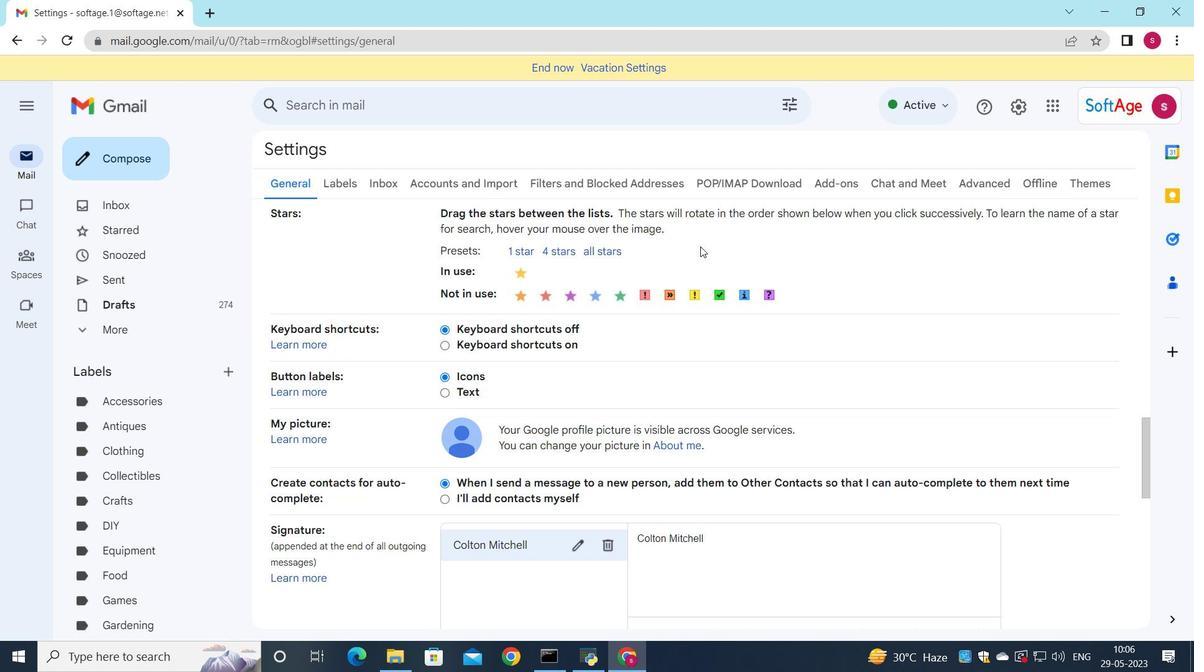 
Action: Mouse scrolled (700, 245) with delta (0, 0)
Screenshot: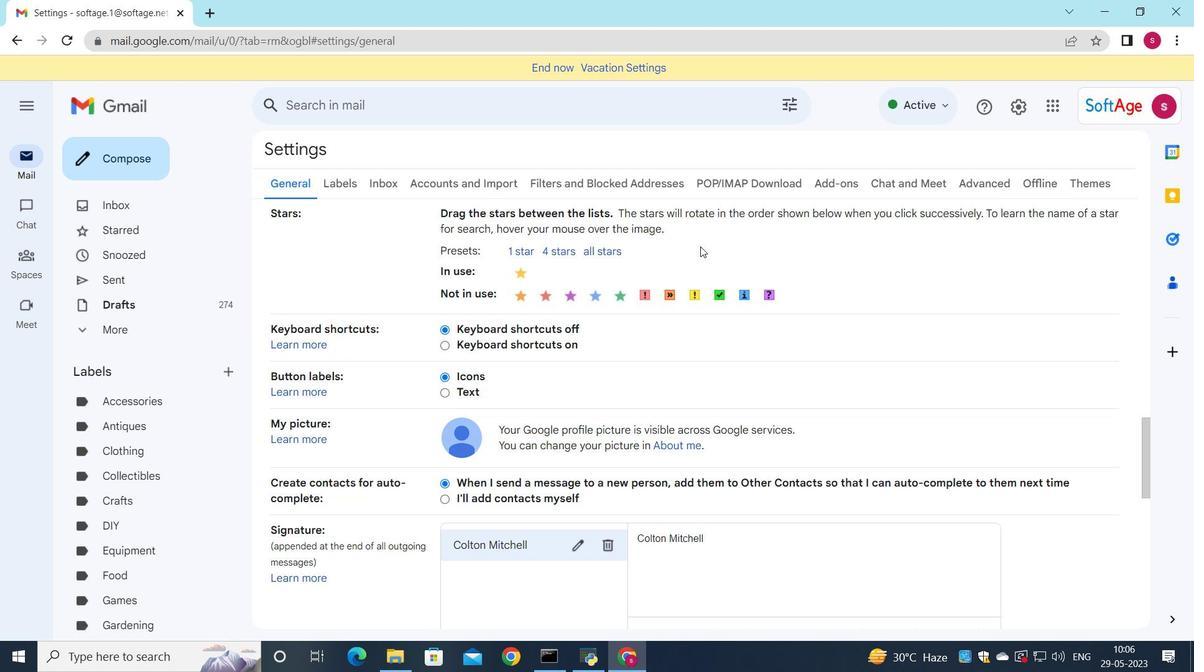 
Action: Mouse scrolled (700, 245) with delta (0, 0)
Screenshot: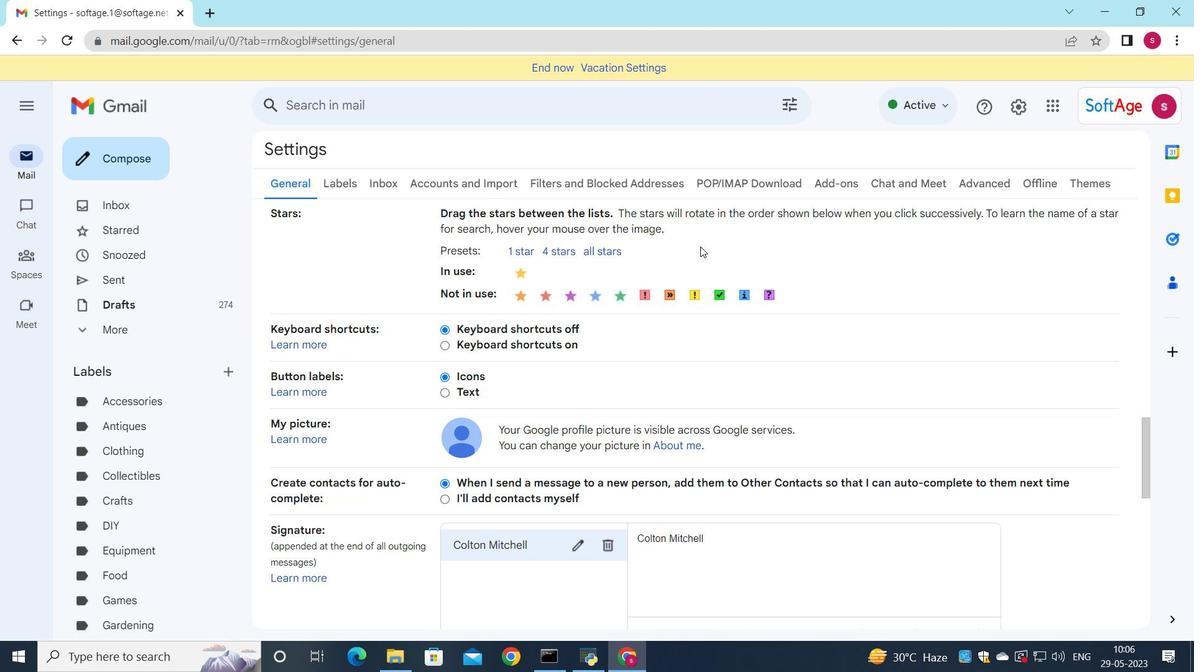 
Action: Mouse scrolled (700, 245) with delta (0, 0)
Screenshot: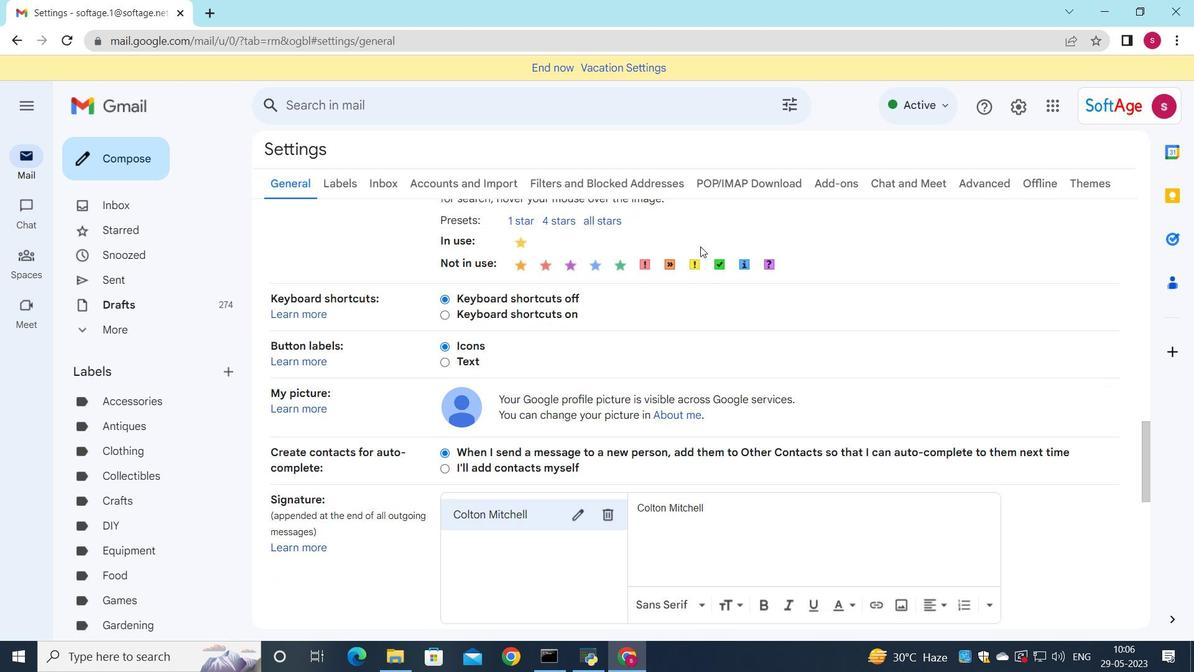 
Action: Mouse scrolled (700, 245) with delta (0, 0)
Screenshot: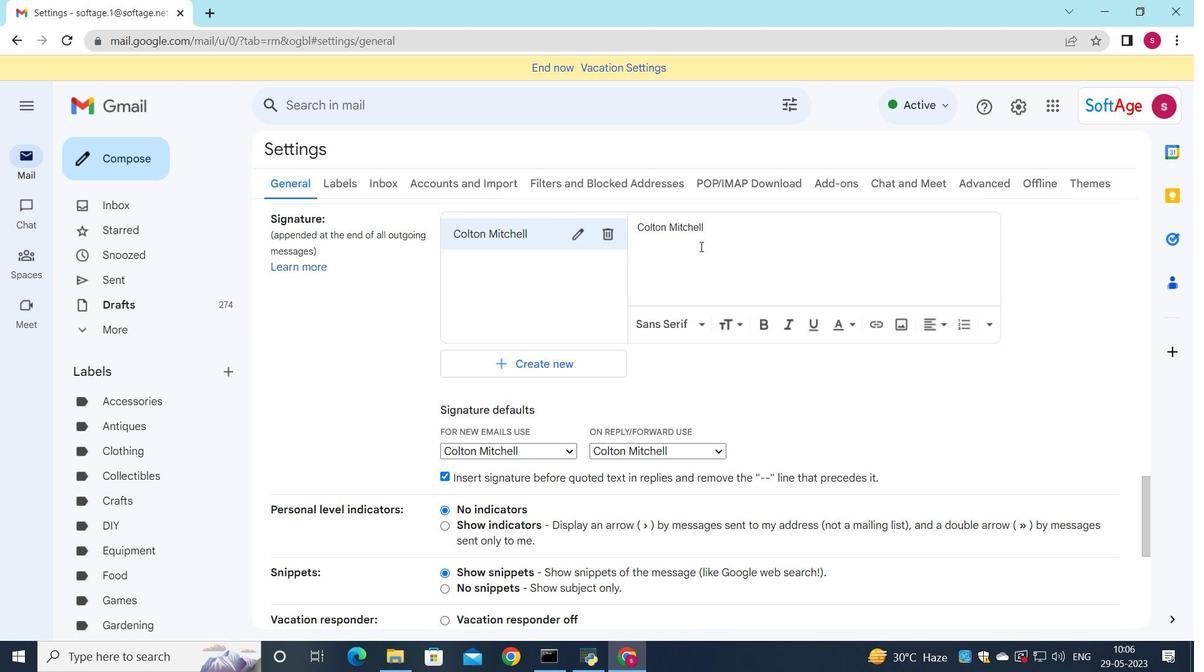 
Action: Mouse scrolled (700, 245) with delta (0, 0)
Screenshot: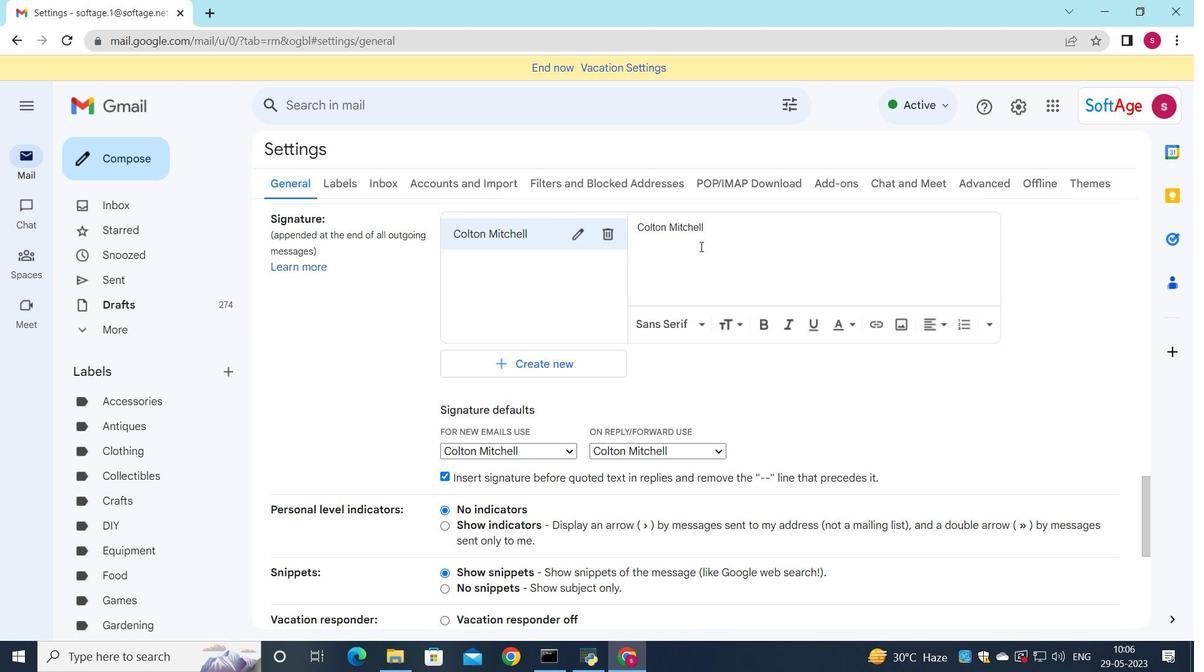 
Action: Mouse scrolled (700, 245) with delta (0, 0)
Screenshot: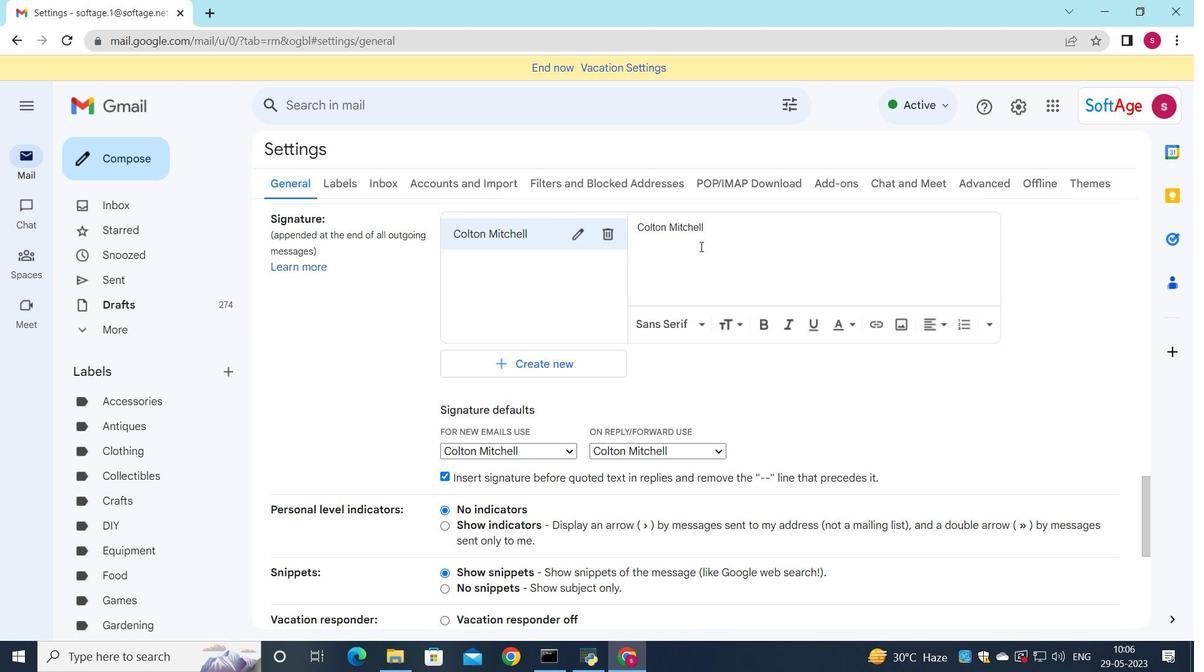 
Action: Mouse scrolled (700, 245) with delta (0, 0)
Screenshot: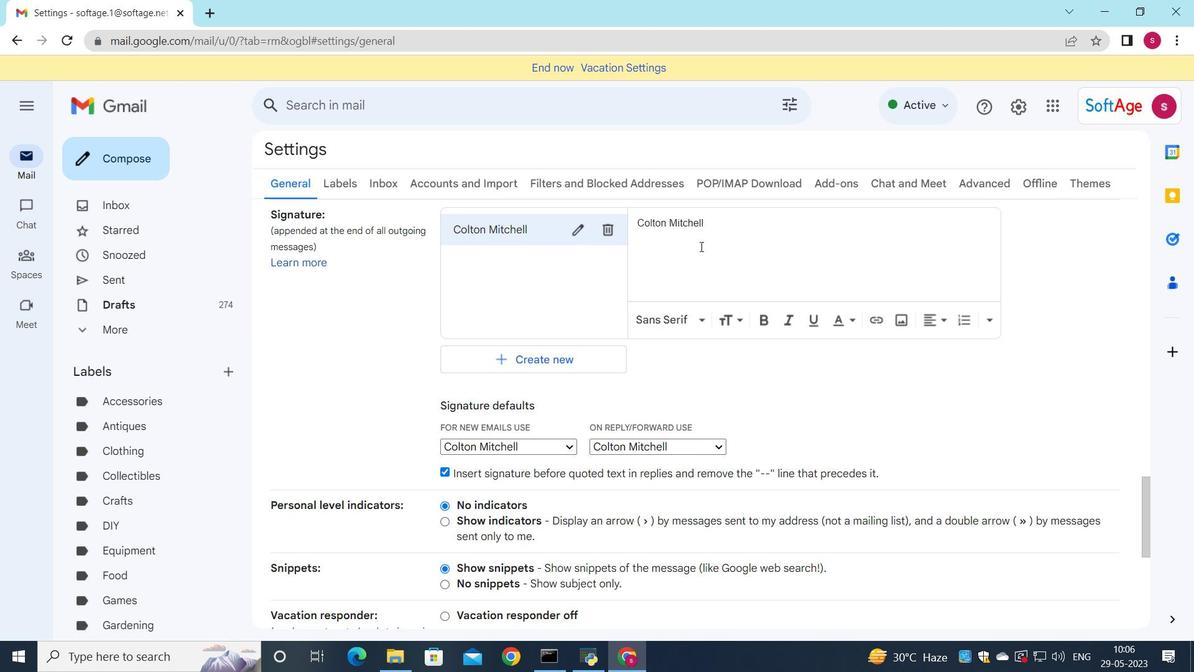 
Action: Mouse scrolled (700, 247) with delta (0, 0)
Screenshot: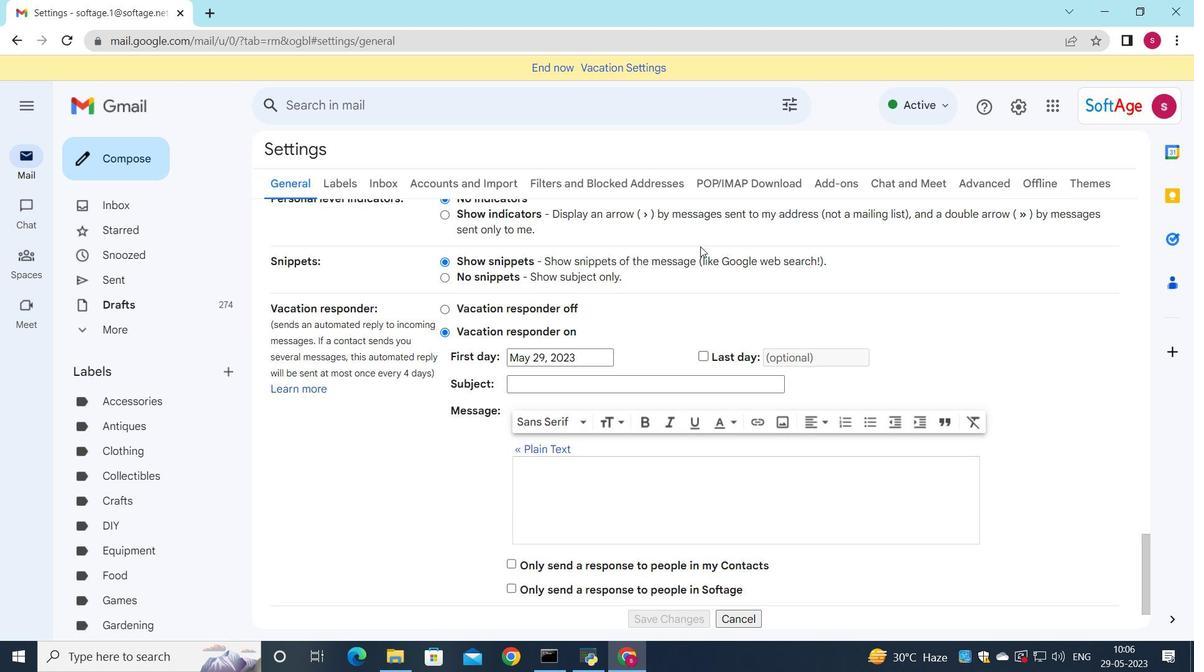 
Action: Mouse scrolled (700, 247) with delta (0, 0)
Screenshot: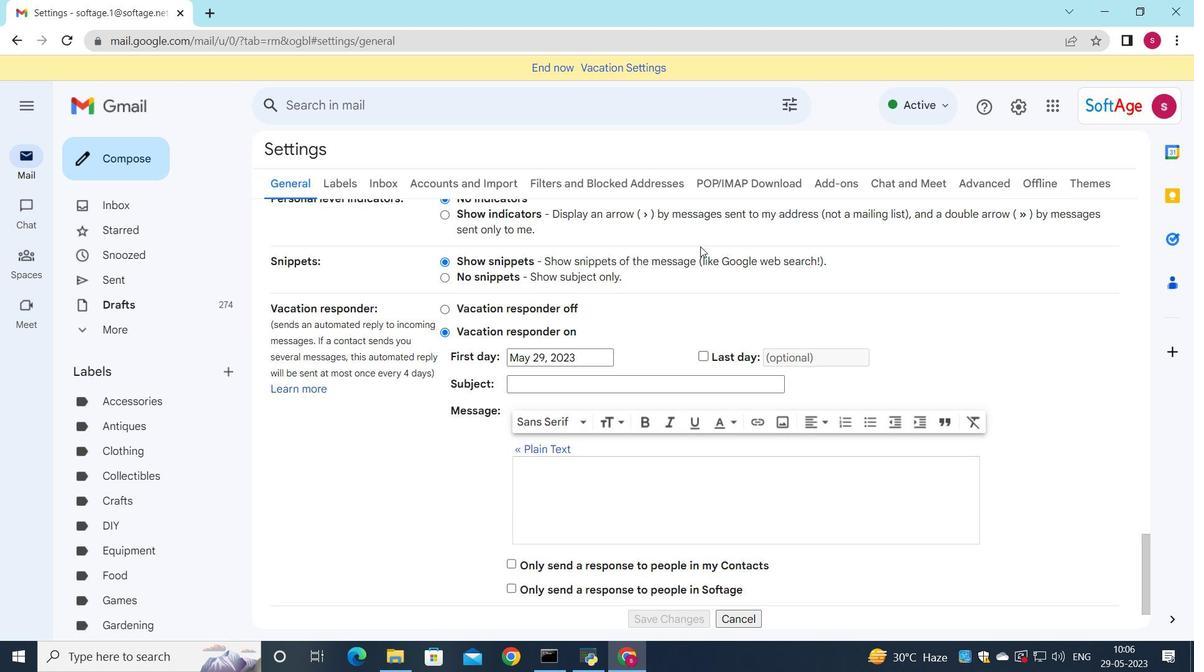 
Action: Mouse scrolled (700, 247) with delta (0, 0)
Screenshot: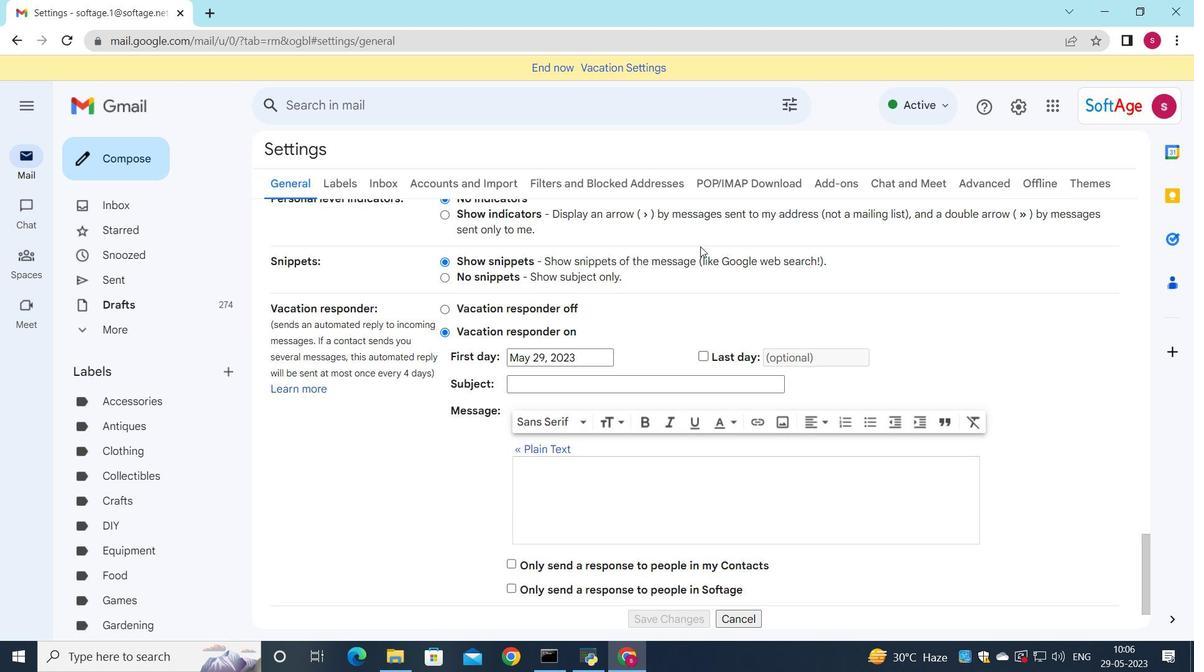 
Action: Mouse scrolled (700, 247) with delta (0, 0)
Screenshot: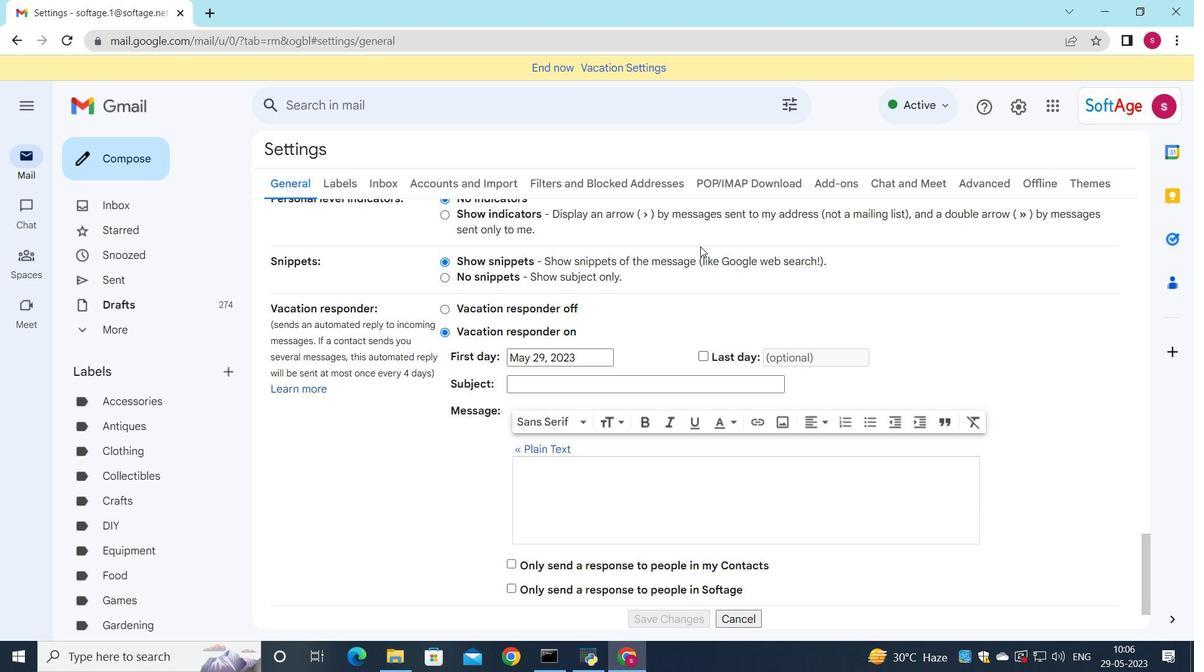 
Action: Mouse scrolled (700, 247) with delta (0, 0)
Screenshot: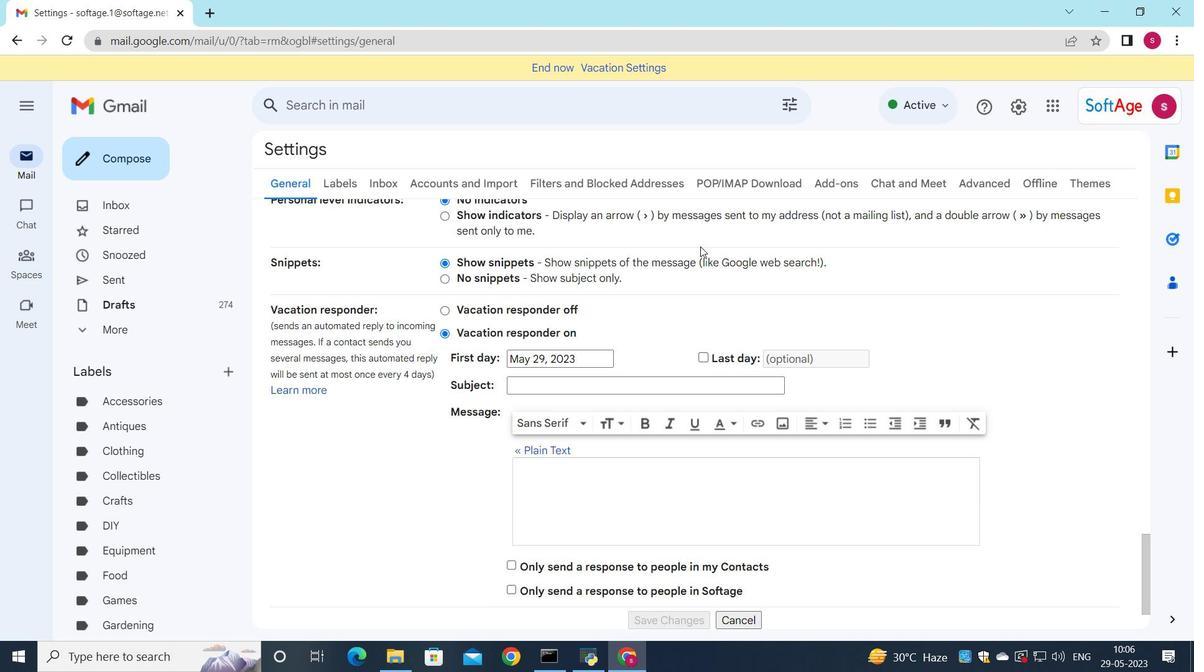 
Action: Mouse scrolled (700, 247) with delta (0, 0)
Screenshot: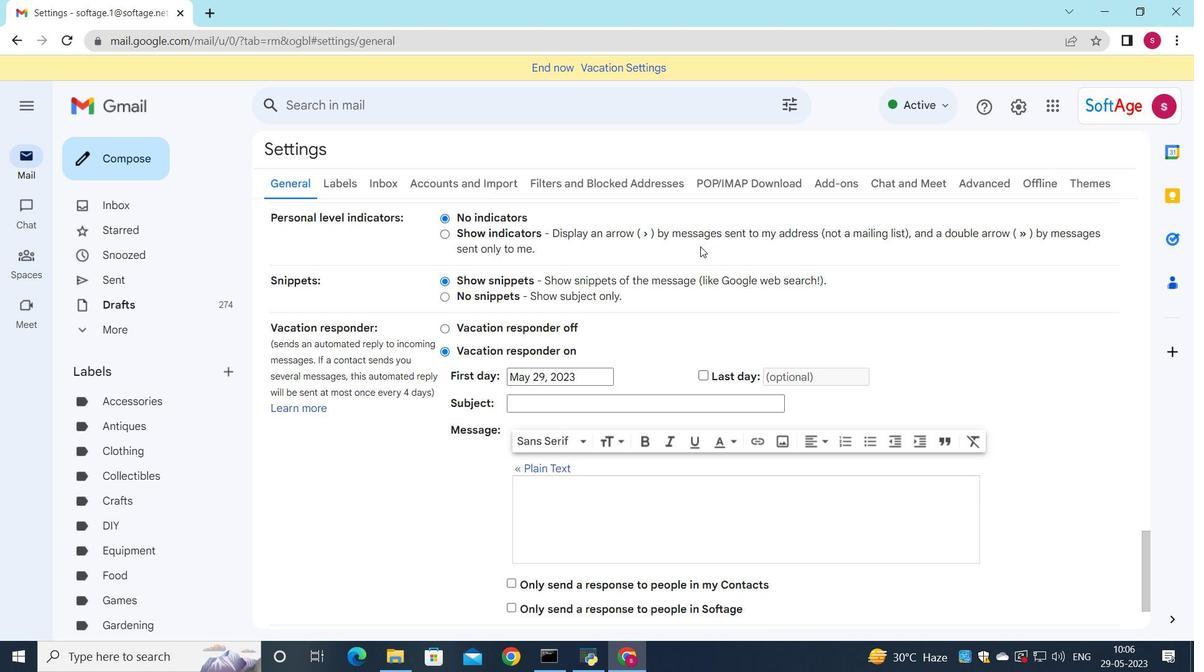 
Action: Mouse scrolled (700, 247) with delta (0, 0)
Screenshot: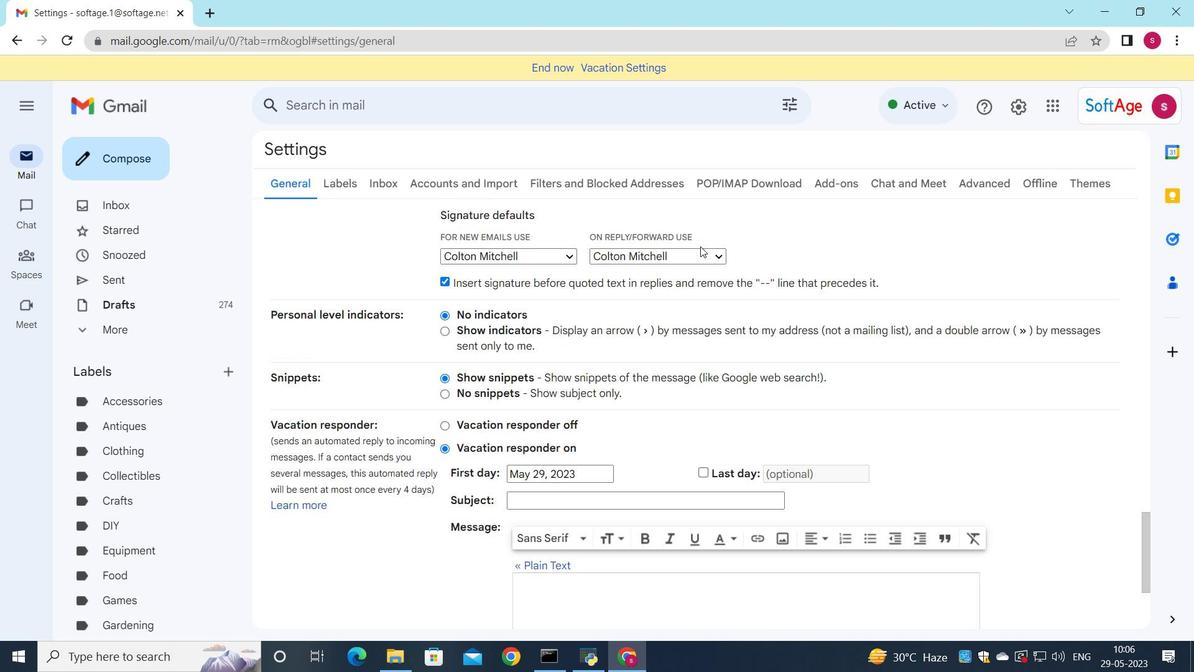 
Action: Mouse moved to (115, 157)
Screenshot: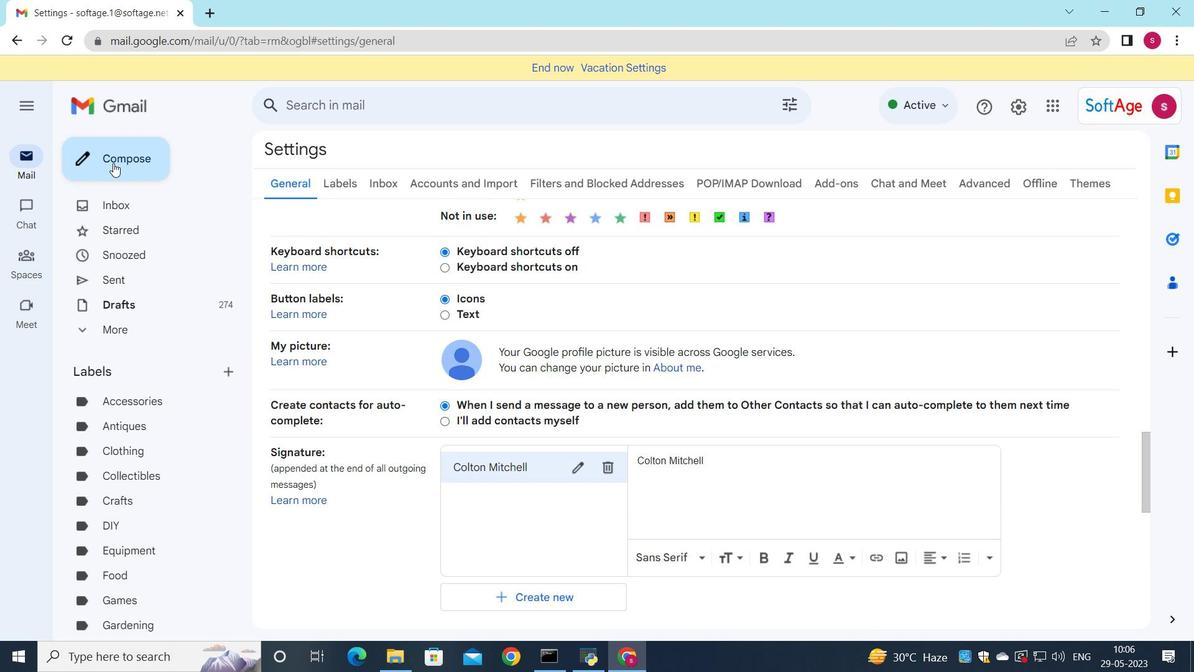 
Action: Mouse pressed left at (115, 157)
Screenshot: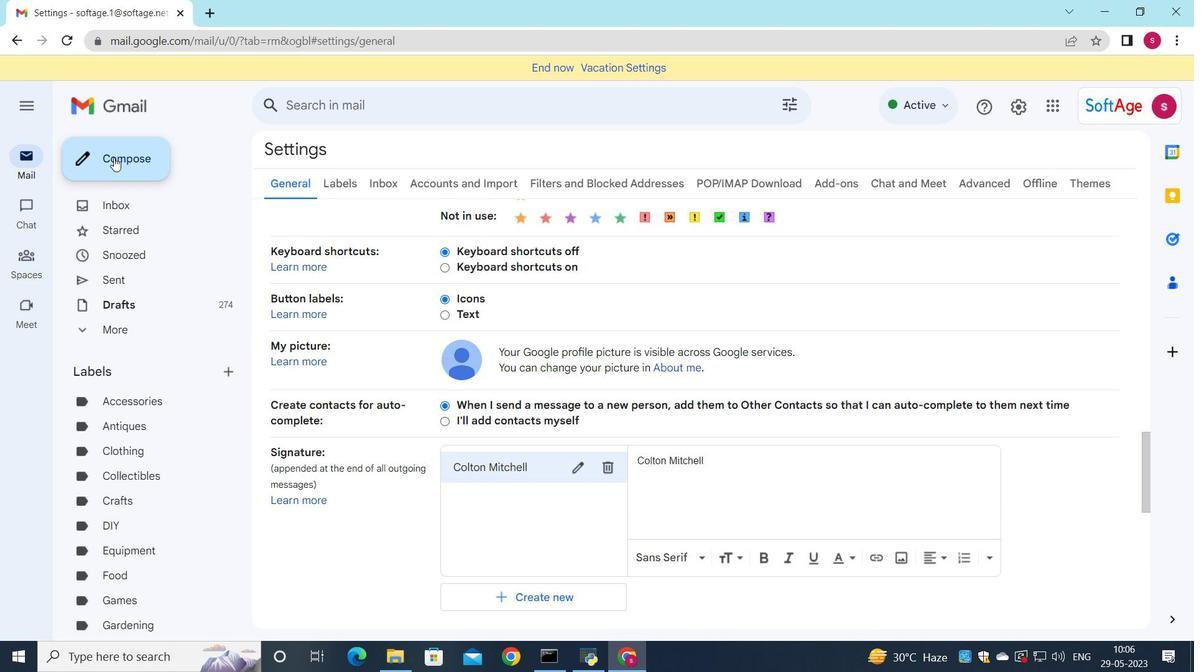 
Action: Mouse moved to (1164, 9)
Screenshot: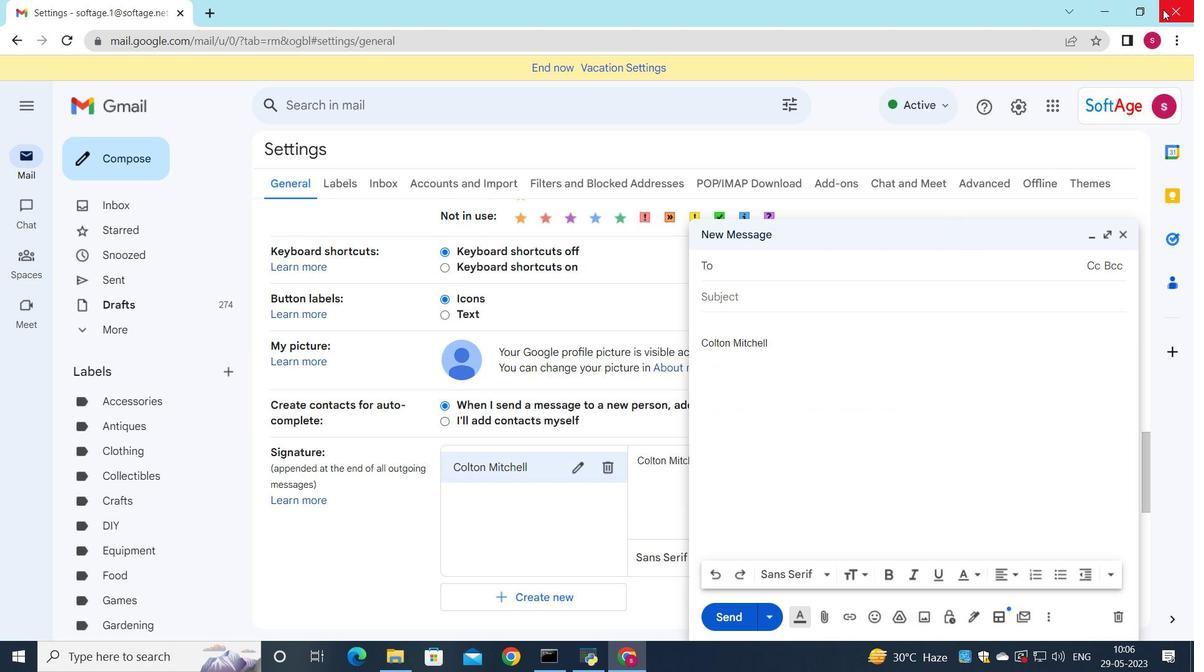 
Action: Mouse pressed left at (1164, 9)
Screenshot: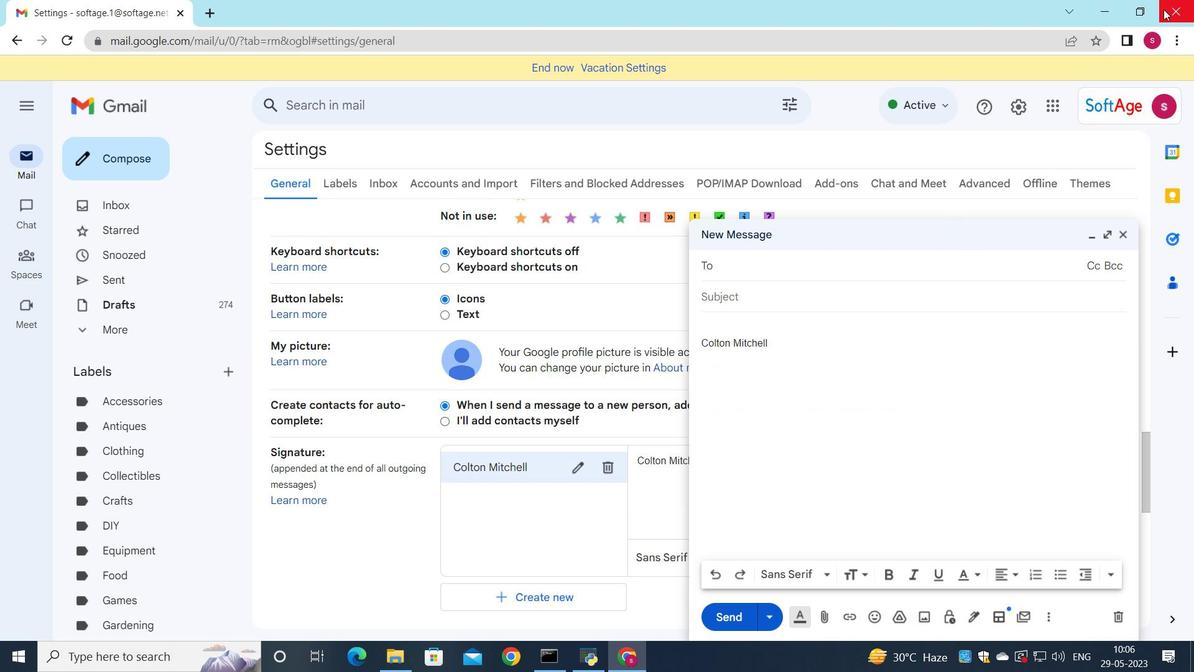 
Action: Mouse moved to (521, 656)
Screenshot: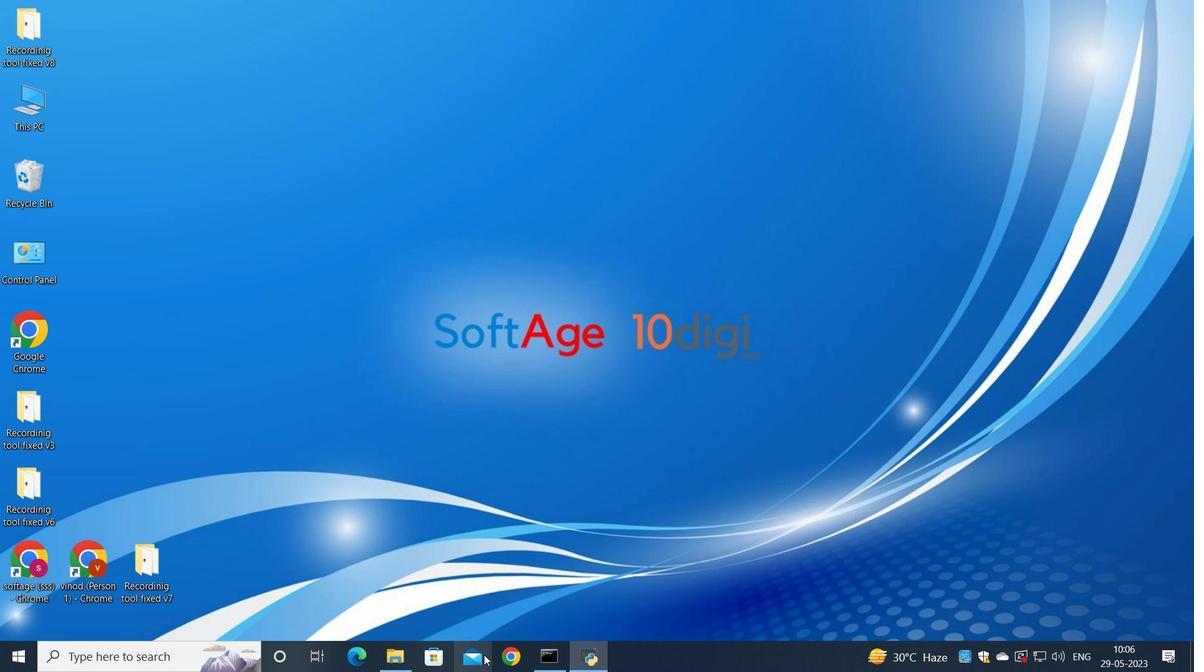 
Action: Mouse pressed left at (521, 656)
Screenshot: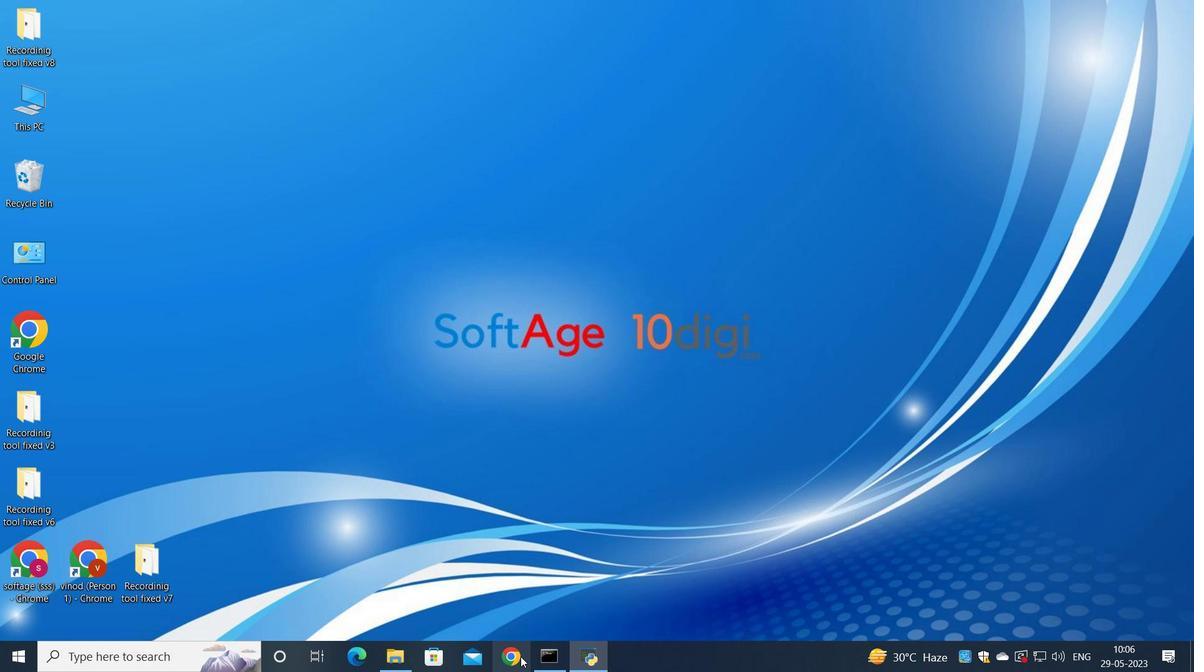 
Action: Mouse moved to (515, 399)
Screenshot: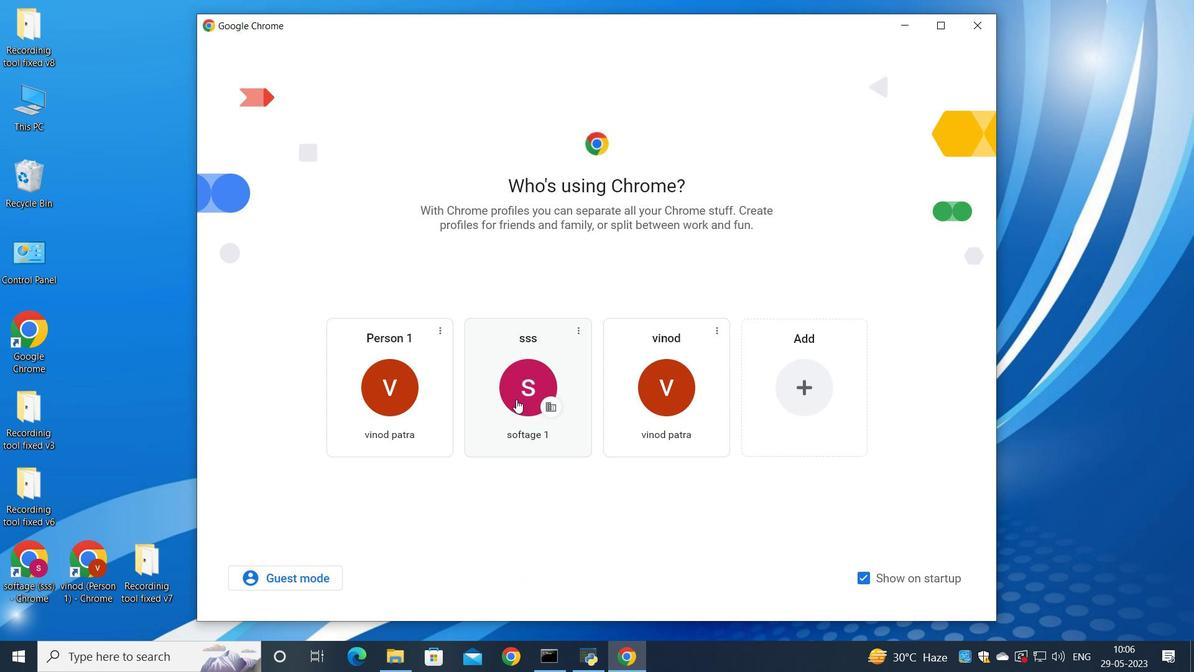 
Action: Mouse pressed left at (515, 399)
Screenshot: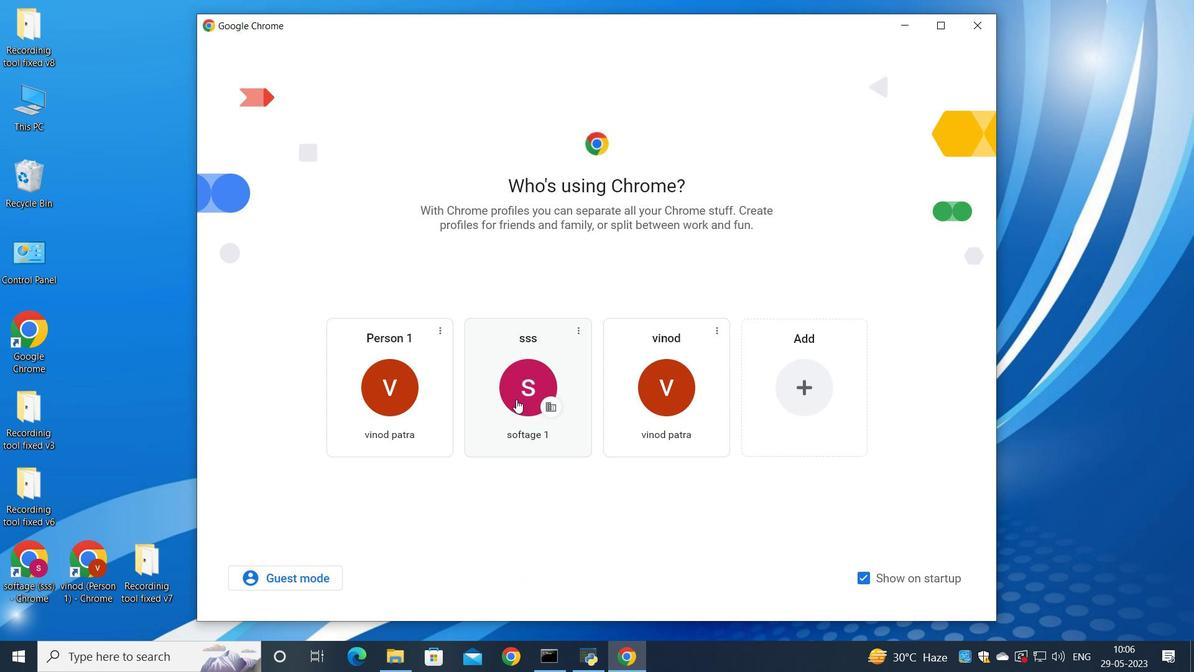 
Action: Mouse moved to (1039, 81)
Screenshot: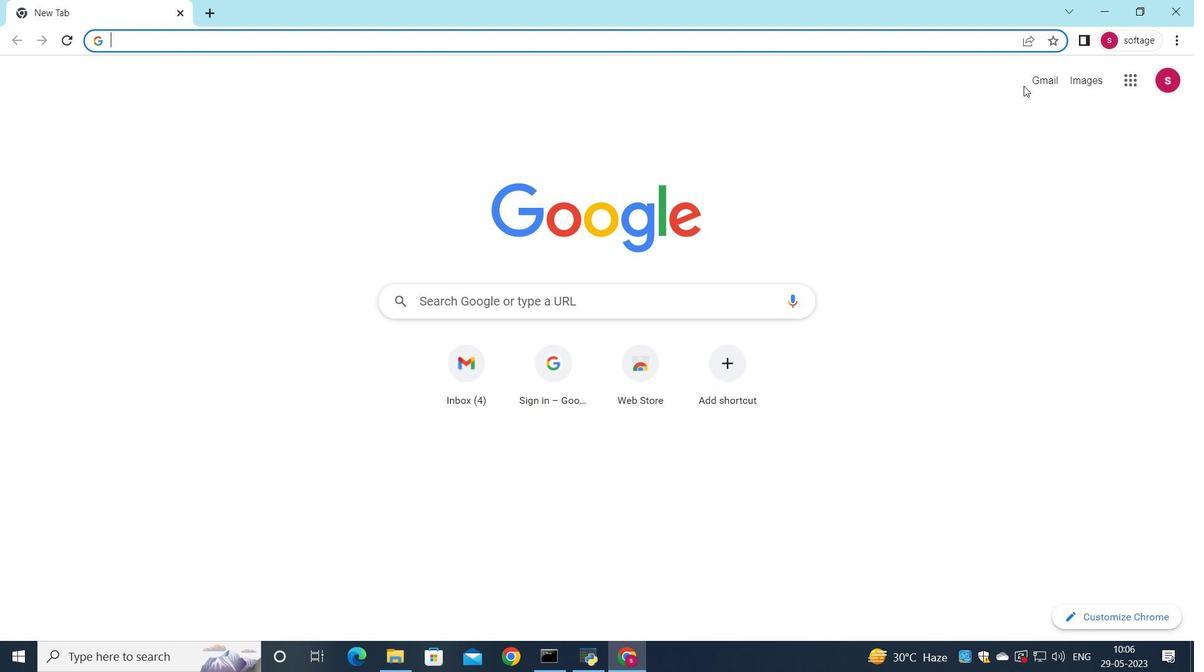 
Action: Mouse pressed left at (1039, 81)
Screenshot: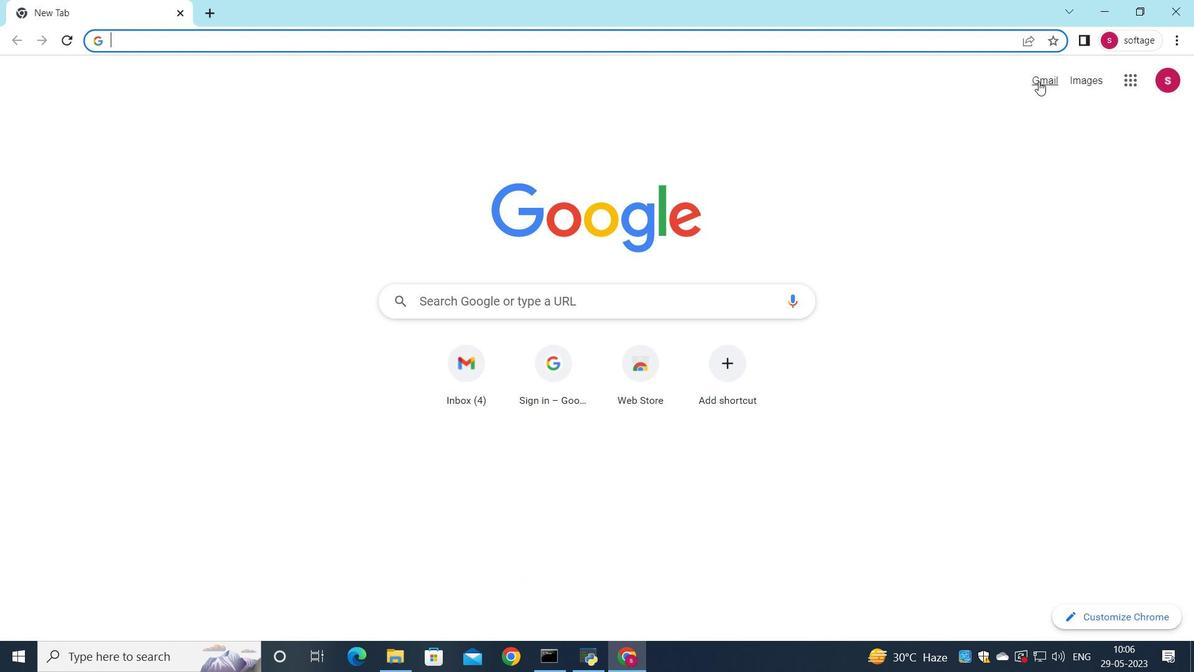 
Action: Mouse moved to (107, 151)
Screenshot: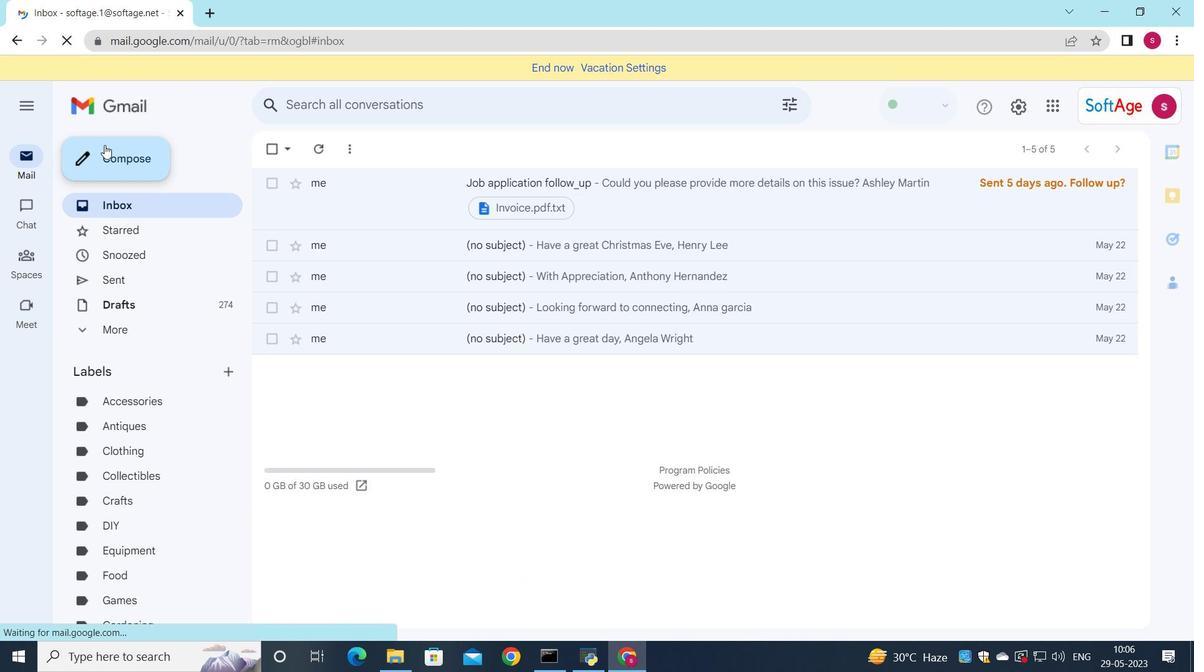 
Action: Mouse pressed left at (107, 151)
Screenshot: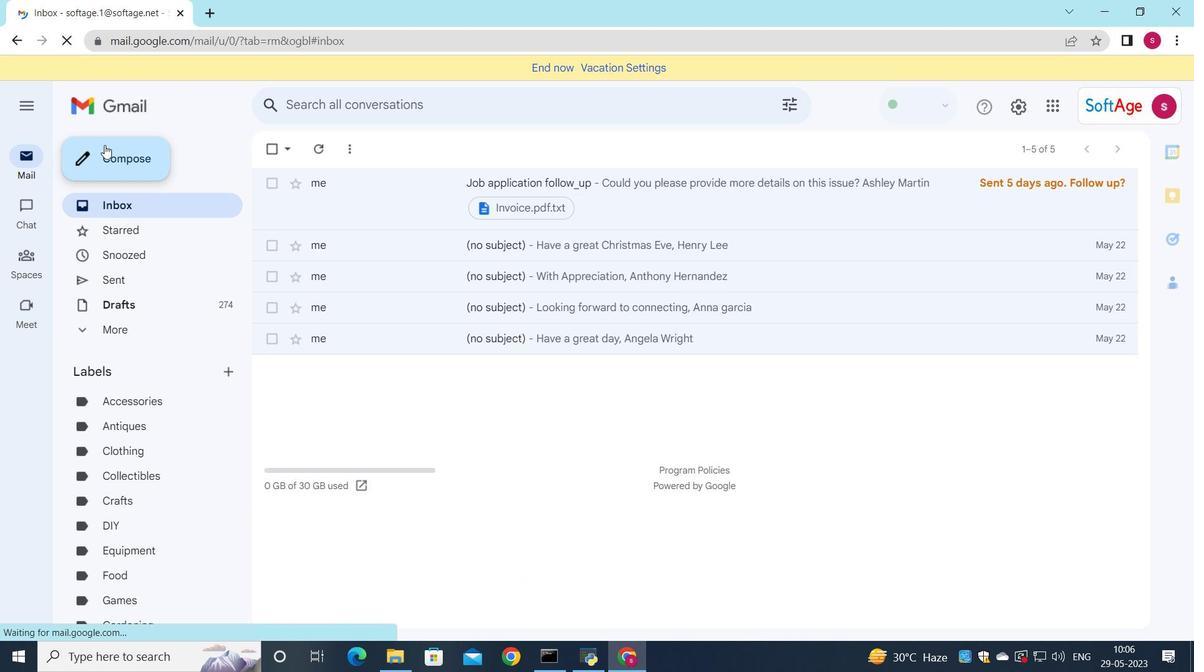 
Action: Mouse moved to (1180, 263)
Screenshot: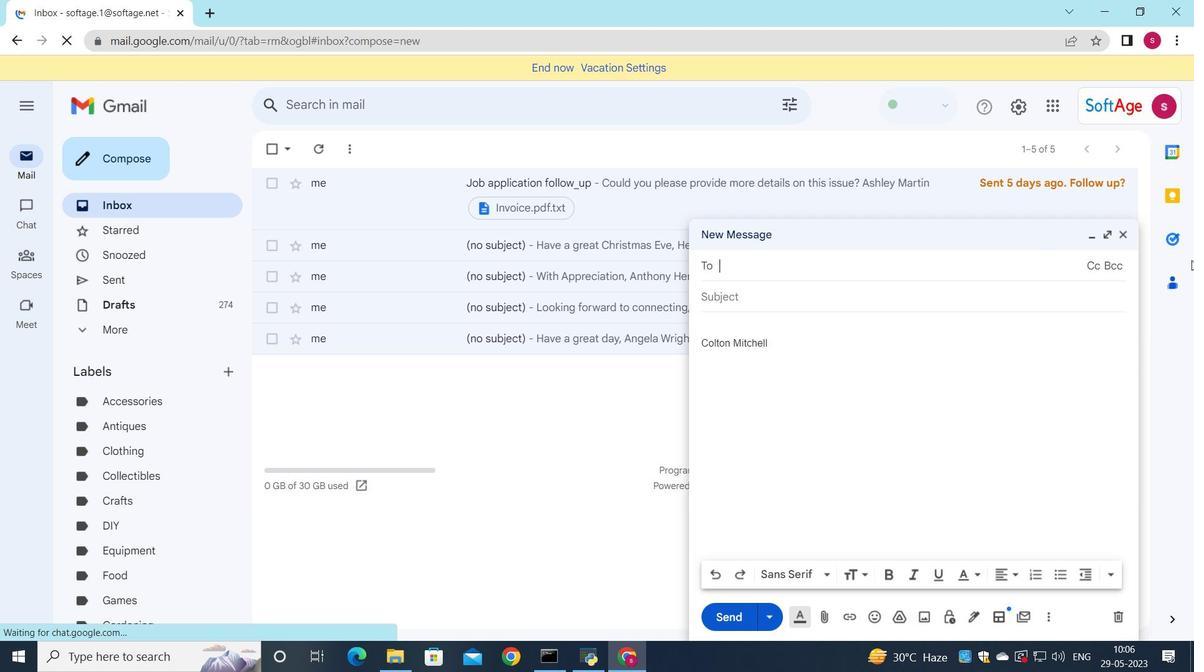 
Action: Key pressed soft
Screenshot: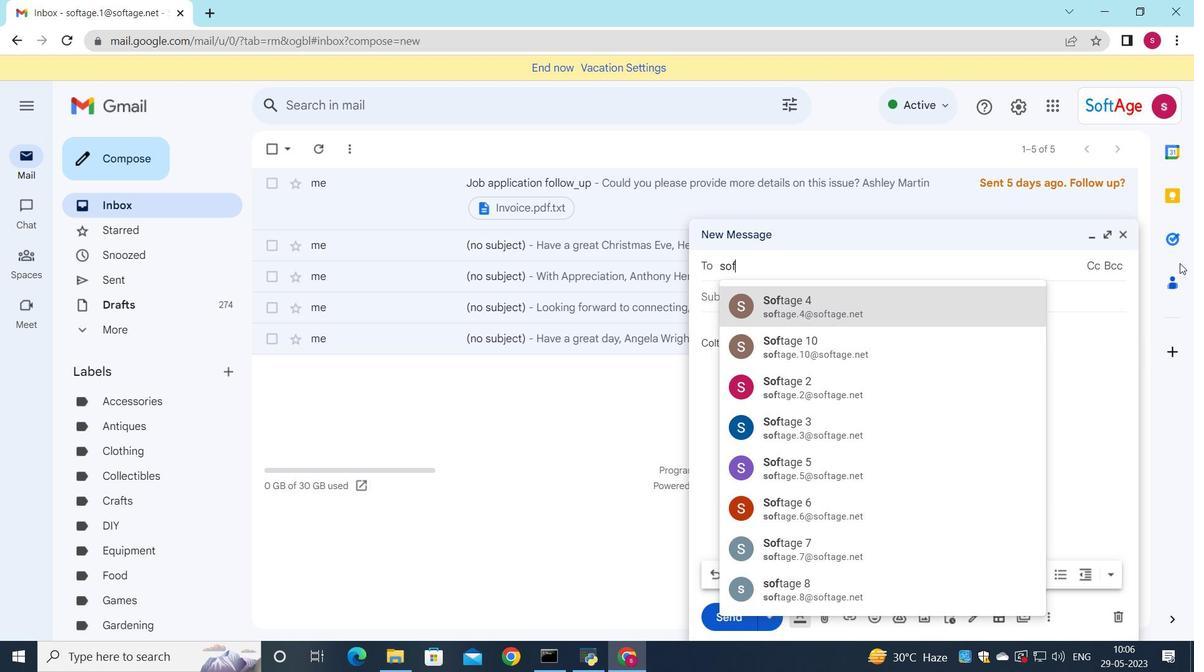 
Action: Mouse moved to (830, 322)
Screenshot: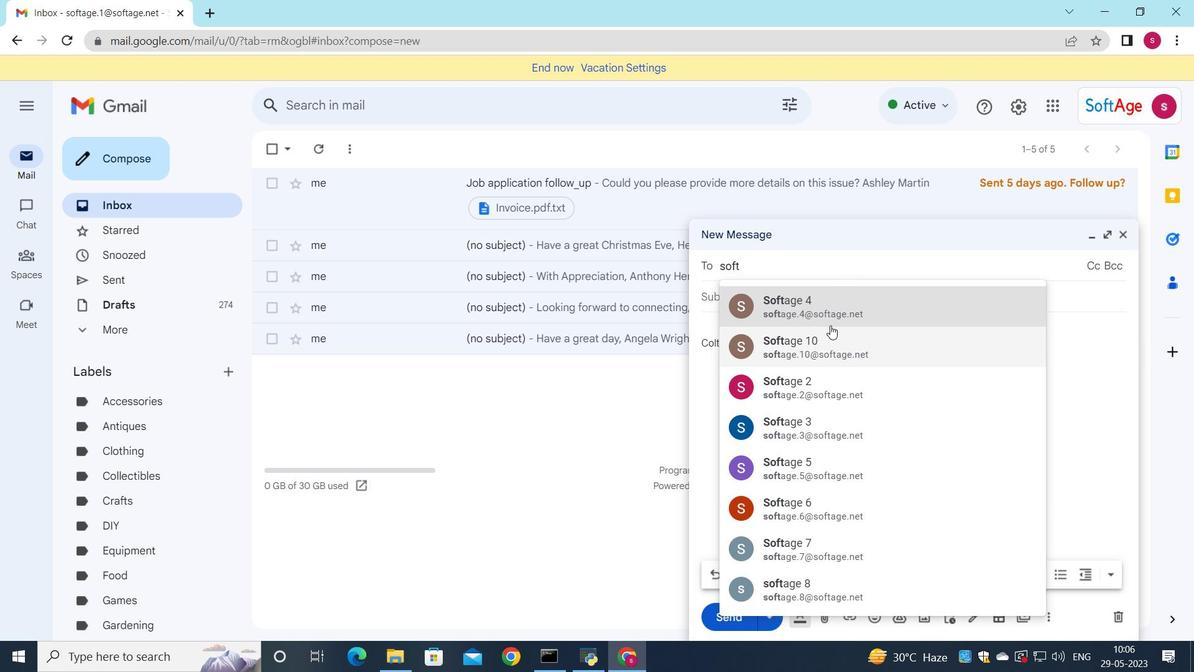 
Action: Mouse pressed left at (830, 322)
Screenshot: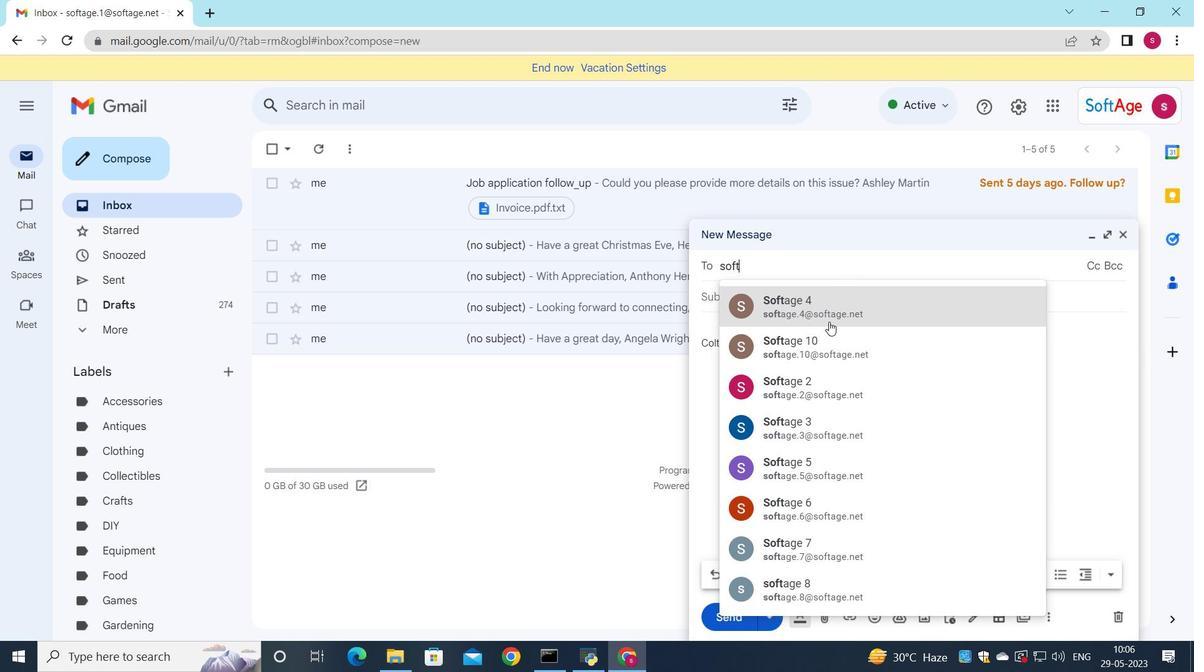 
Action: Mouse moved to (897, 355)
Screenshot: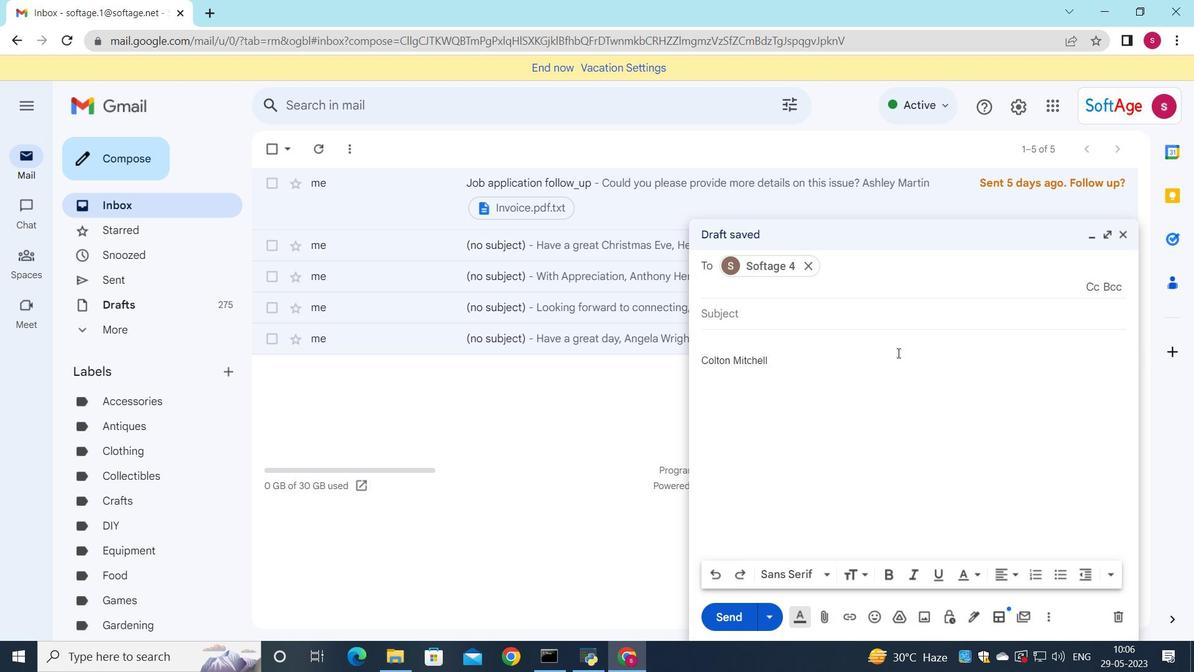 
Action: Key pressed s
Screenshot: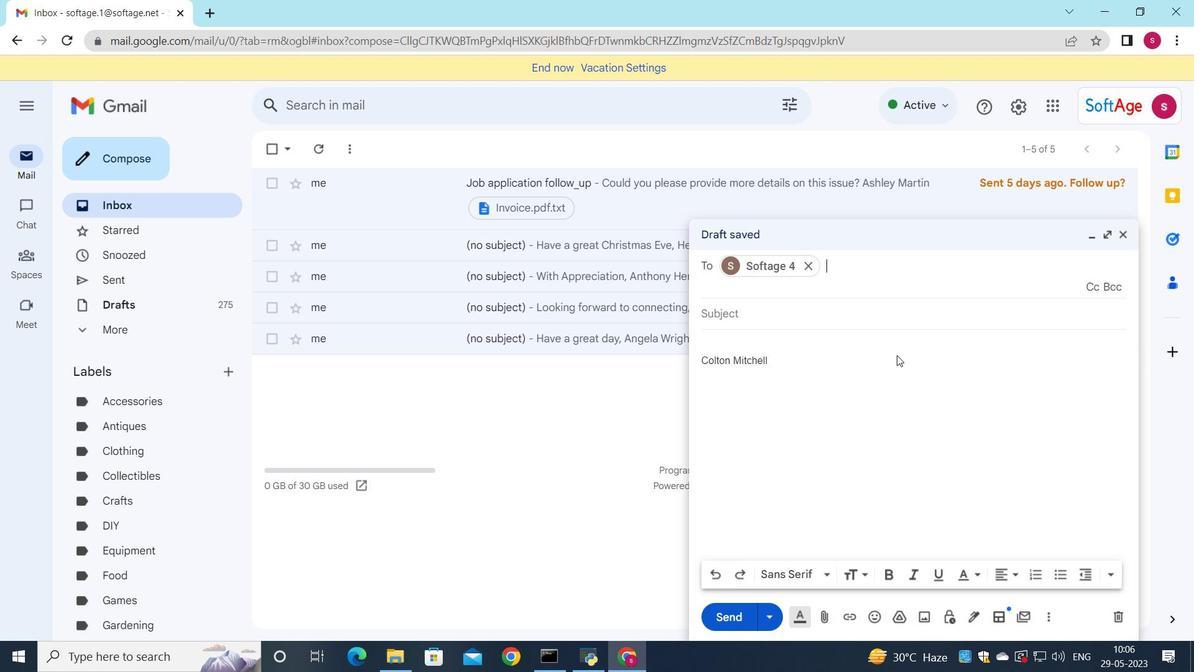 
Action: Mouse moved to (951, 455)
Screenshot: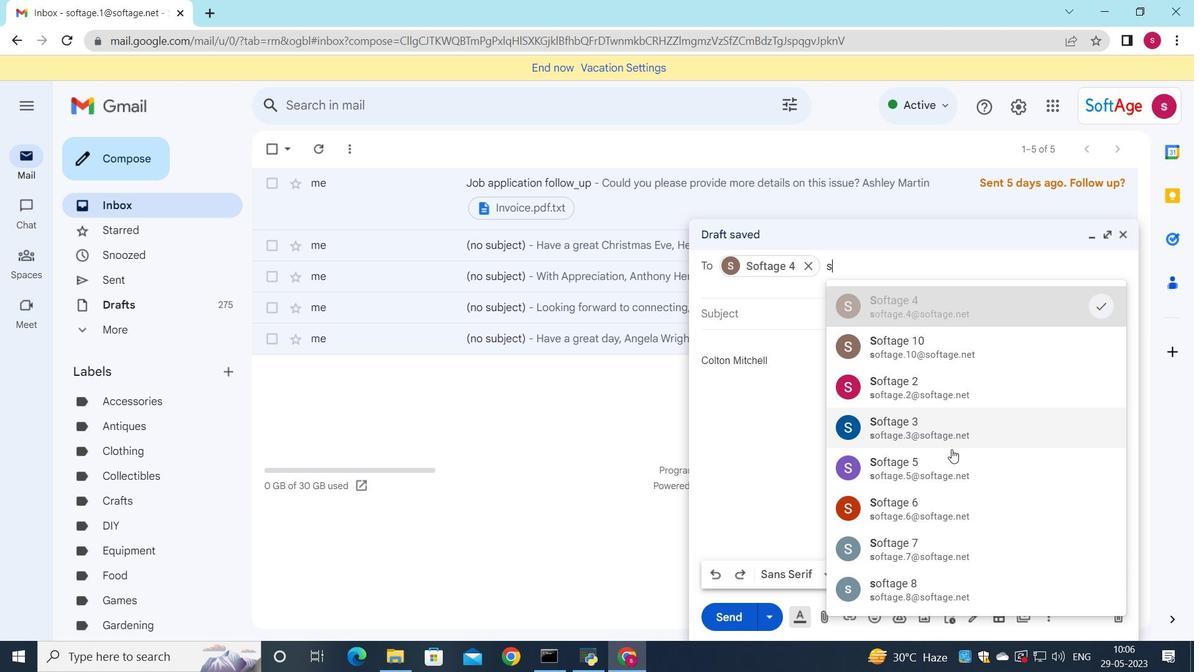 
Action: Mouse pressed left at (951, 455)
Screenshot: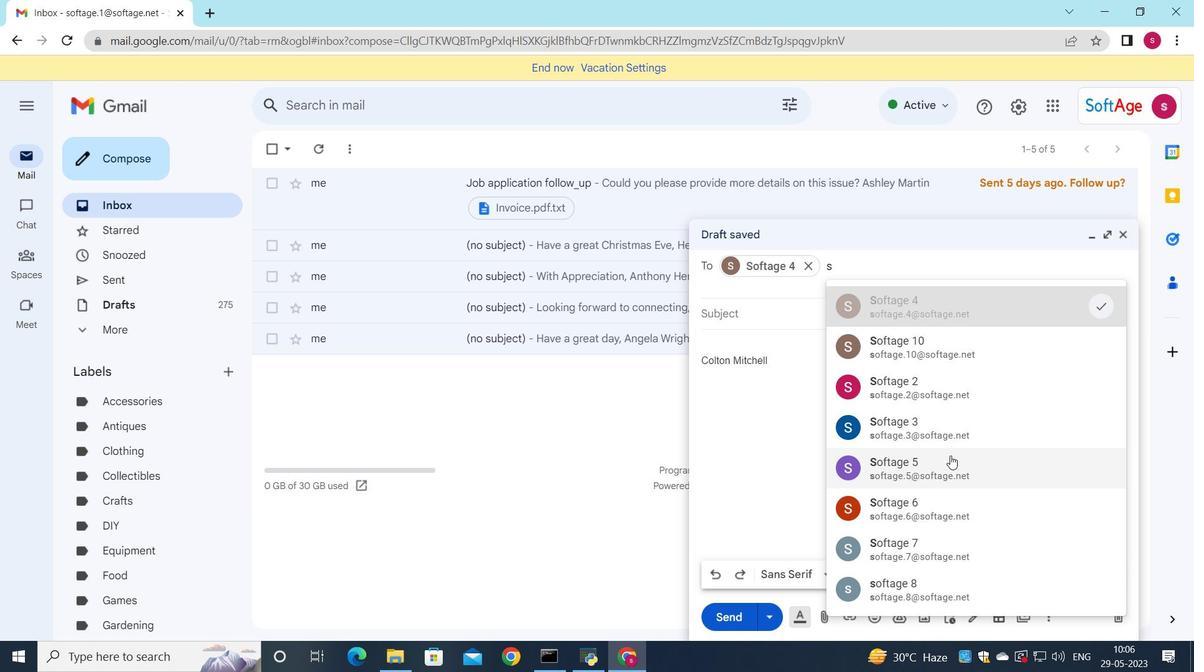 
Action: Mouse moved to (1095, 291)
Screenshot: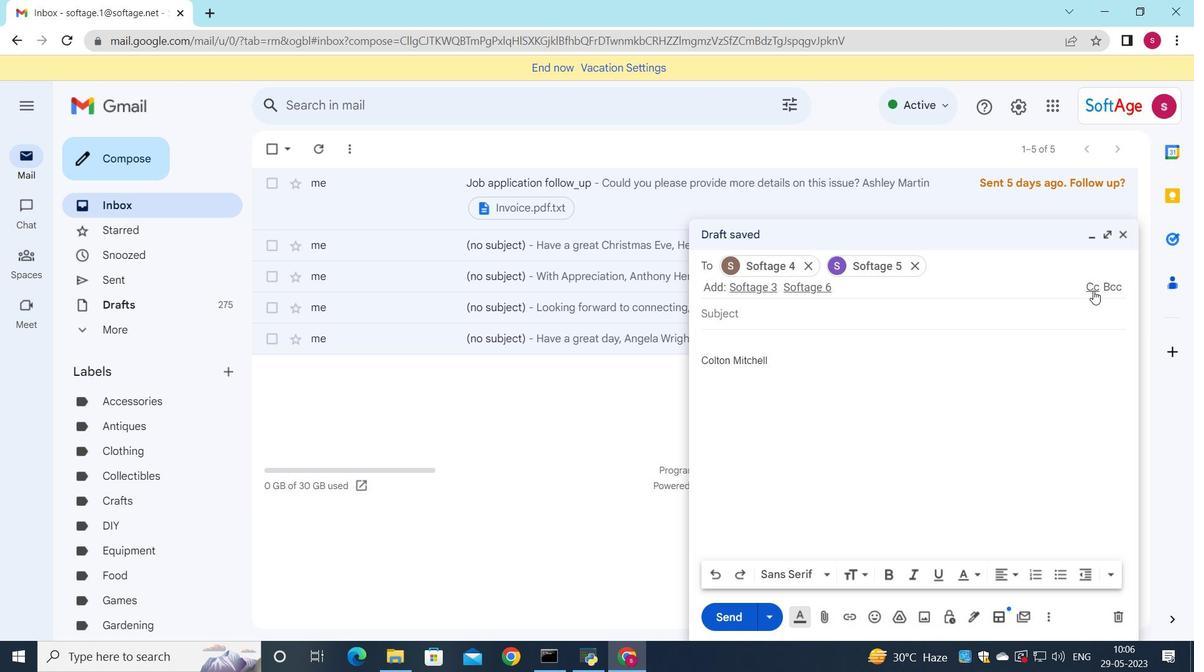 
Action: Mouse pressed left at (1095, 291)
Screenshot: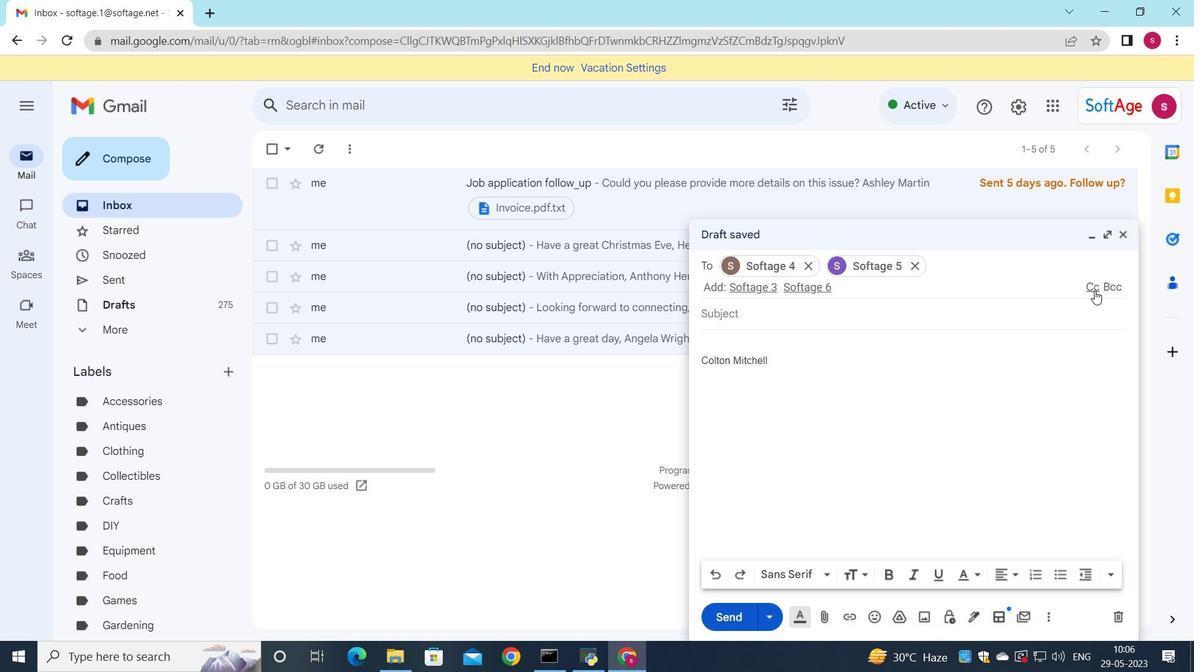 
Action: Mouse moved to (1046, 339)
Screenshot: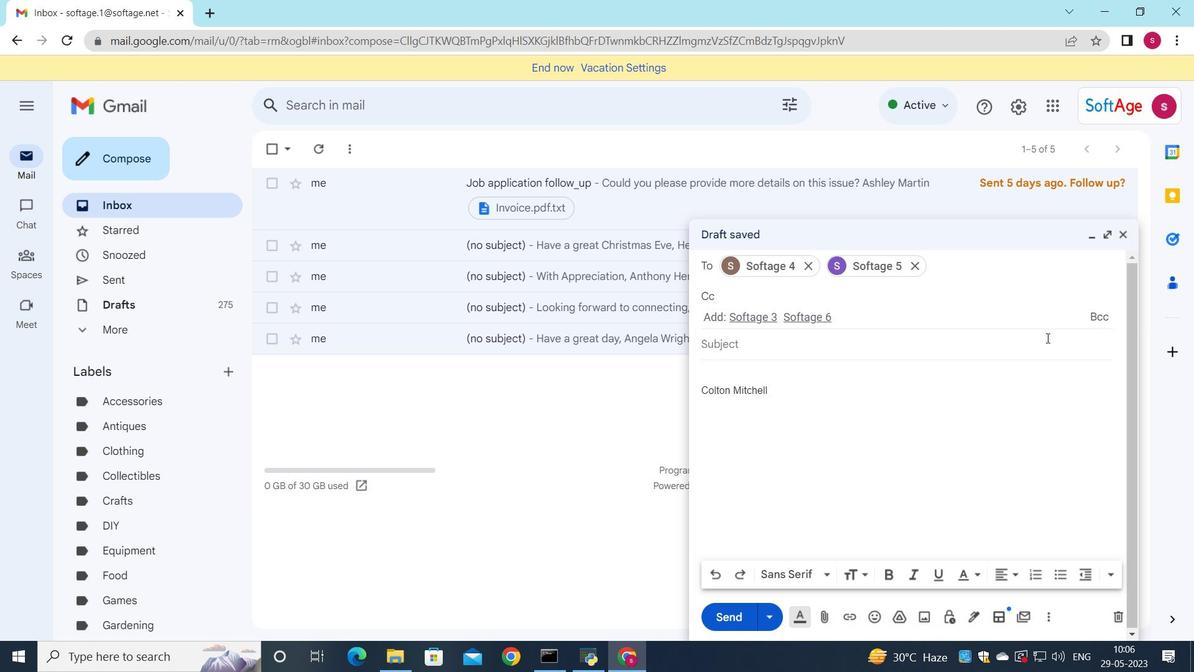 
Action: Key pressed s
Screenshot: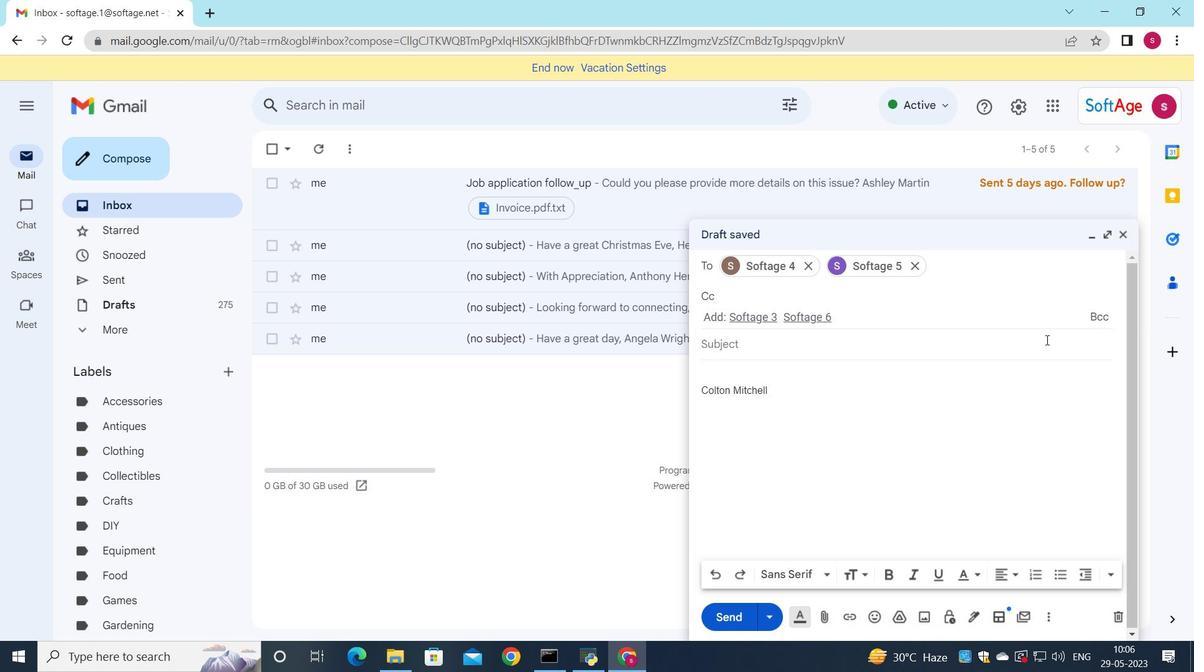 
Action: Mouse moved to (1031, 331)
Screenshot: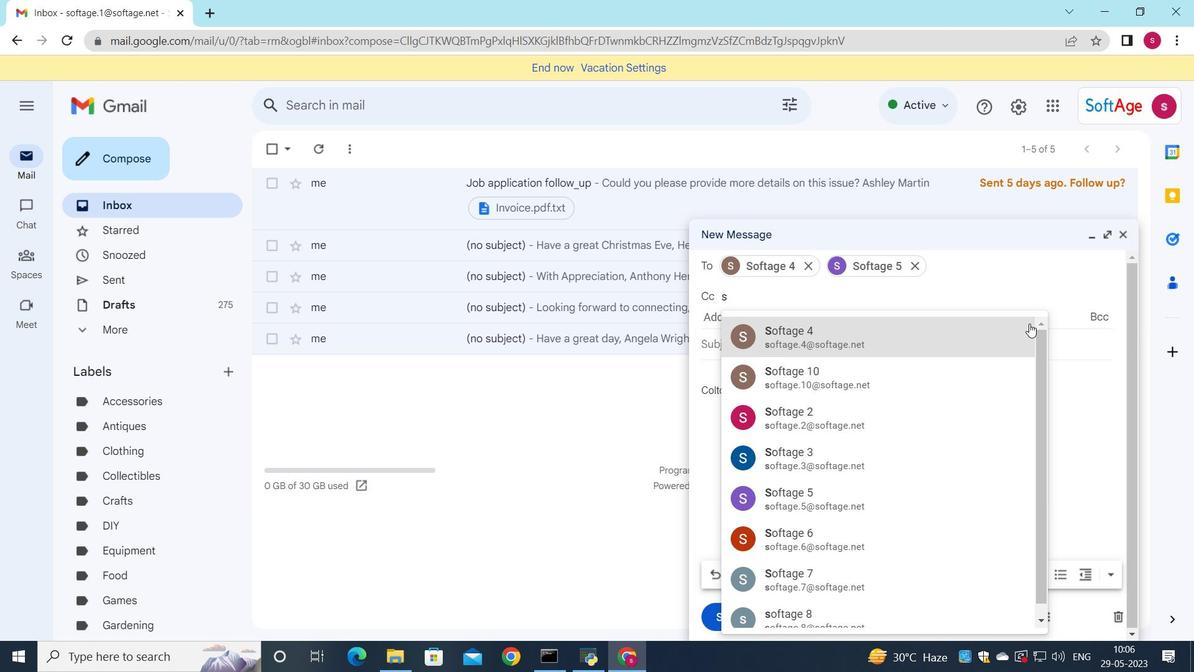 
Action: Key pressed o
Screenshot: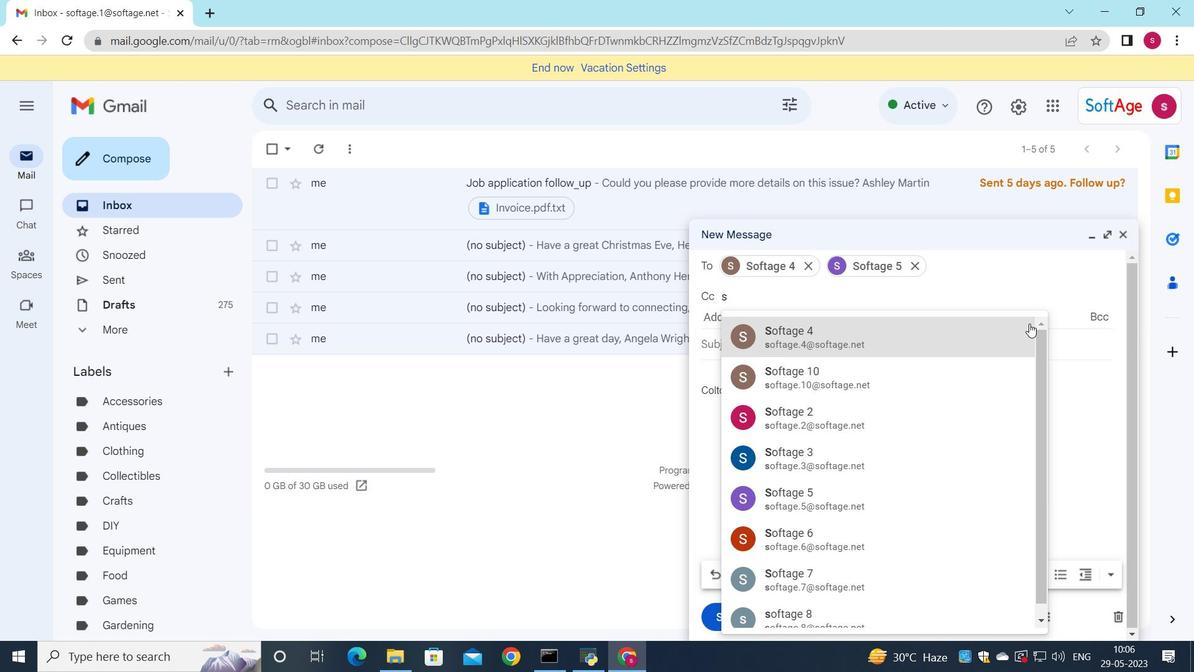 
Action: Mouse moved to (828, 538)
Screenshot: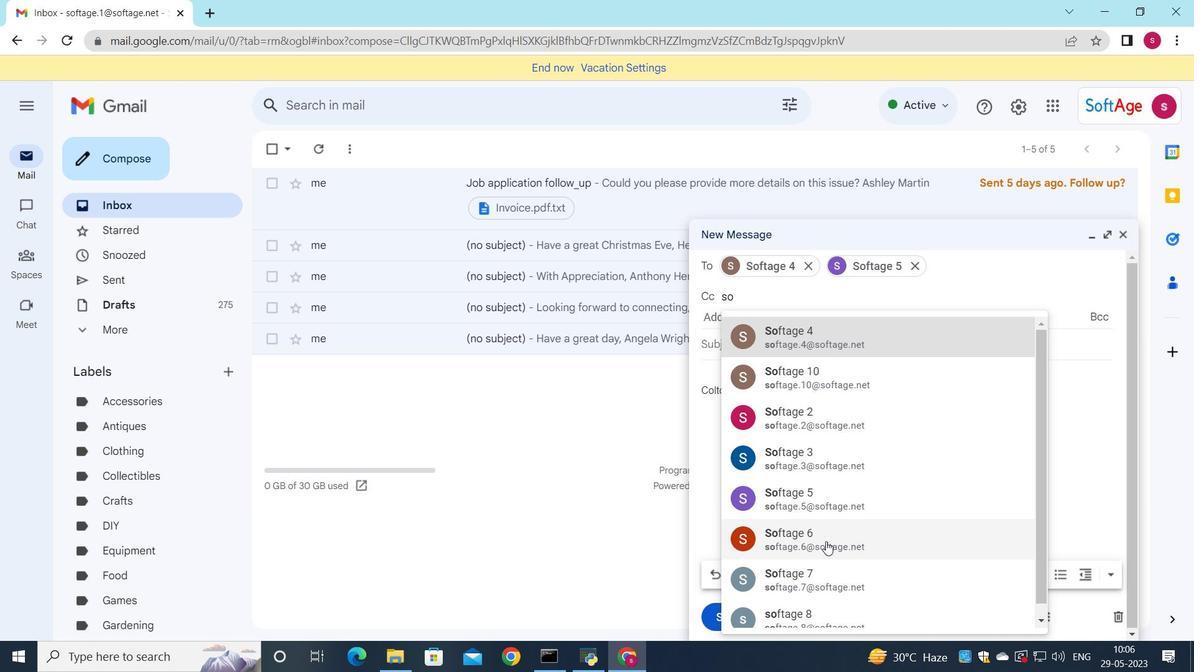 
Action: Mouse pressed left at (828, 538)
Screenshot: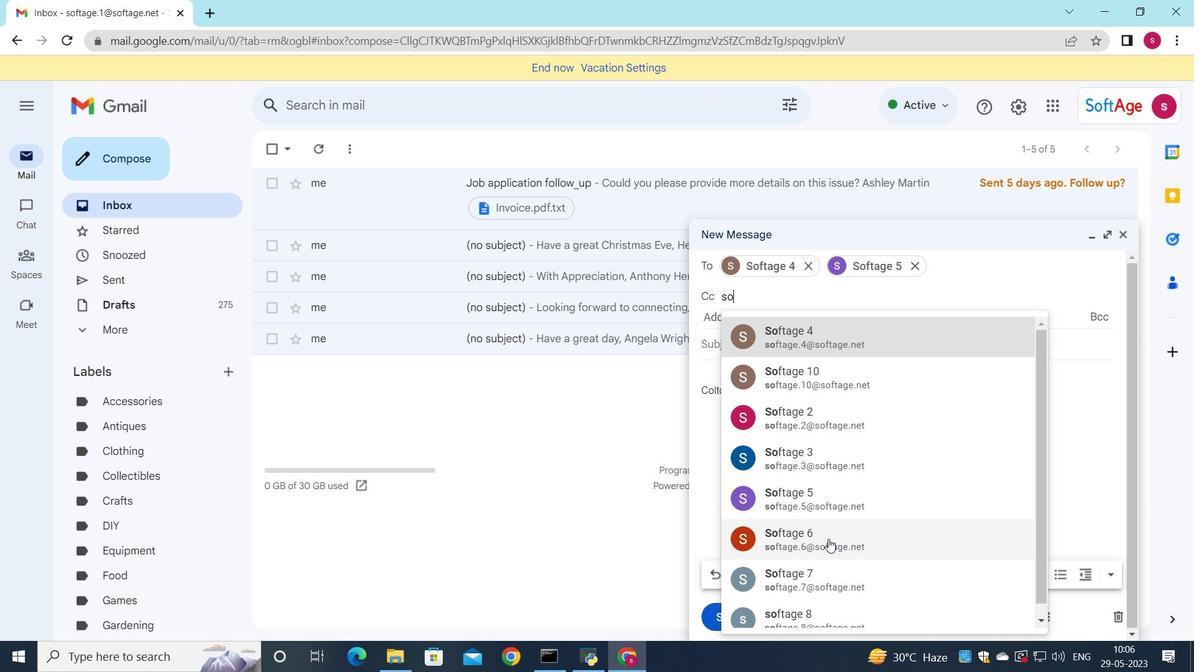 
Action: Mouse moved to (739, 348)
Screenshot: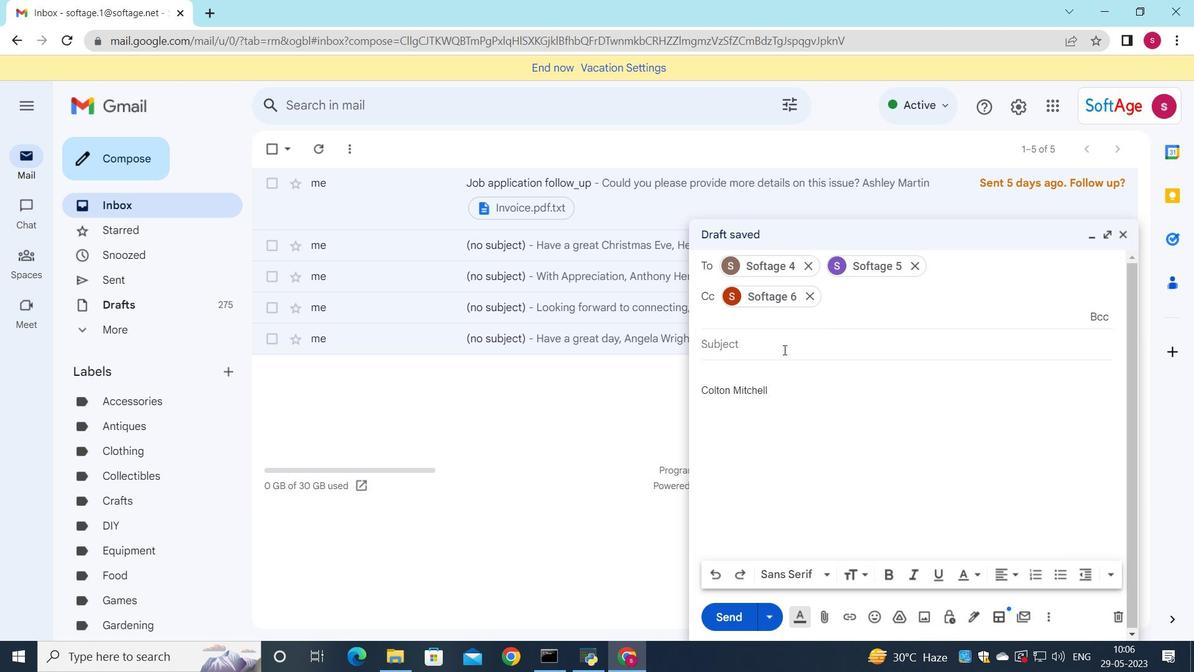 
Action: Mouse pressed left at (739, 348)
Screenshot: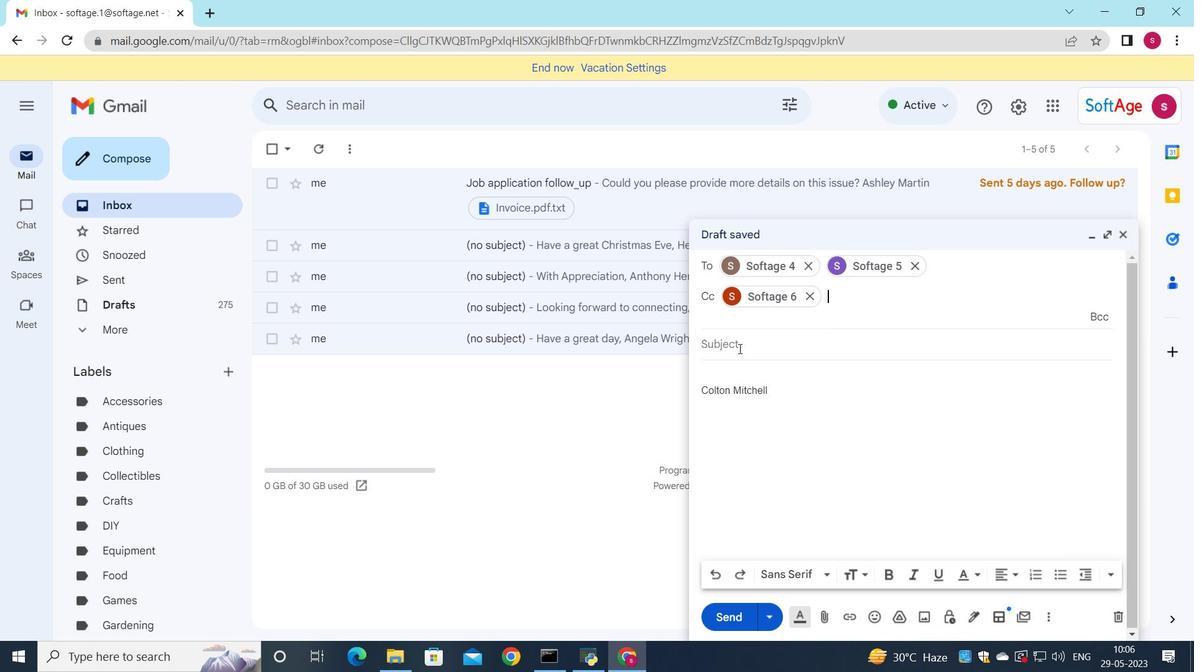
Action: Key pressed <Key.shift><Key.shift><Key.shift><Key.shift><Key.shift><Key.shift><Key.shift><Key.shift>Follow<Key.space>up<Key.space>on<Key.space>a<Key.space>demo<Key.space>or<Key.space>trial
Screenshot: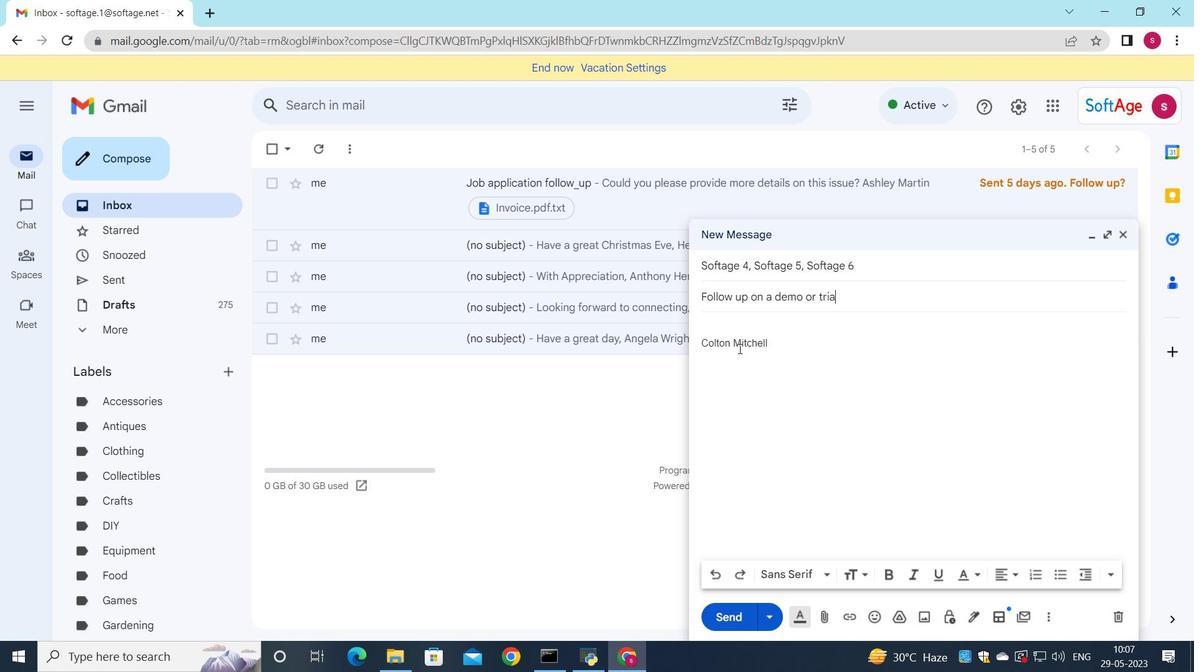 
Action: Mouse moved to (728, 323)
Screenshot: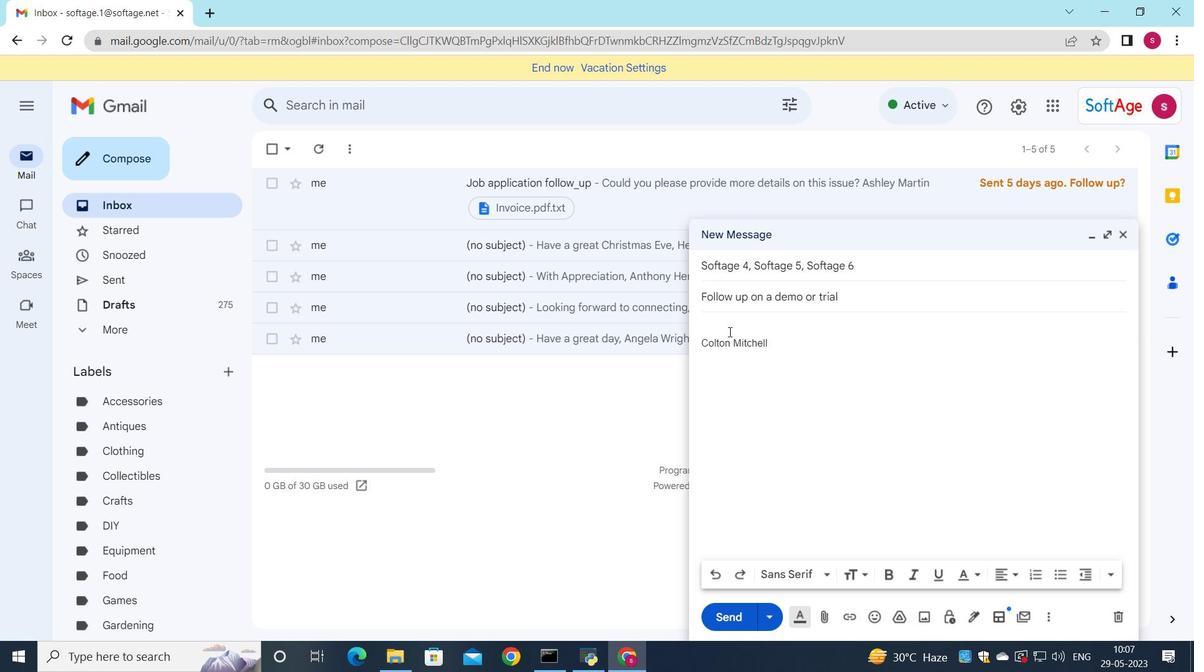 
Action: Mouse pressed left at (728, 323)
Screenshot: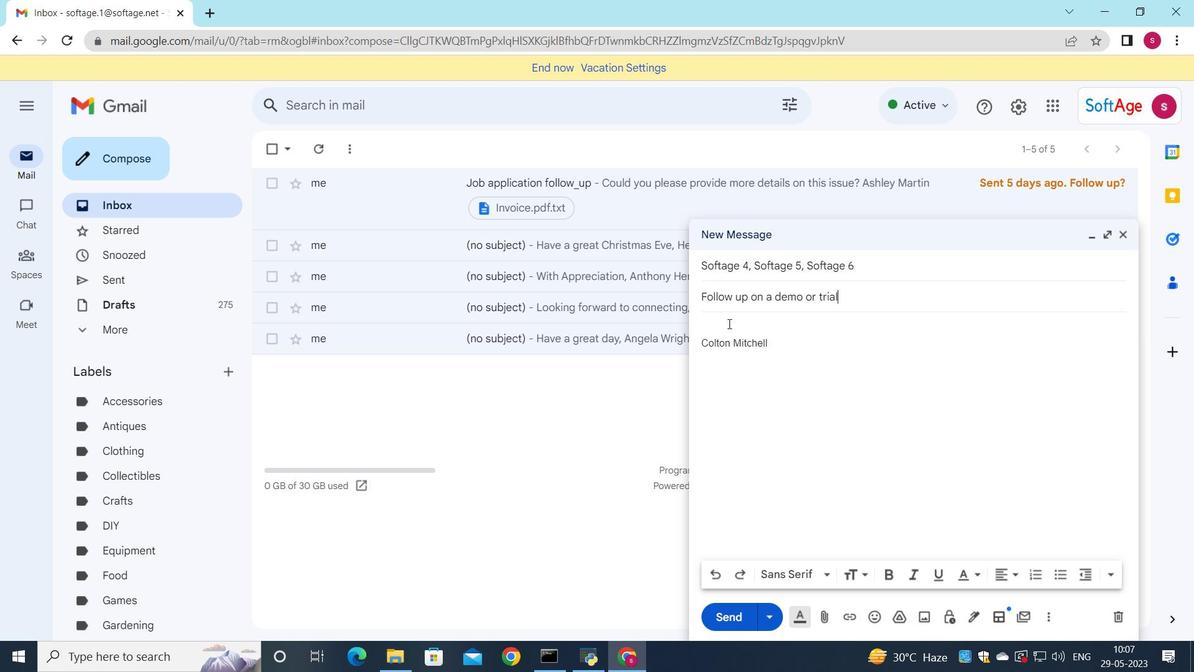
Action: Key pressed <Key.shift>Thank<Key.space>you<Key.space>for<Key.space>ypur<Key.space>understanding
Screenshot: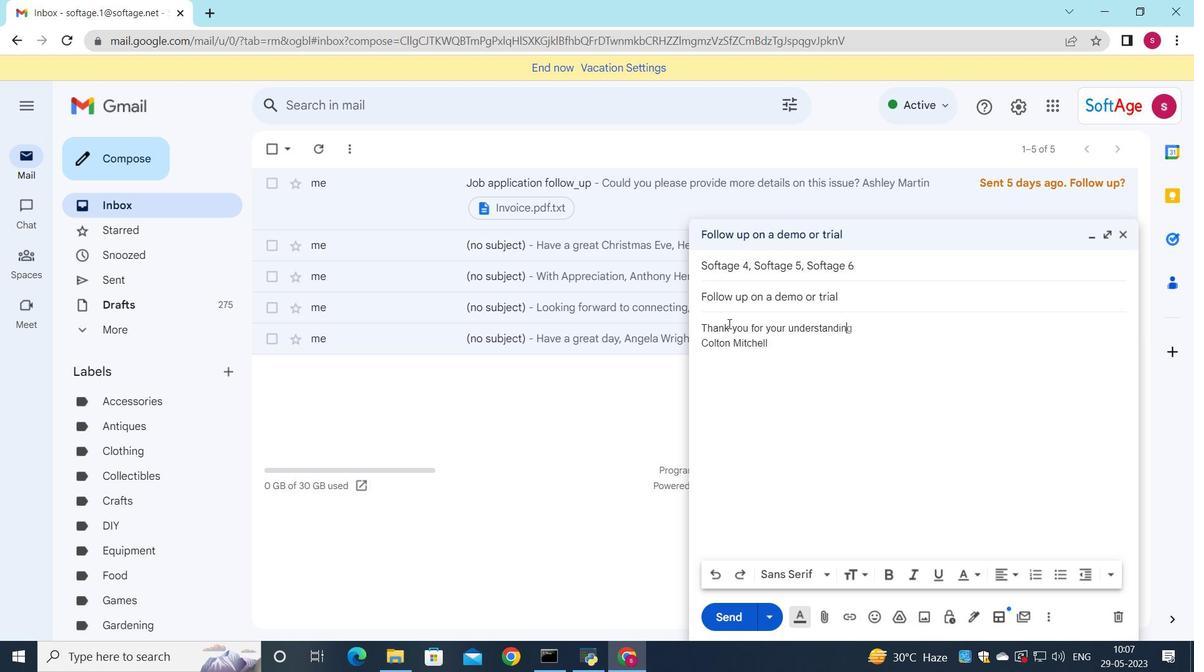 
Action: Mouse moved to (863, 333)
Screenshot: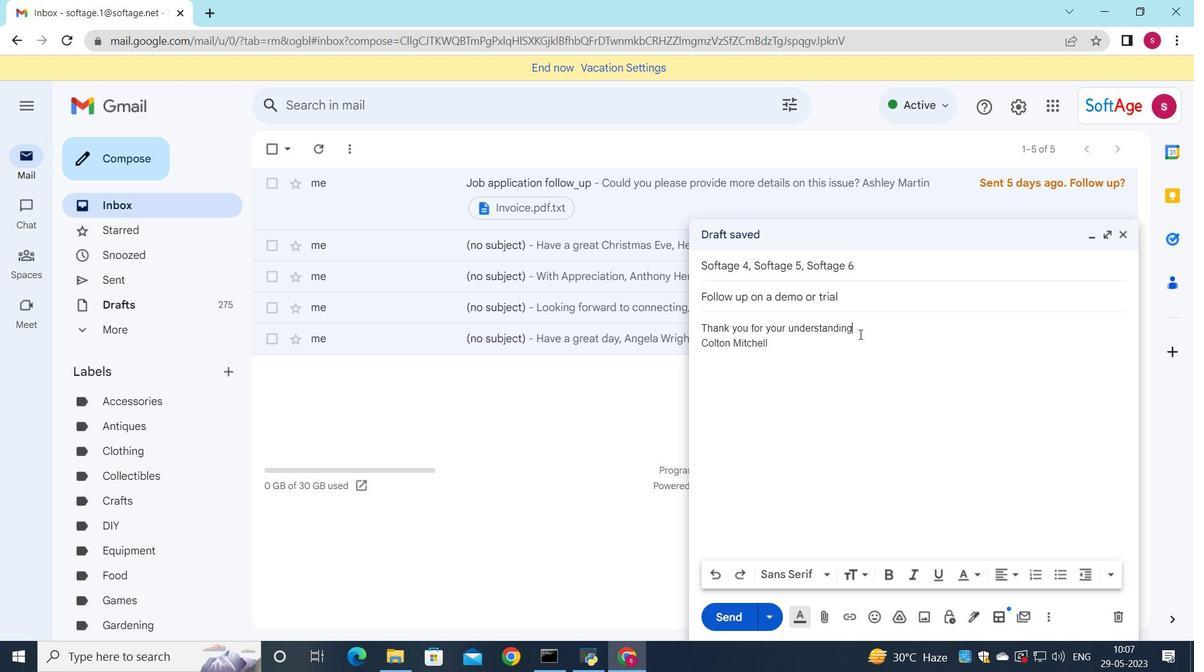 
Action: Key pressed <Key.space>in<Key.space>this<Key.space>matter
Screenshot: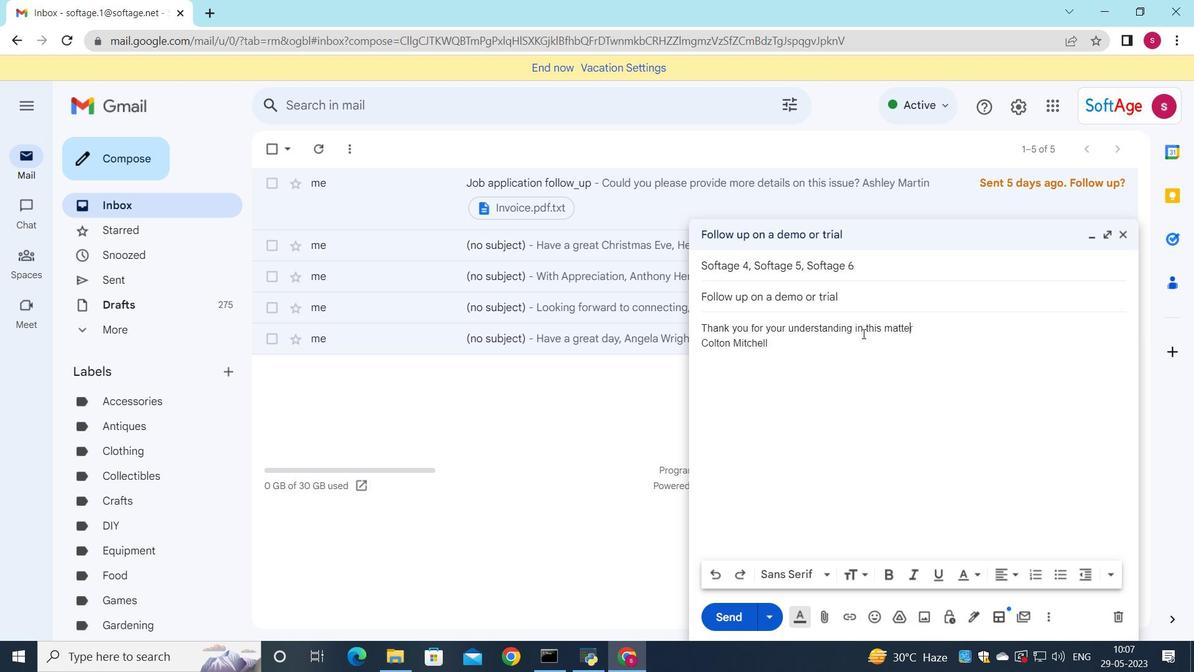 
Action: Mouse moved to (919, 367)
Screenshot: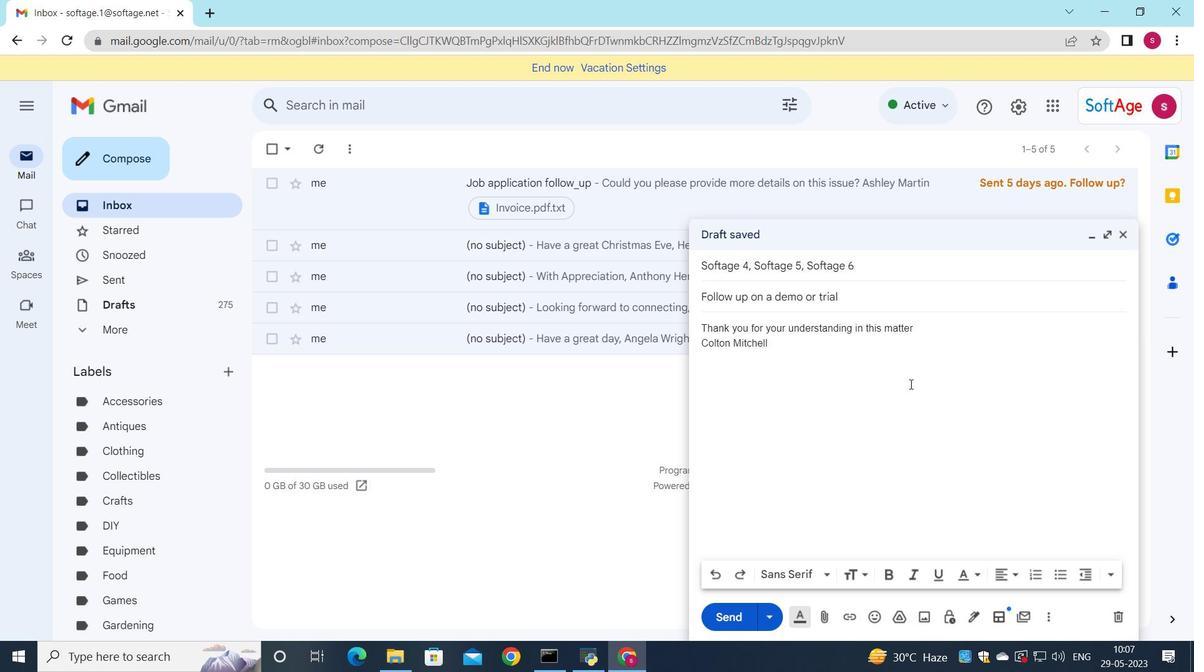 
Action: Key pressed .
Screenshot: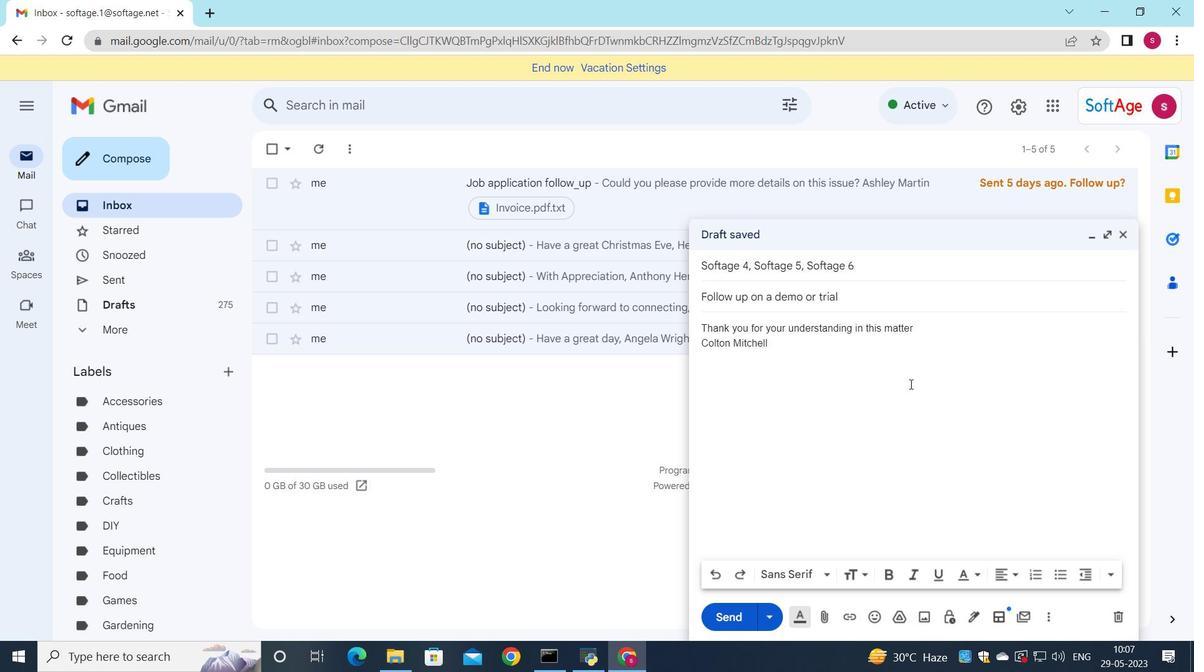 
Action: Mouse moved to (935, 326)
Screenshot: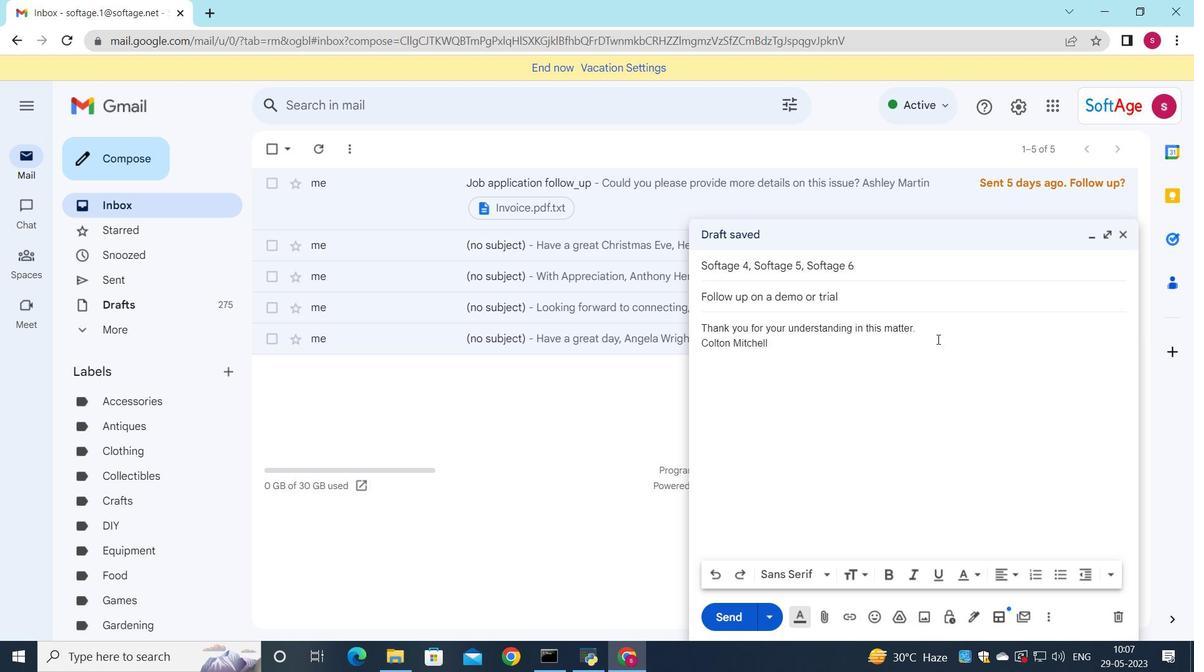 
Action: Mouse pressed left at (935, 326)
Screenshot: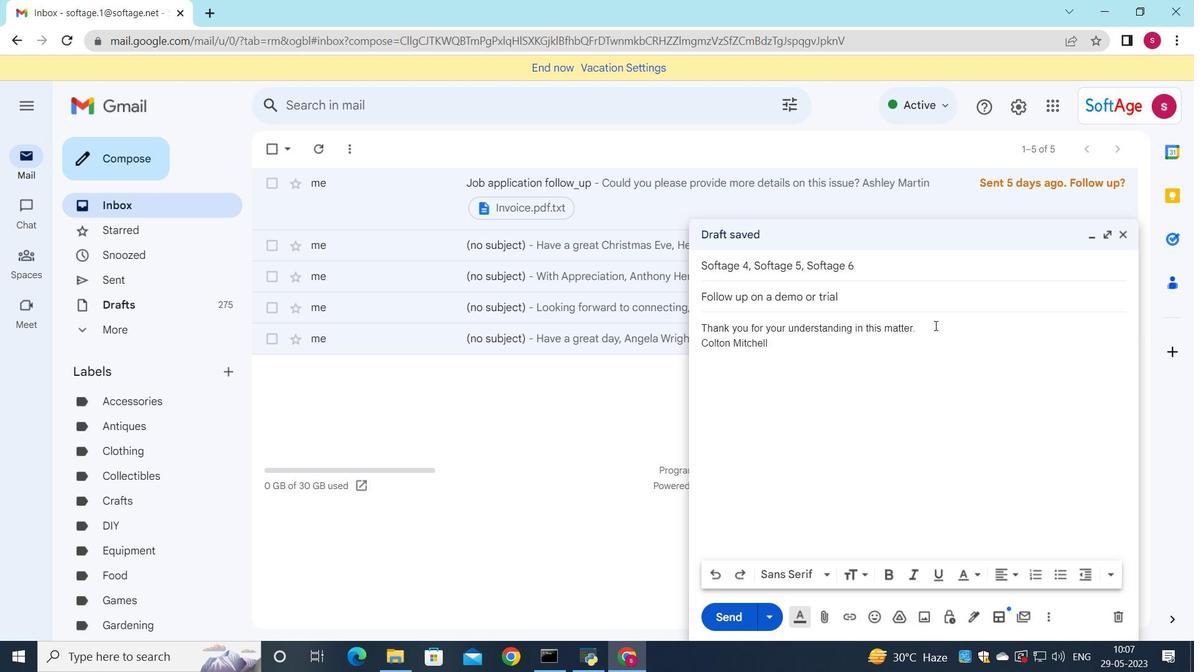 
Action: Mouse moved to (865, 577)
Screenshot: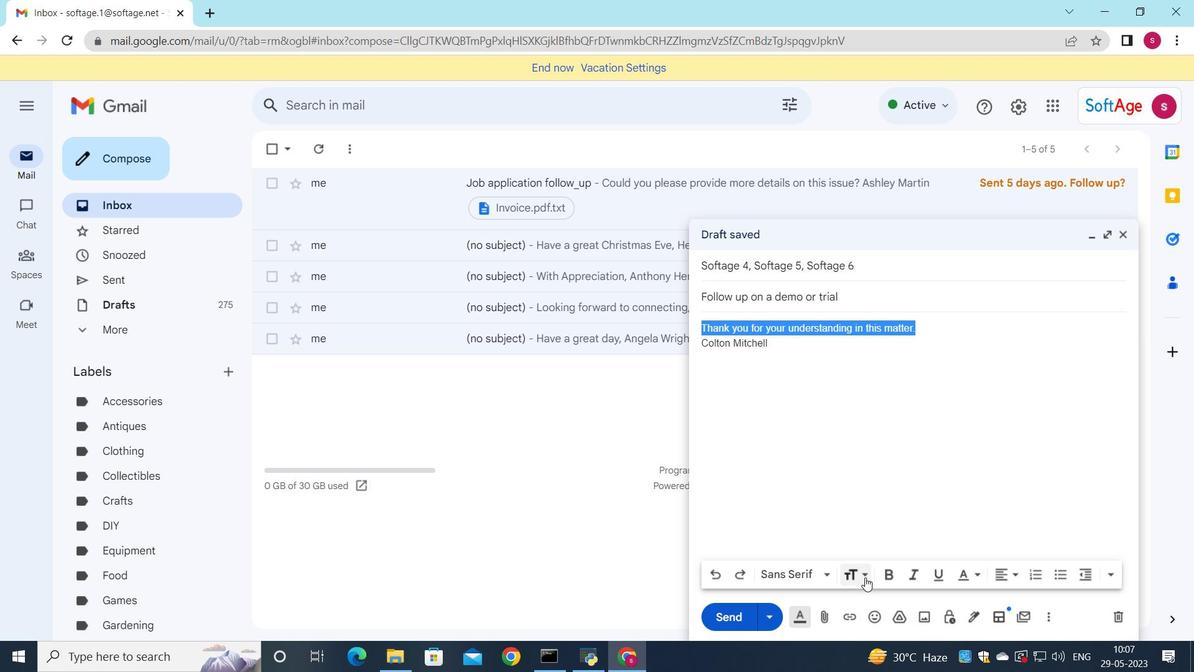 
Action: Mouse pressed left at (865, 577)
Screenshot: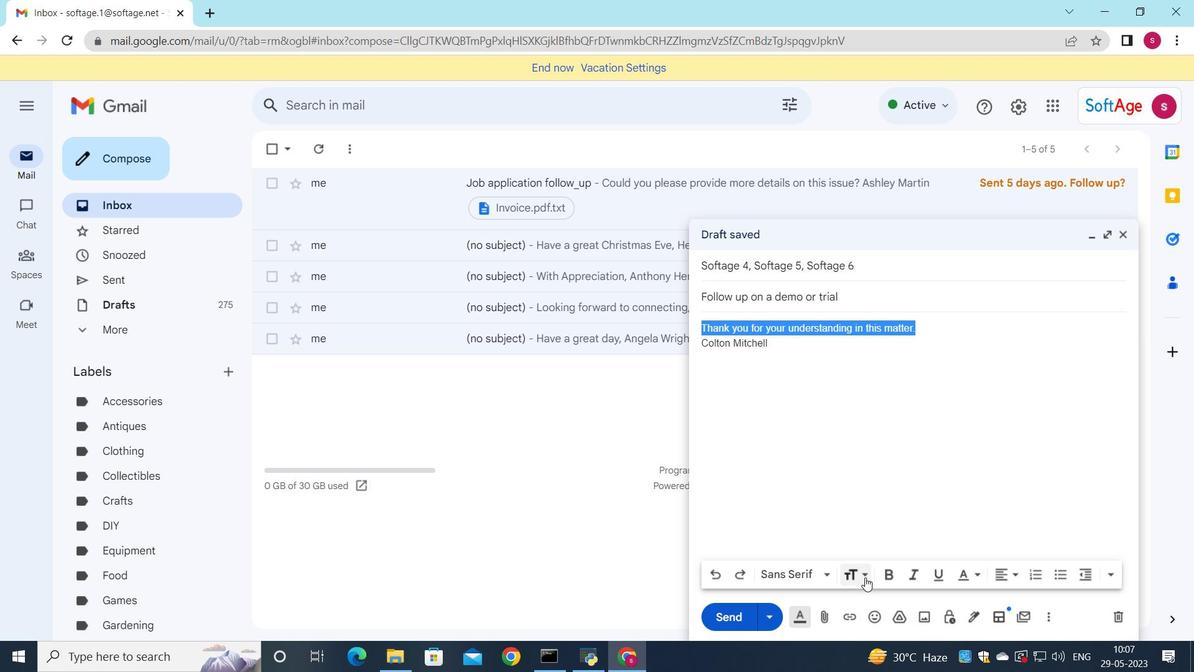 
Action: Mouse moved to (886, 474)
Screenshot: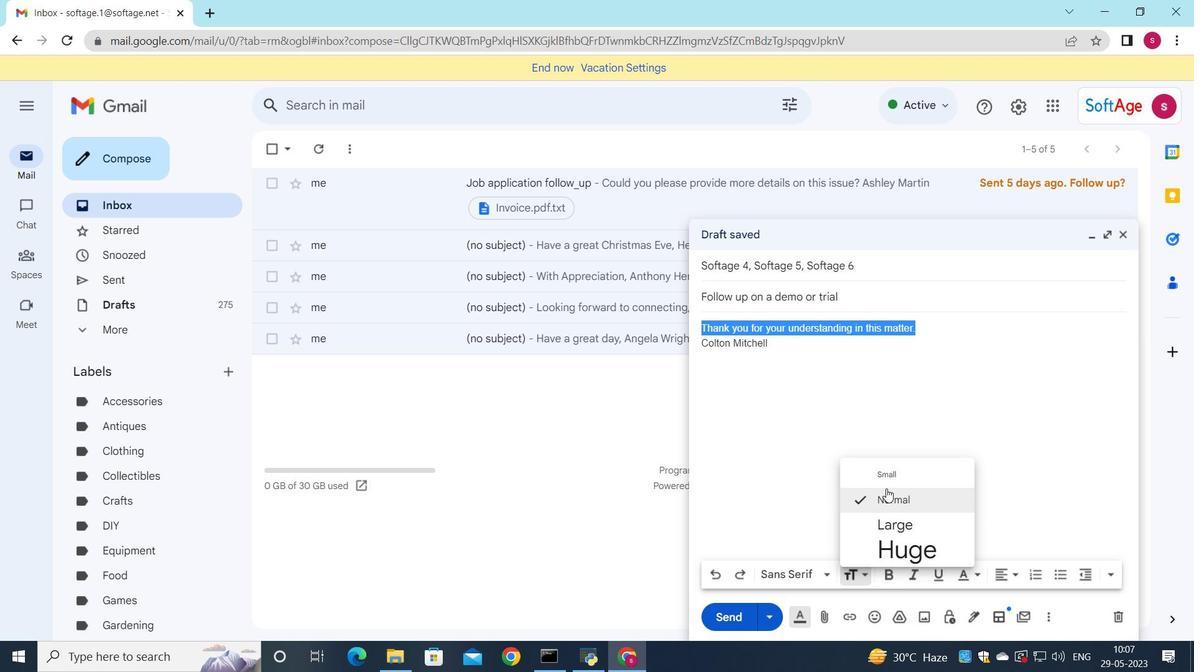 
Action: Mouse pressed left at (886, 474)
Screenshot: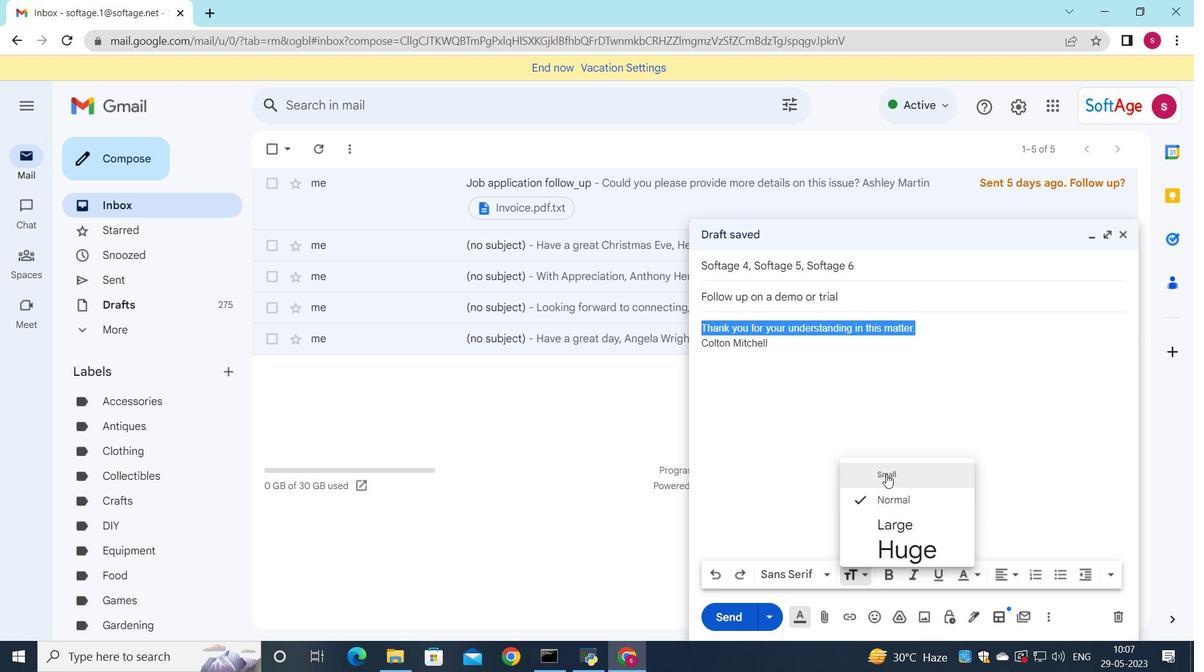 
Action: Mouse moved to (1011, 570)
Screenshot: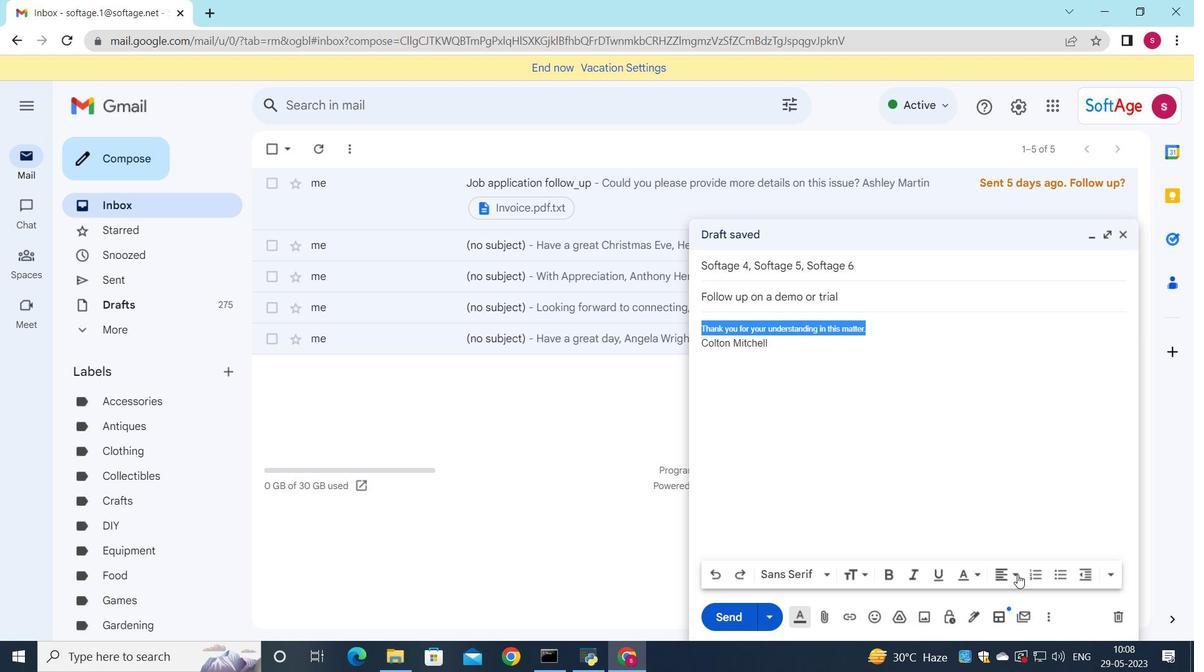 
Action: Mouse pressed left at (1011, 570)
Screenshot: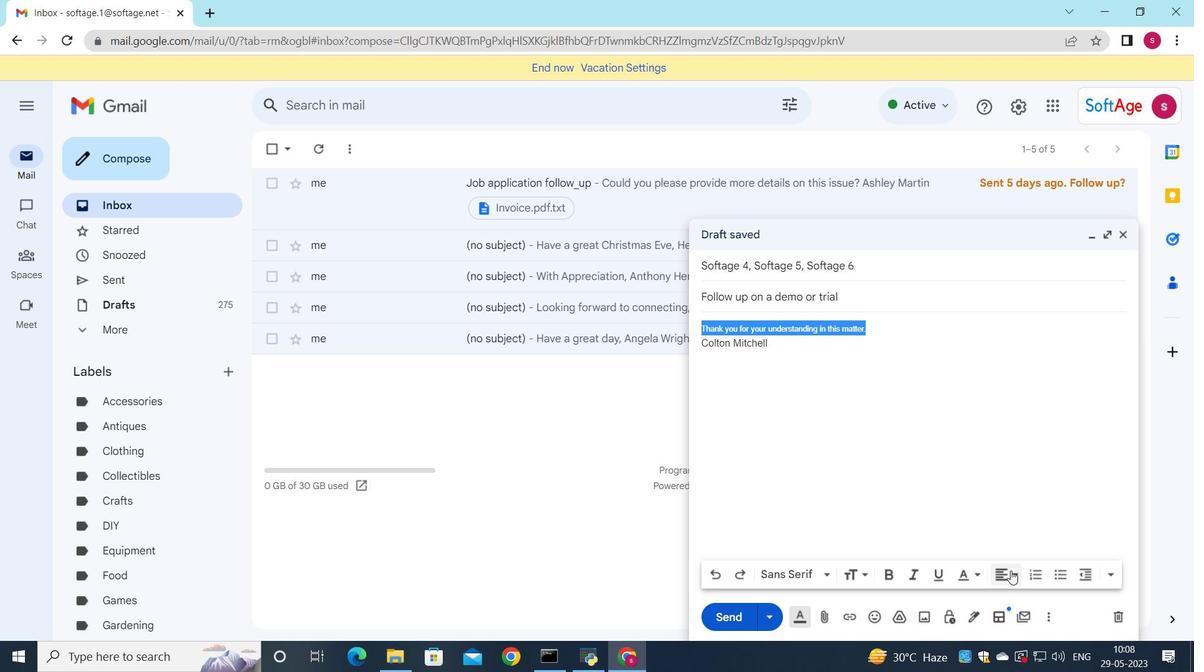 
Action: Mouse moved to (1002, 508)
Screenshot: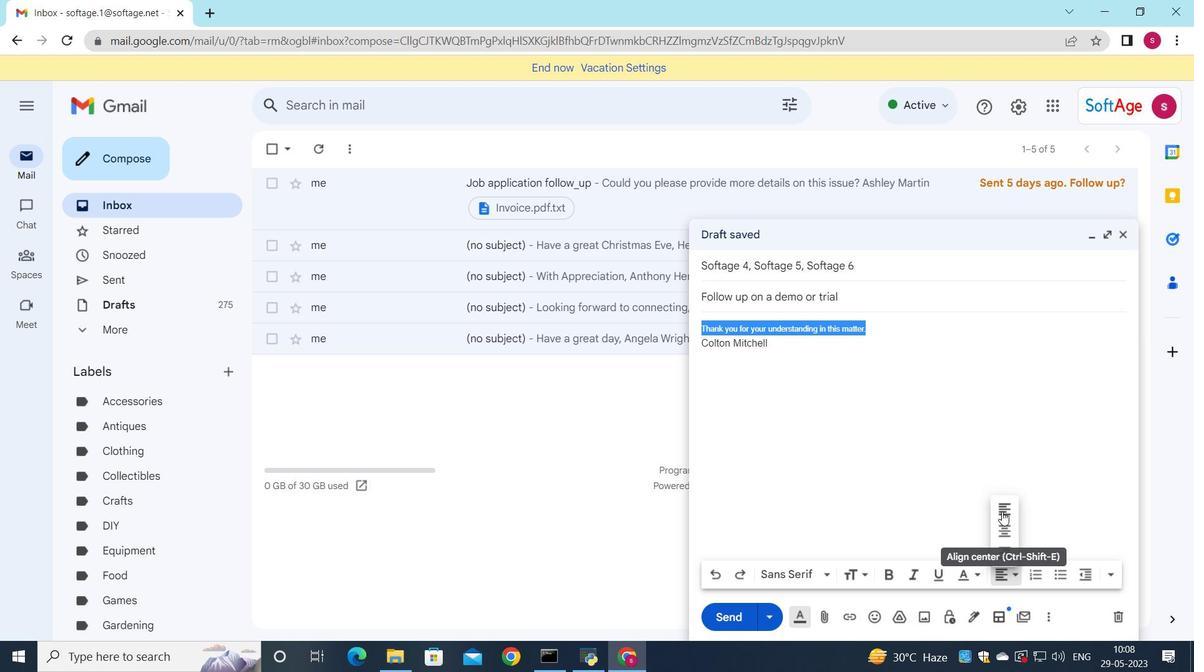 
Action: Mouse pressed left at (1002, 508)
Screenshot: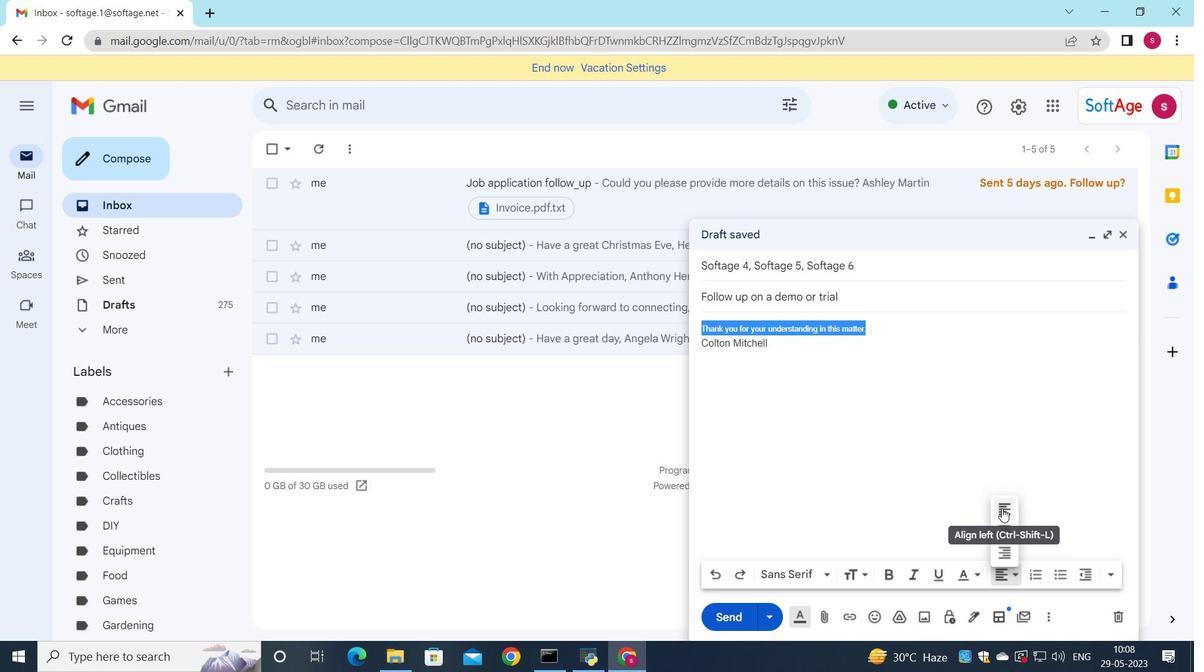 
Action: Mouse moved to (706, 619)
Screenshot: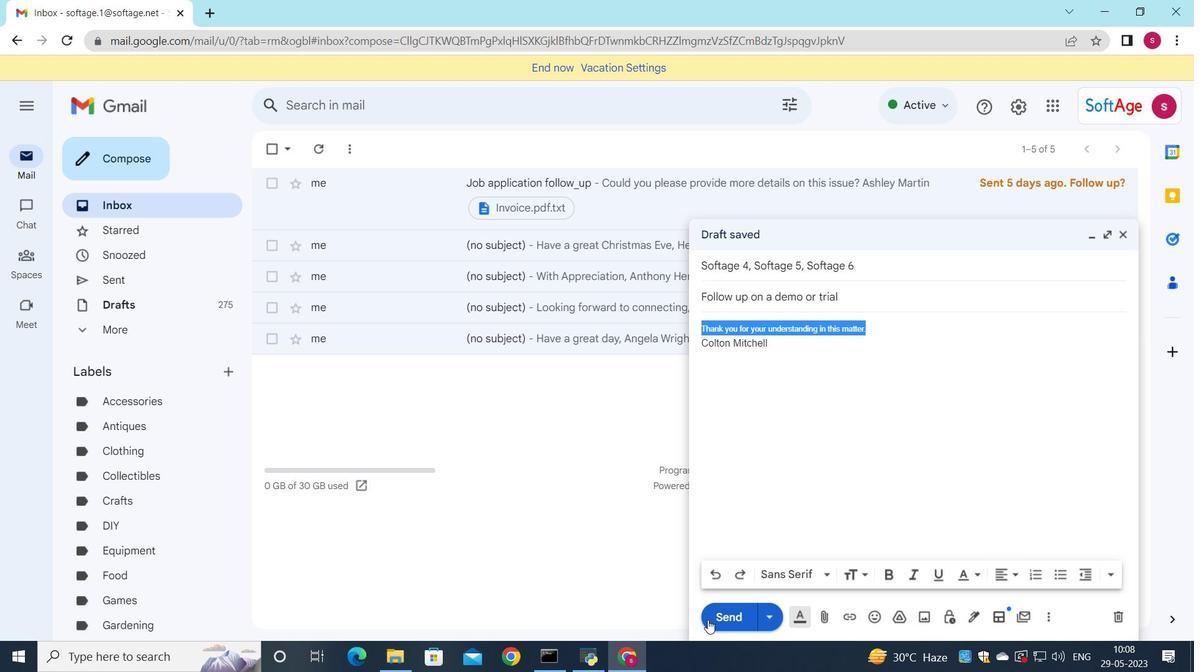 
Action: Mouse pressed left at (706, 619)
Screenshot: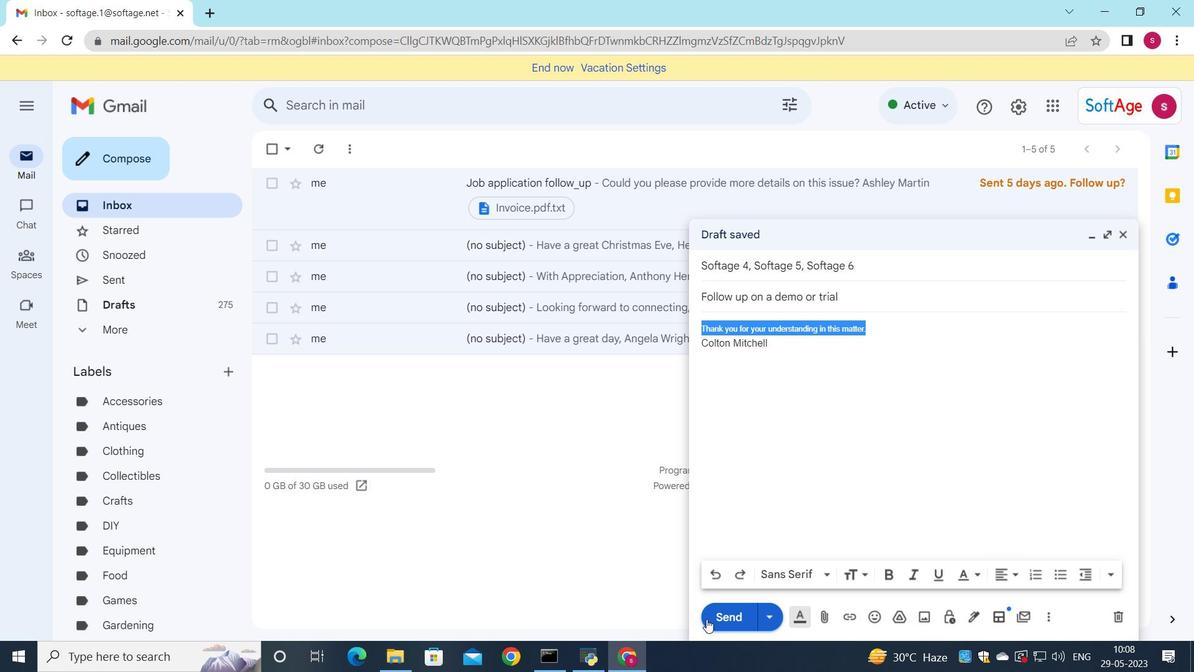 
Action: Mouse moved to (116, 270)
Screenshot: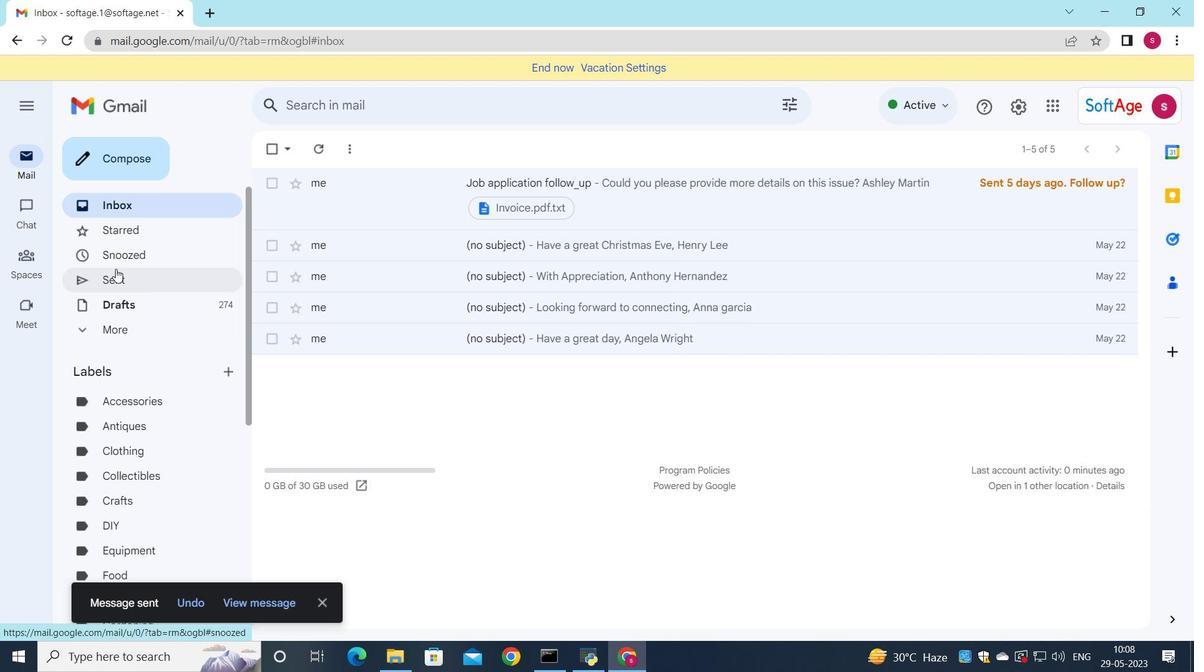 
Action: Mouse pressed left at (116, 270)
Screenshot: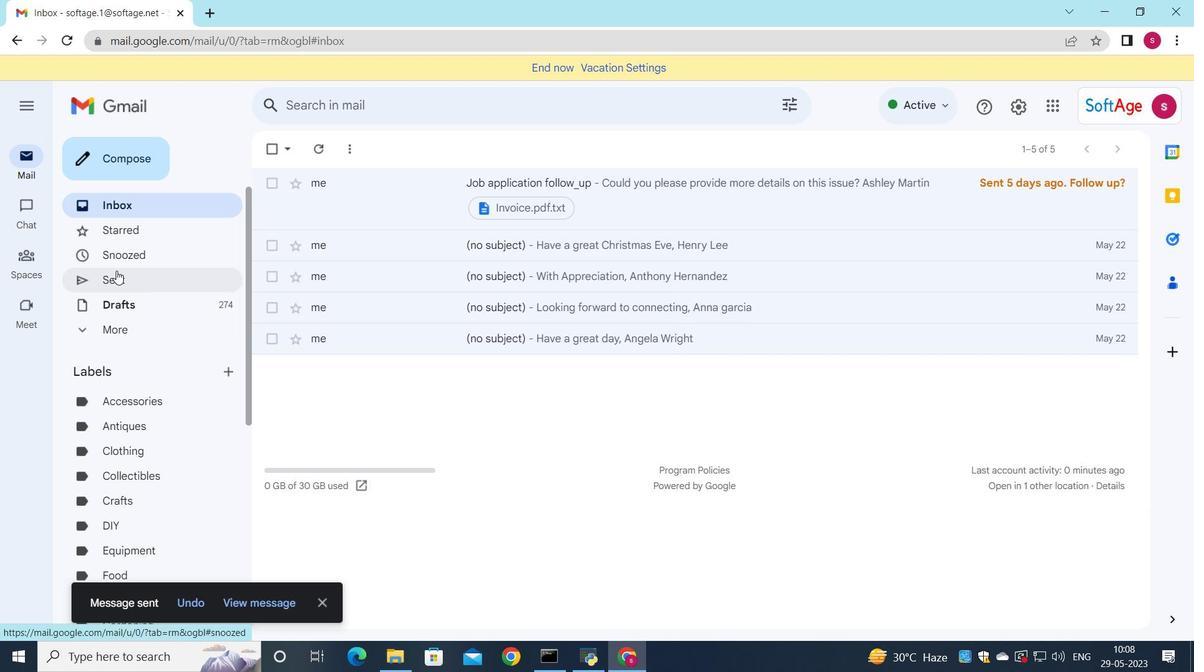 
Action: Mouse moved to (464, 230)
Screenshot: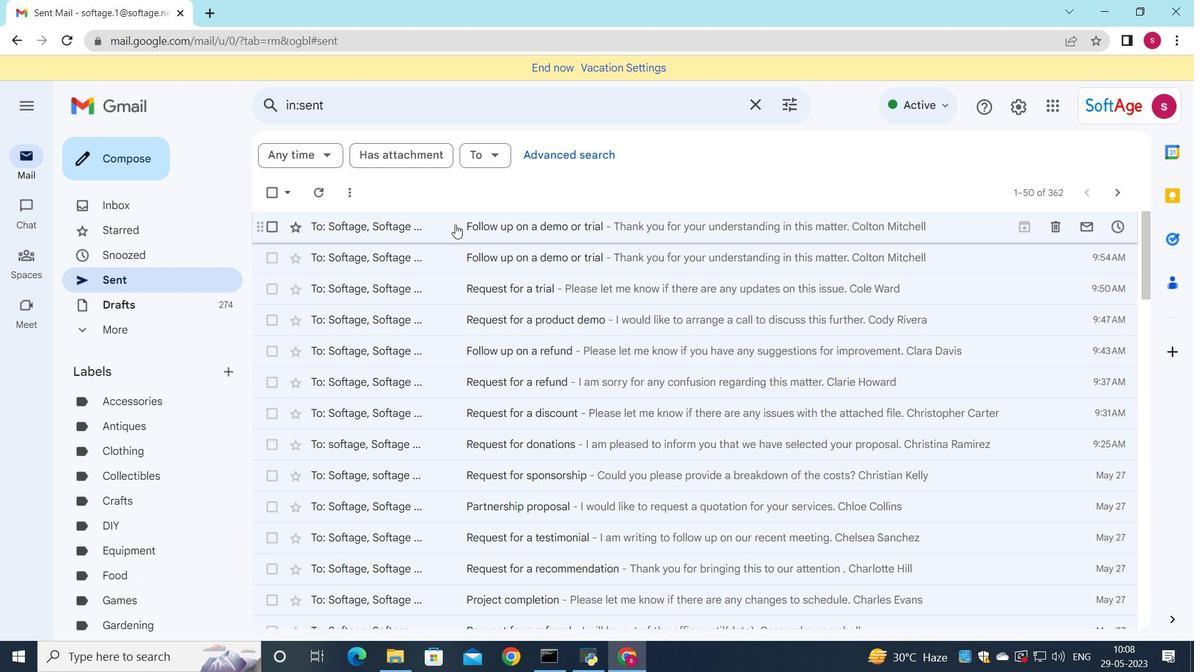 
Action: Mouse pressed left at (464, 230)
Screenshot: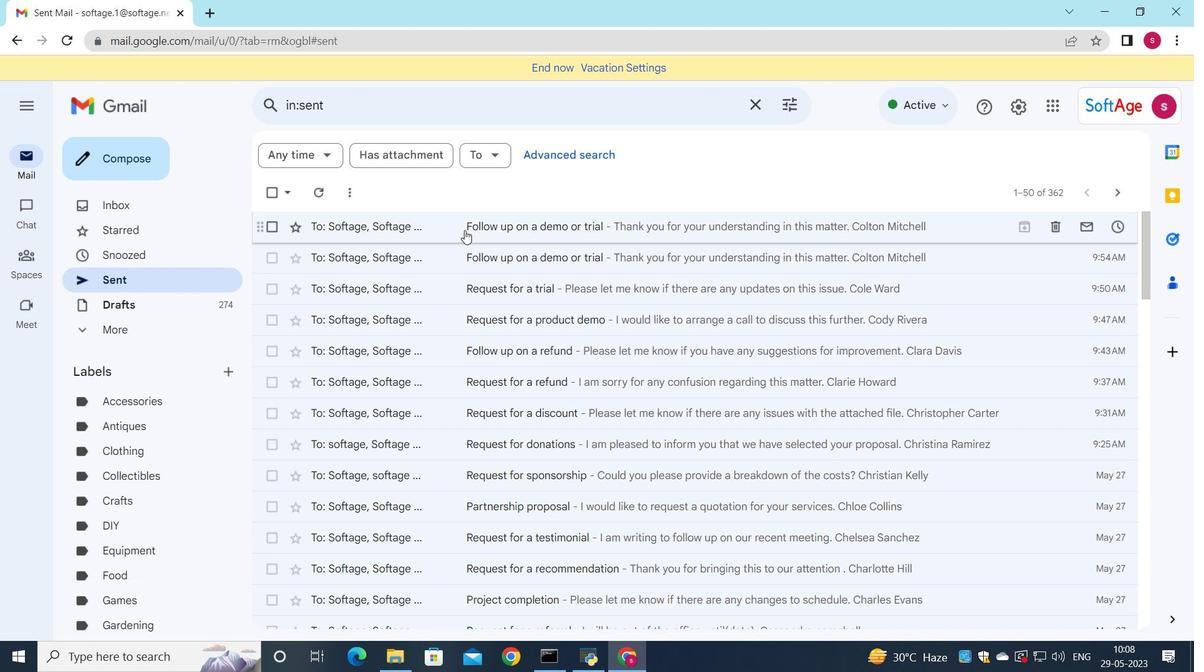 
Action: Mouse moved to (695, 203)
Screenshot: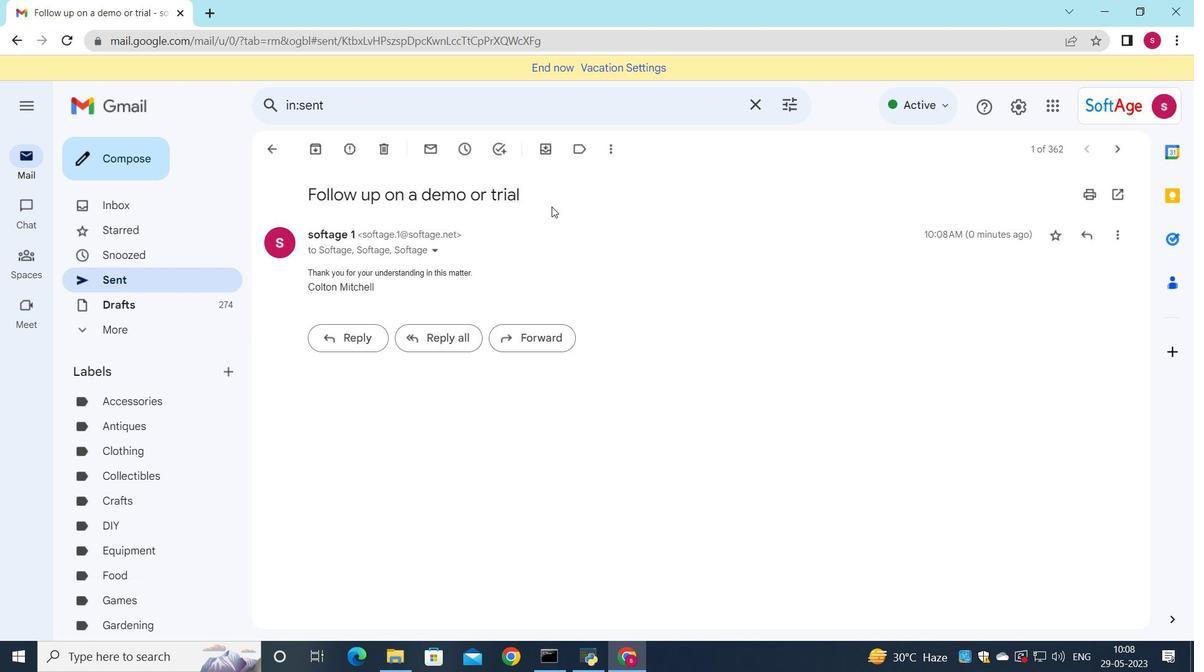 
